 Task: Open a blank google sheet and write heading  Student grades data  Add 10 students name:-  'Joshua Rivera, Zoey Coleman, Ryan Wright, Addison Bailey, Jonathan Simmons, Brooklyn Ward, Caleb Barnes, Audrey Collins, Gabriel Perry, Sofia Bell. ' in January Last week sales are  100 to 150. Math Grade:-  90, 95, 80, 92, 85,88, 90, 78, 92, 85.Science Grade:-  85, 87, 92, 88, 90, 85, 92, 80, 88, 90.English Grade:-  92, 90, 85, 90, 88, 92, 85, 82, 90, 88.History Grade:-  88, 92, 78, 95, 90, 90, 80, 85, 92, 90. Total use the formula   =SUM(D2:G2) then presss enter. Save page auditingSalesBySKU
Action: Mouse moved to (53, 204)
Screenshot: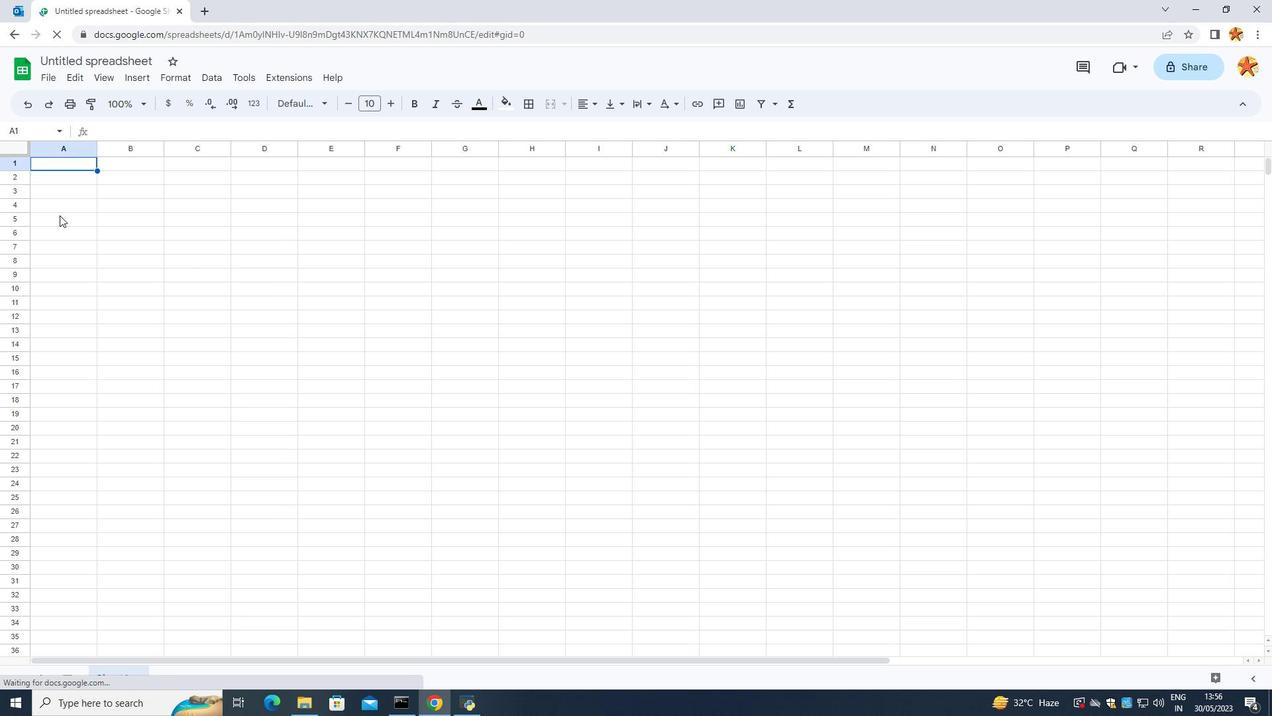 
Action: Mouse pressed left at (53, 204)
Screenshot: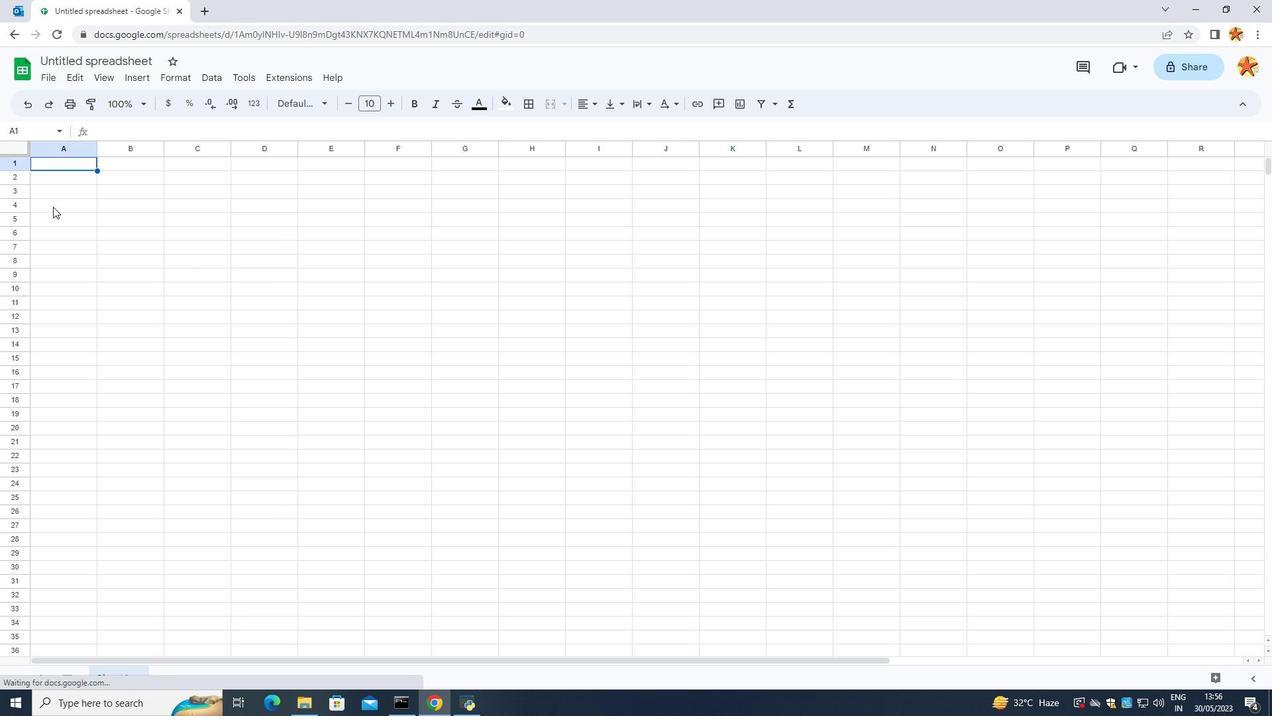 
Action: Mouse moved to (120, 168)
Screenshot: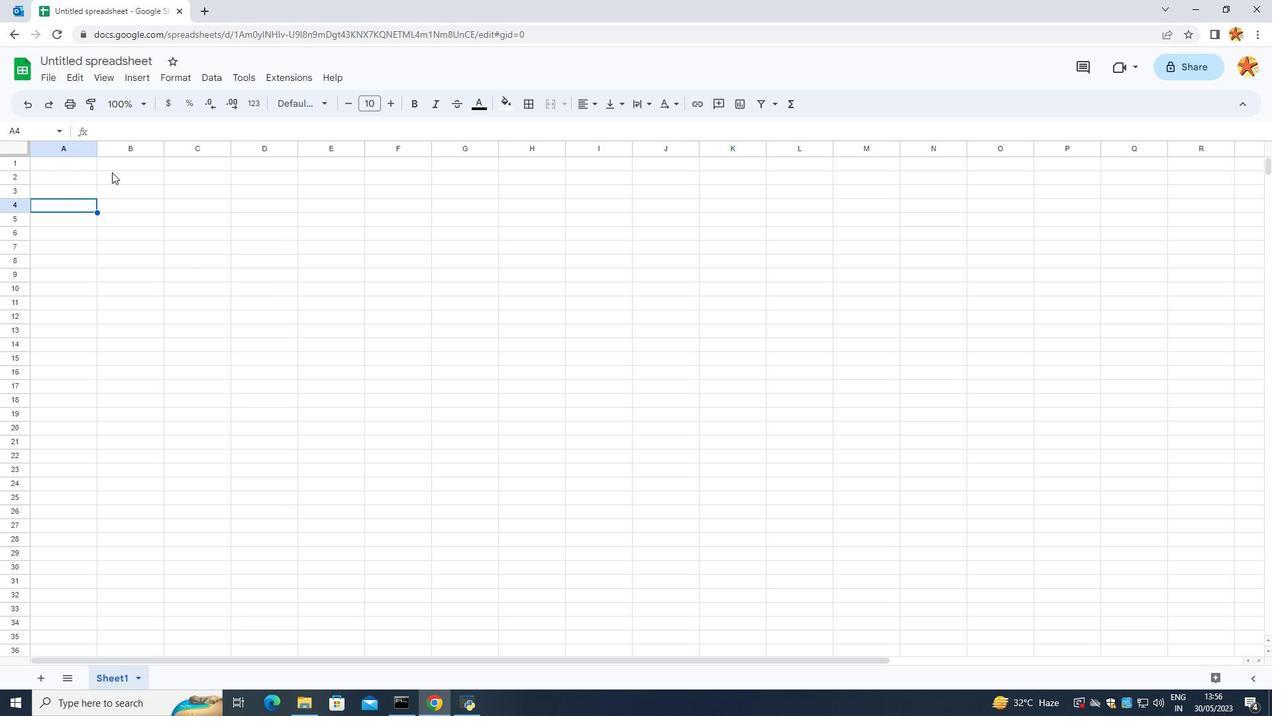 
Action: Mouse pressed left at (120, 168)
Screenshot: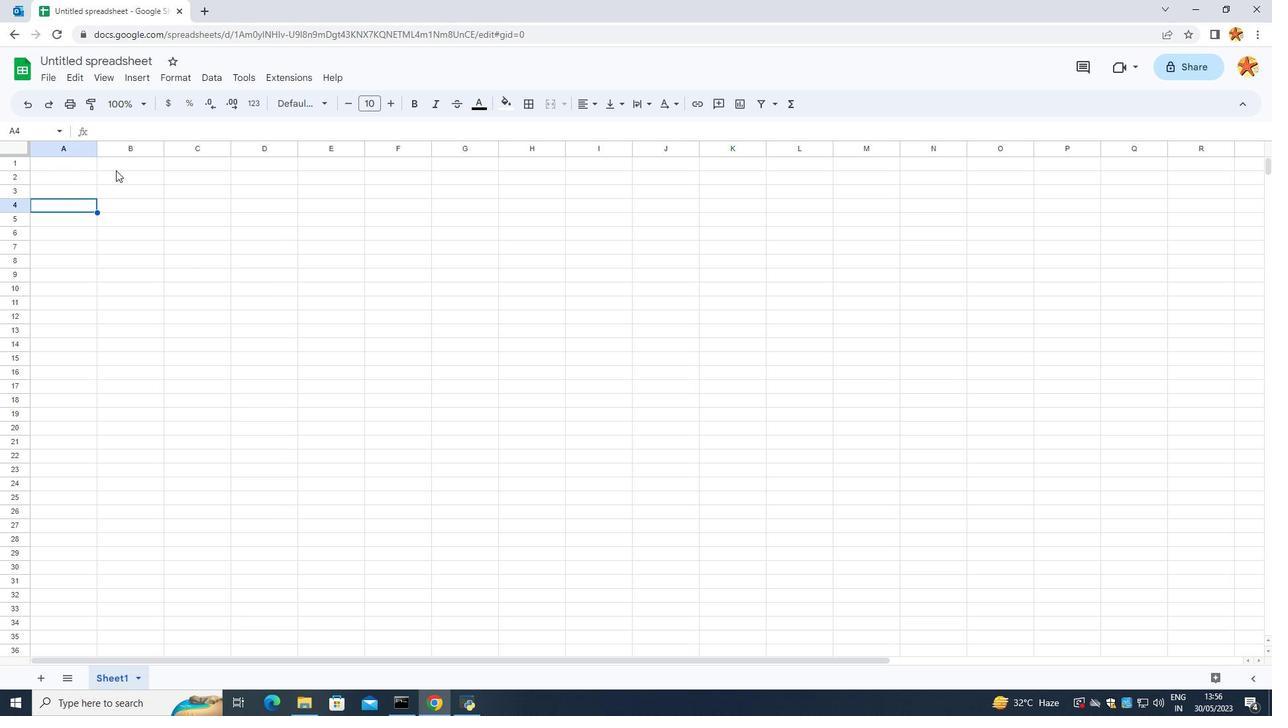 
Action: Mouse moved to (212, 163)
Screenshot: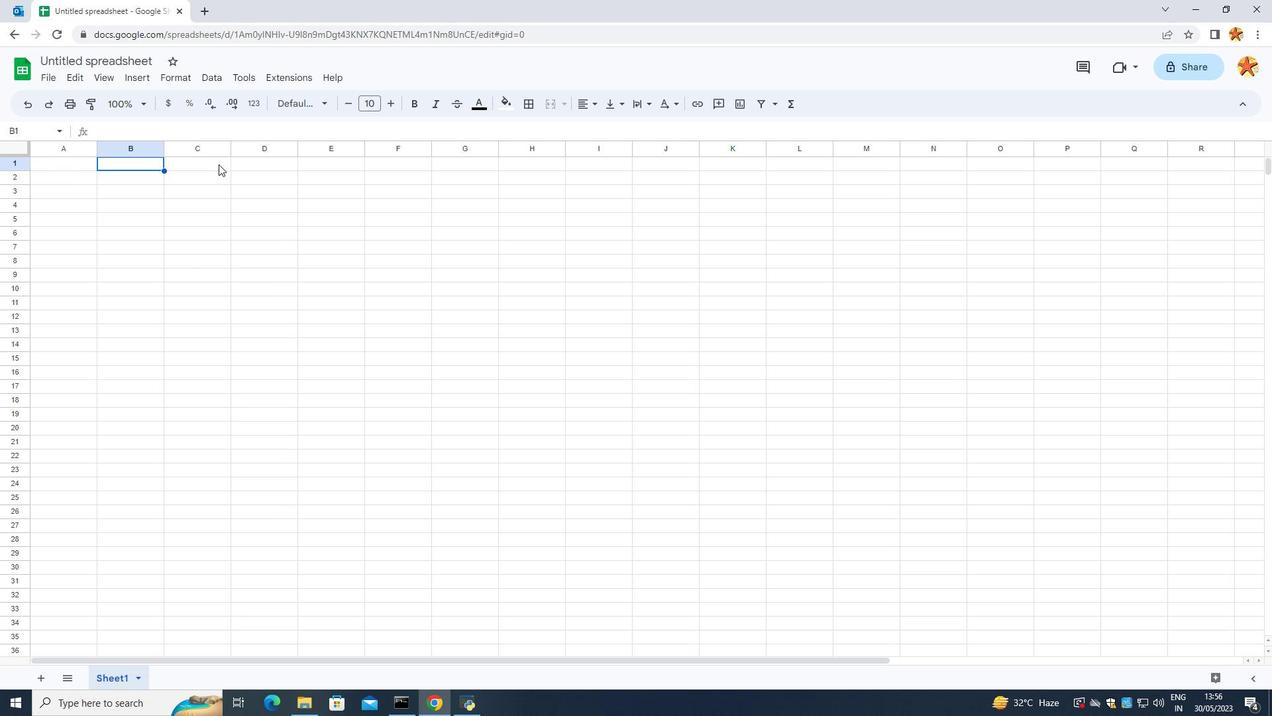
Action: Mouse pressed left at (212, 163)
Screenshot: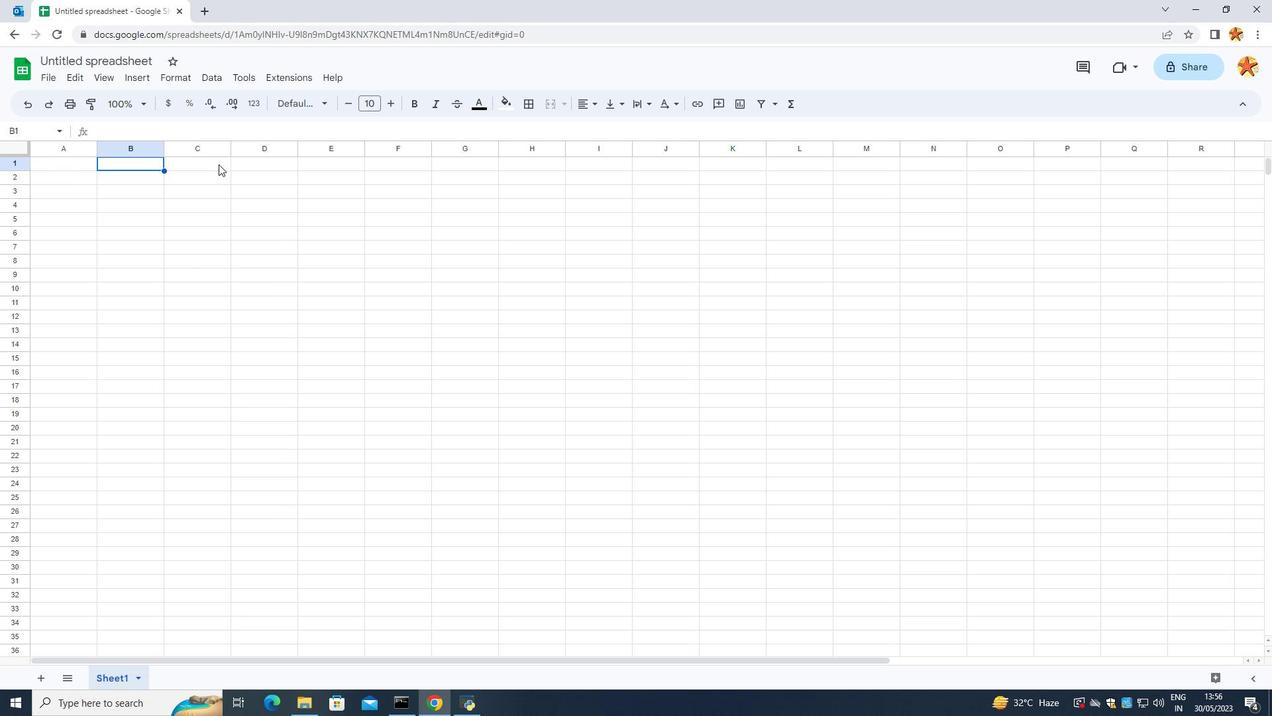 
Action: Mouse moved to (144, 158)
Screenshot: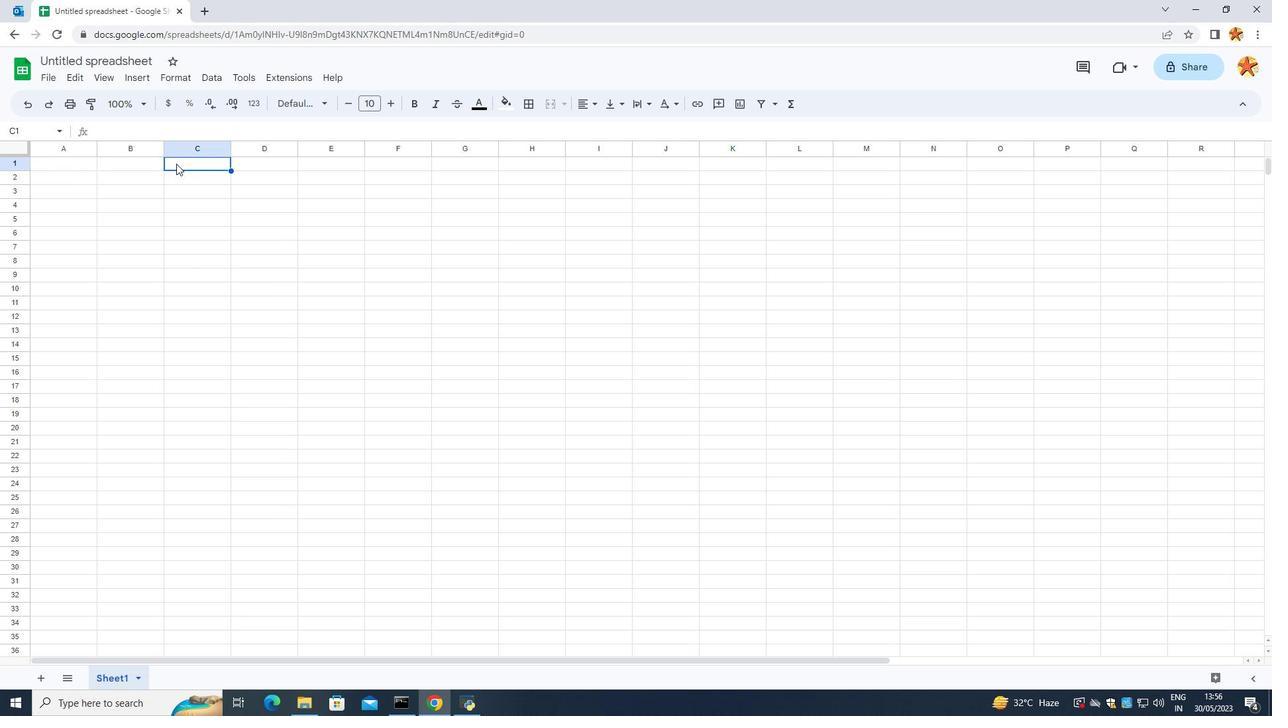 
Action: Mouse pressed left at (144, 158)
Screenshot: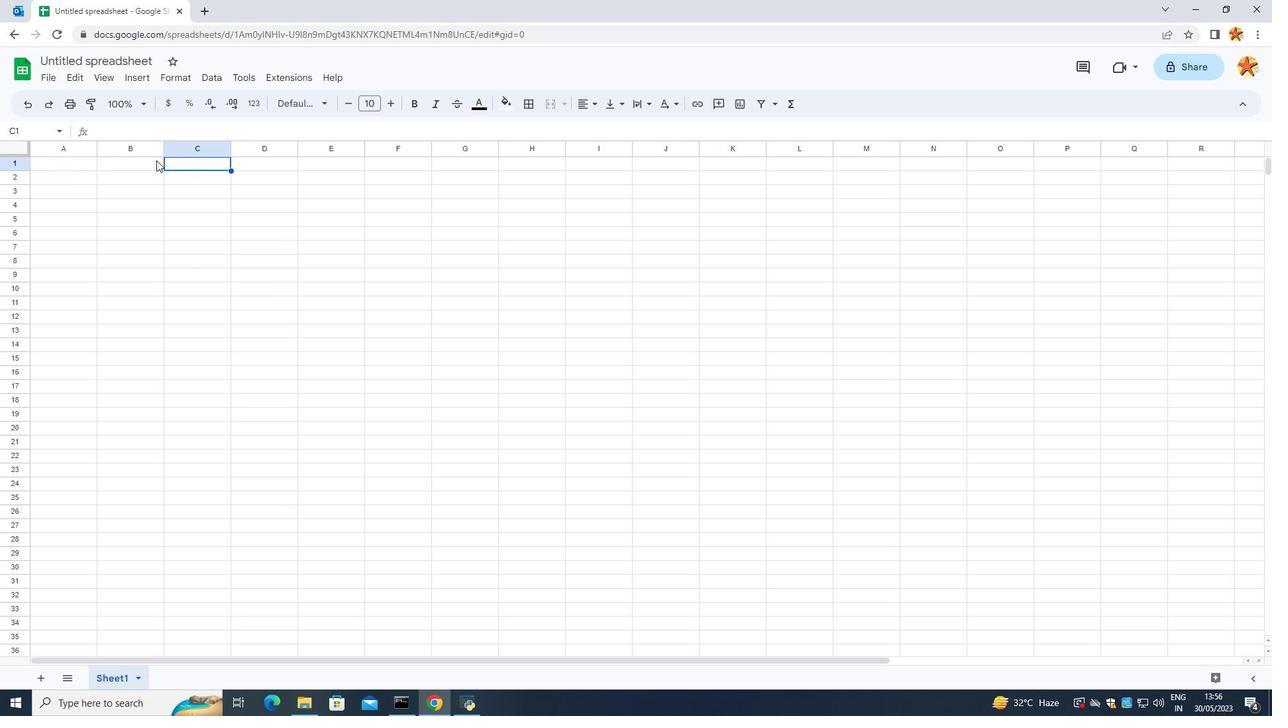 
Action: Mouse moved to (144, 158)
Screenshot: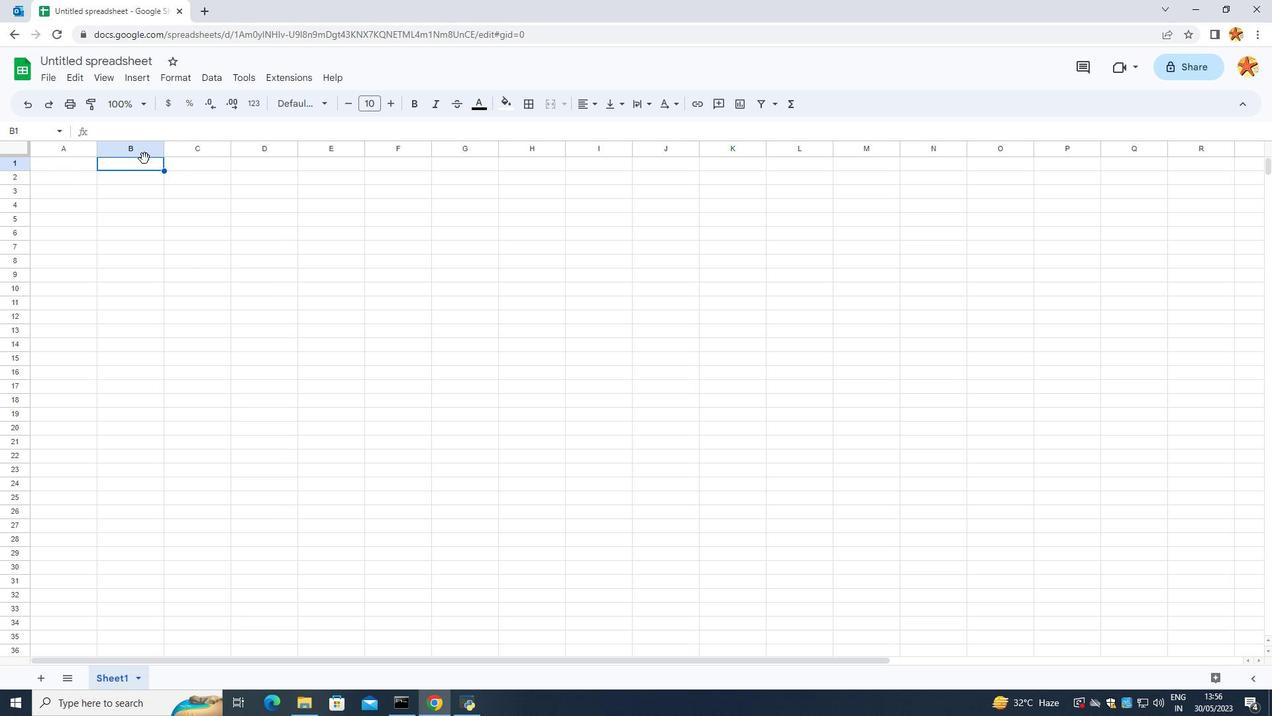 
Action: Key pressed <Key.caps_lock>
Screenshot: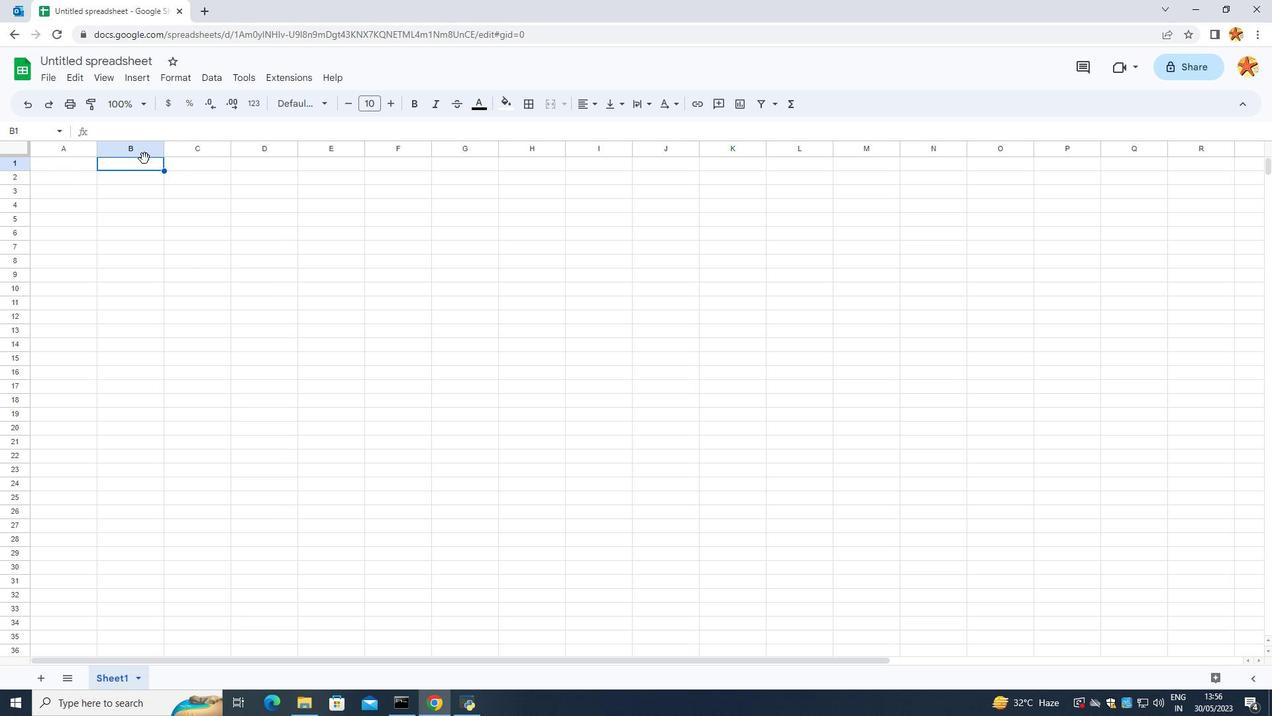 
Action: Mouse moved to (144, 159)
Screenshot: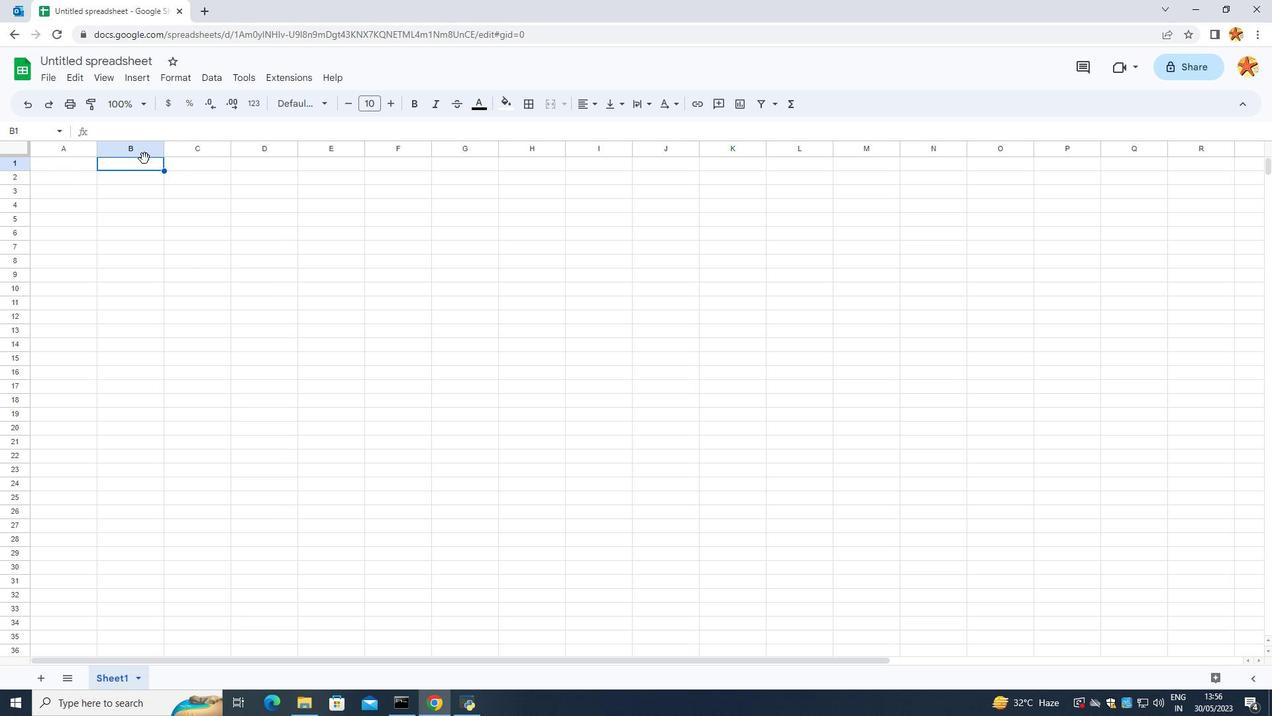 
Action: Key pressed STUDENT<Key.space>GRADE<Key.space>DATA<Key.enter>
Screenshot: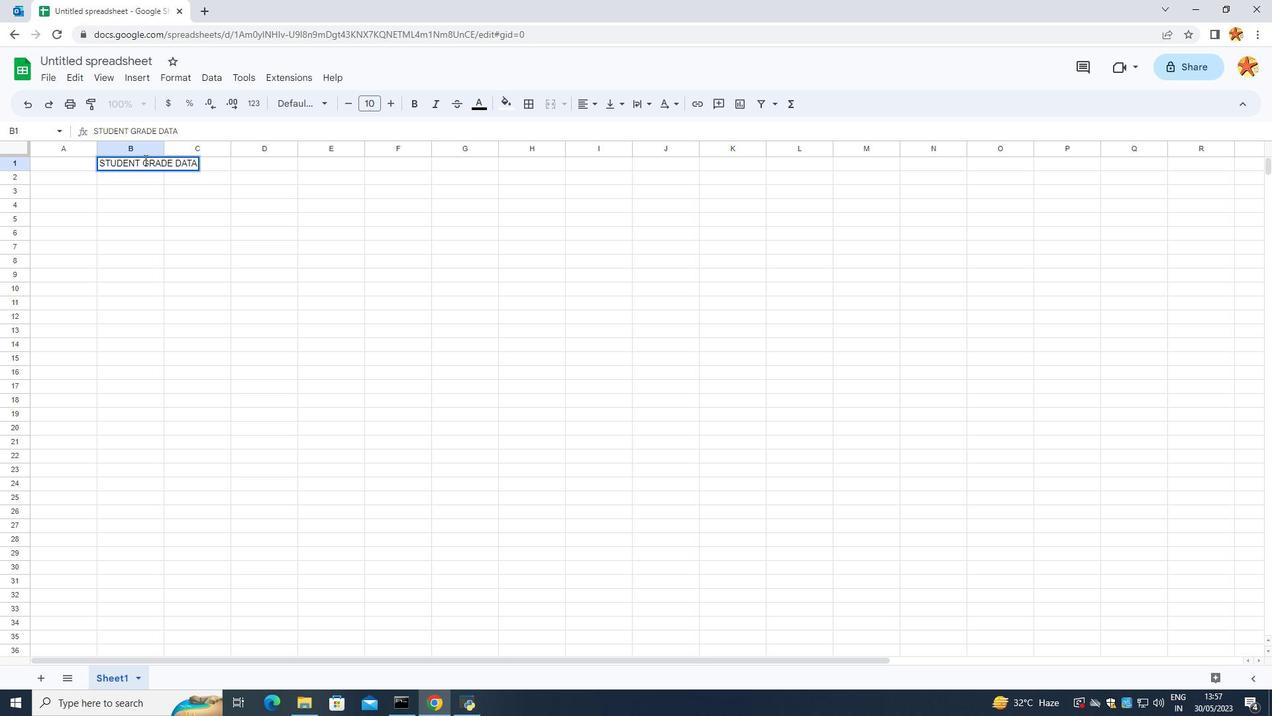 
Action: Mouse moved to (60, 180)
Screenshot: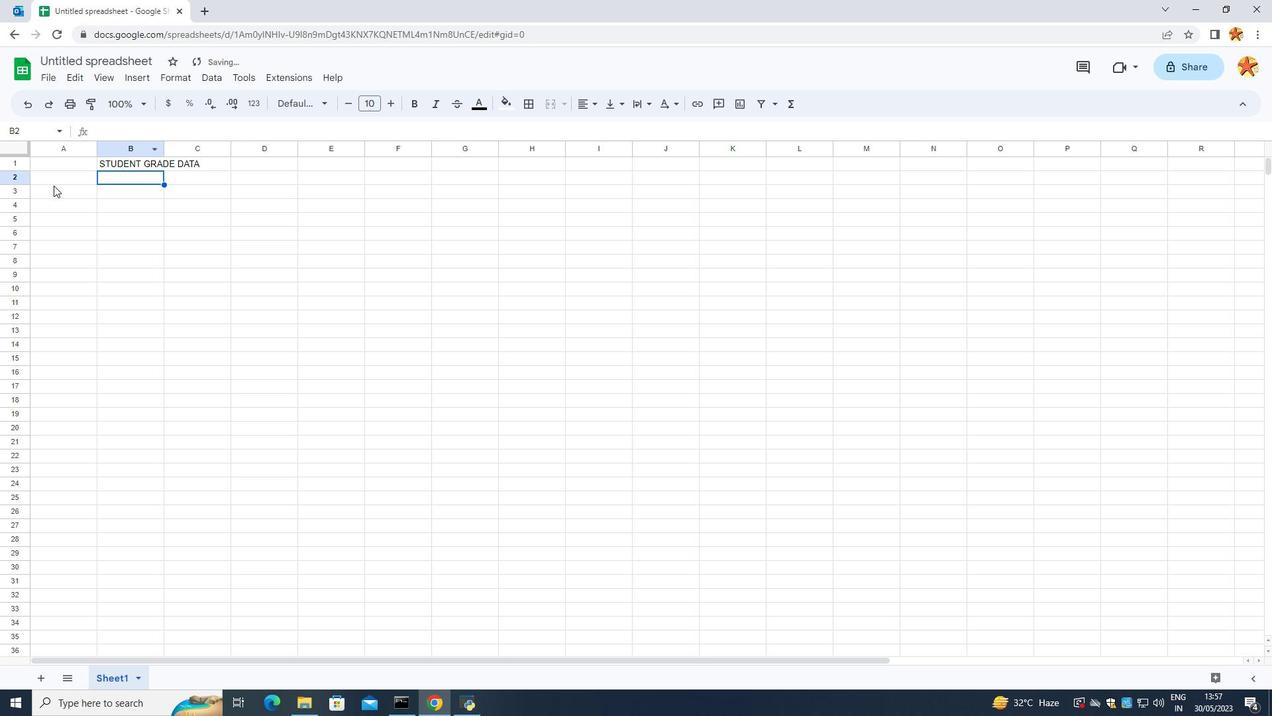 
Action: Mouse pressed left at (60, 180)
Screenshot: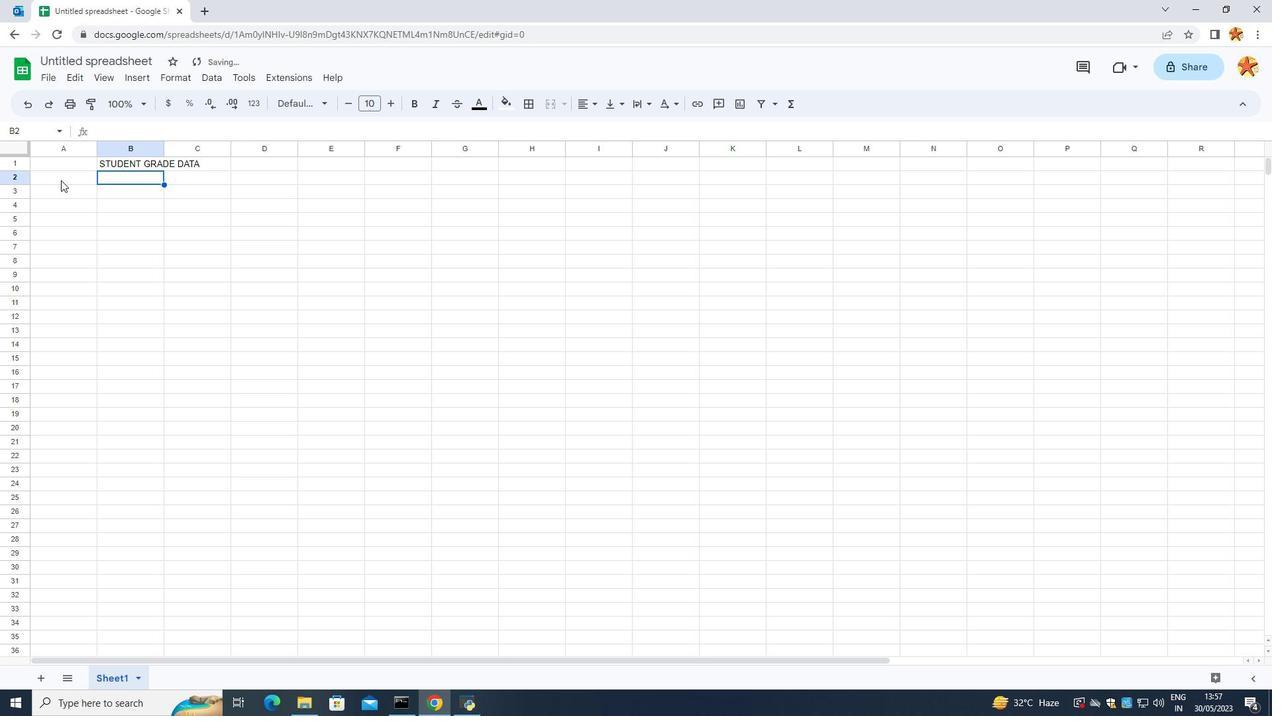 
Action: Mouse moved to (61, 180)
Screenshot: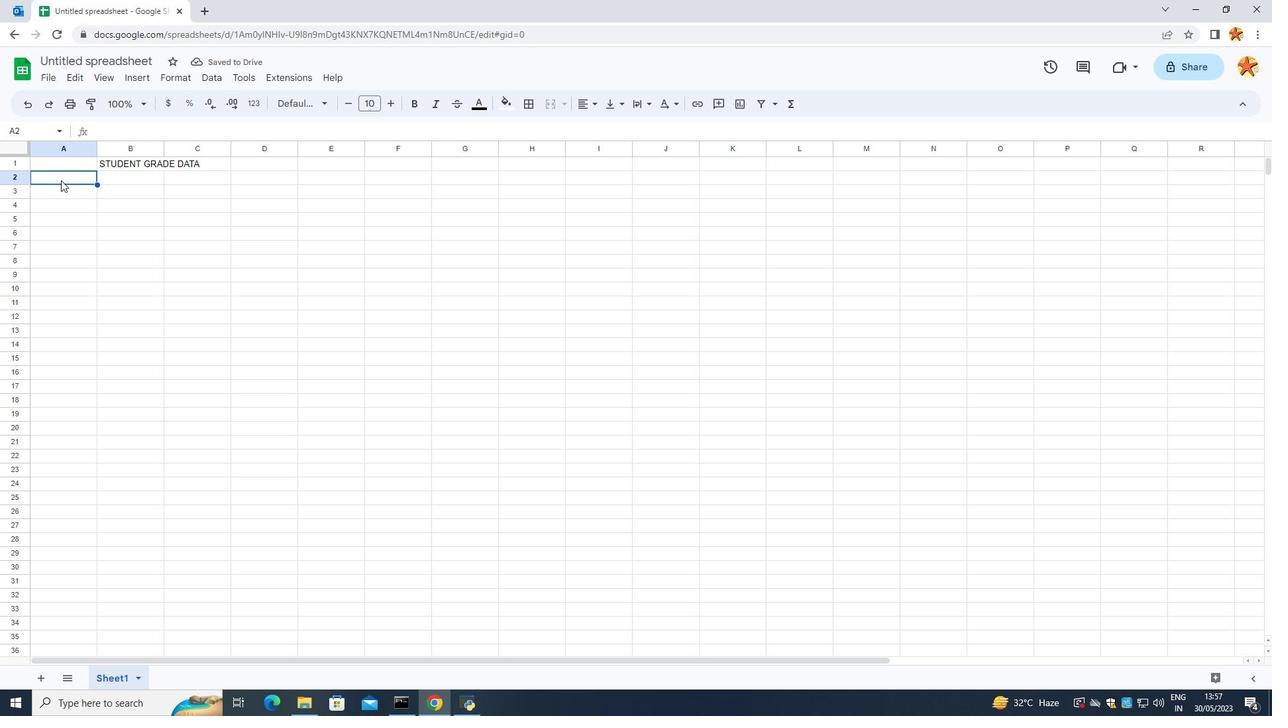 
Action: Mouse pressed left at (61, 180)
Screenshot: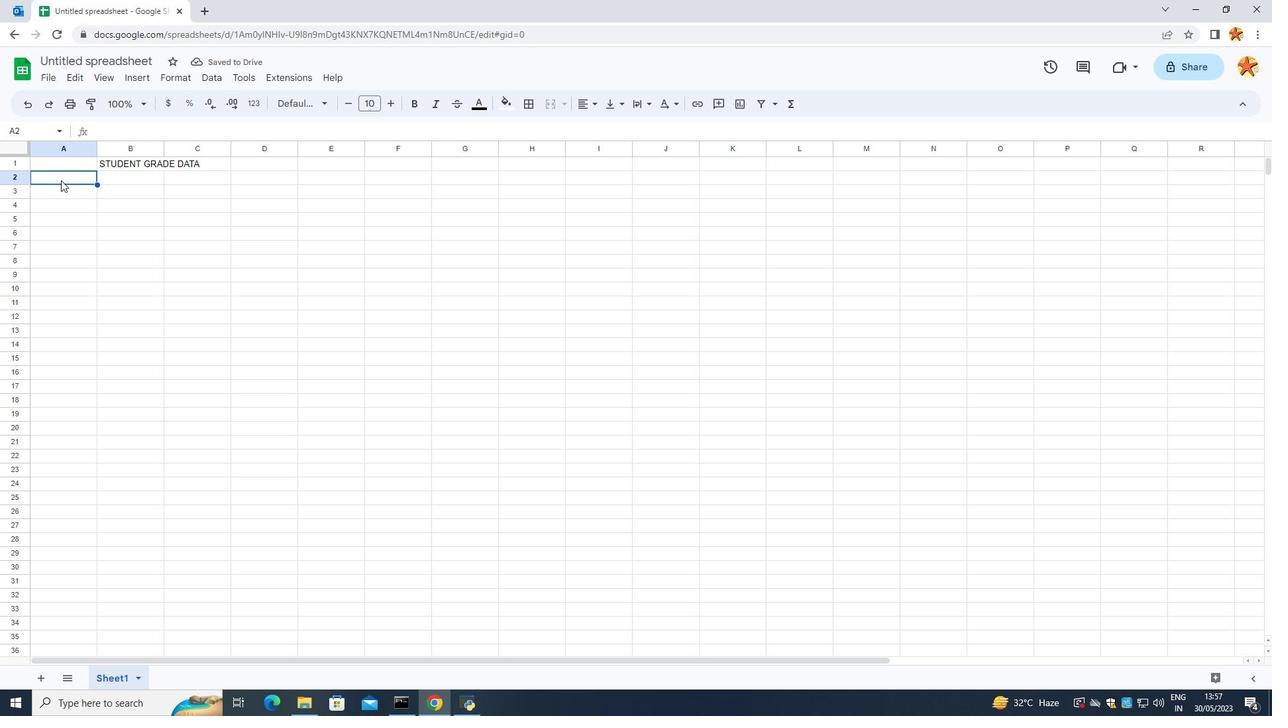 
Action: Mouse moved to (59, 180)
Screenshot: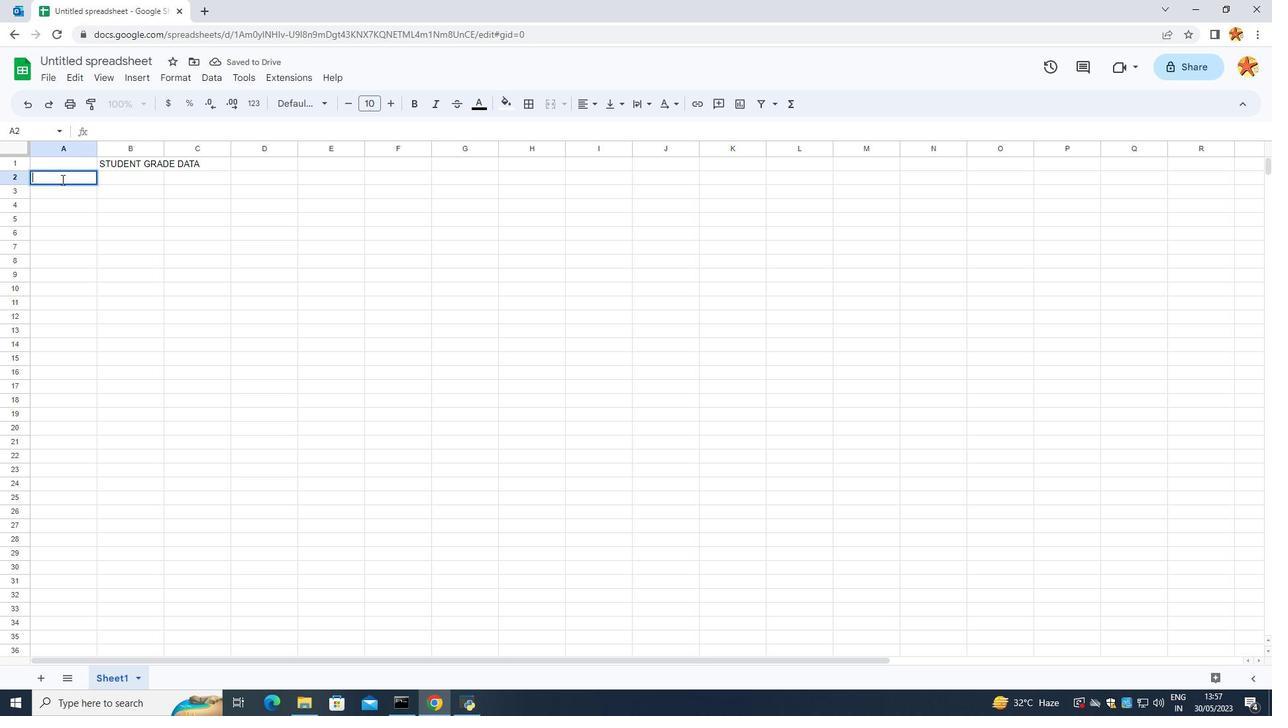 
Action: Key pressed STUDENTS
Screenshot: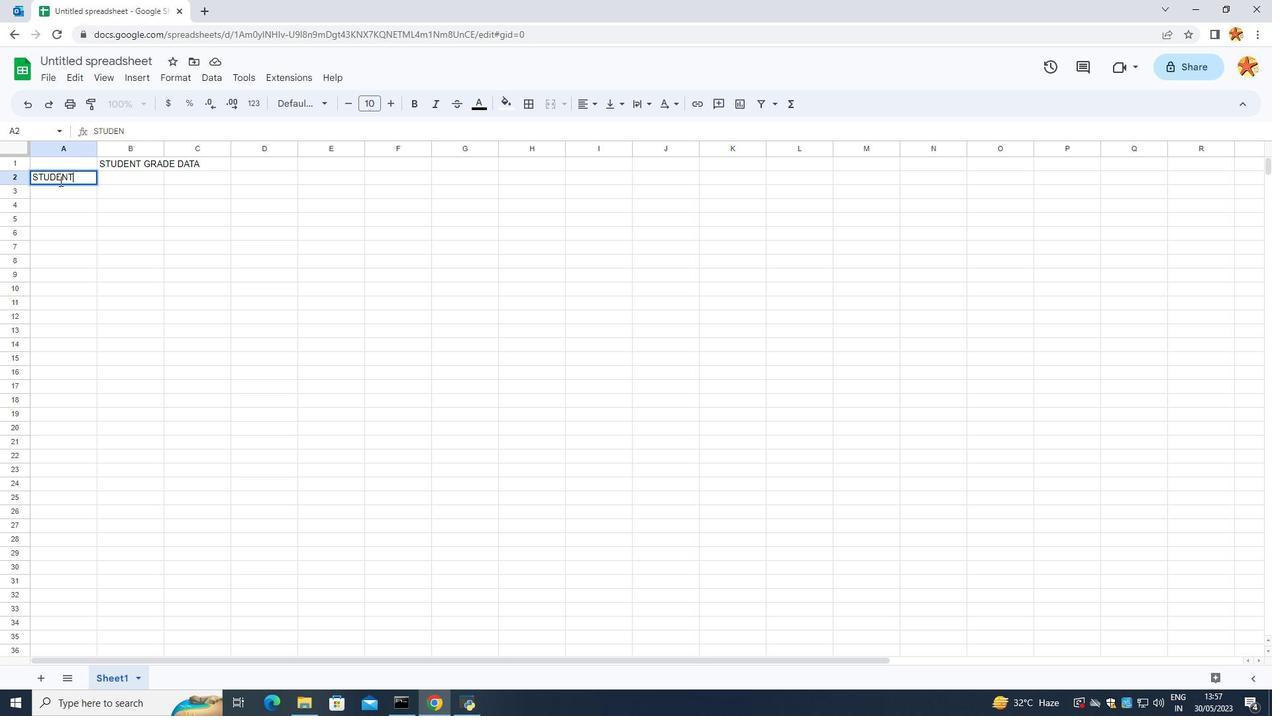 
Action: Mouse moved to (235, 223)
Screenshot: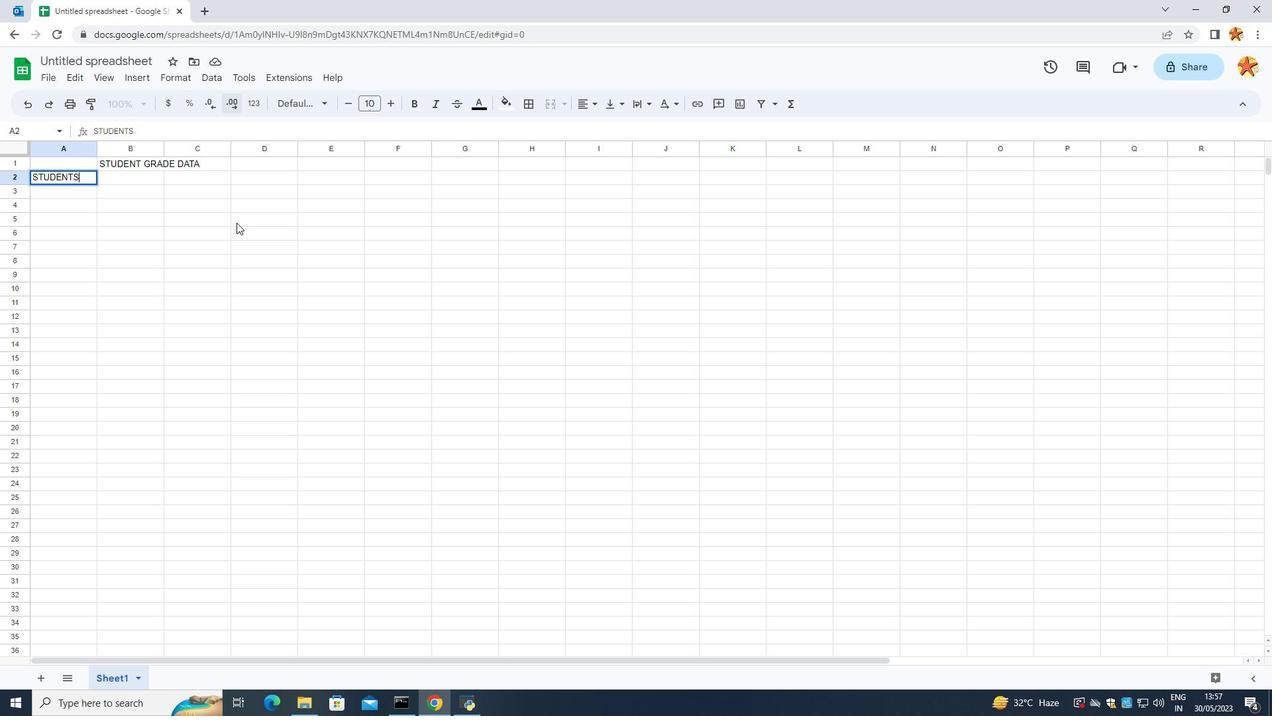 
Action: Mouse pressed left at (235, 223)
Screenshot: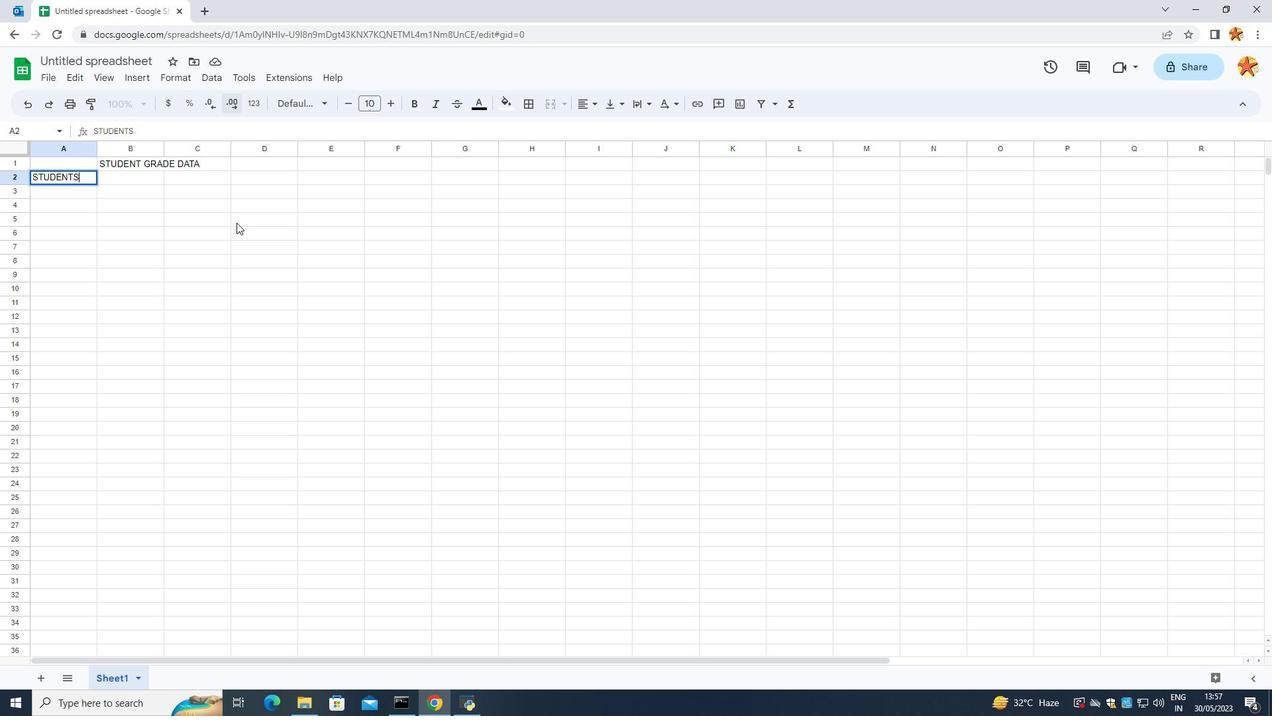 
Action: Mouse moved to (147, 177)
Screenshot: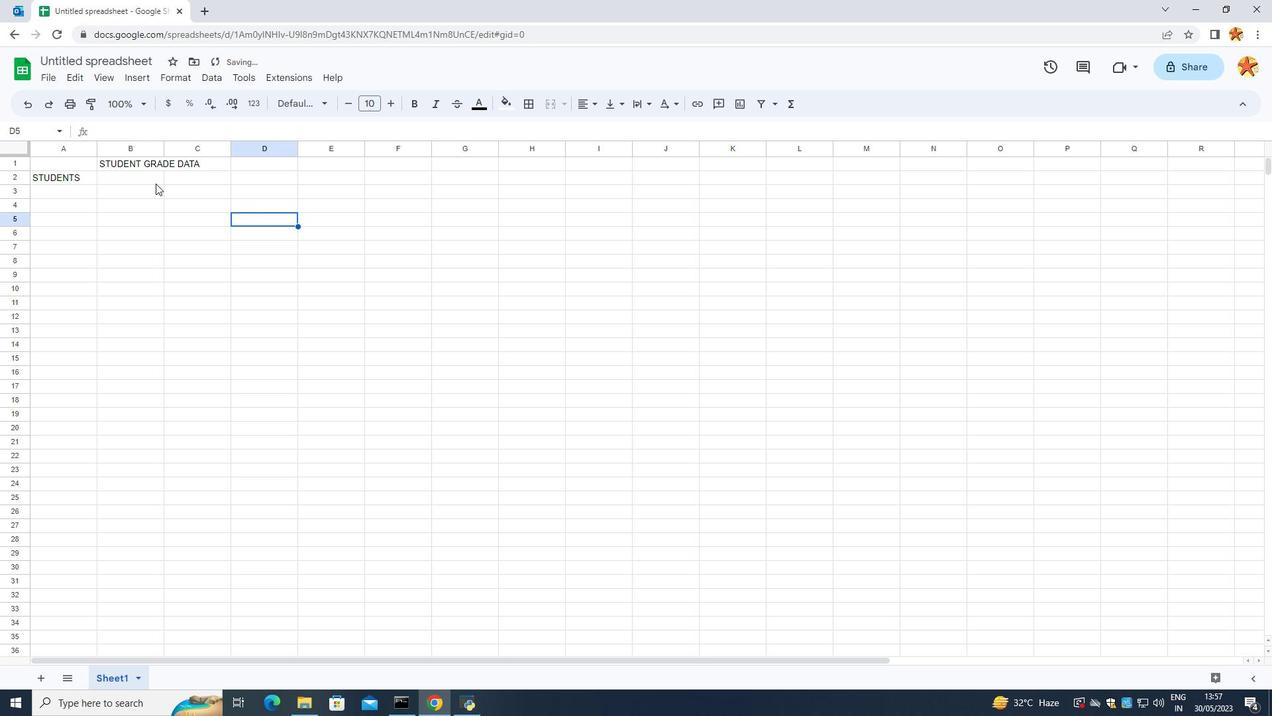 
Action: Mouse pressed left at (147, 177)
Screenshot: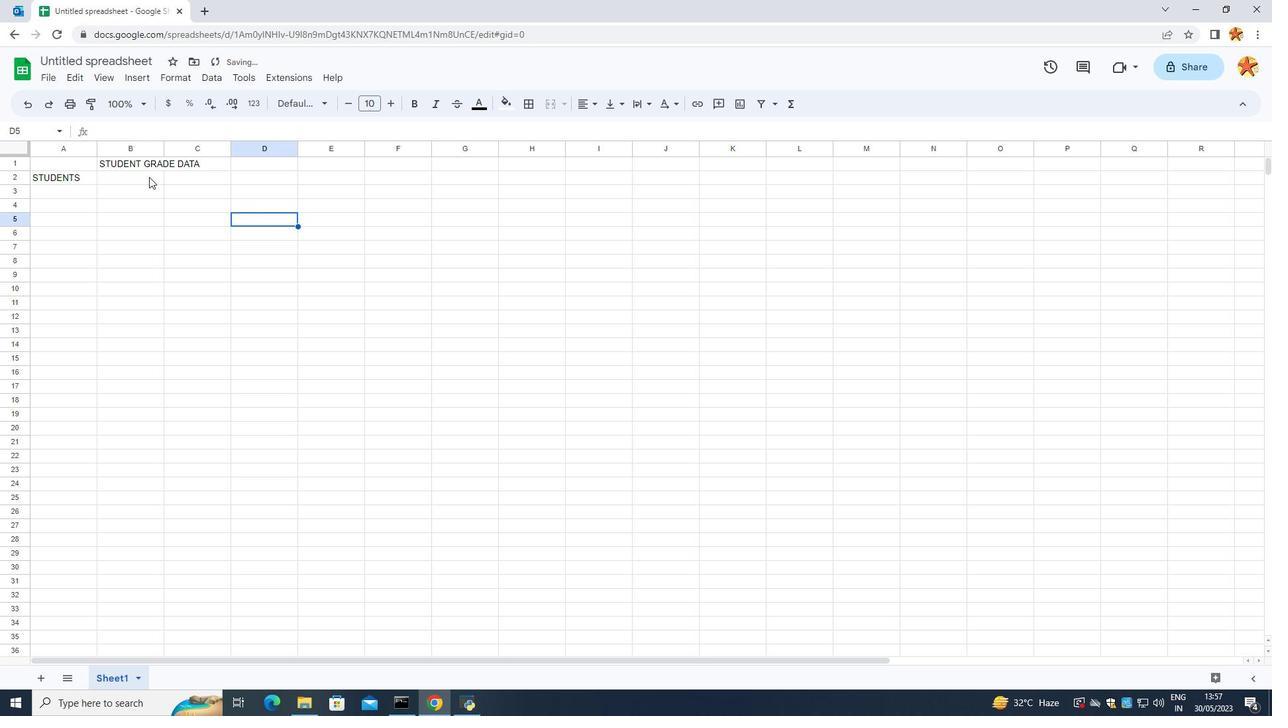 
Action: Mouse pressed left at (147, 177)
Screenshot: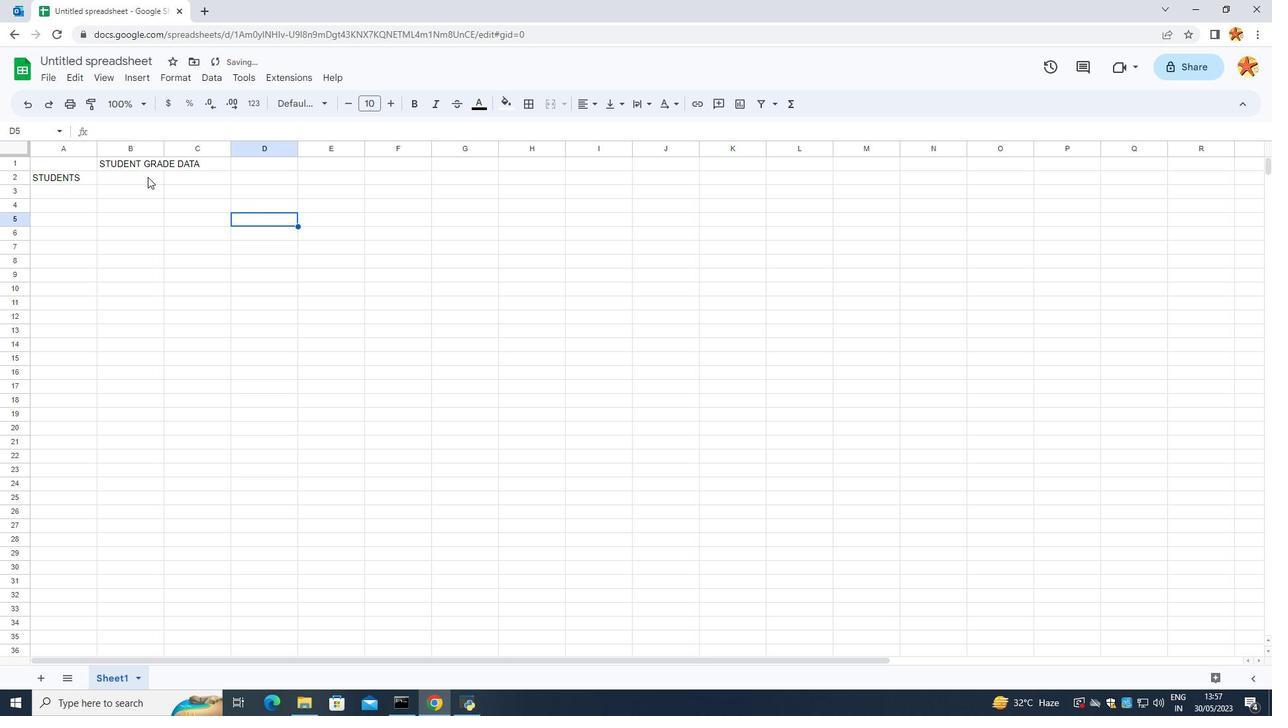 
Action: Mouse moved to (167, 207)
Screenshot: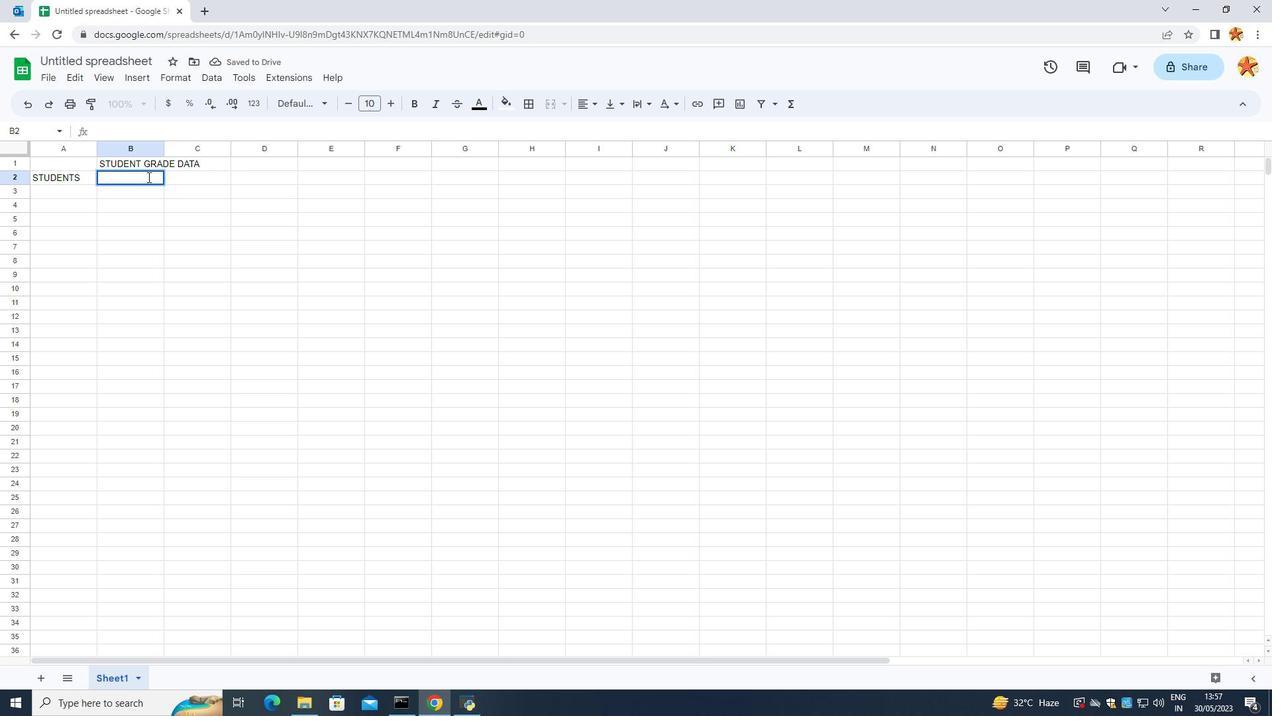 
Action: Key pressed JANUARYB<Key.backspace><Key.space>LAST<Key.space>WEK<Key.space>SALES'
Screenshot: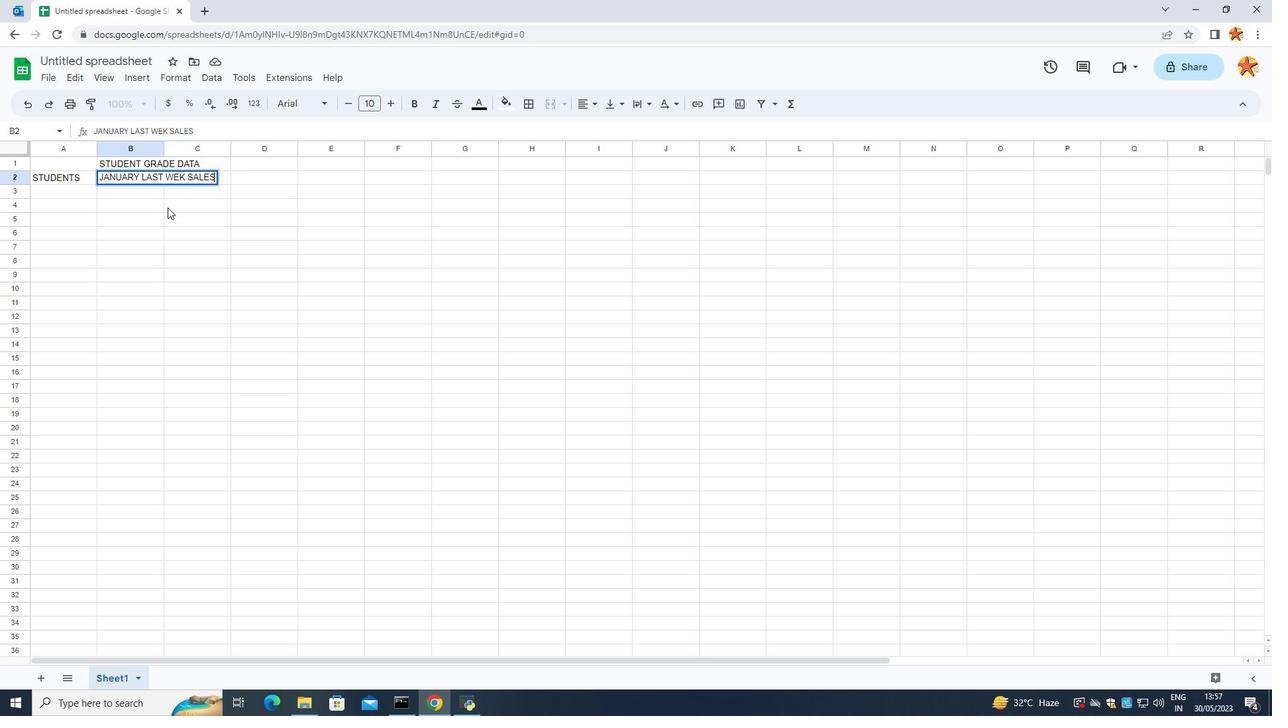 
Action: Mouse moved to (175, 169)
Screenshot: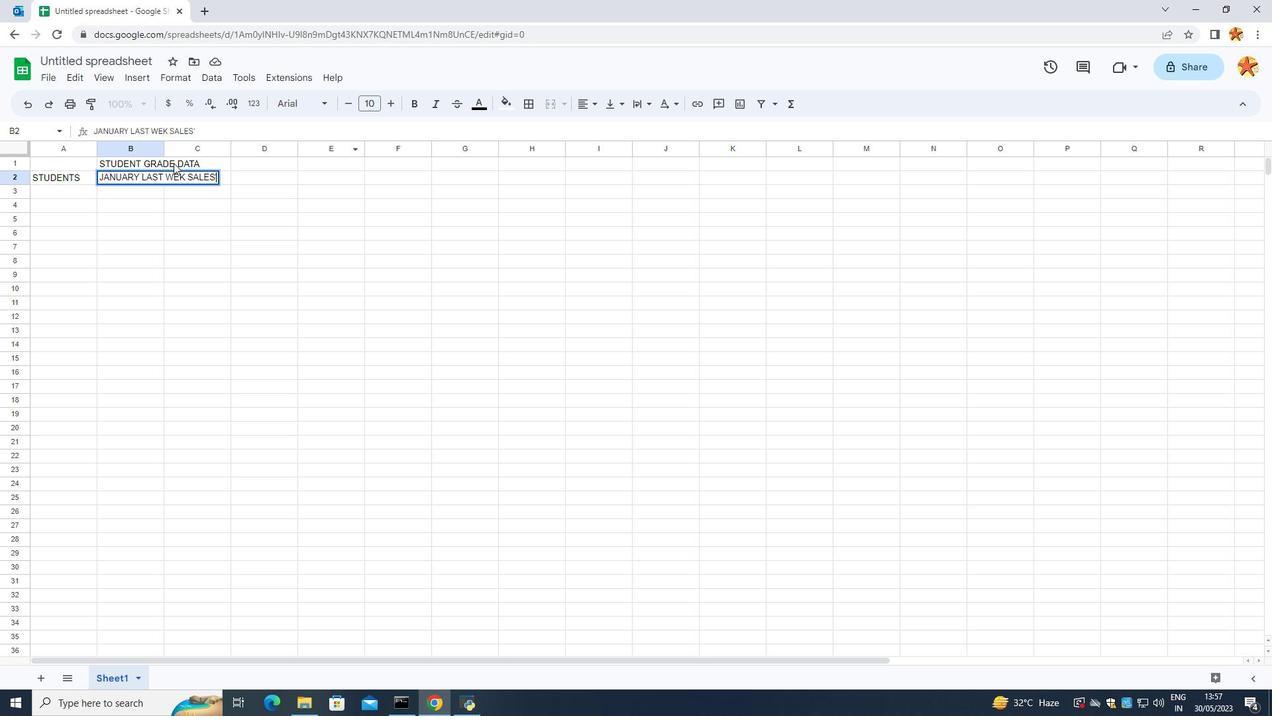 
Action: Mouse pressed left at (175, 169)
Screenshot: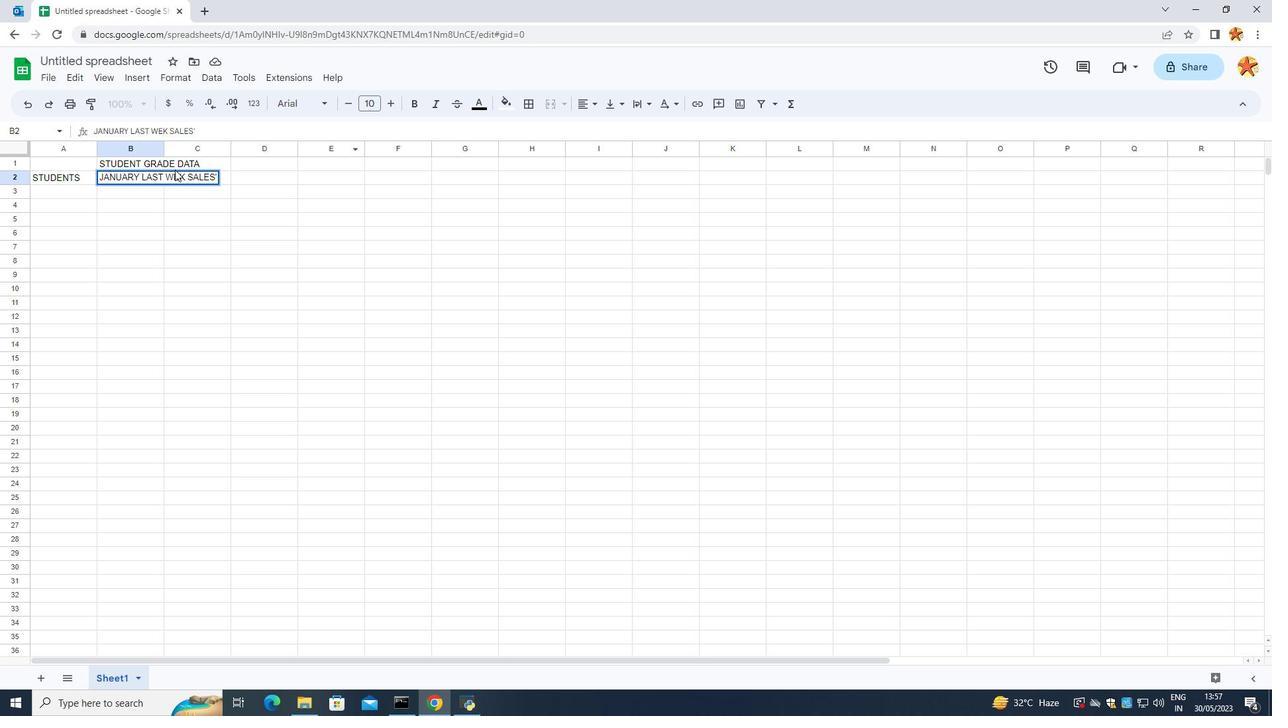 
Action: Mouse moved to (176, 177)
Screenshot: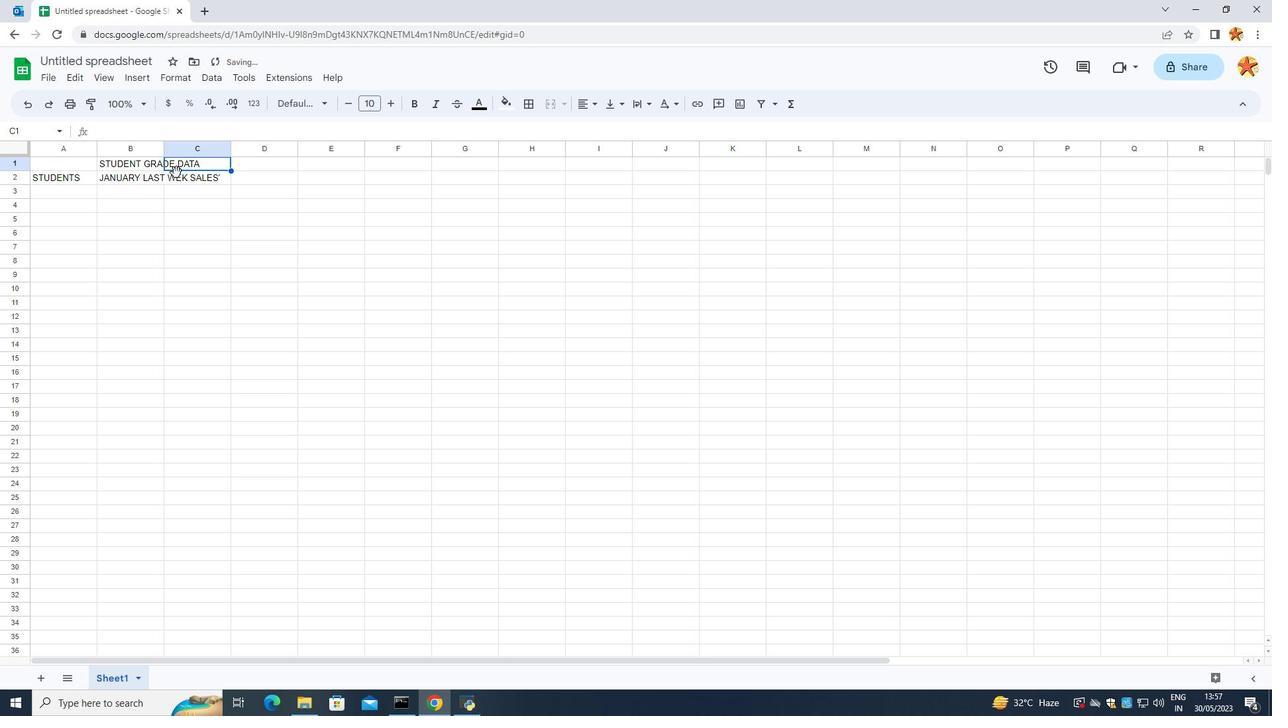 
Action: Mouse pressed left at (176, 177)
Screenshot: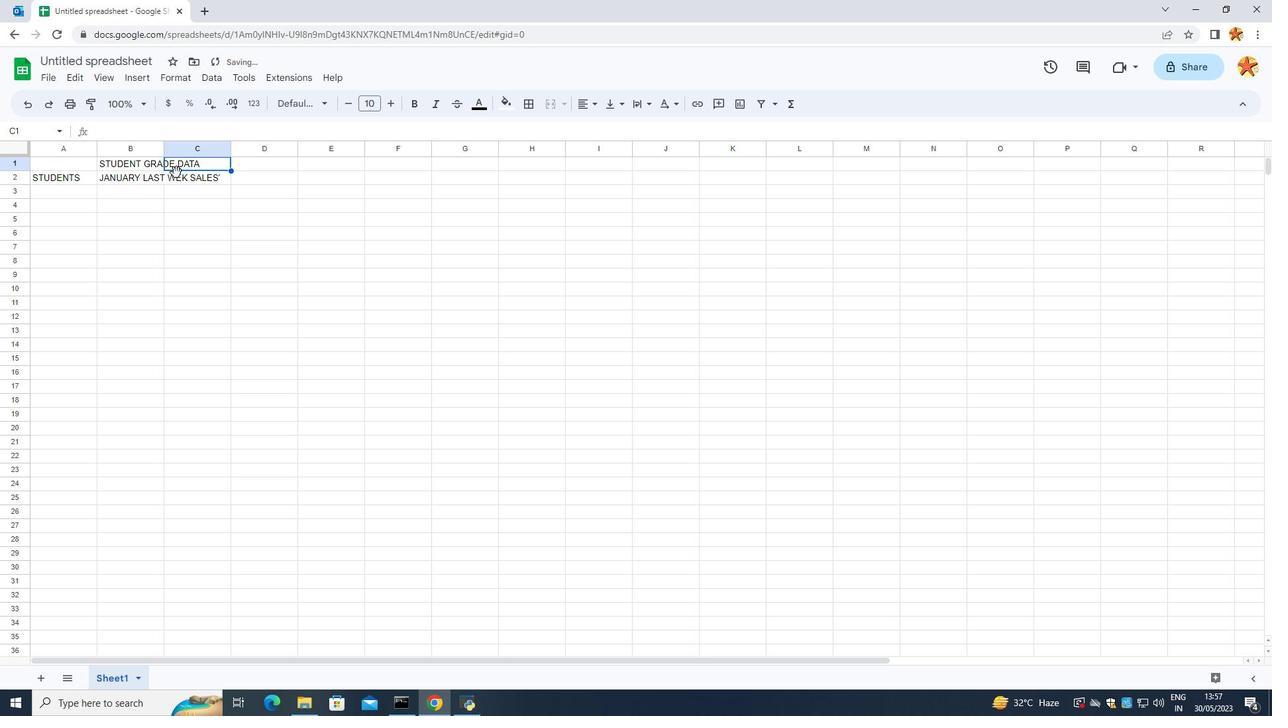 
Action: Mouse moved to (176, 177)
Screenshot: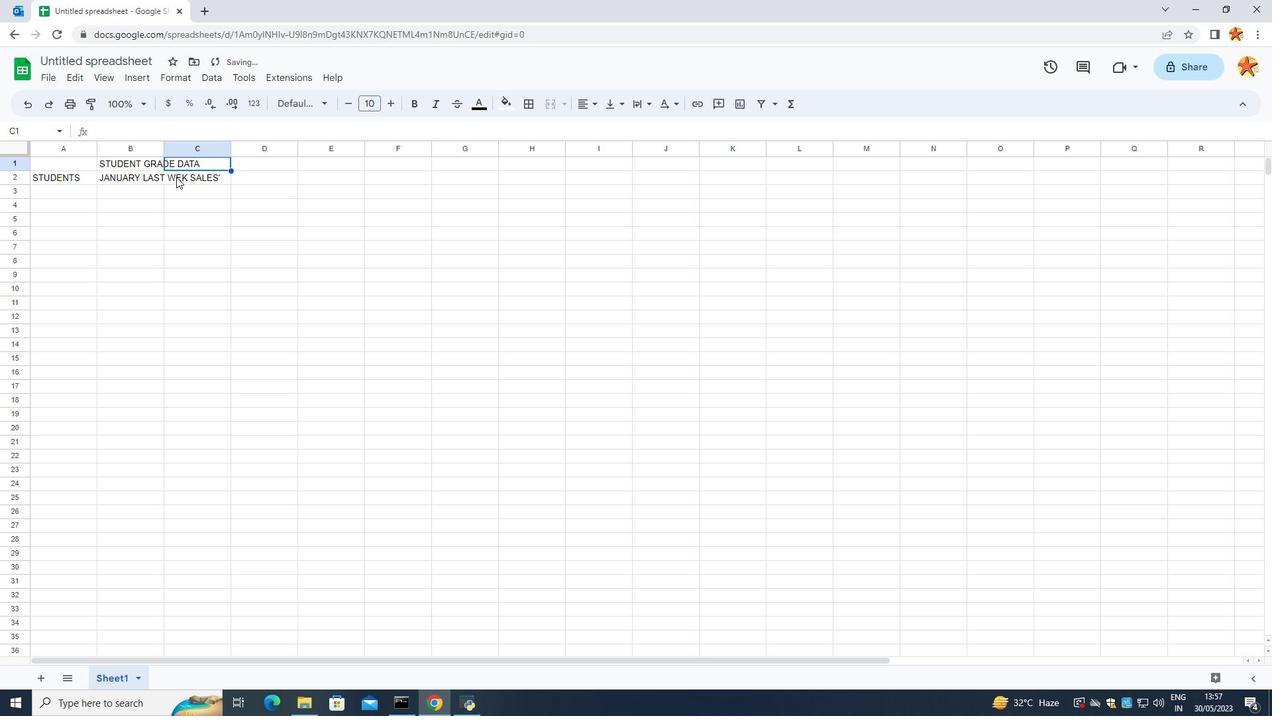 
Action: Mouse pressed left at (176, 177)
Screenshot: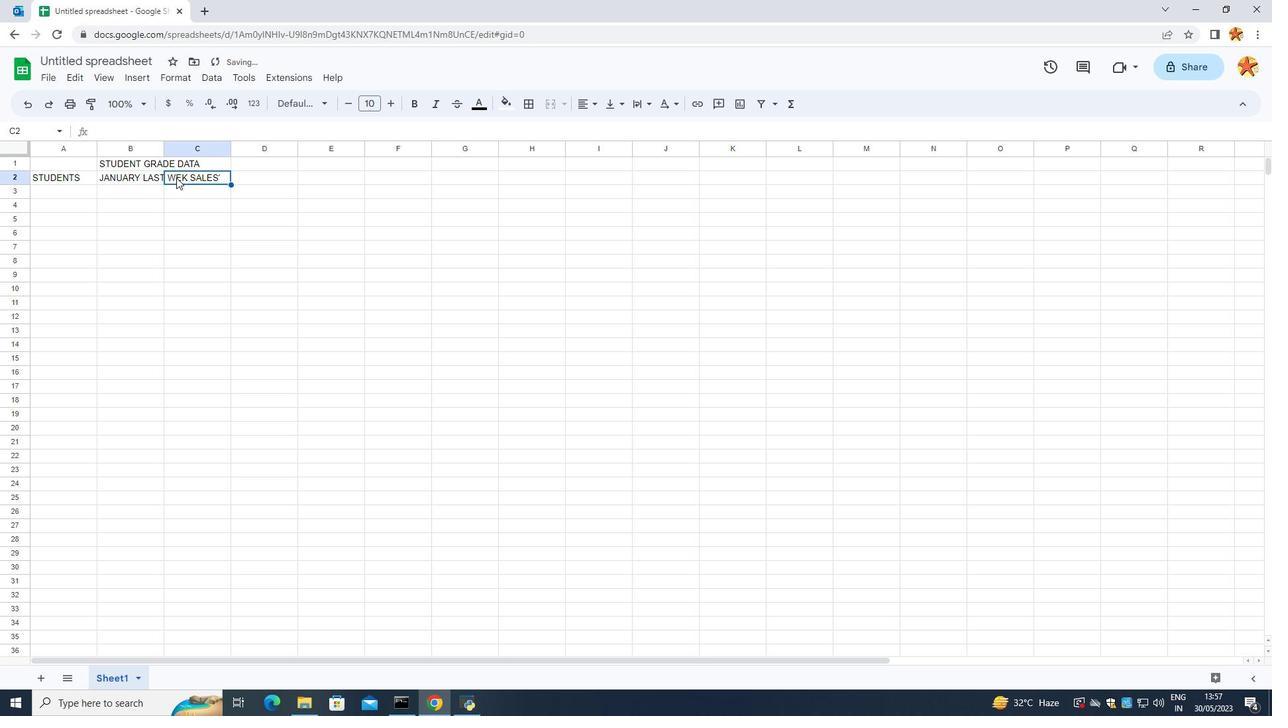 
Action: Mouse moved to (130, 166)
Screenshot: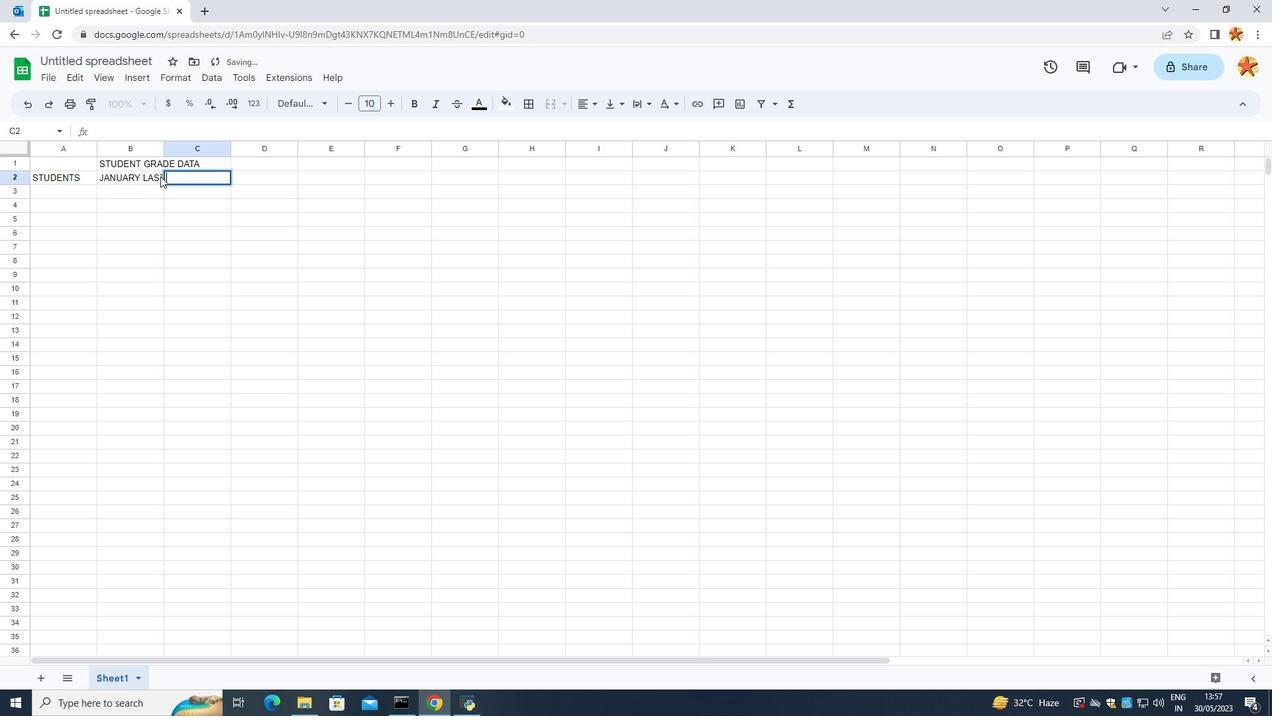
Action: Mouse pressed left at (130, 166)
Screenshot: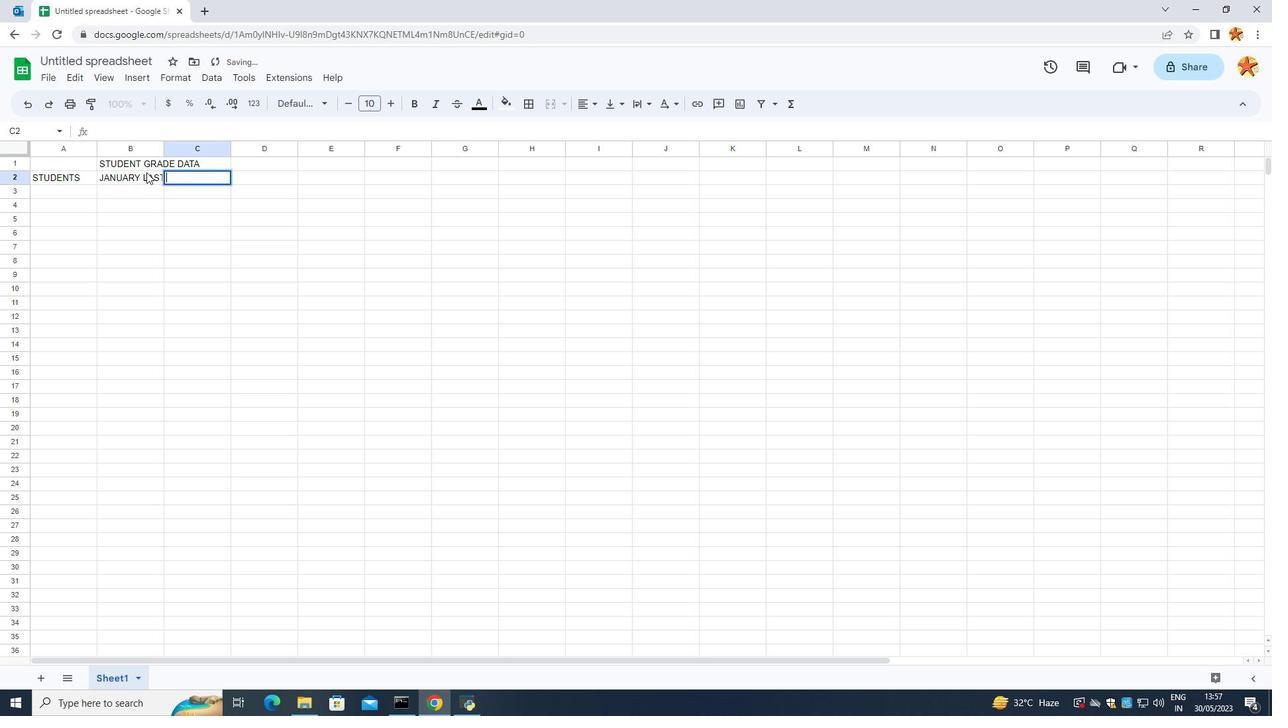 
Action: Mouse moved to (125, 168)
Screenshot: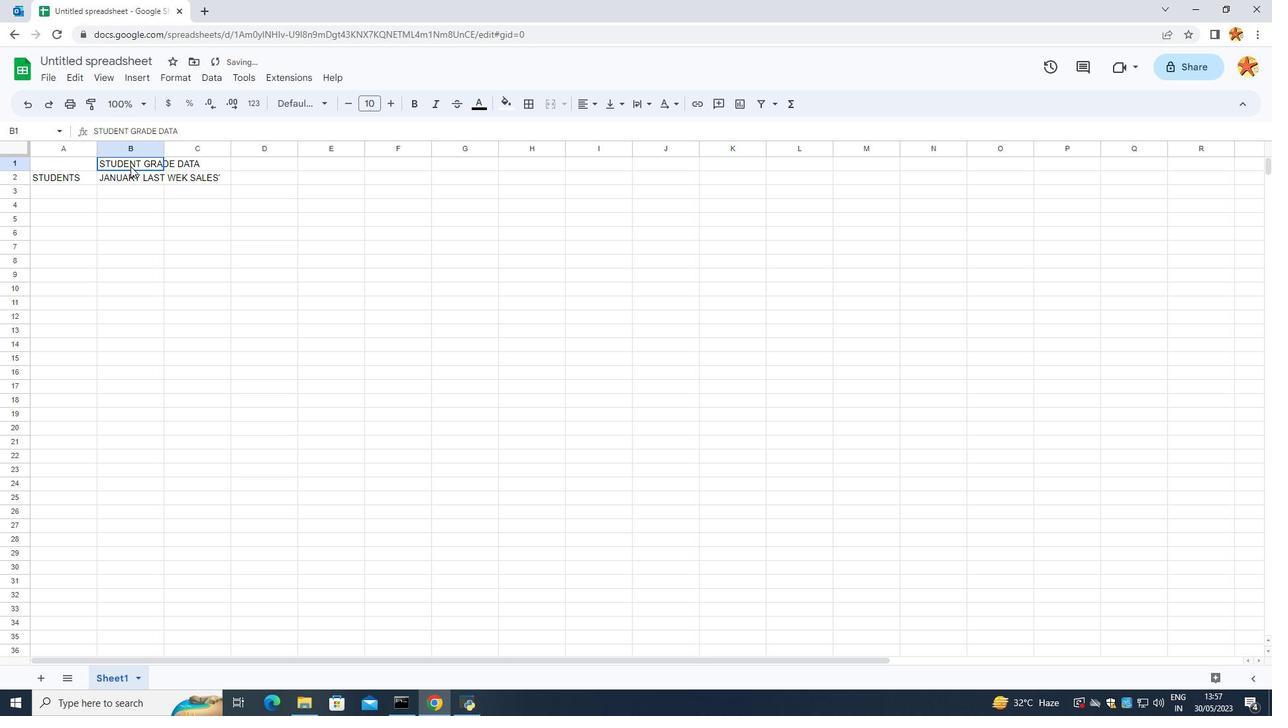 
Action: Mouse pressed left at (125, 168)
Screenshot: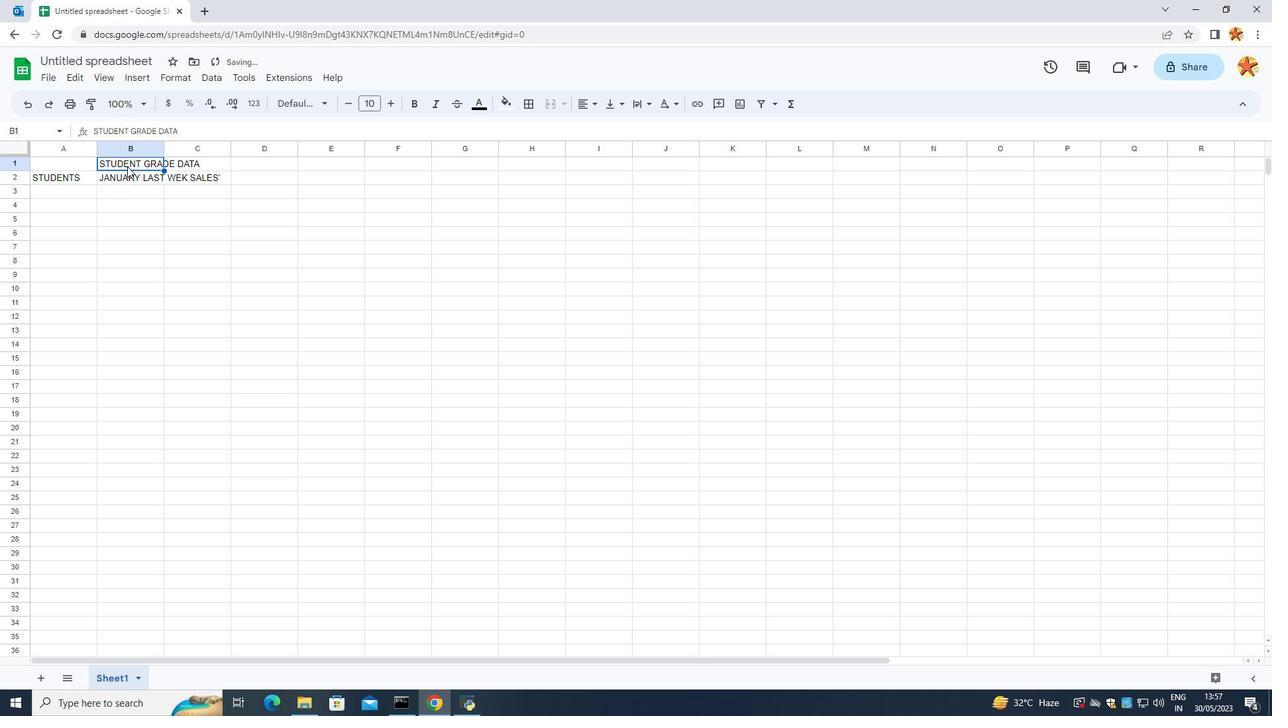 
Action: Mouse moved to (124, 173)
Screenshot: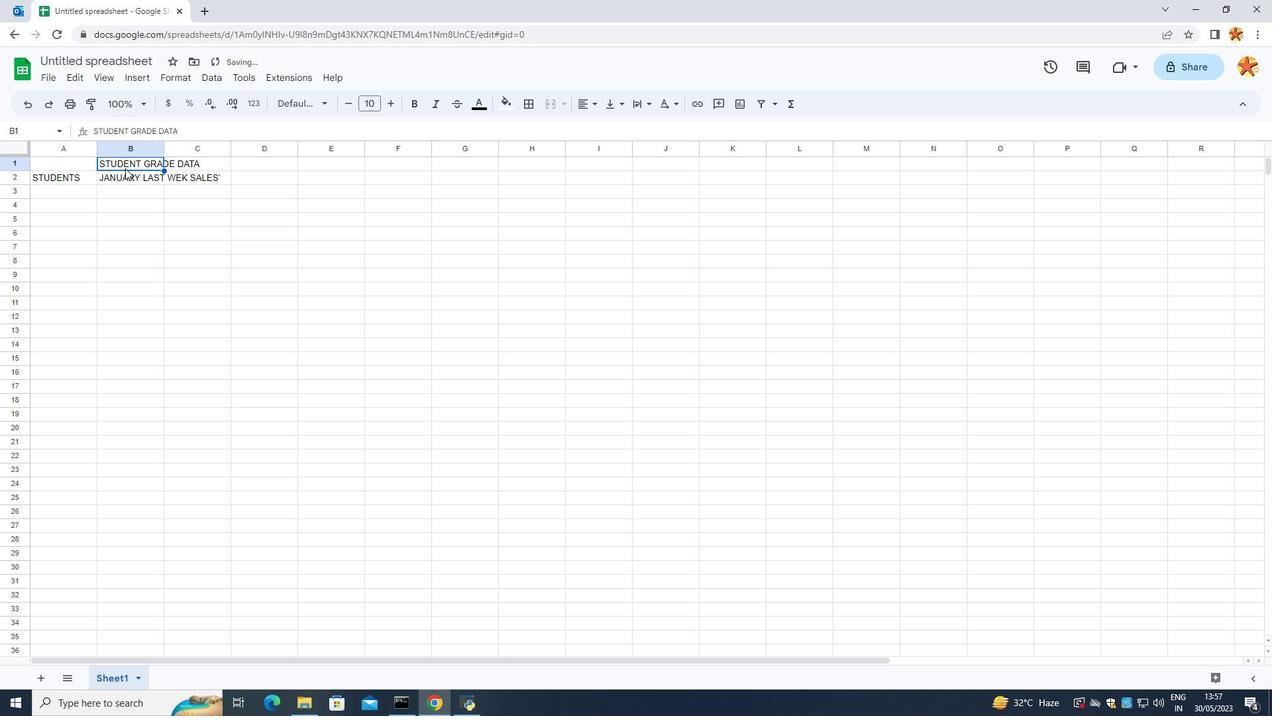 
Action: Mouse pressed left at (124, 173)
Screenshot: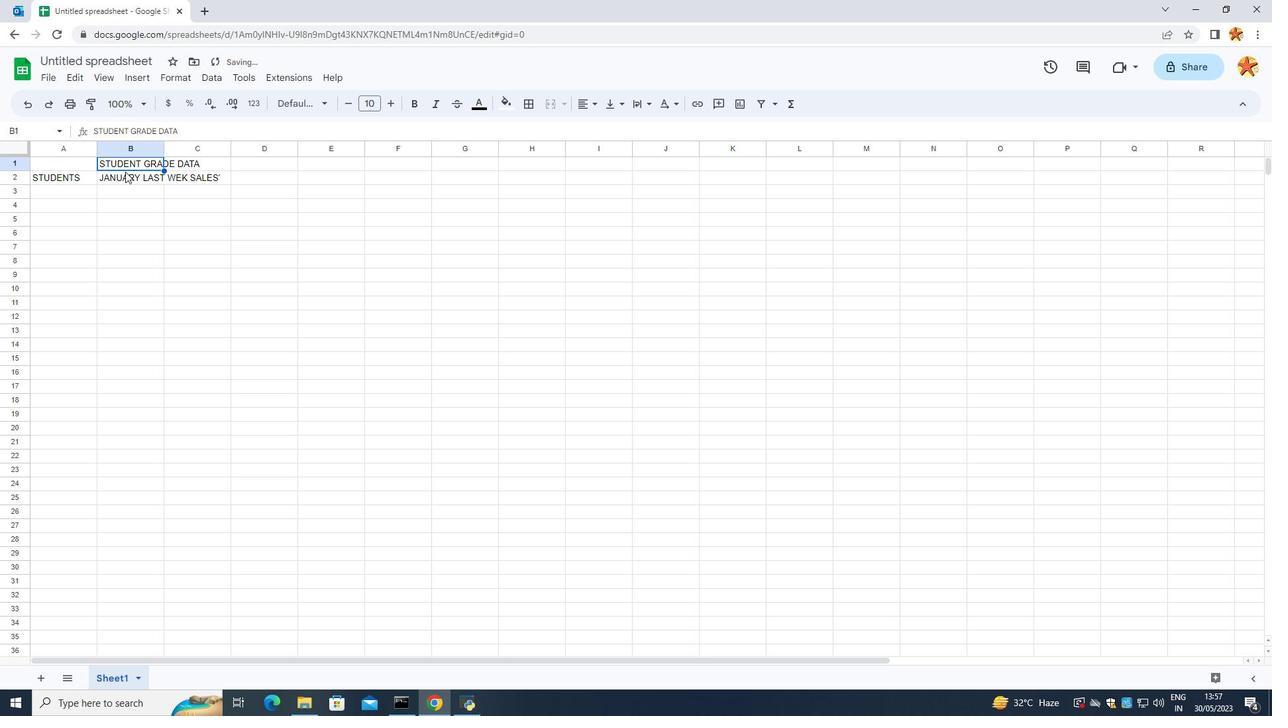 
Action: Mouse pressed left at (124, 173)
Screenshot: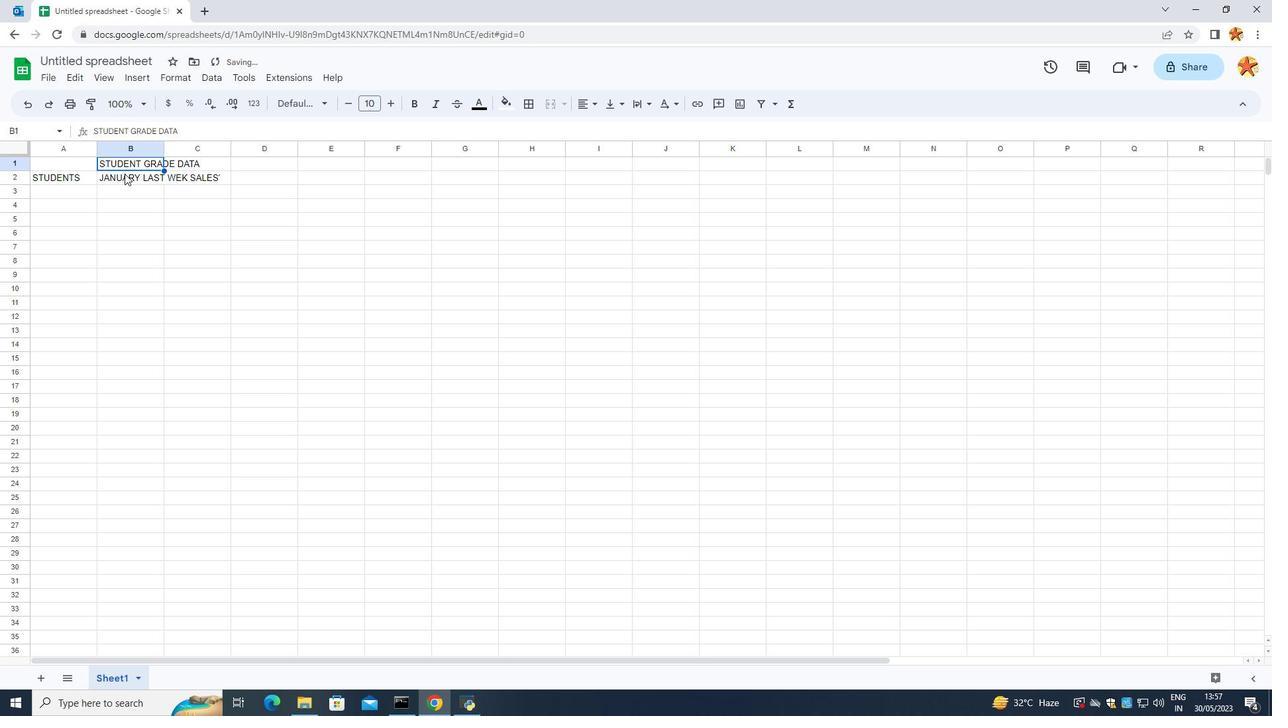 
Action: Mouse moved to (174, 173)
Screenshot: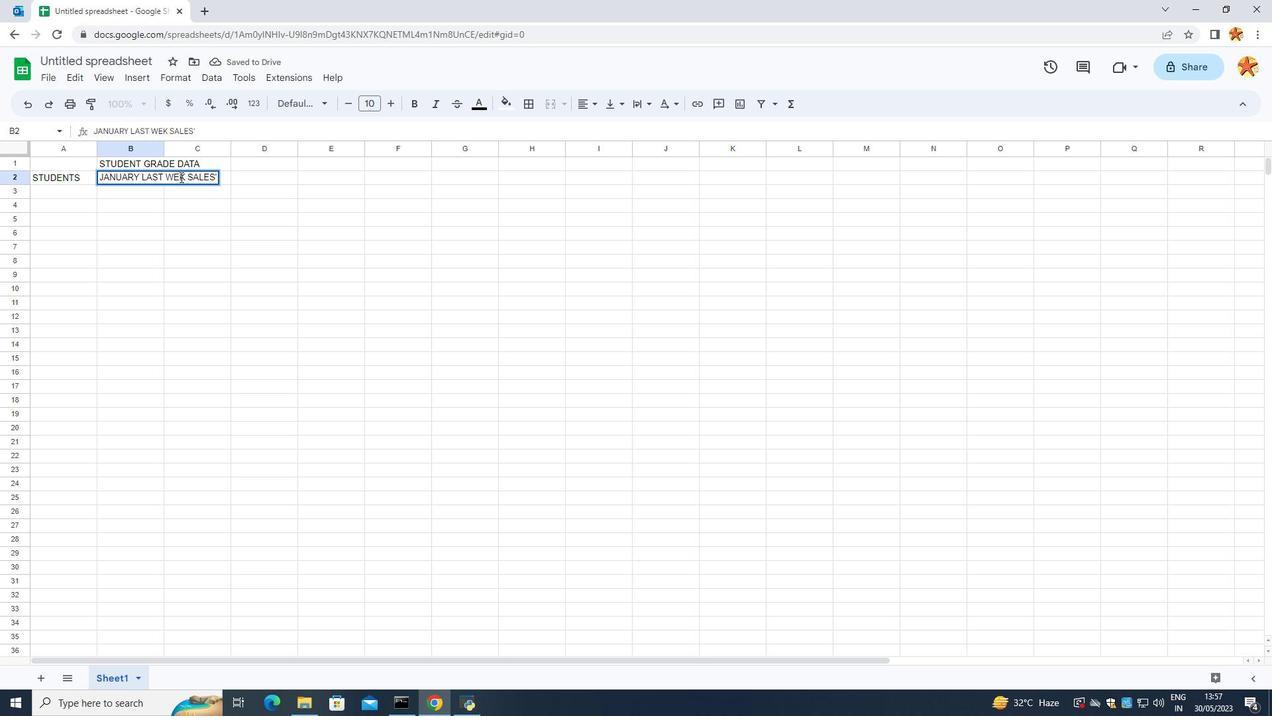 
Action: Mouse pressed left at (174, 173)
Screenshot: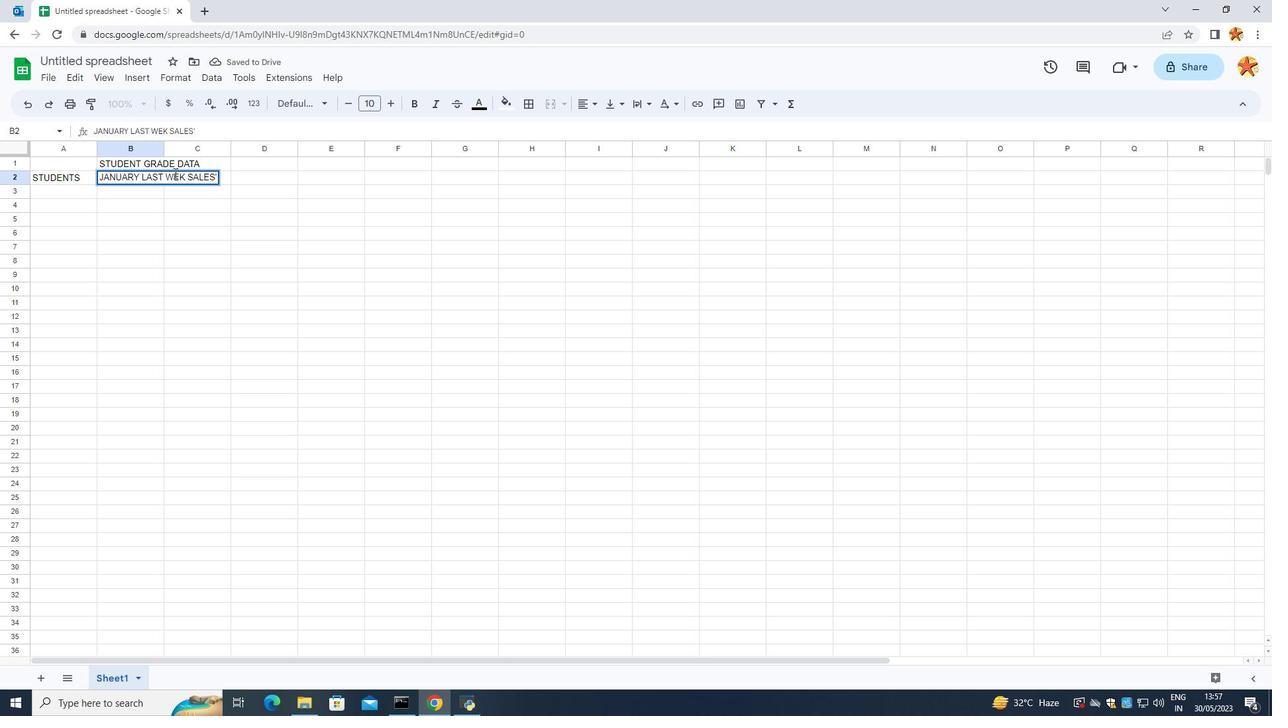 
Action: Key pressed E
Screenshot: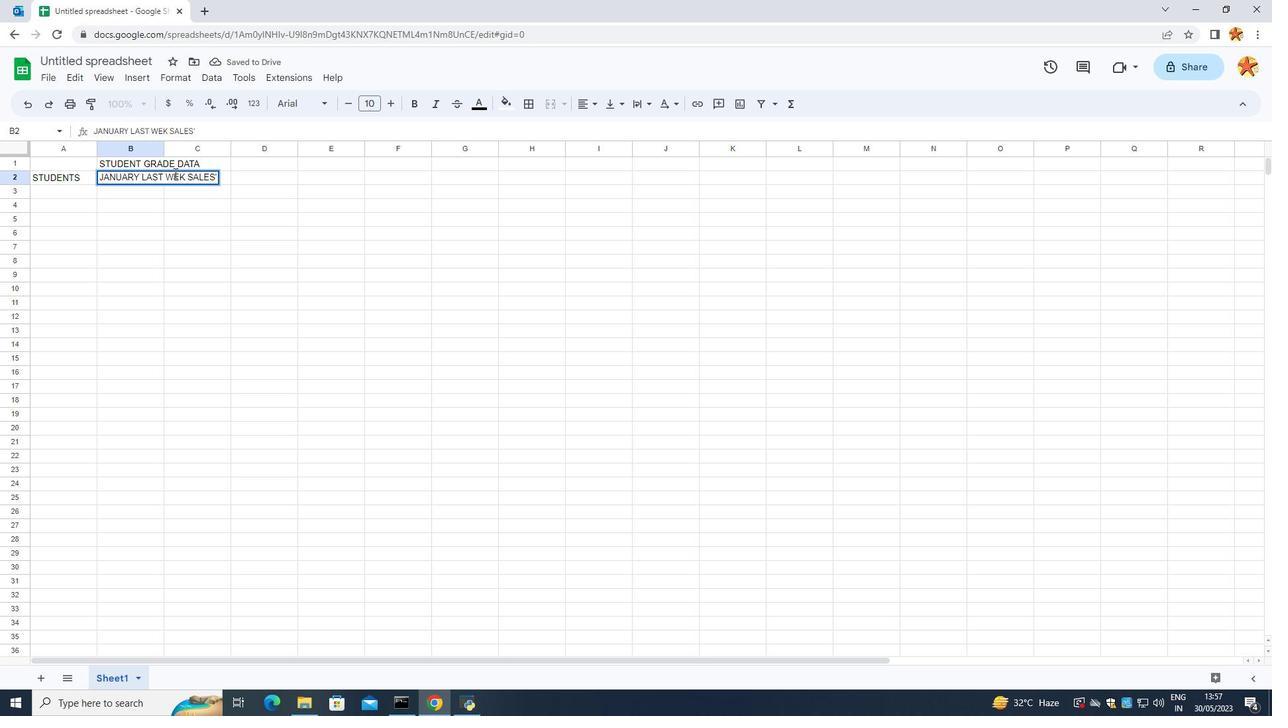 
Action: Mouse moved to (135, 286)
Screenshot: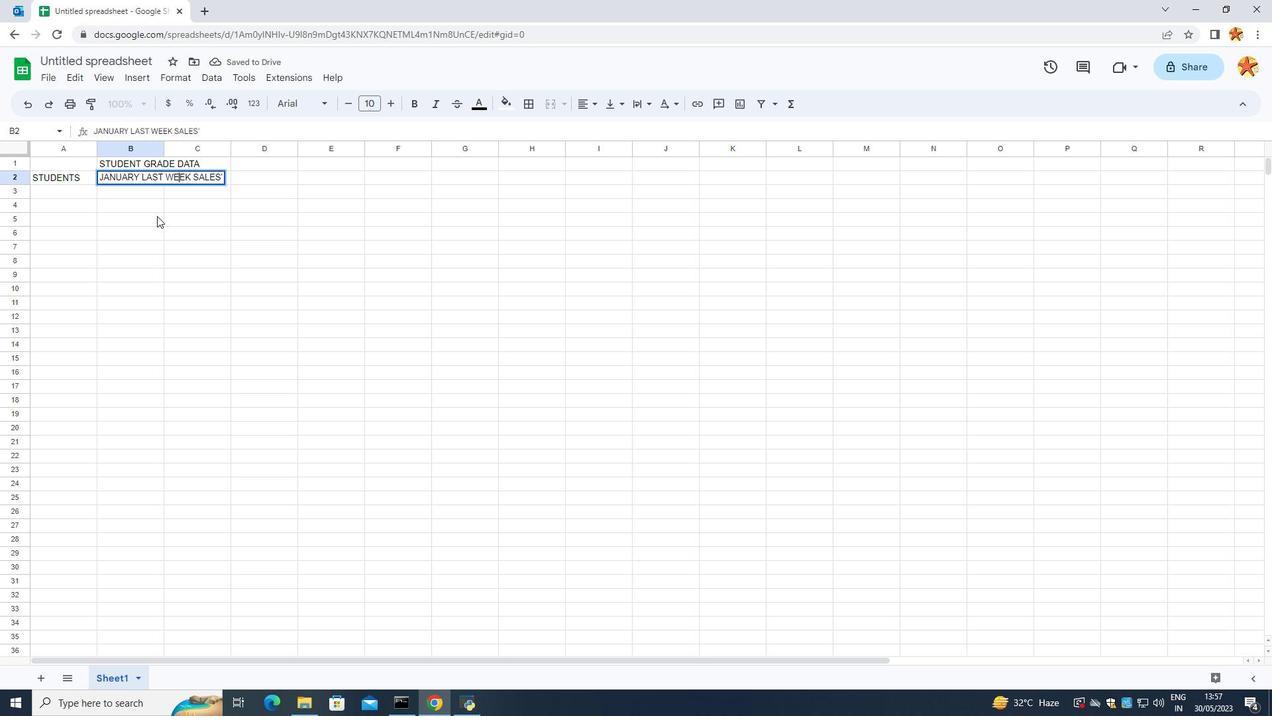 
Action: Mouse pressed left at (135, 286)
Screenshot: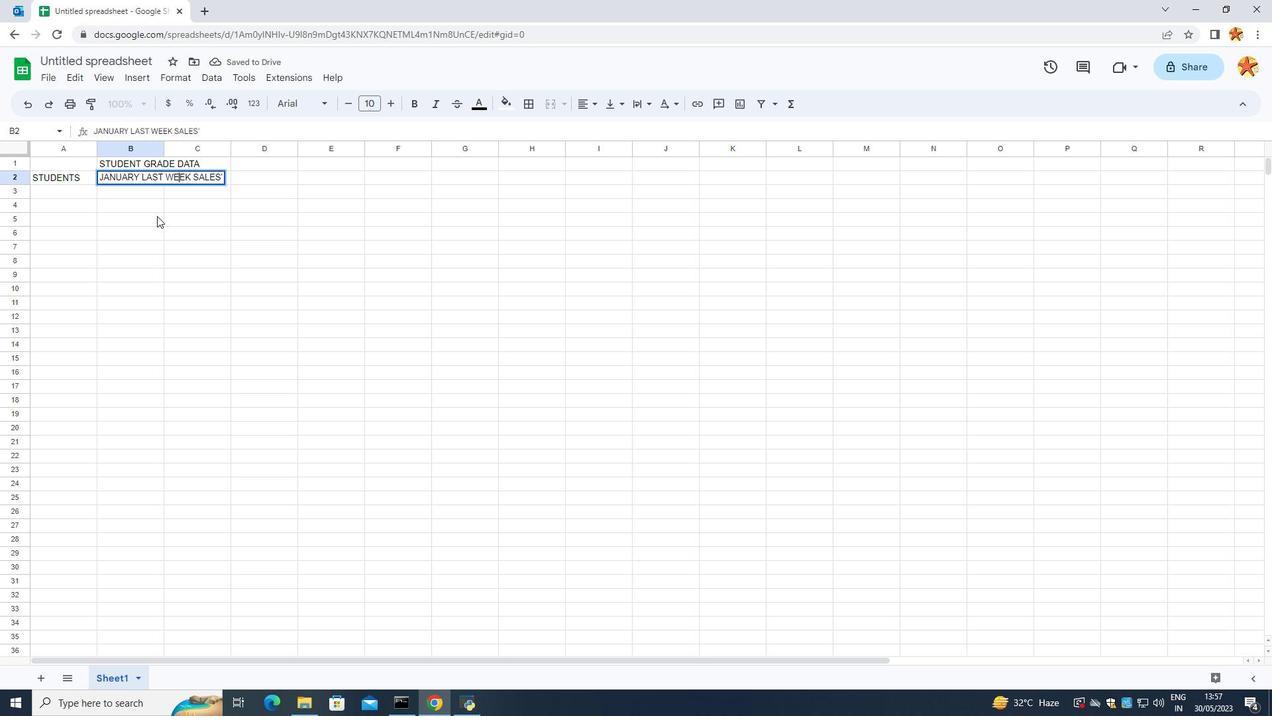 
Action: Mouse moved to (155, 165)
Screenshot: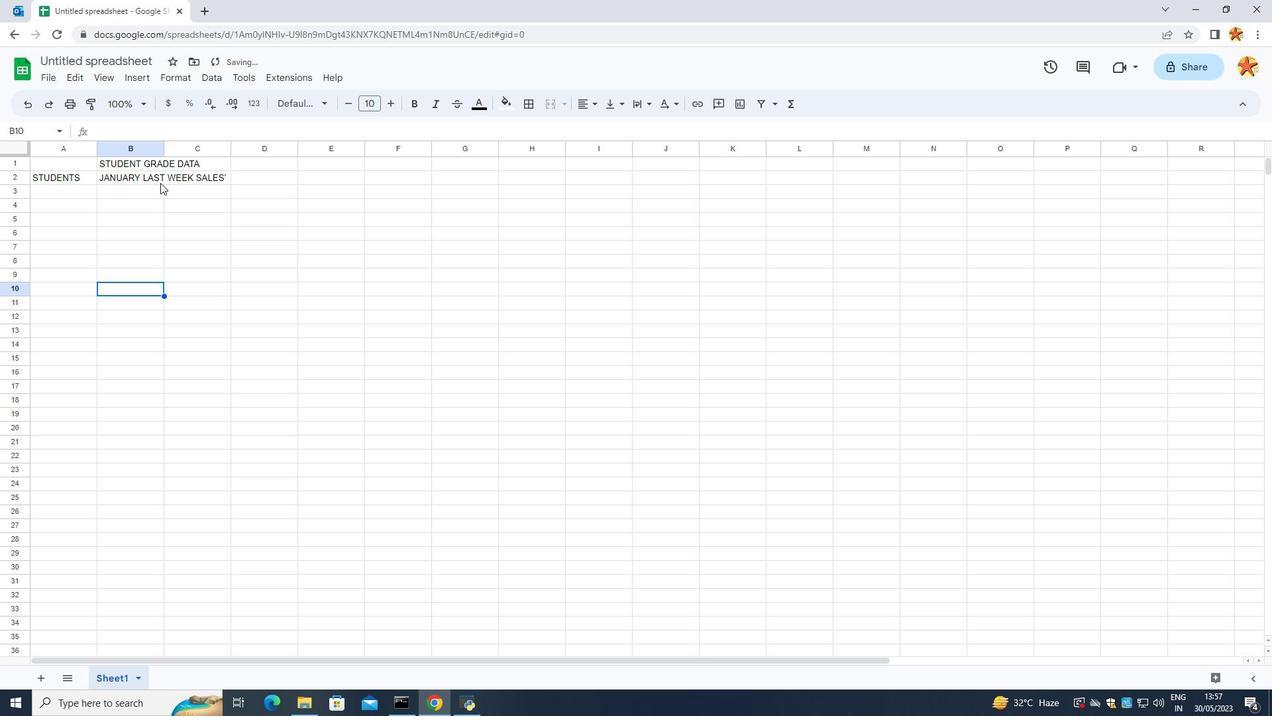 
Action: Mouse pressed left at (155, 165)
Screenshot: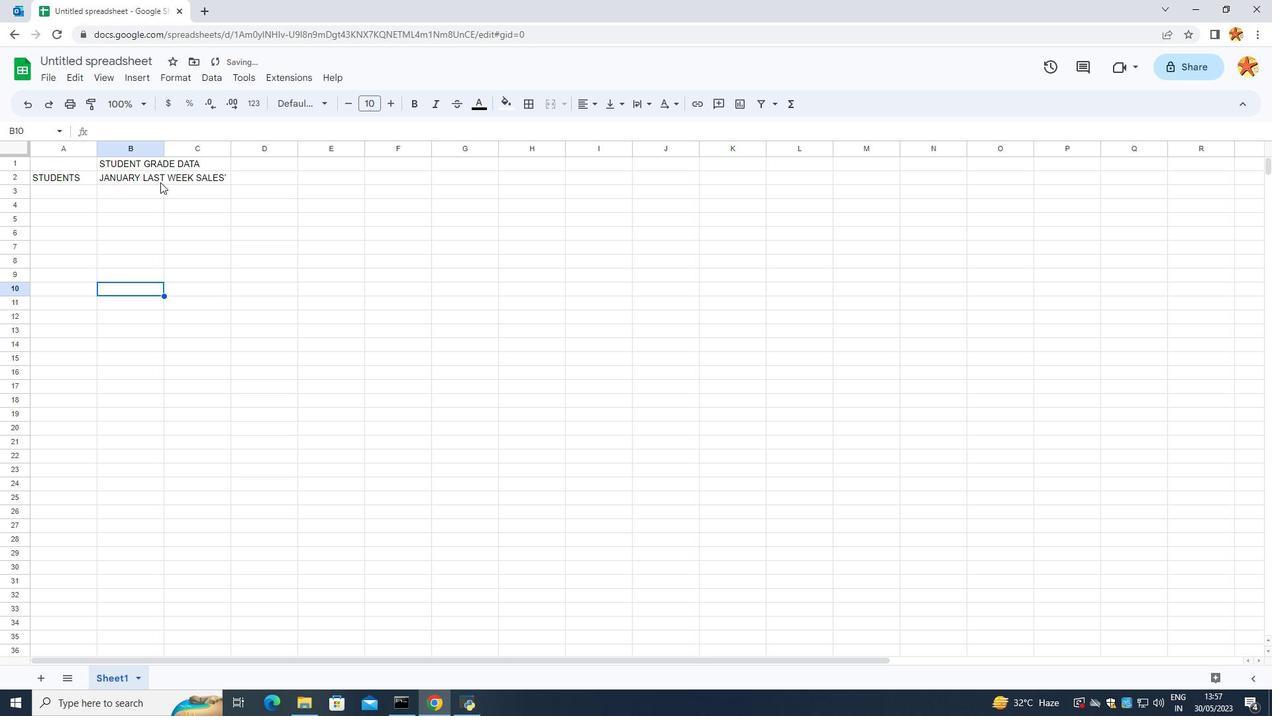 
Action: Mouse moved to (130, 179)
Screenshot: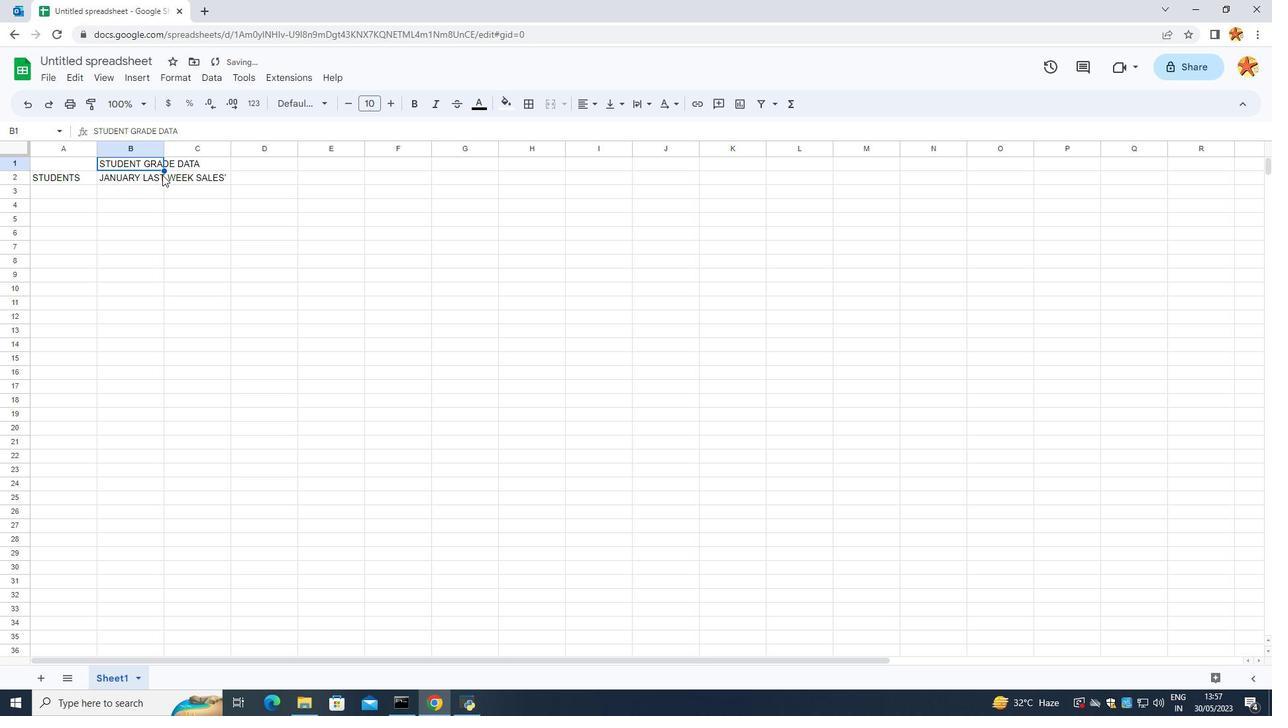 
Action: Mouse pressed left at (130, 179)
Screenshot: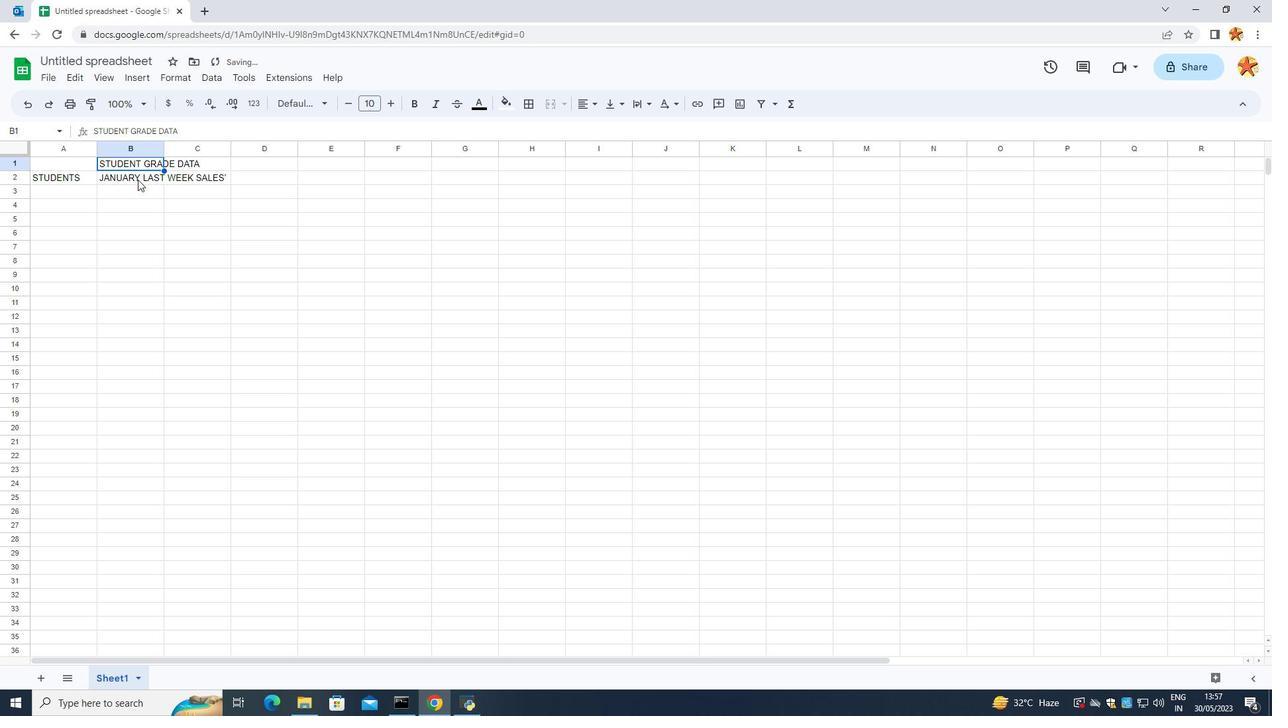 
Action: Mouse moved to (161, 183)
Screenshot: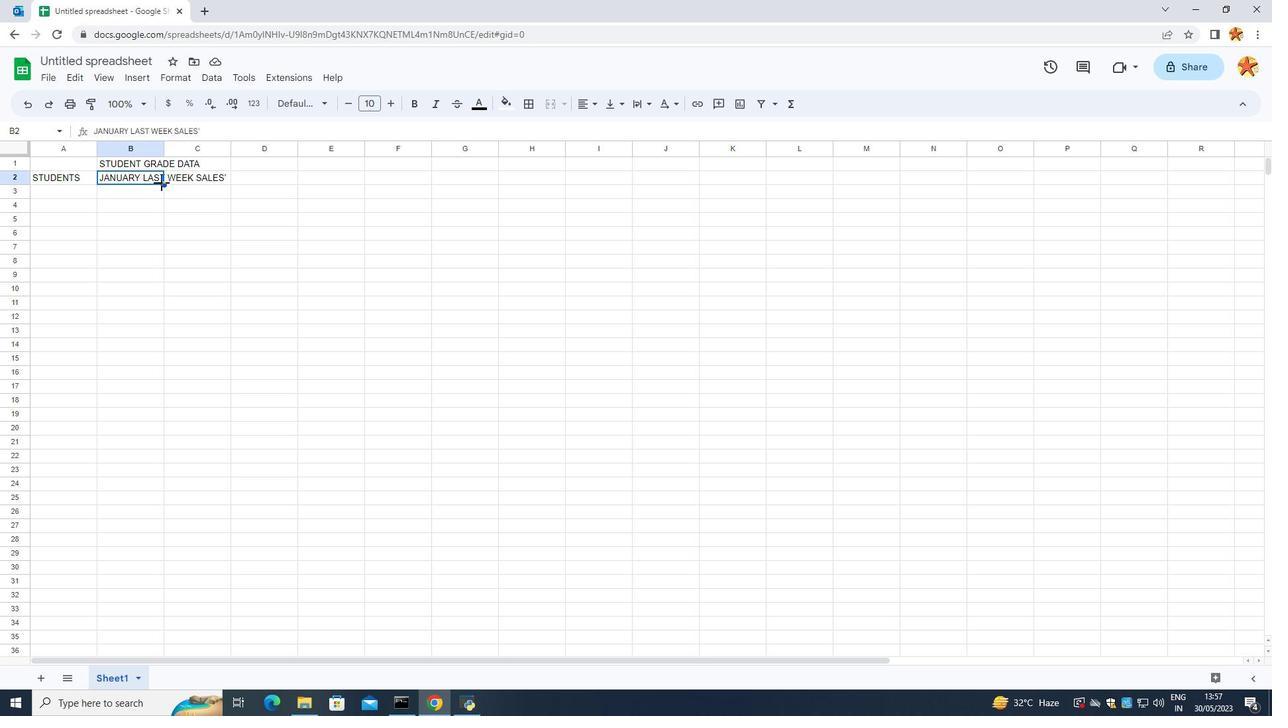 
Action: Mouse pressed left at (161, 183)
Screenshot: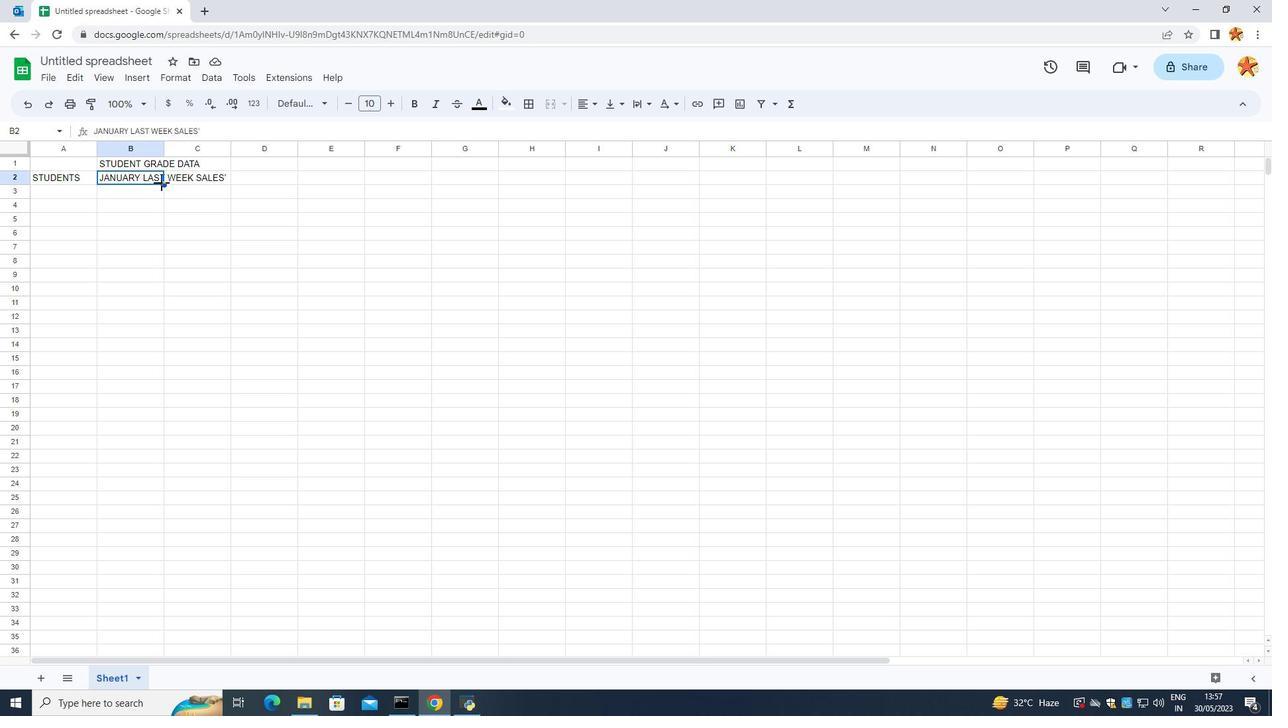 
Action: Mouse moved to (161, 180)
Screenshot: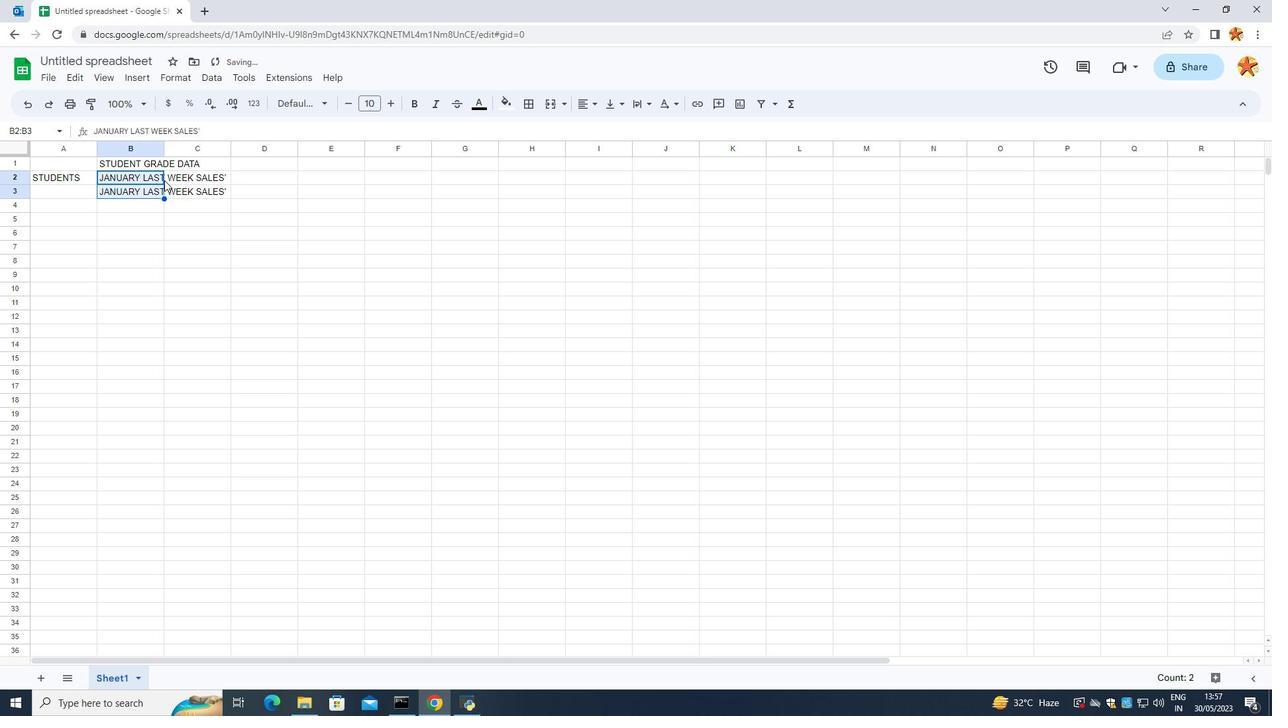 
Action: Key pressed ctrl+Z
Screenshot: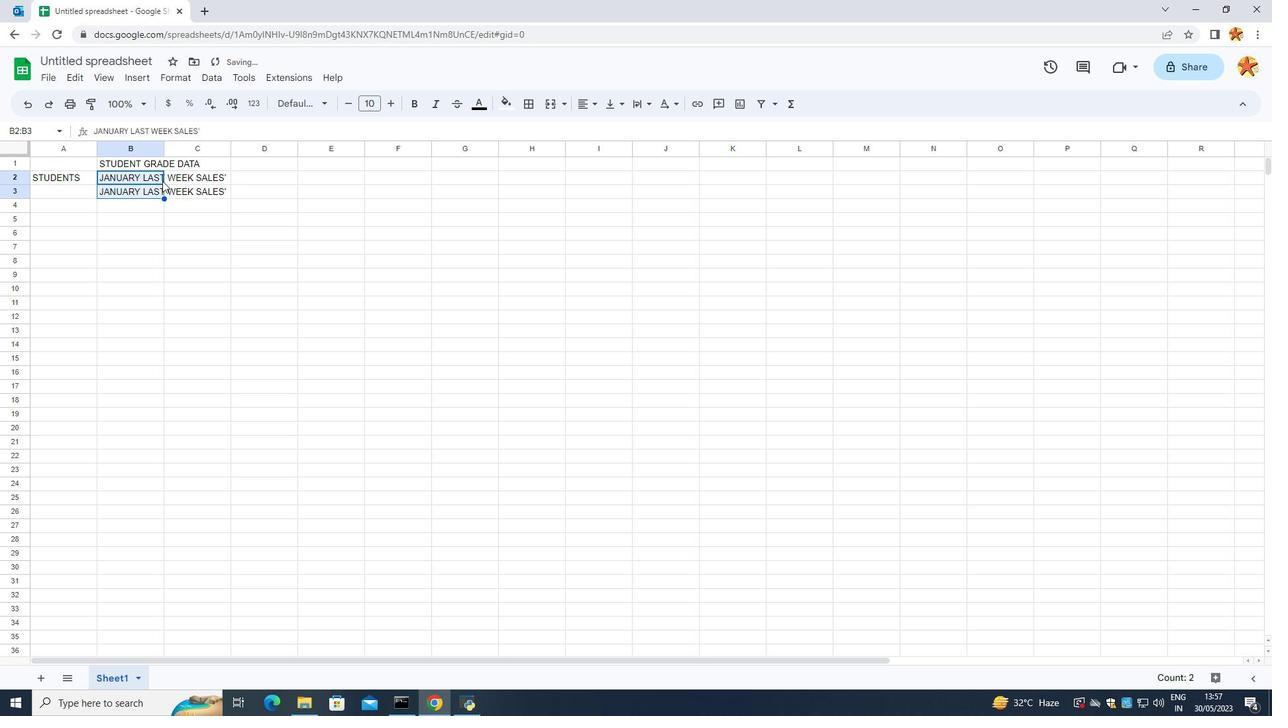 
Action: Mouse moved to (155, 193)
Screenshot: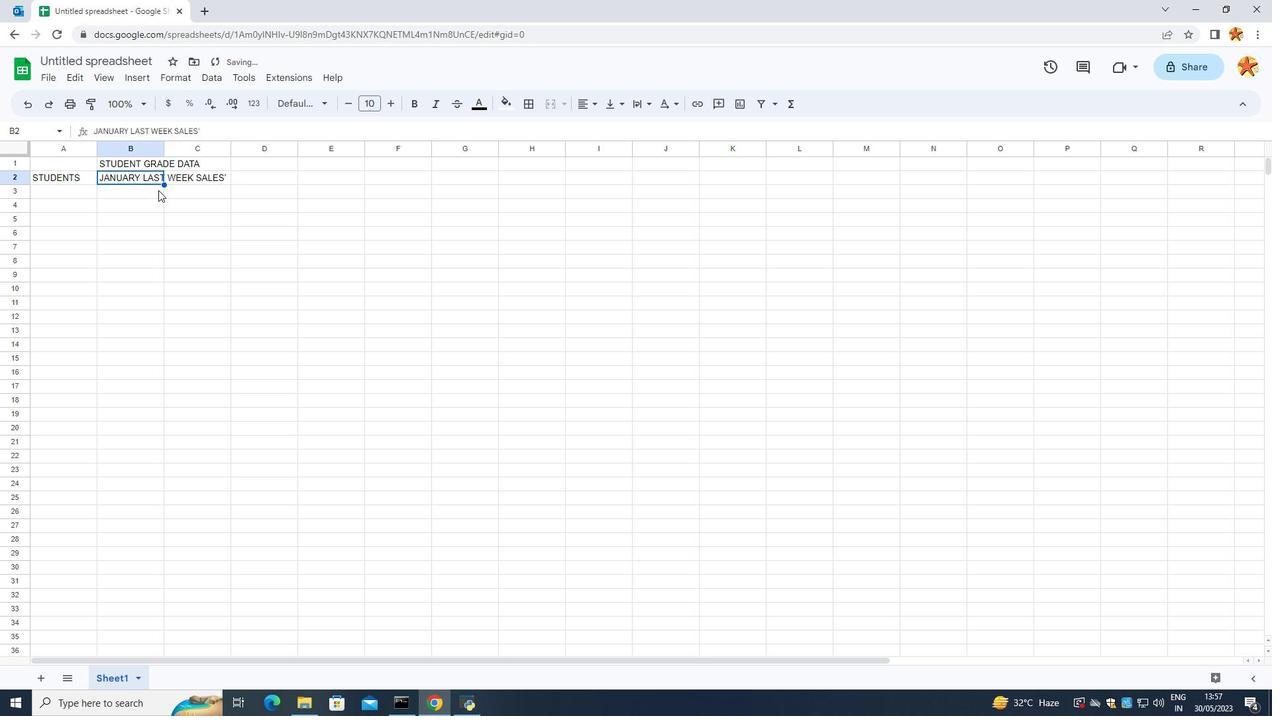 
Action: Mouse pressed left at (155, 193)
Screenshot: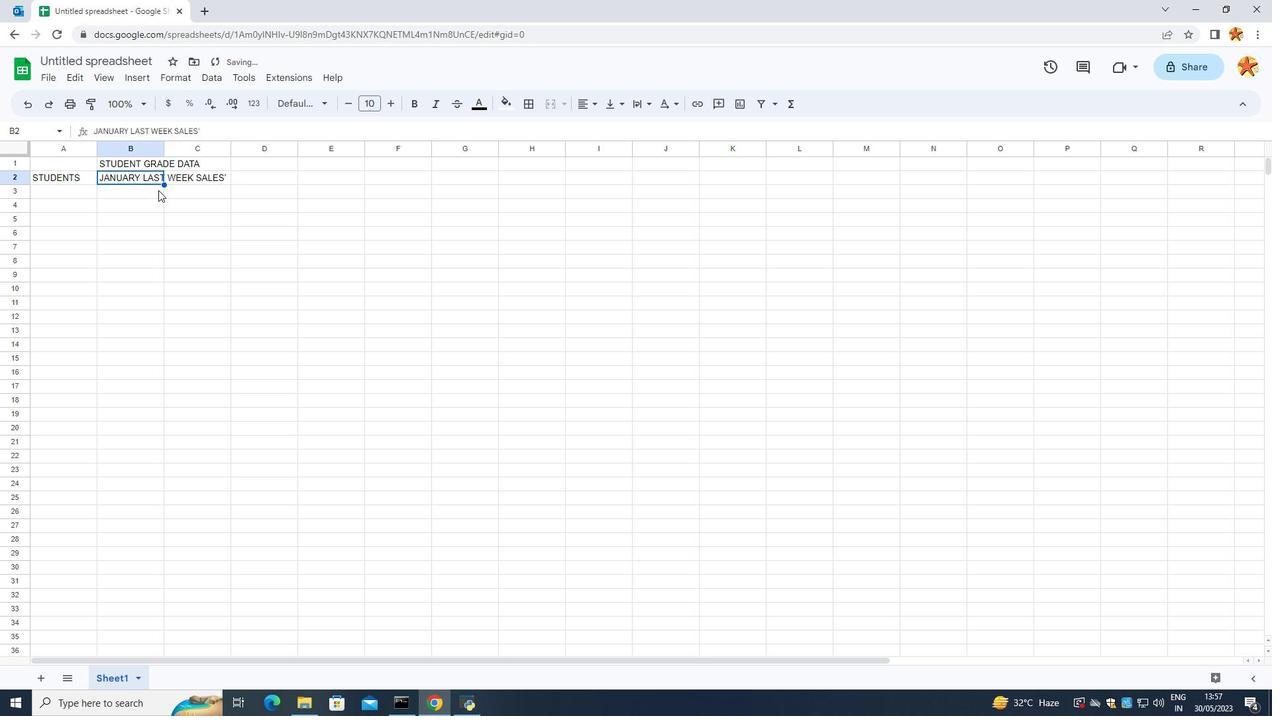 
Action: Mouse moved to (158, 169)
Screenshot: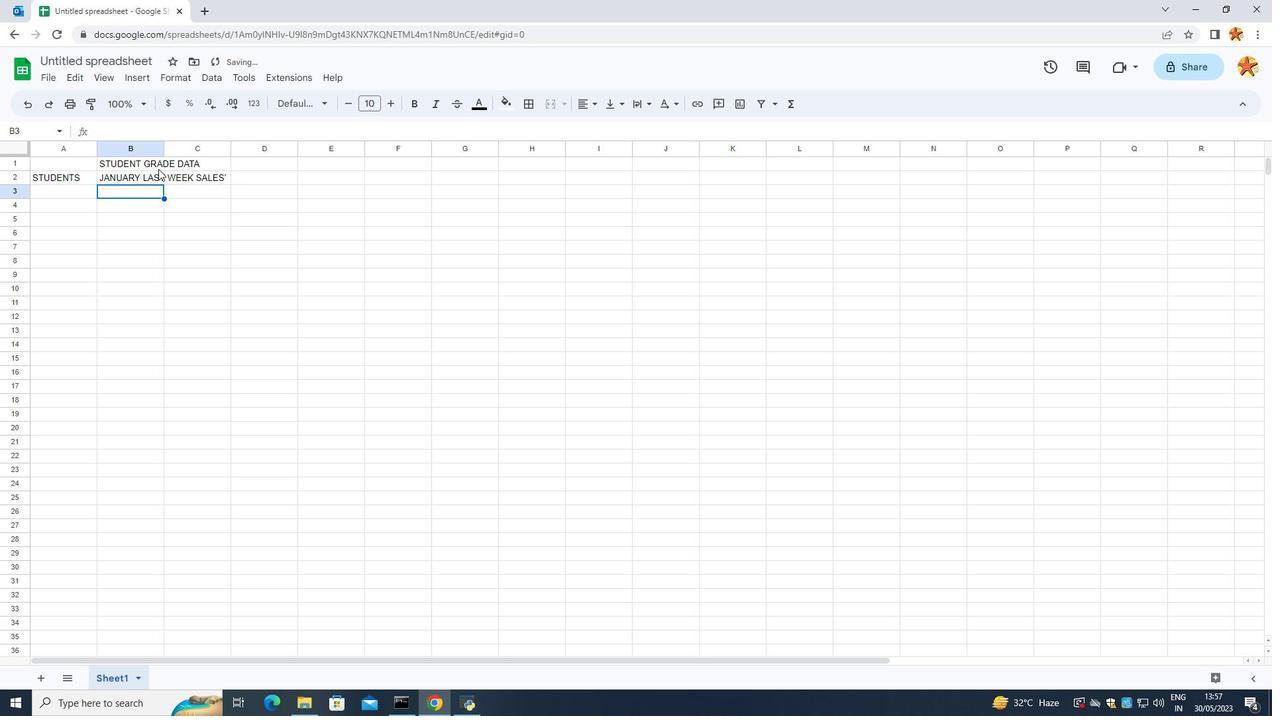 
Action: Mouse pressed left at (158, 169)
Screenshot: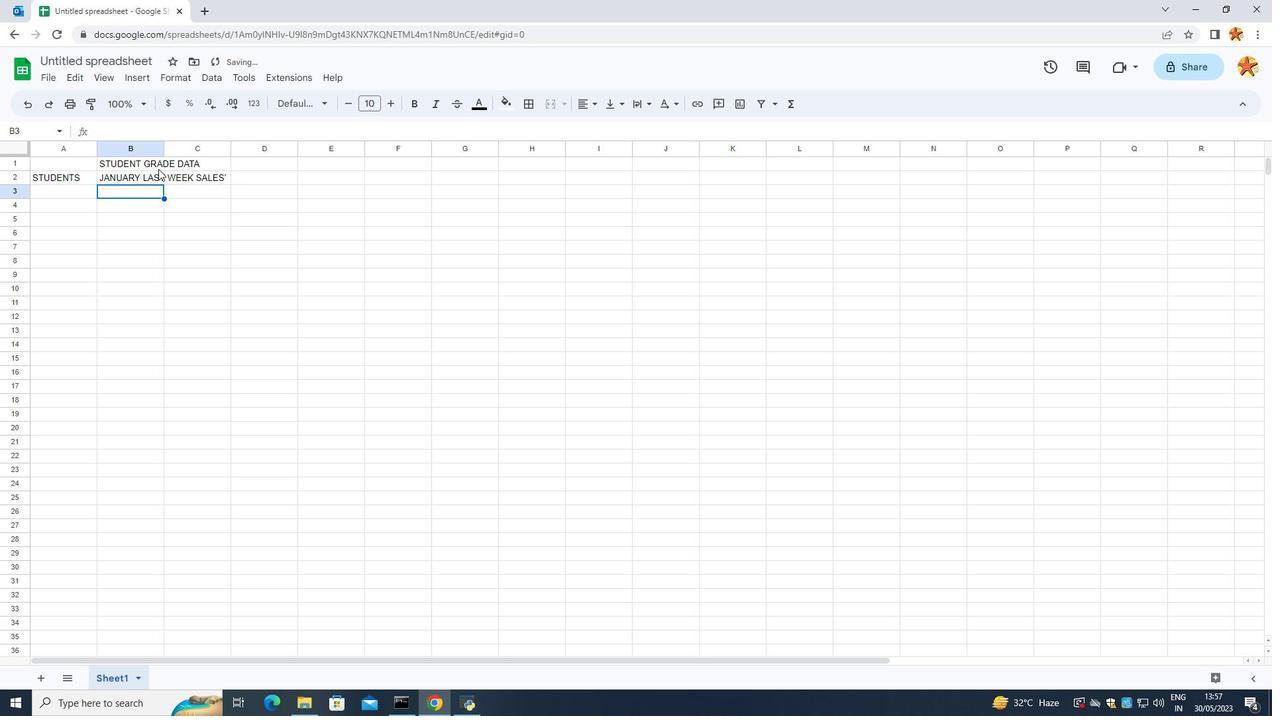 
Action: Mouse moved to (156, 173)
Screenshot: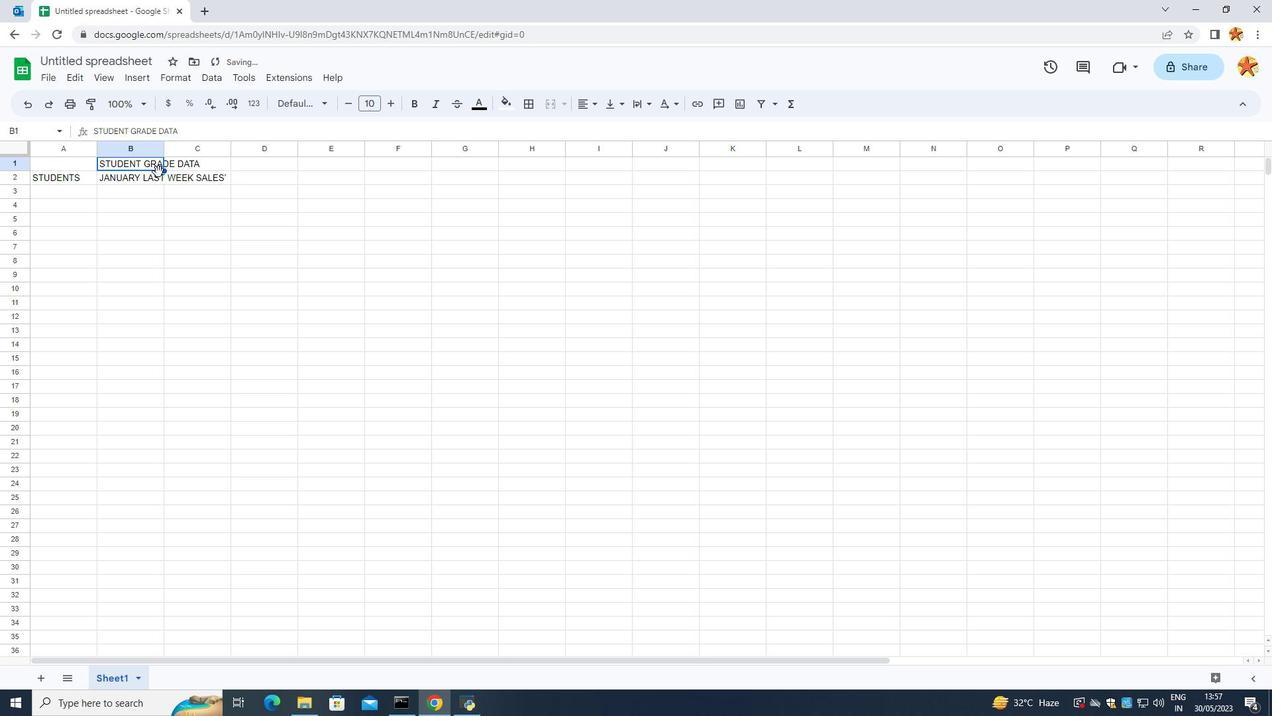 
Action: Mouse pressed left at (156, 173)
Screenshot: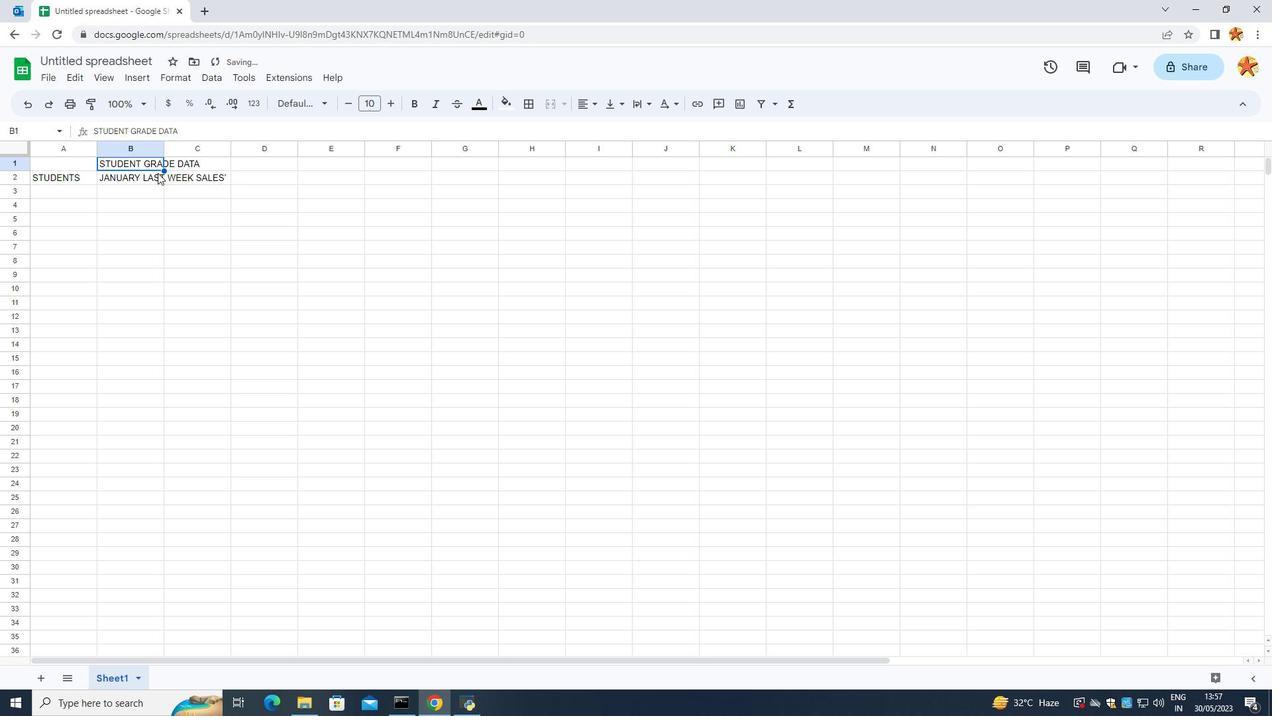 
Action: Mouse moved to (154, 158)
Screenshot: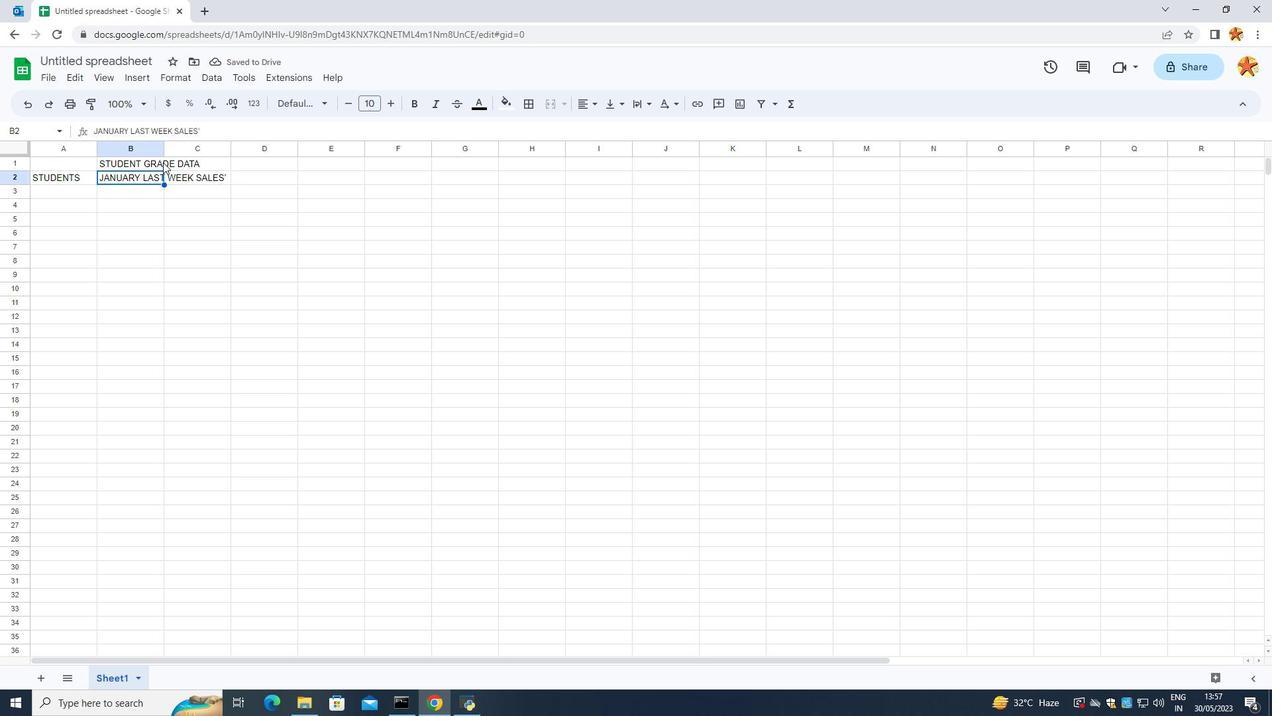 
Action: Mouse pressed left at (154, 158)
Screenshot: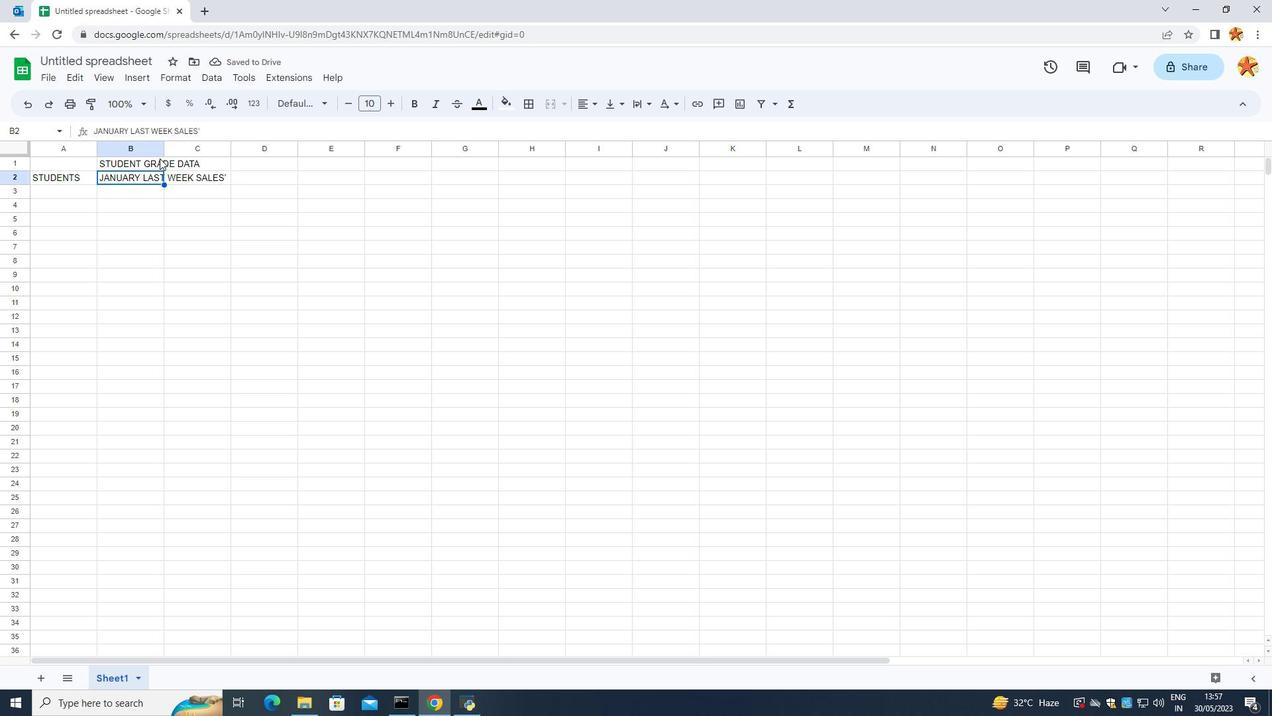 
Action: Mouse moved to (167, 150)
Screenshot: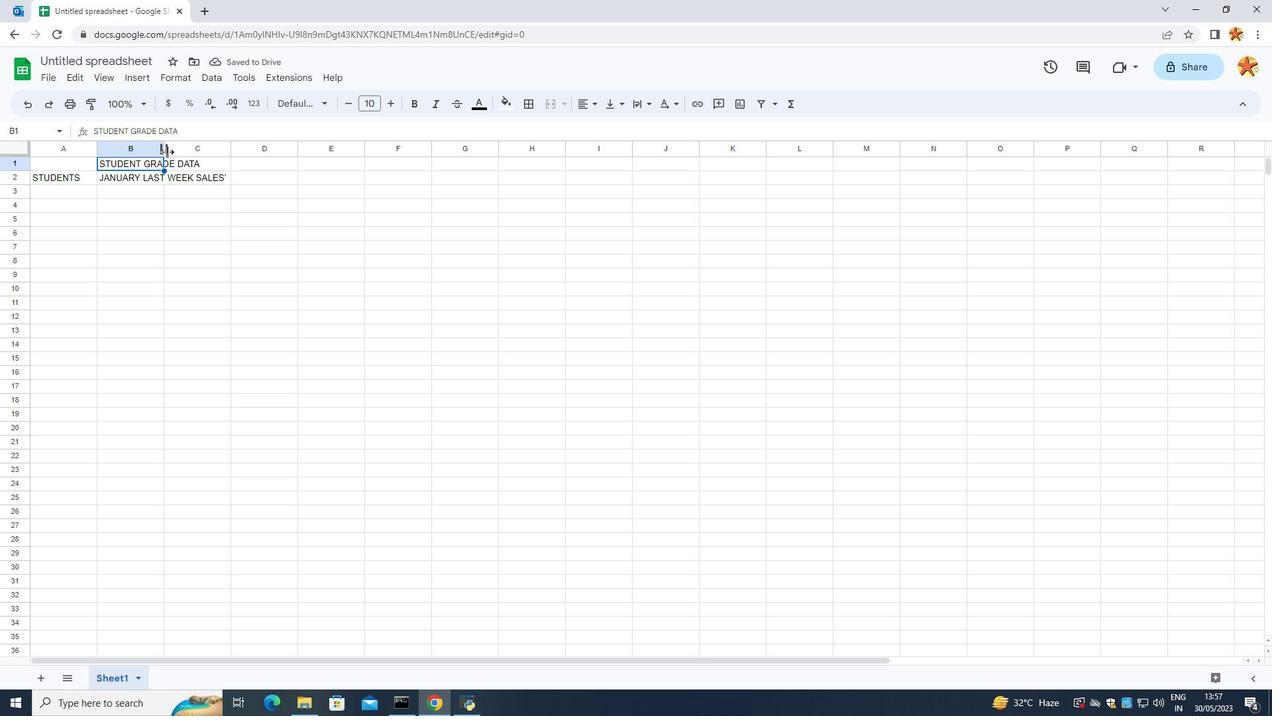 
Action: Mouse pressed left at (167, 150)
Screenshot: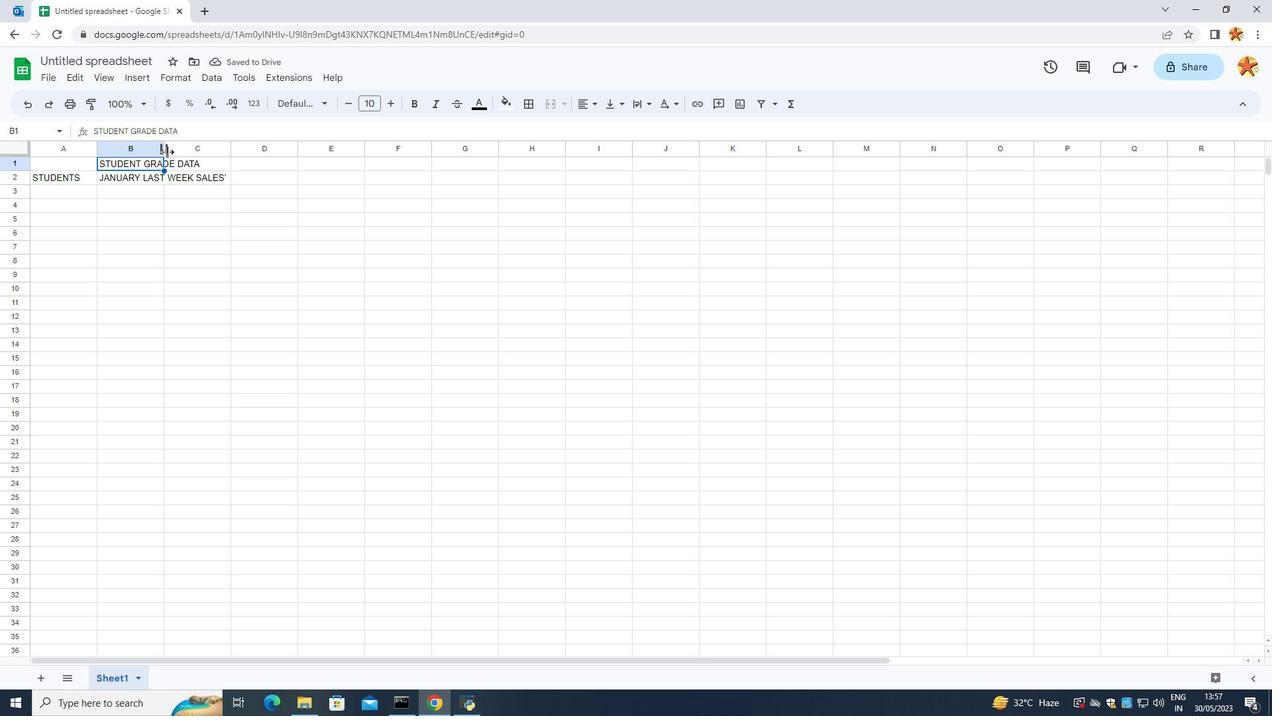 
Action: Mouse moved to (161, 153)
Screenshot: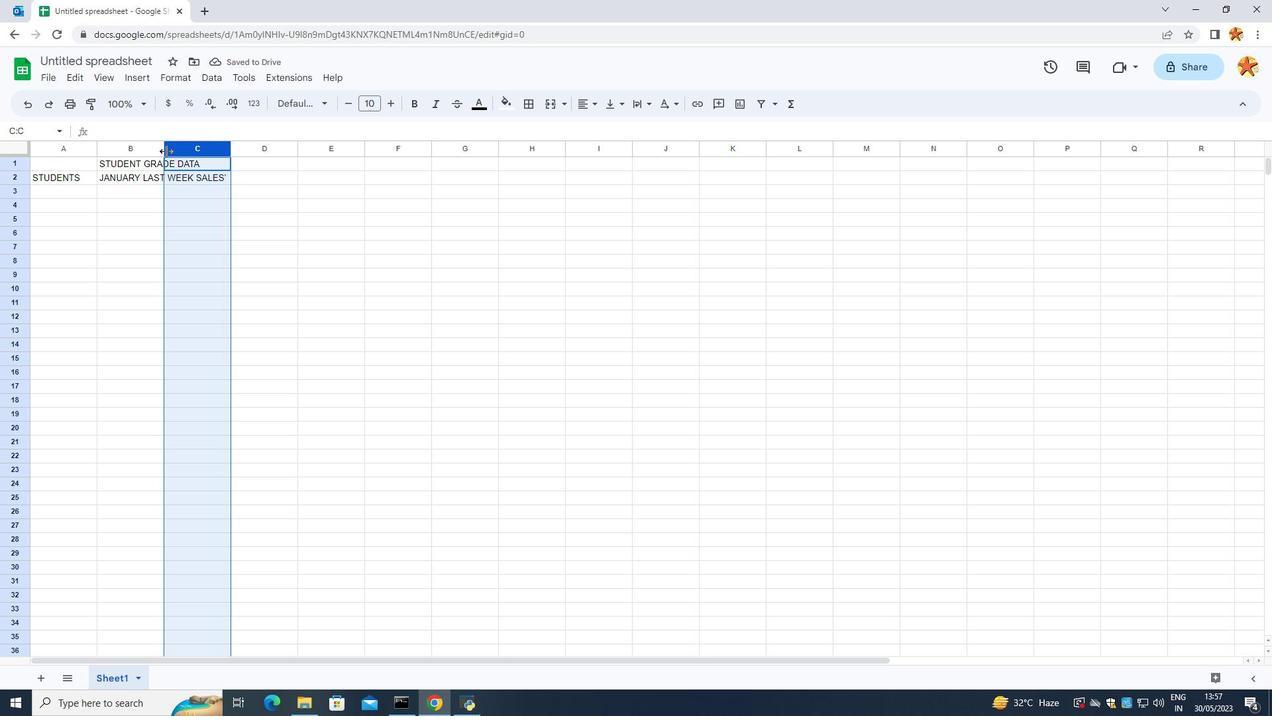 
Action: Mouse pressed left at (161, 153)
Screenshot: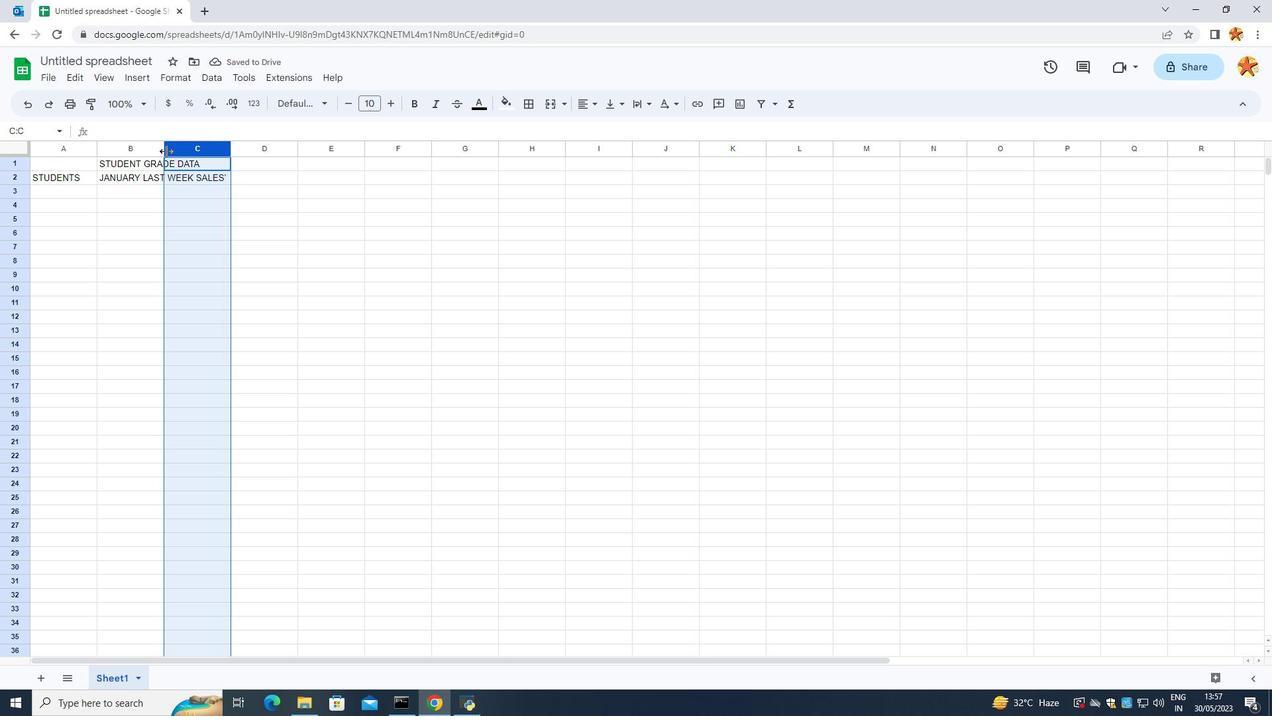 
Action: Mouse moved to (150, 153)
Screenshot: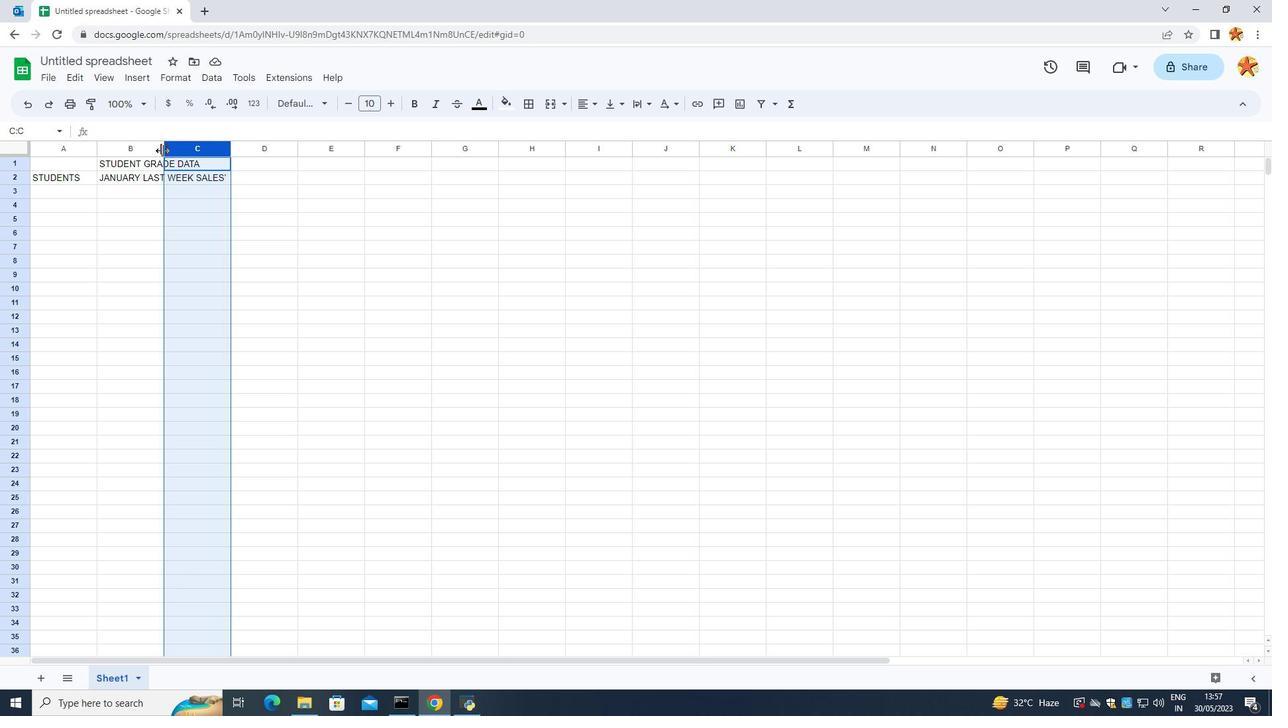 
Action: Mouse pressed left at (150, 153)
Screenshot: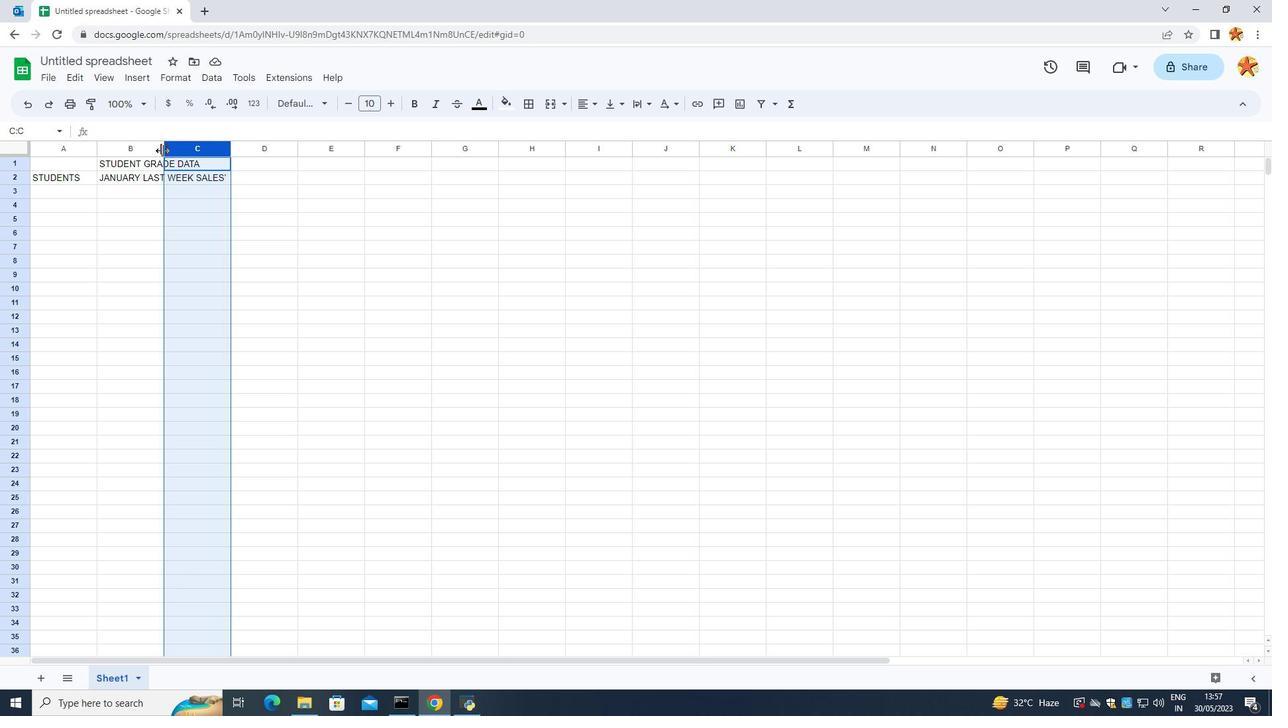
Action: Mouse moved to (127, 144)
Screenshot: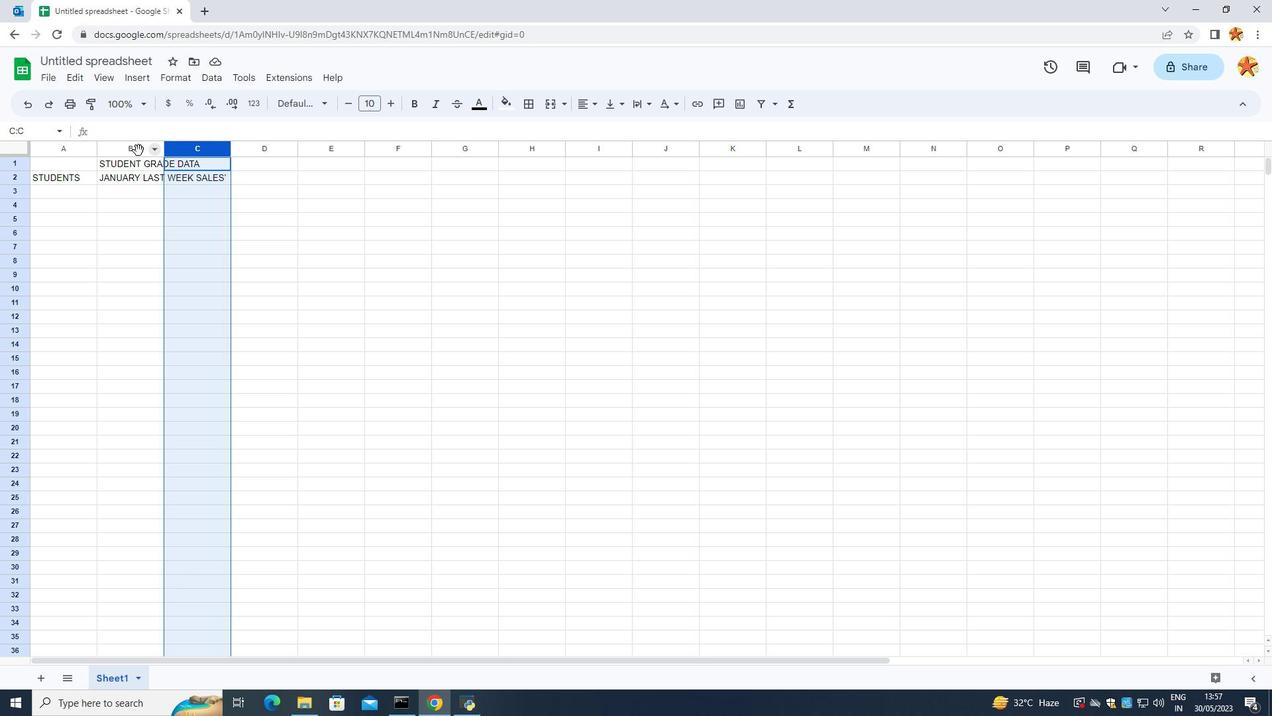 
Action: Mouse pressed left at (127, 144)
Screenshot: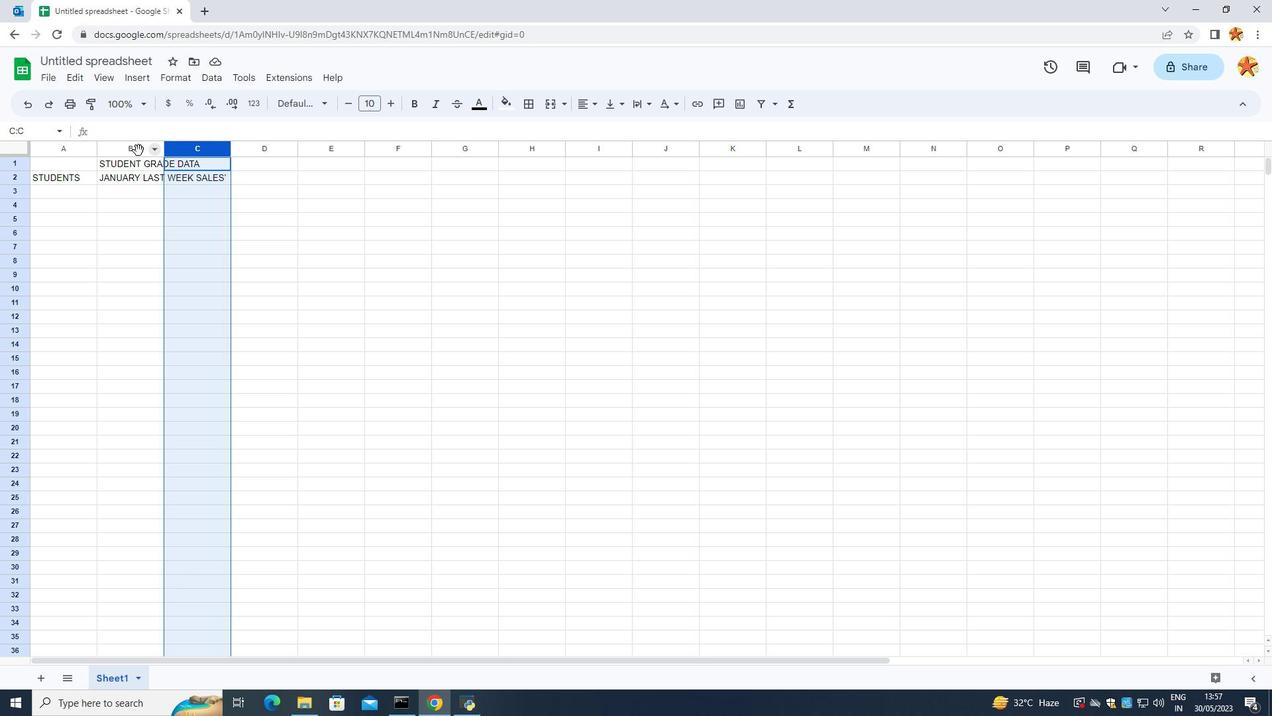 
Action: Mouse moved to (163, 149)
Screenshot: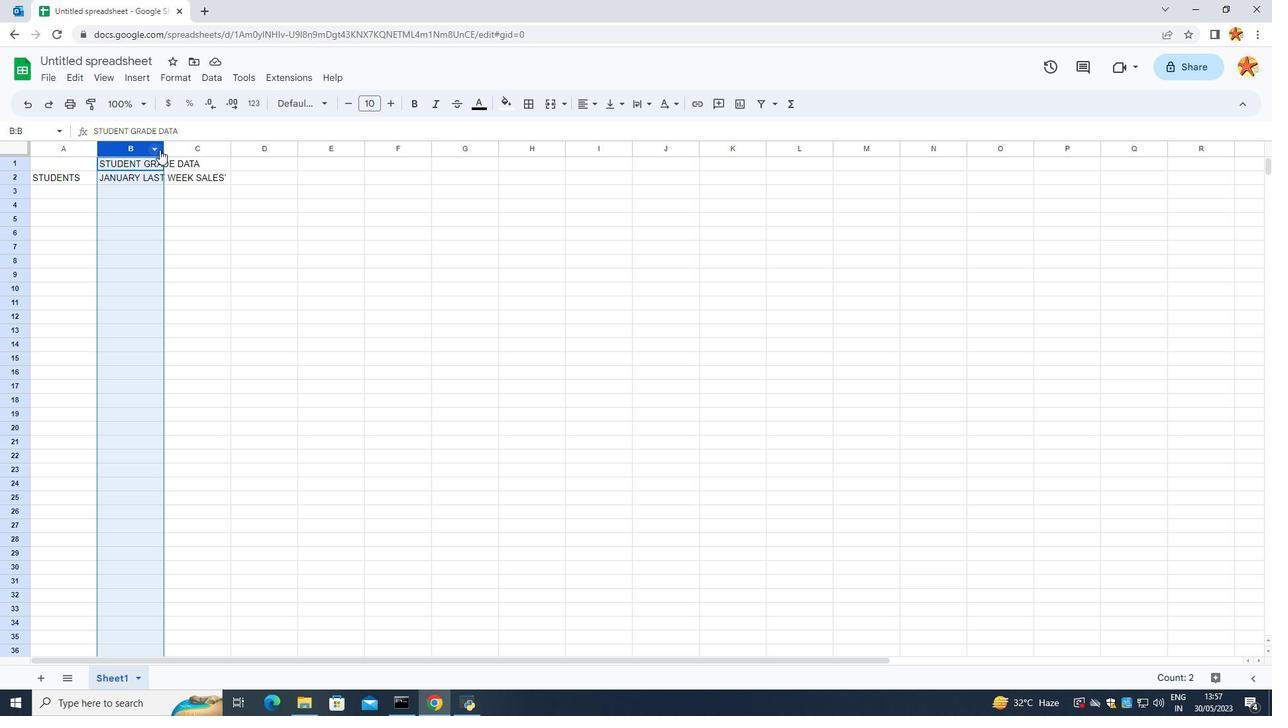 
Action: Mouse pressed left at (163, 149)
Screenshot: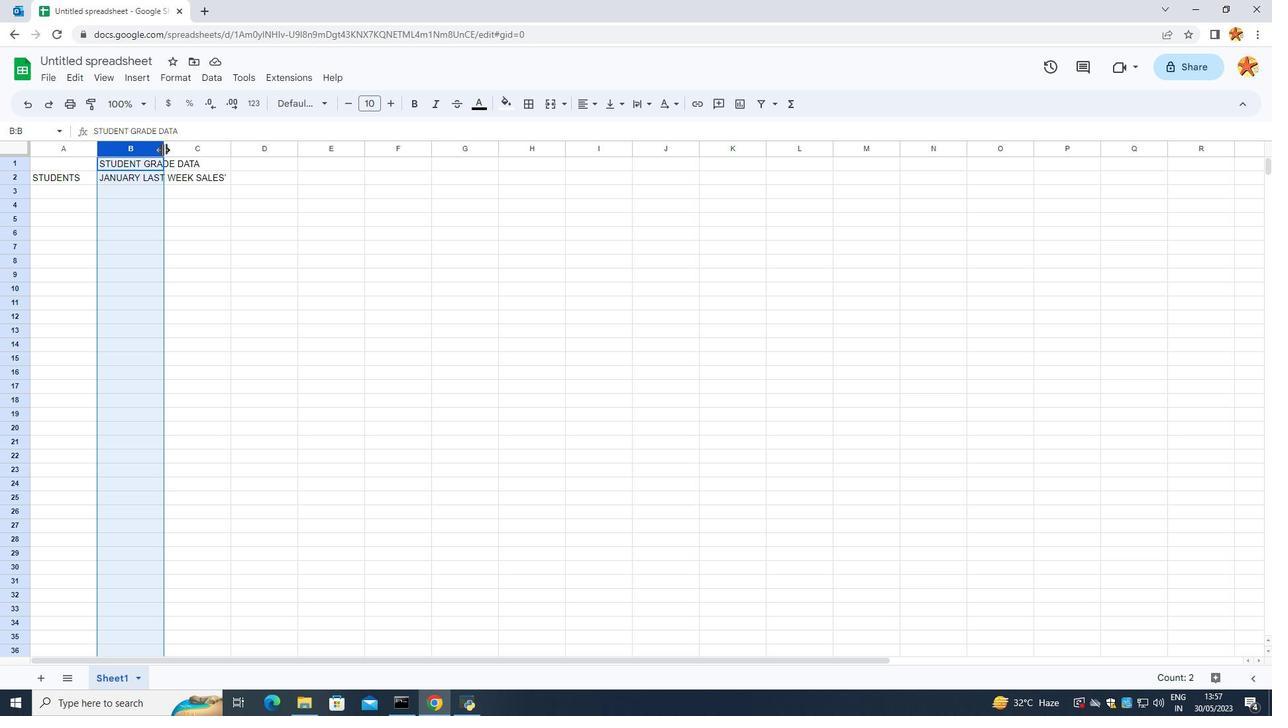 
Action: Mouse moved to (240, 165)
Screenshot: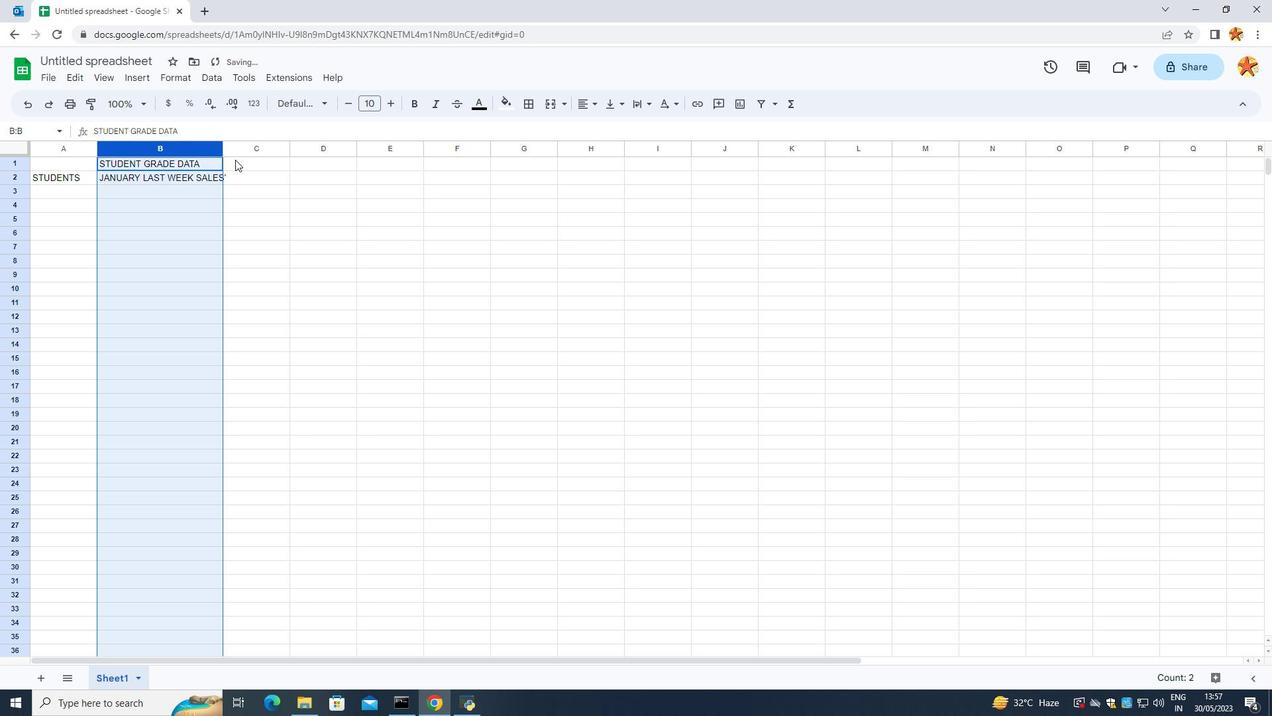 
Action: Mouse pressed left at (240, 165)
Screenshot: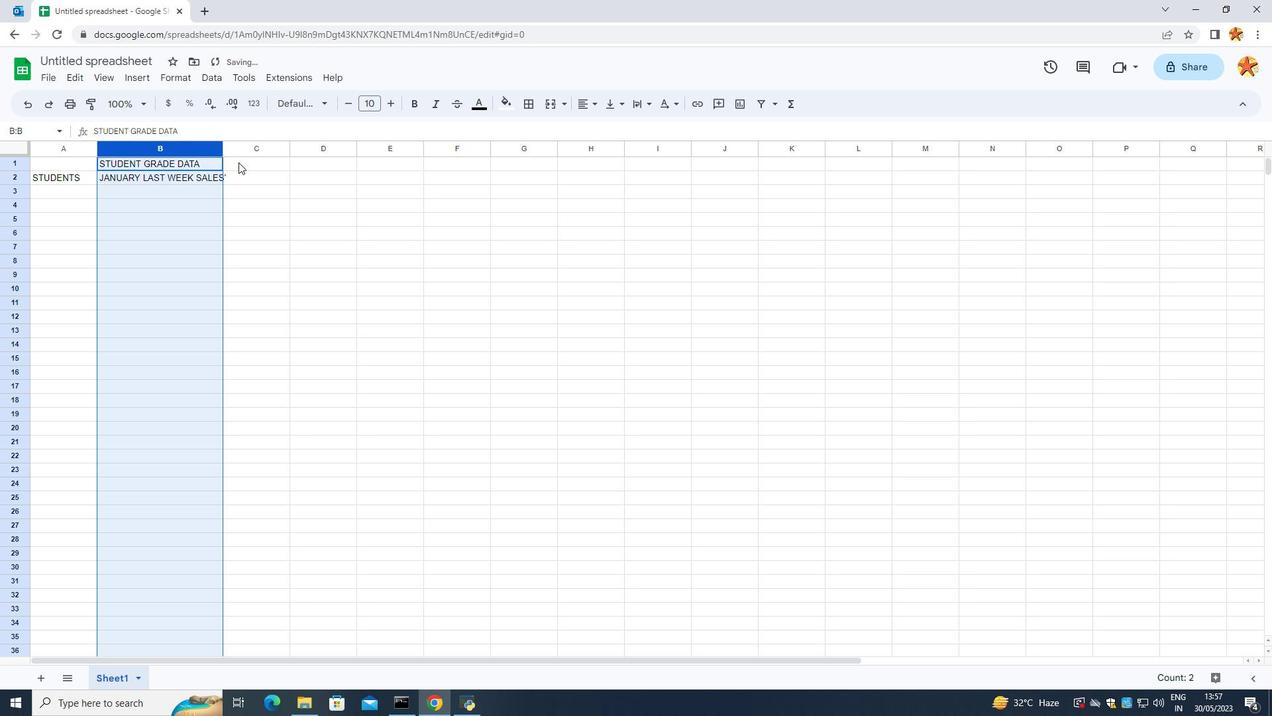 
Action: Mouse moved to (257, 167)
Screenshot: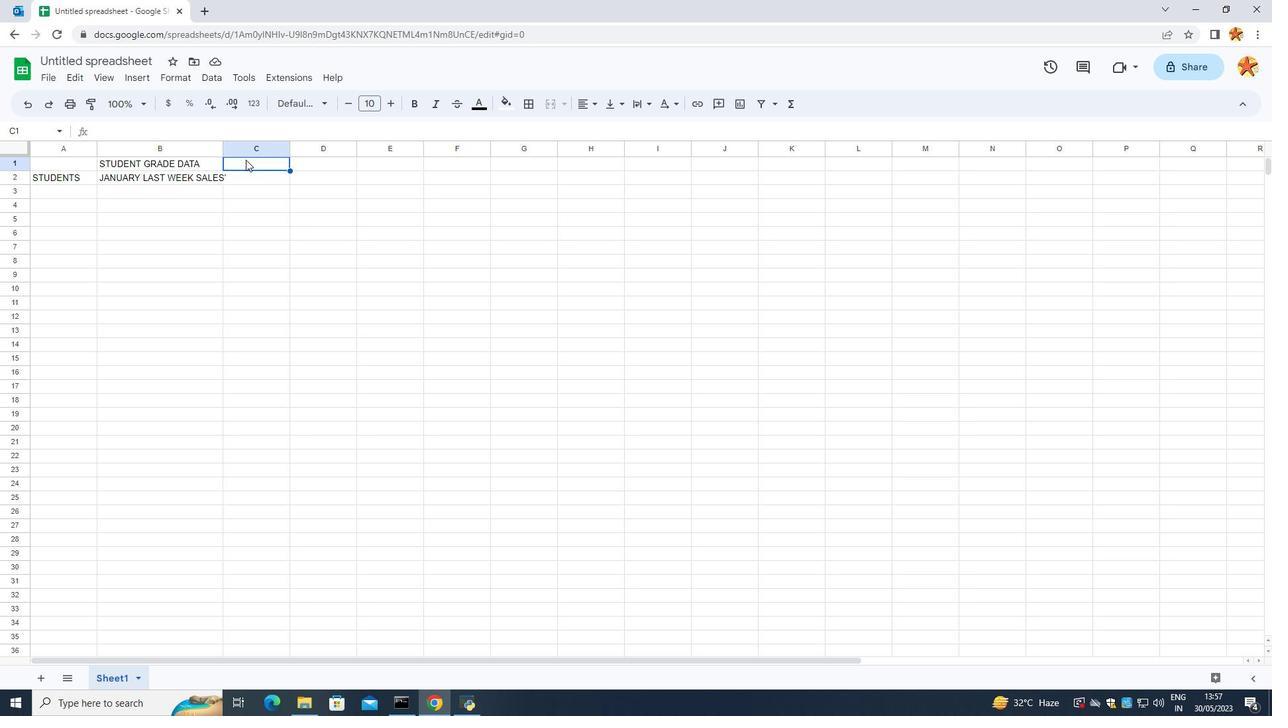 
Action: Mouse pressed left at (257, 167)
Screenshot: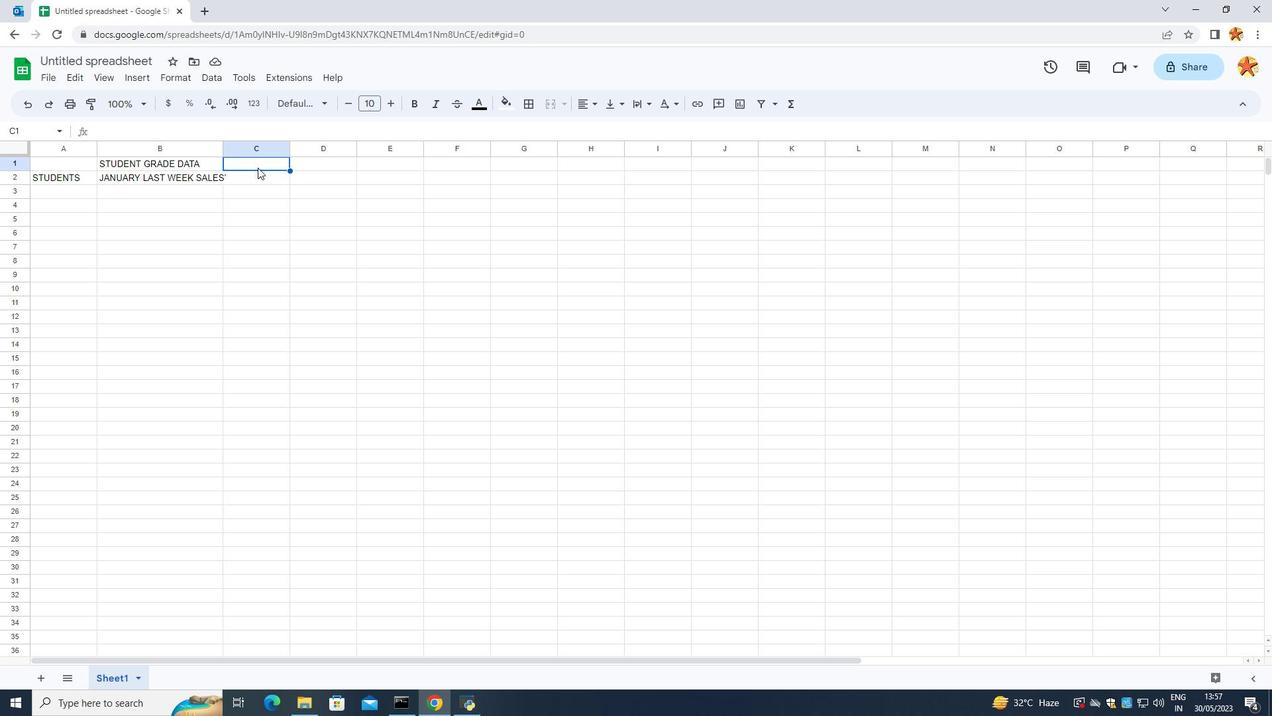 
Action: Mouse moved to (259, 175)
Screenshot: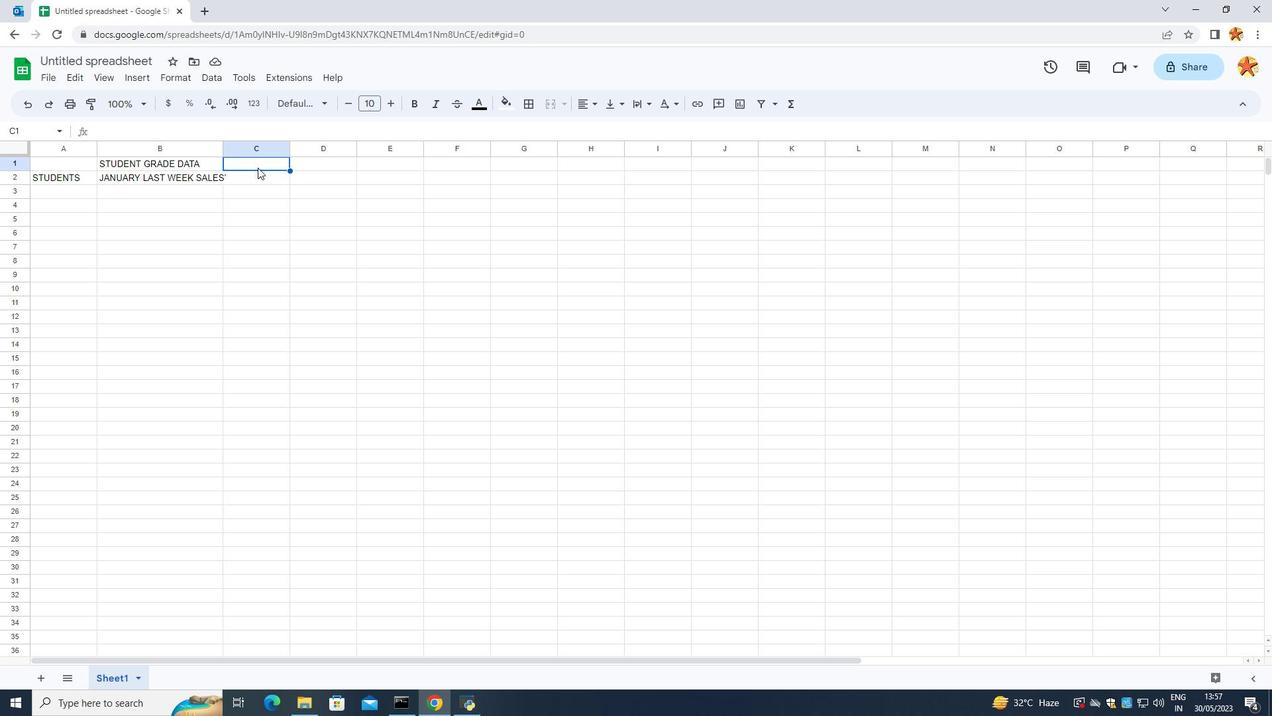 
Action: Mouse pressed left at (259, 175)
Screenshot: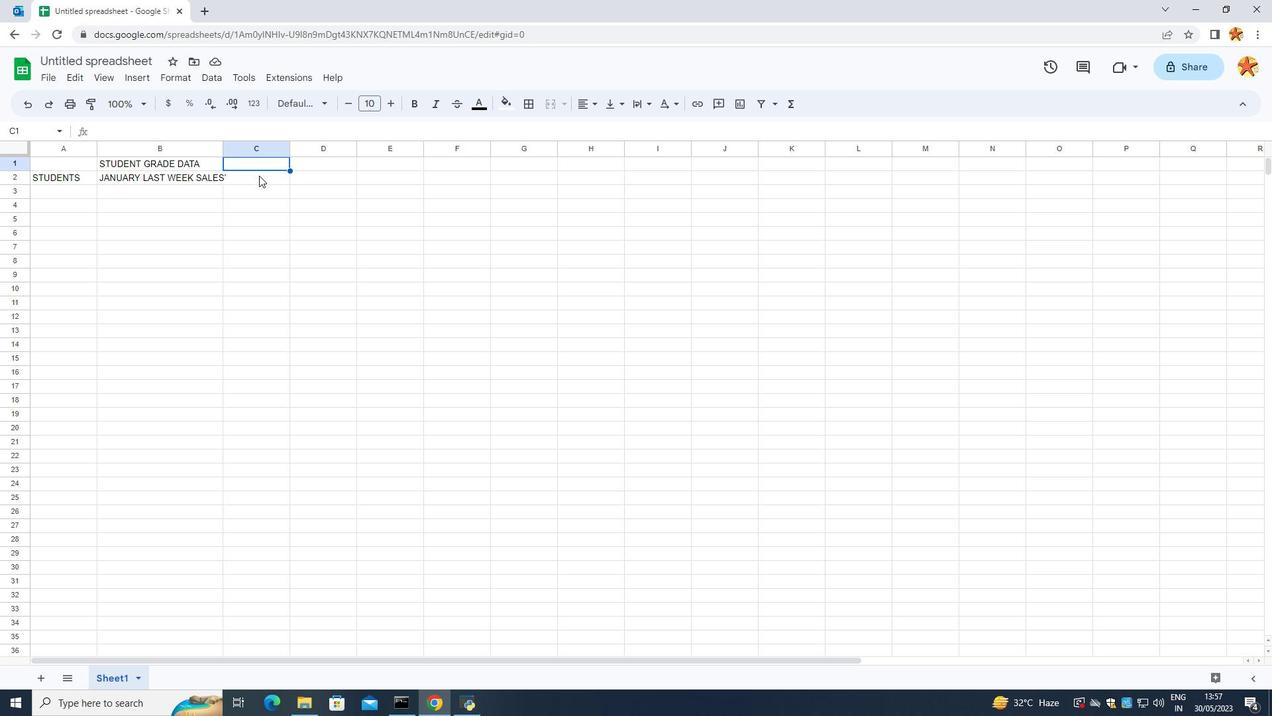 
Action: Mouse moved to (273, 171)
Screenshot: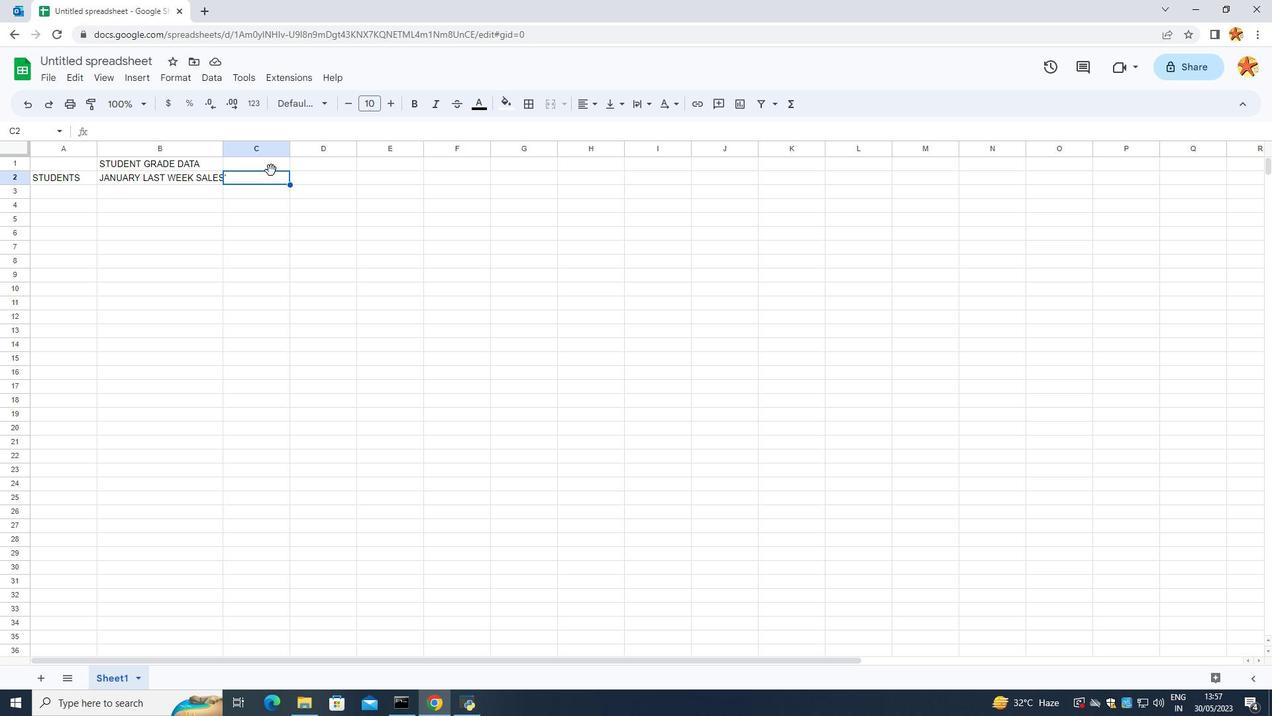 
Action: Key pressed <Key.caps_lock>m<Key.caps_lock>ATH<Key.space><Key.backspace><Key.backspace><Key.backspace><Key.backspace><Key.backspace>MATH<Key.space>GRADE
Screenshot: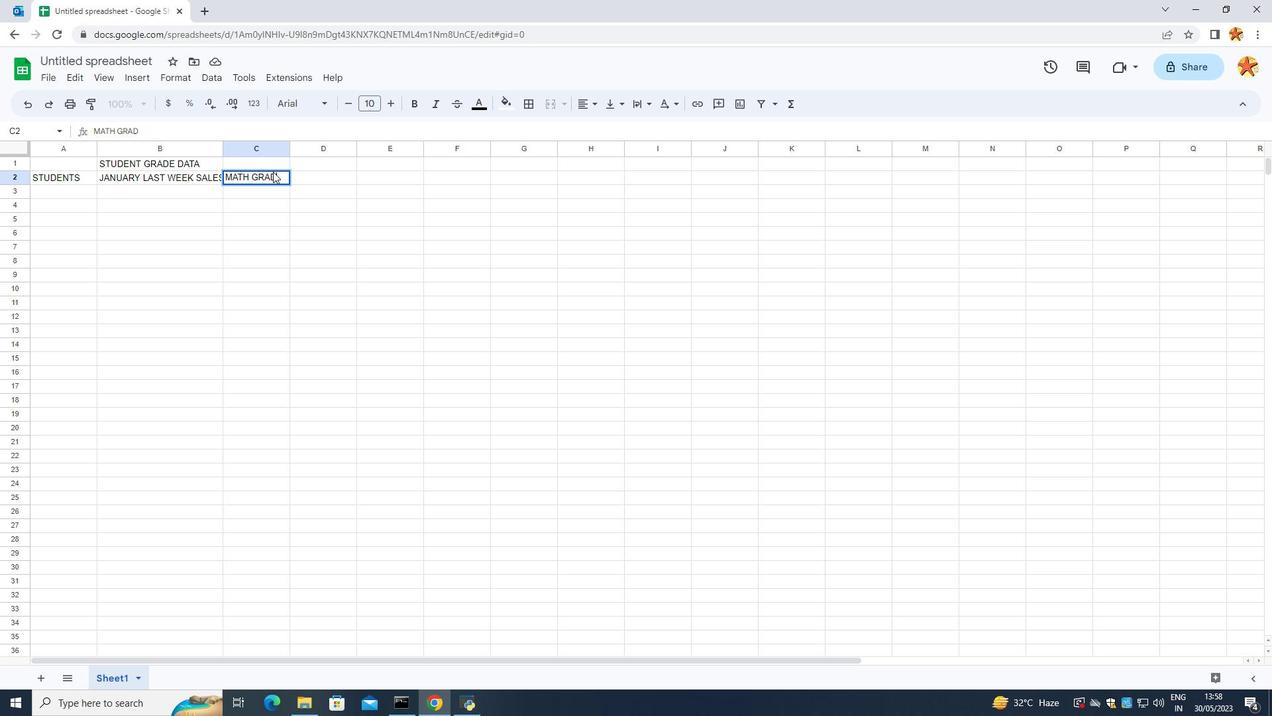 
Action: Mouse moved to (328, 171)
Screenshot: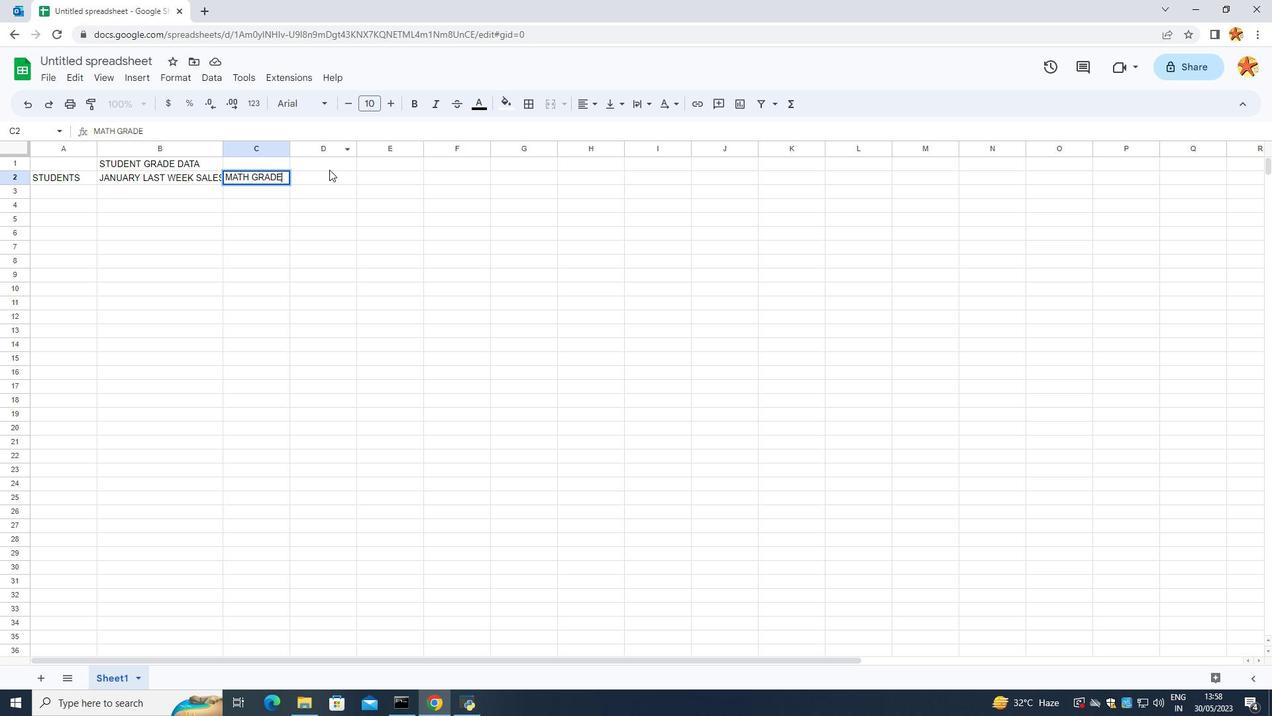 
Action: Mouse pressed left at (328, 171)
Screenshot: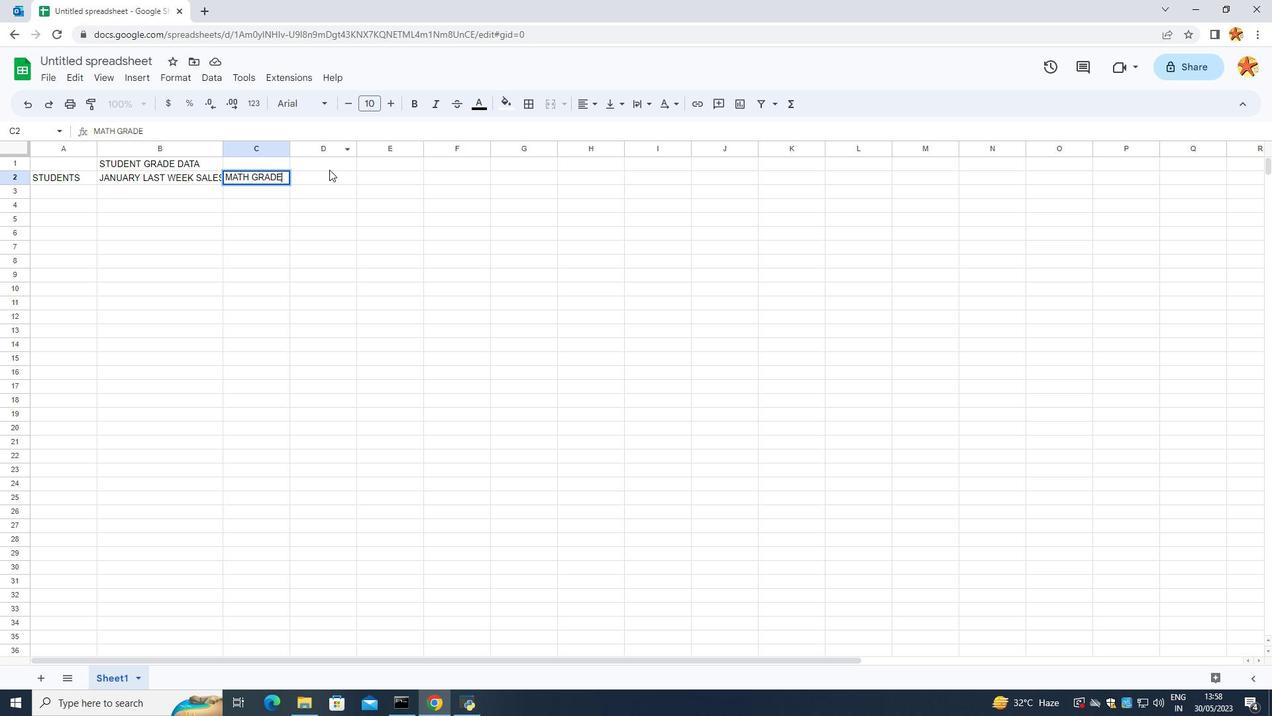 
Action: Mouse moved to (324, 173)
Screenshot: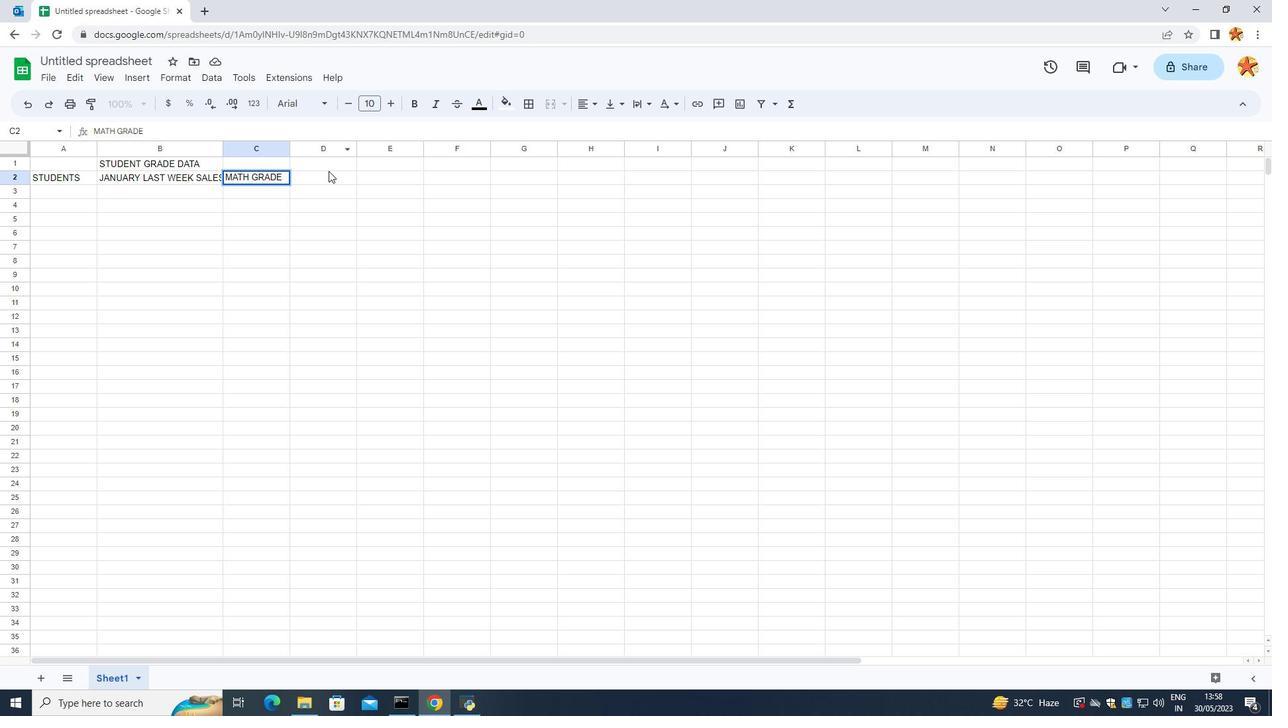 
Action: Mouse pressed left at (324, 173)
Screenshot: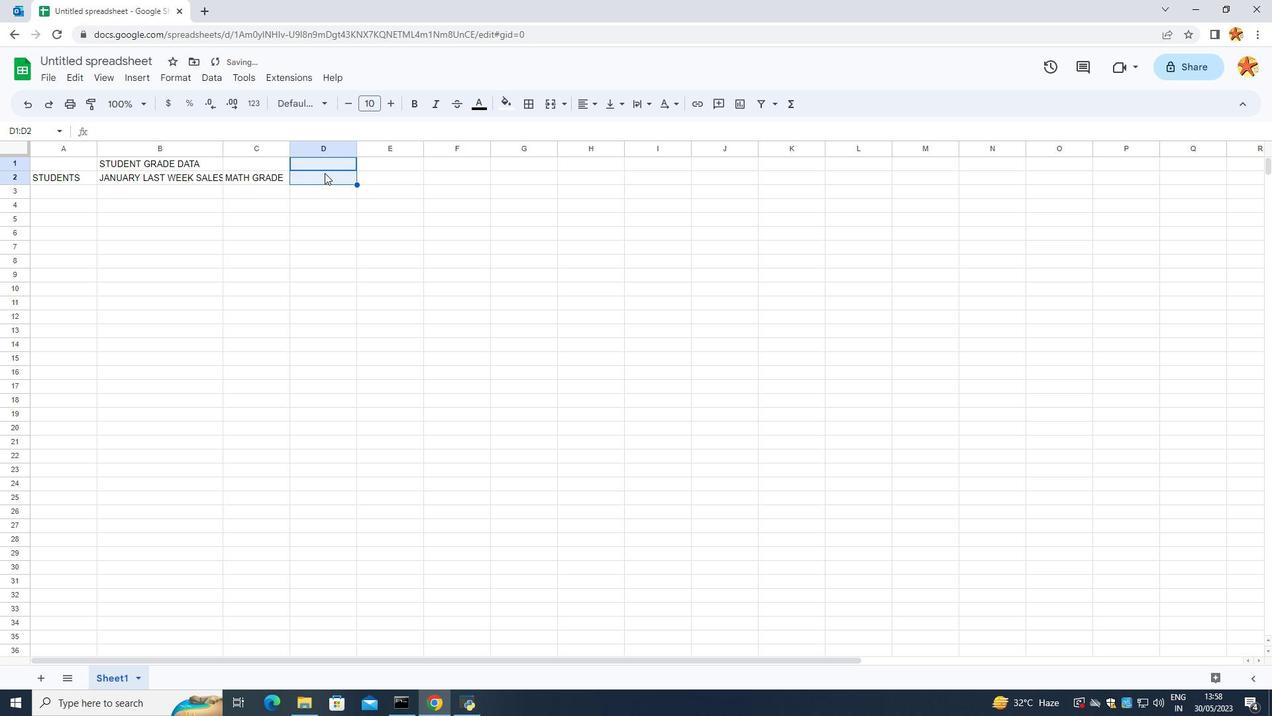 
Action: Key pressed SCIENCE<Key.space>GRADE
Screenshot: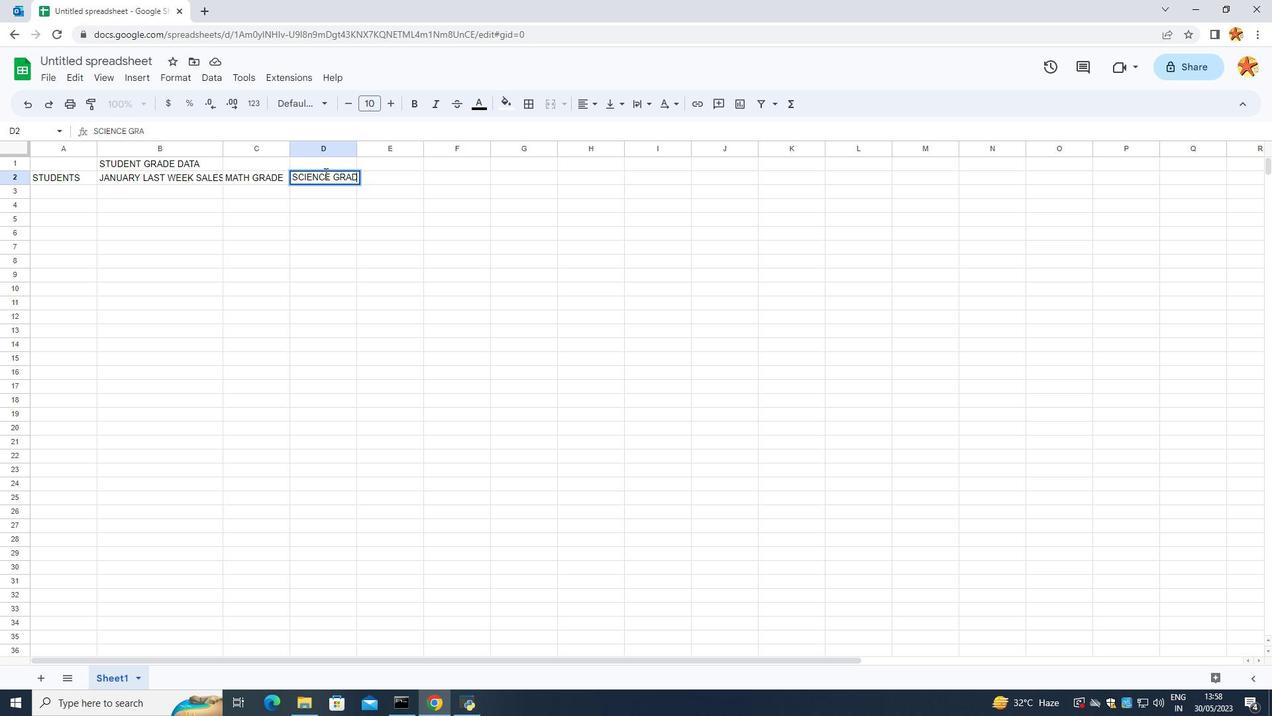 
Action: Mouse moved to (403, 176)
Screenshot: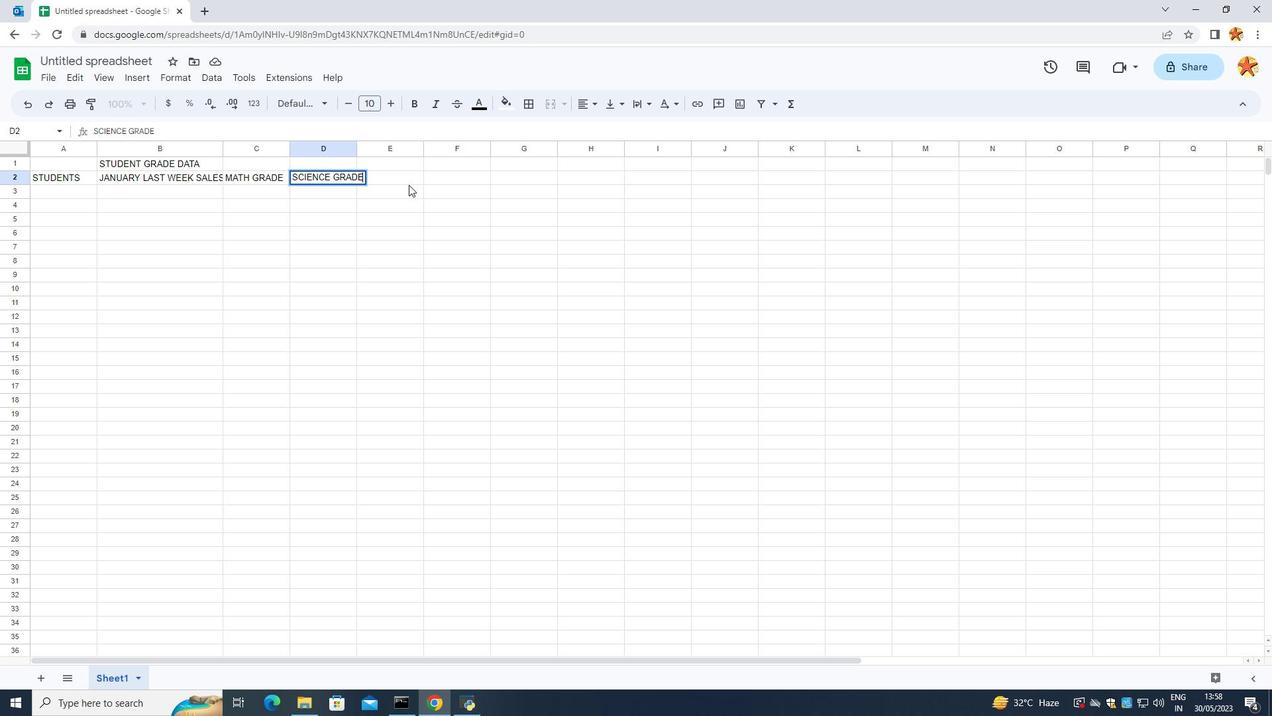 
Action: Mouse pressed left at (403, 176)
Screenshot: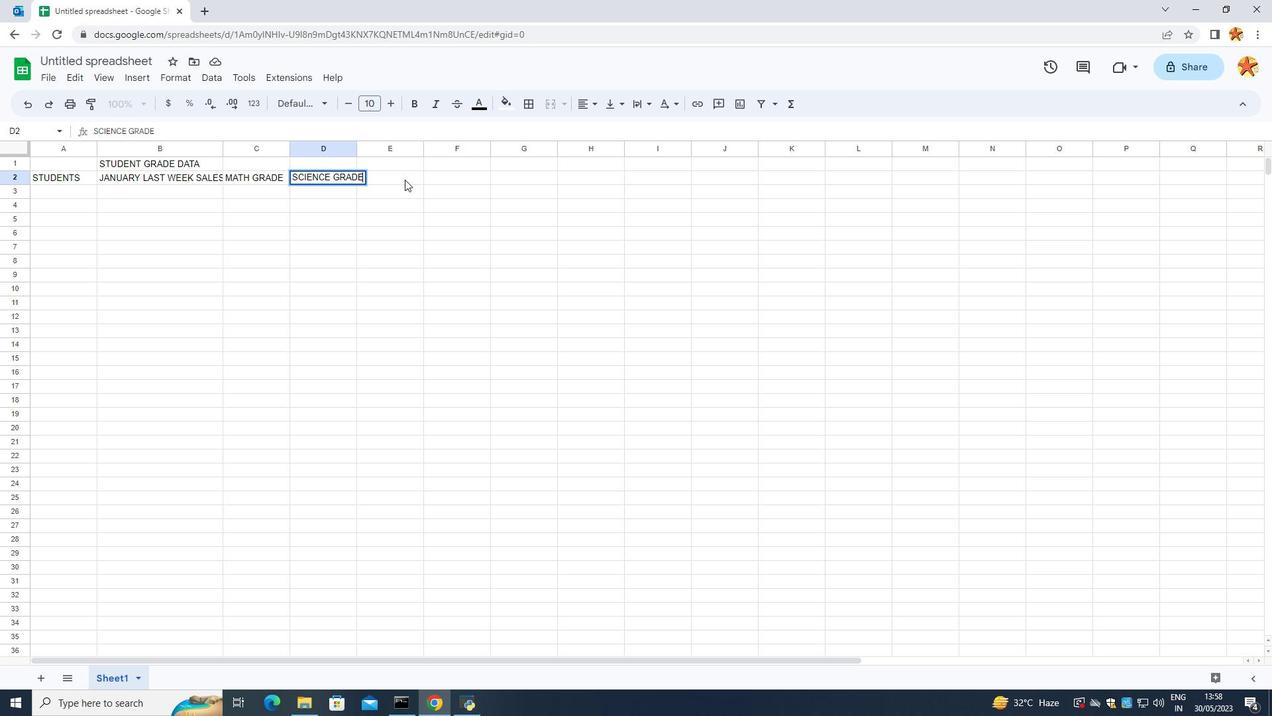 
Action: Mouse moved to (399, 177)
Screenshot: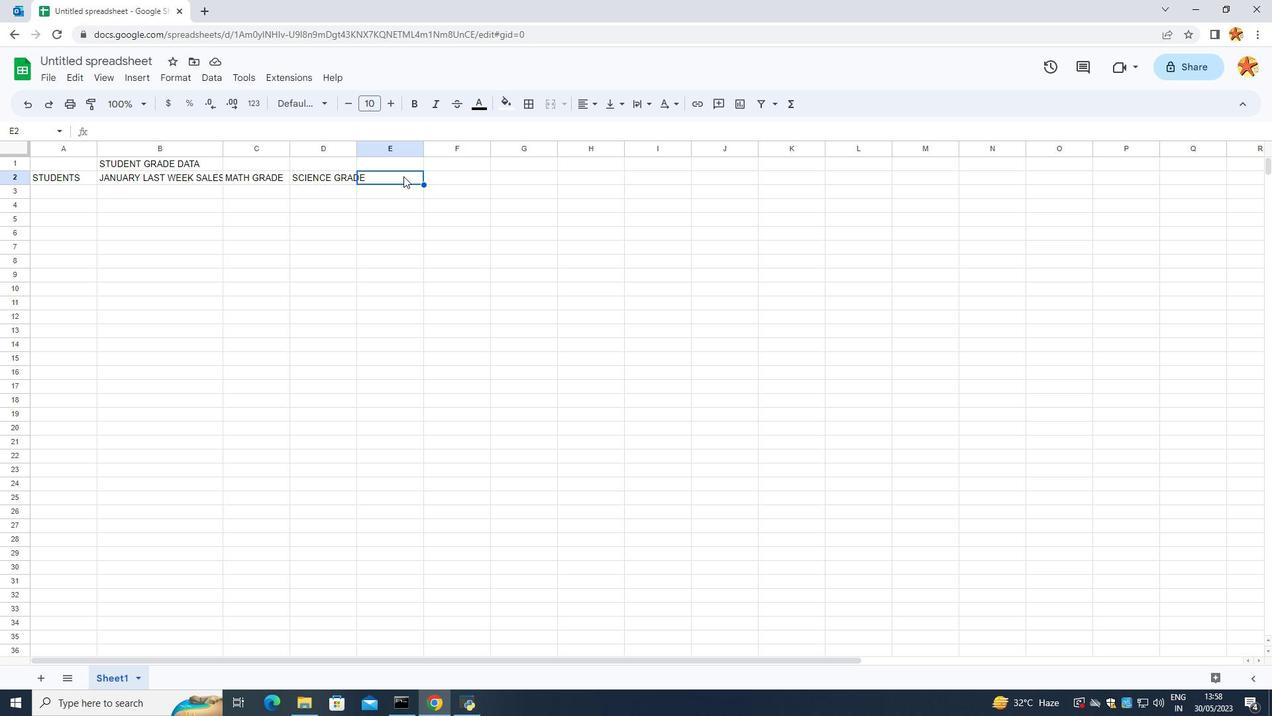 
Action: Key pressed ENGLISH<Key.space>GRADE
Screenshot: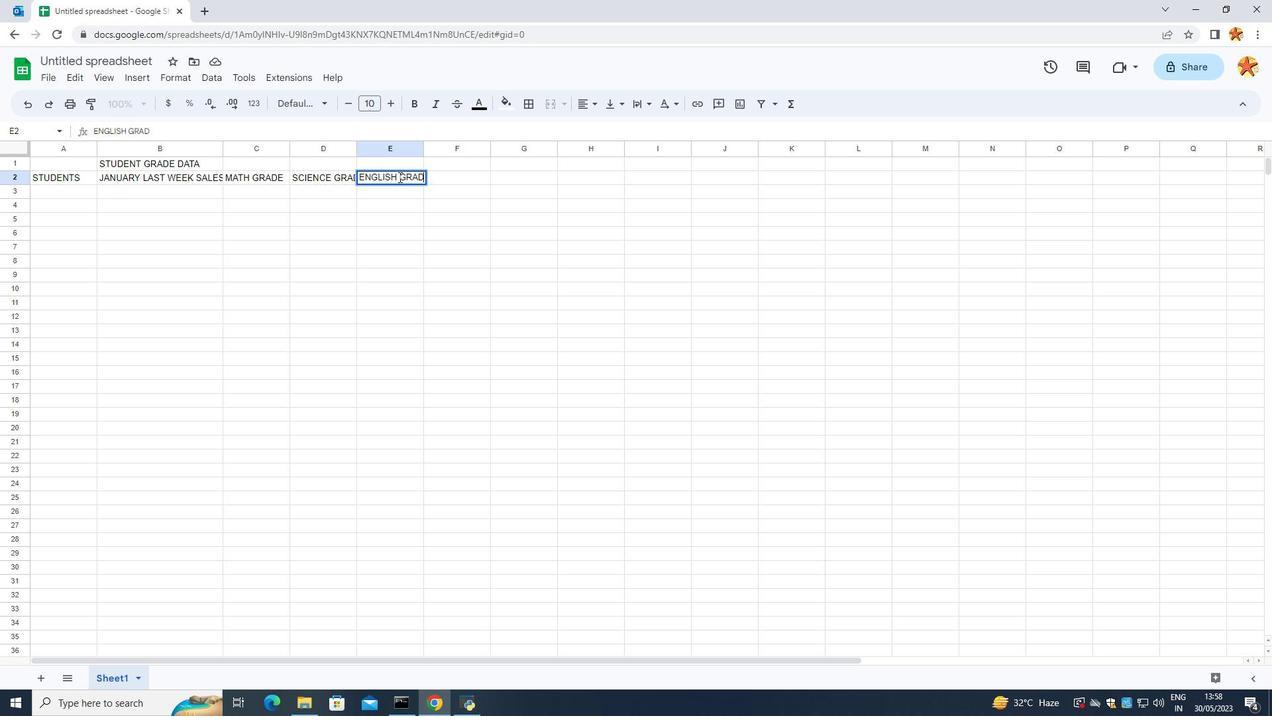 
Action: Mouse moved to (456, 171)
Screenshot: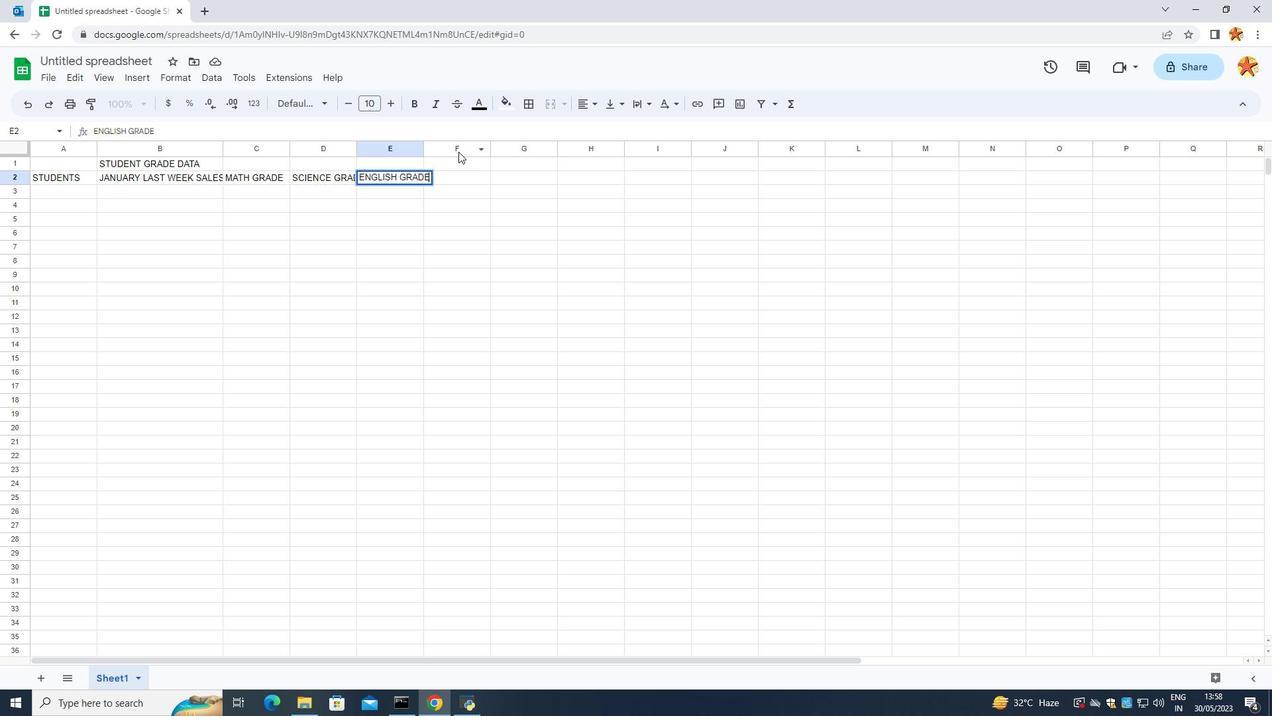 
Action: Mouse pressed left at (456, 171)
Screenshot: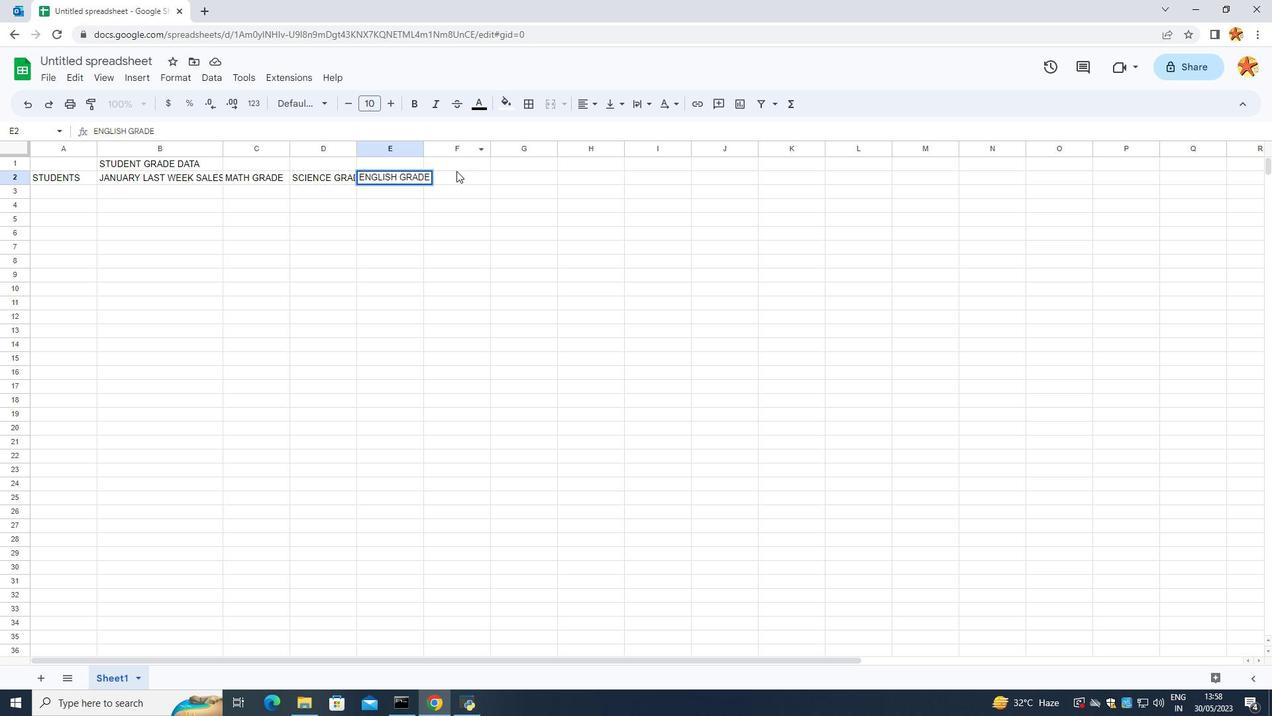 
Action: Mouse moved to (456, 174)
Screenshot: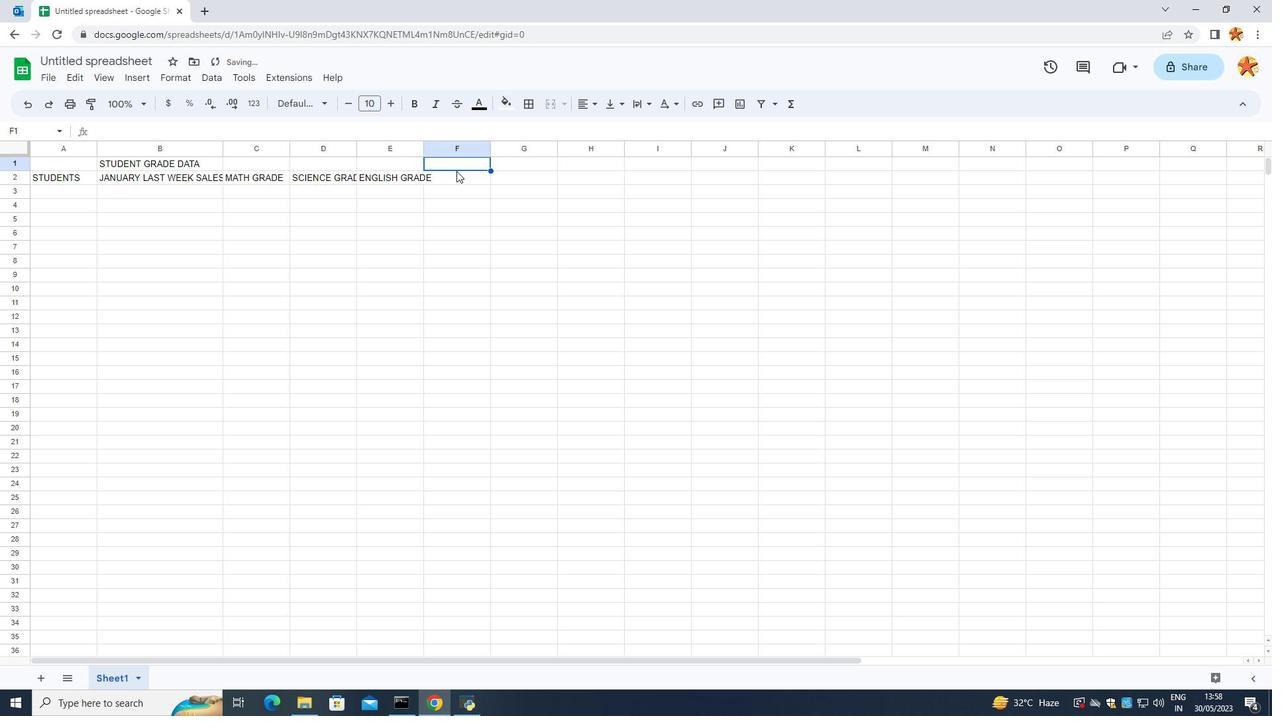 
Action: Mouse pressed left at (456, 174)
Screenshot: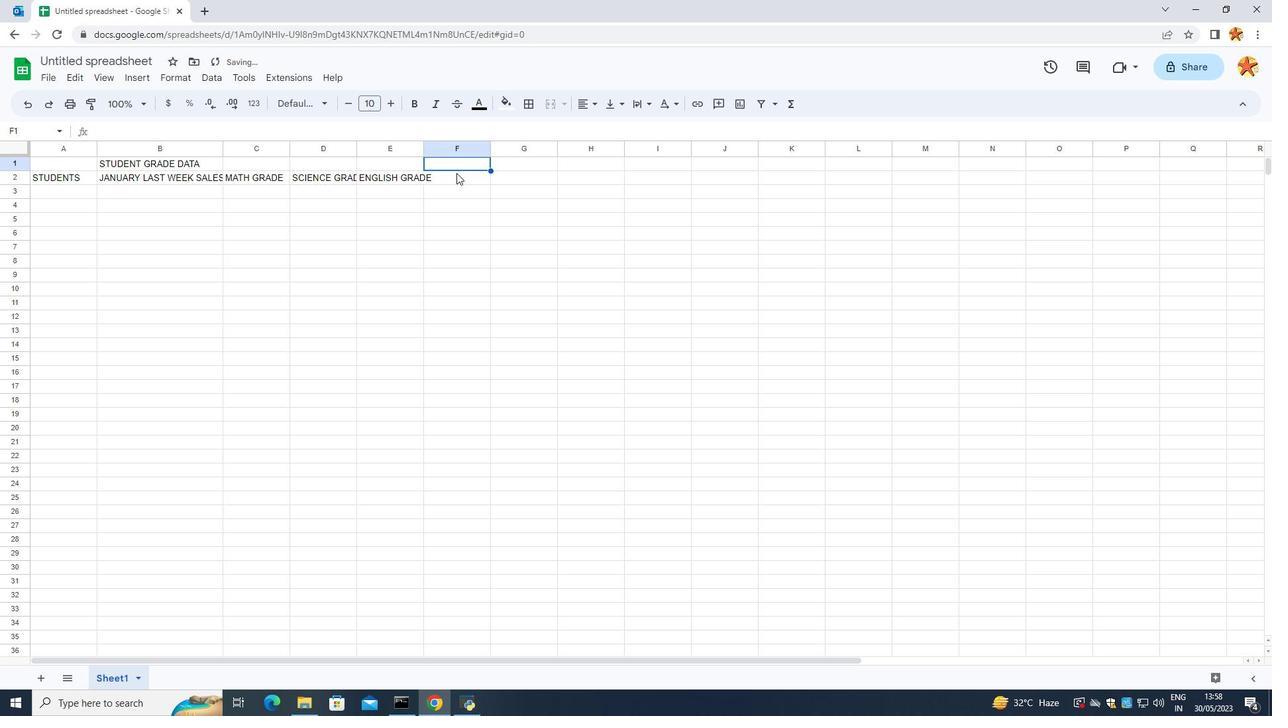 
Action: Mouse moved to (526, 149)
Screenshot: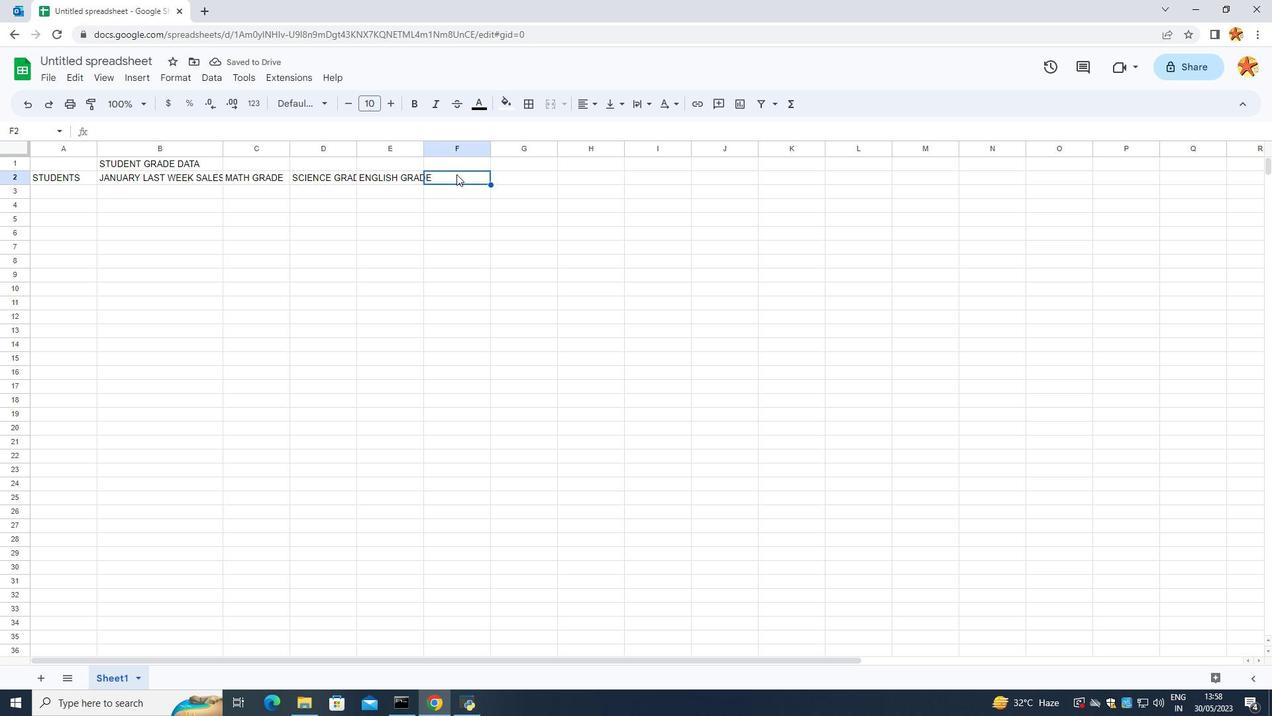 
Action: Key pressed HISTP<Key.backspace><Key.backspace>R=<Key.backspace>T<Key.backspace><Key.backspace>TORY<Key.space>GRDAE<Key.backspace><Key.backspace><Key.backspace>AD
Screenshot: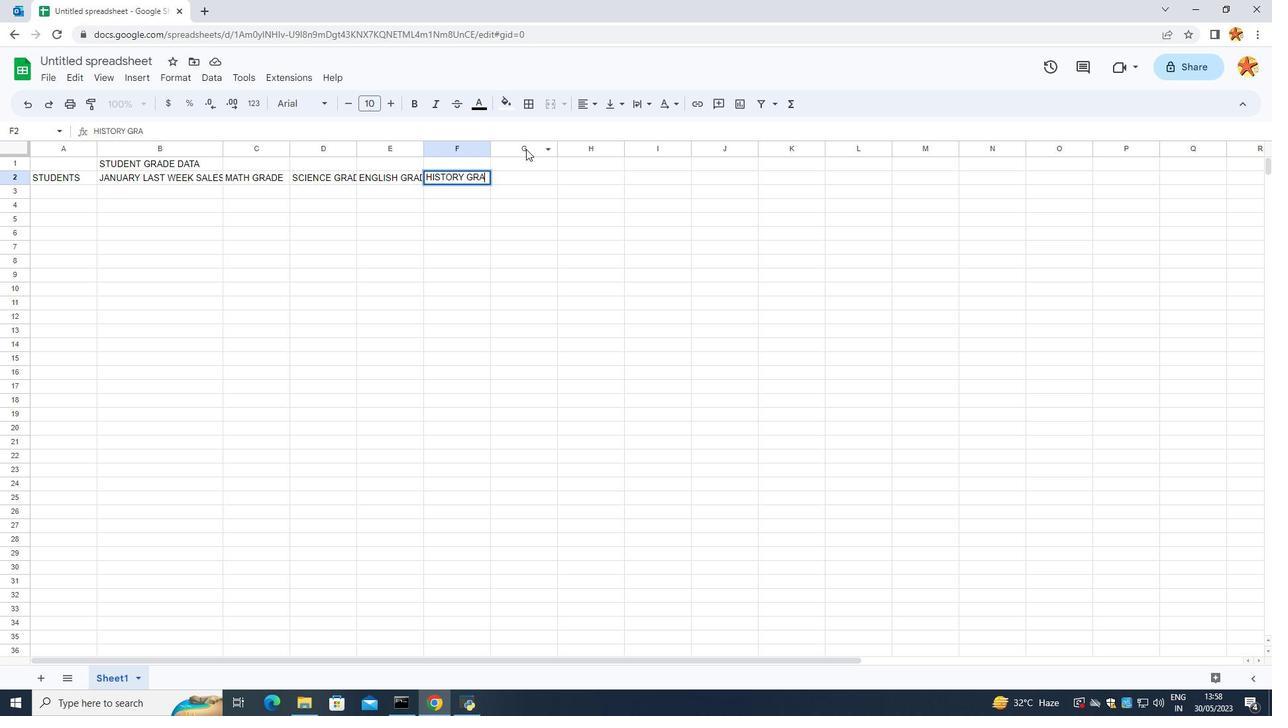 
Action: Mouse moved to (527, 149)
Screenshot: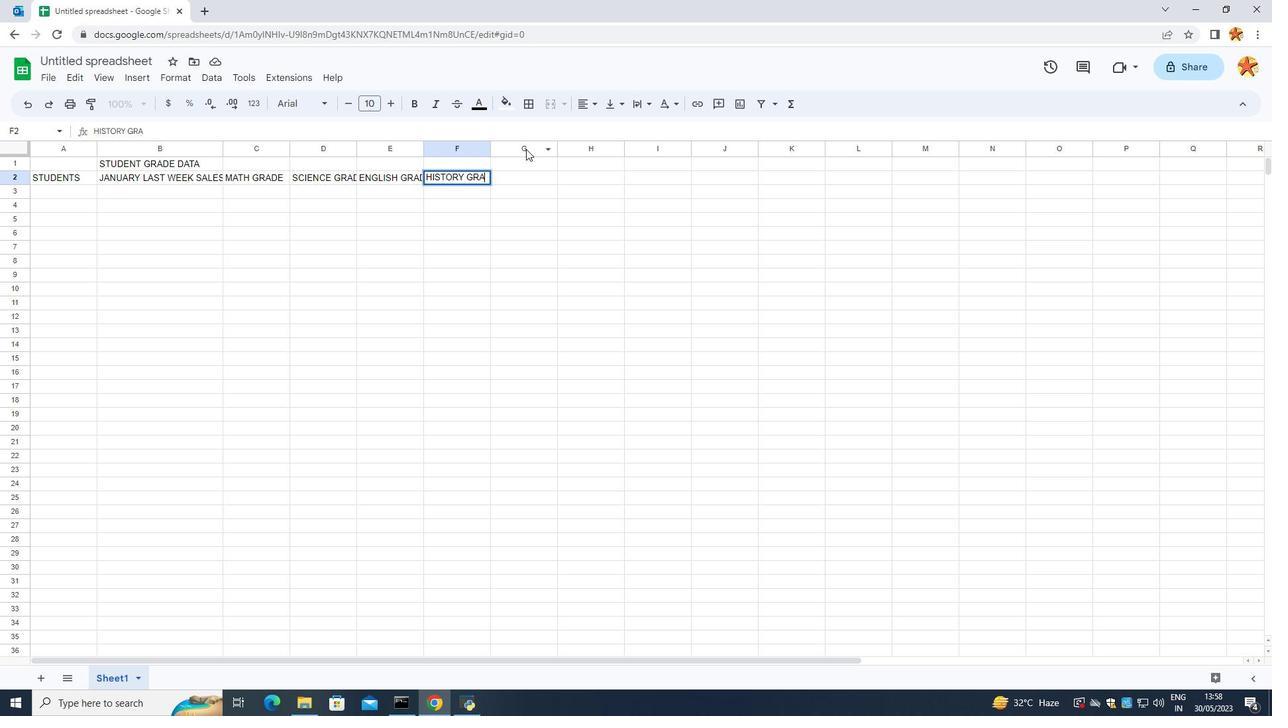 
Action: Key pressed E
Screenshot: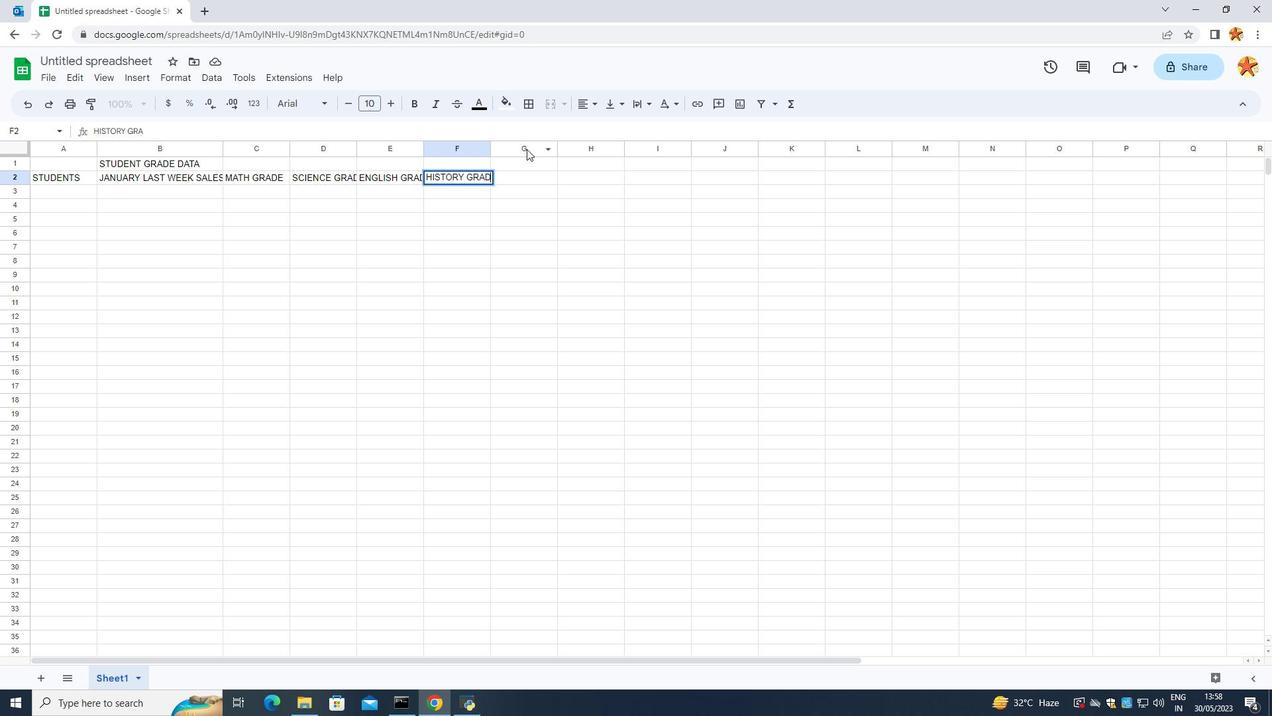 
Action: Mouse moved to (629, 127)
Screenshot: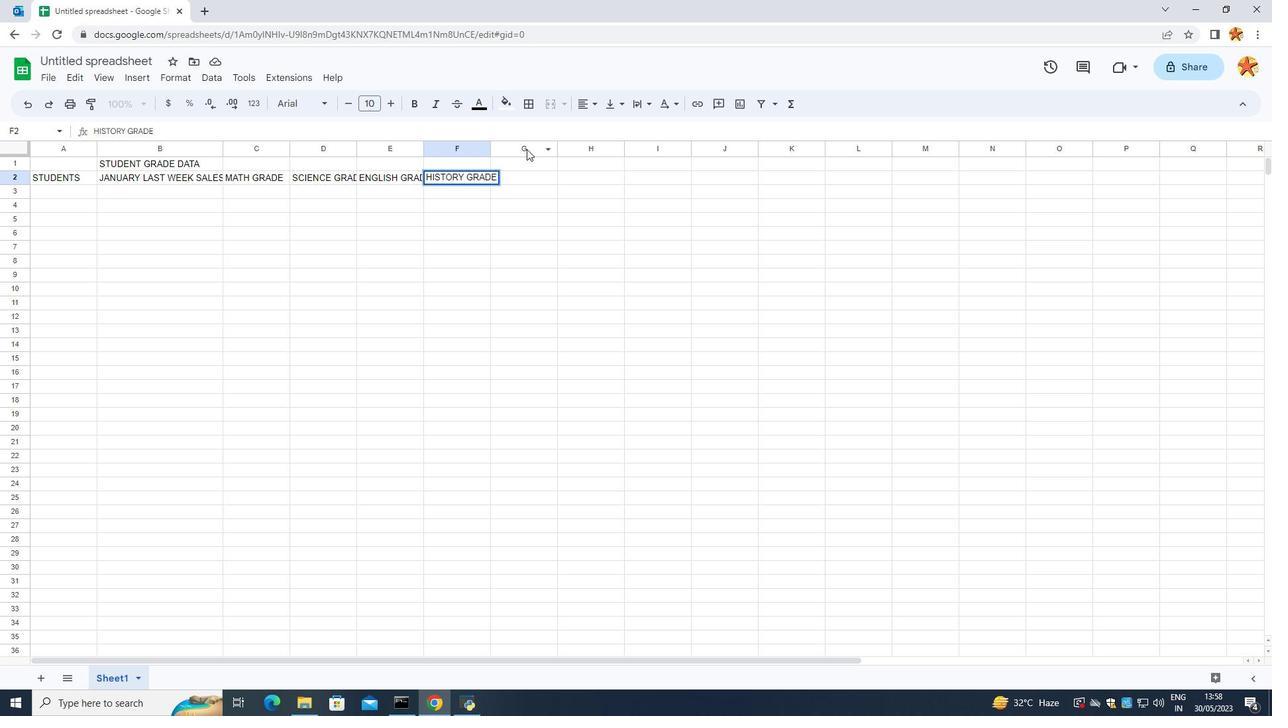 
Action: Mouse scrolled (629, 127) with delta (0, 0)
Screenshot: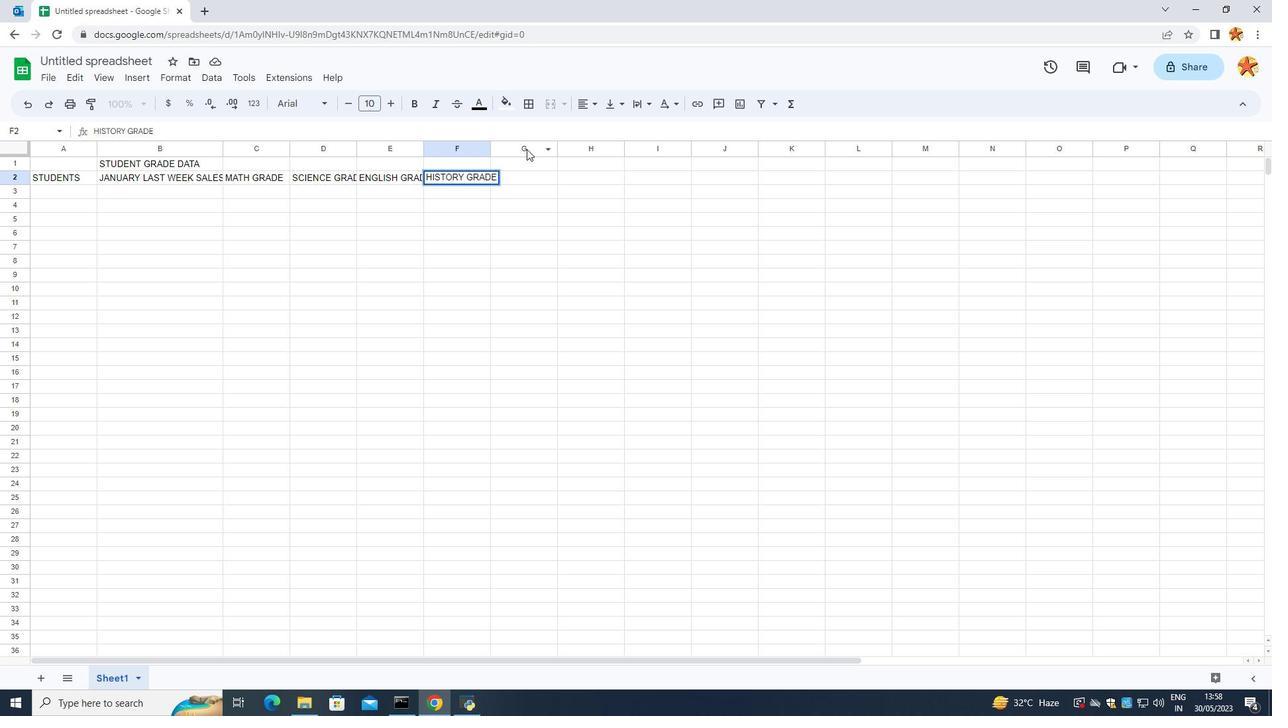 
Action: Mouse moved to (493, 335)
Screenshot: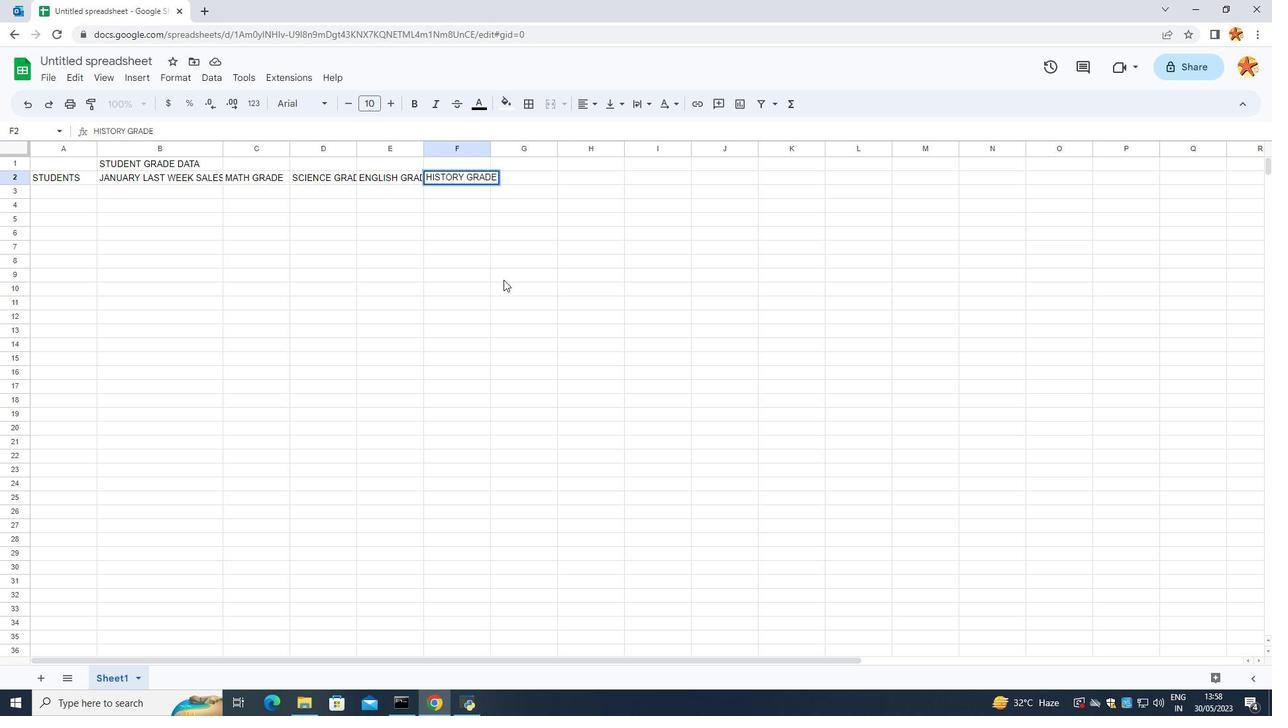 
Action: Mouse pressed left at (493, 335)
Screenshot: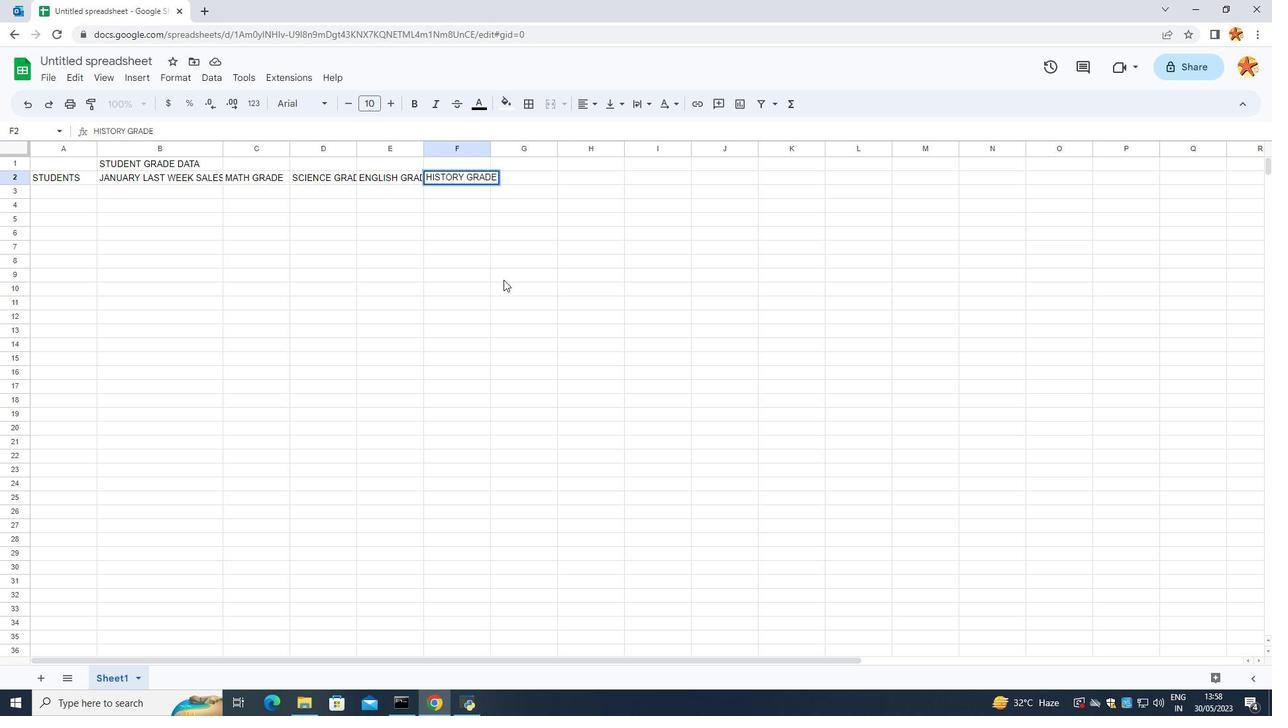 
Action: Mouse moved to (527, 177)
Screenshot: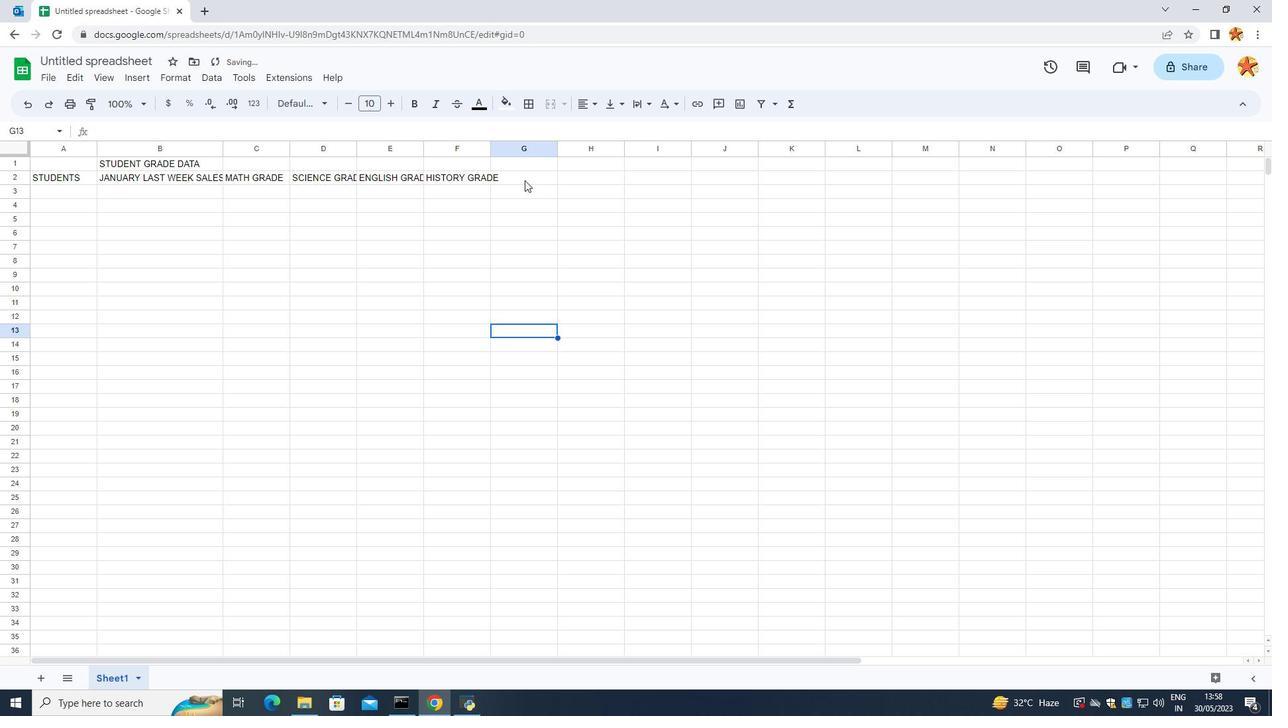 
Action: Mouse pressed left at (527, 177)
Screenshot: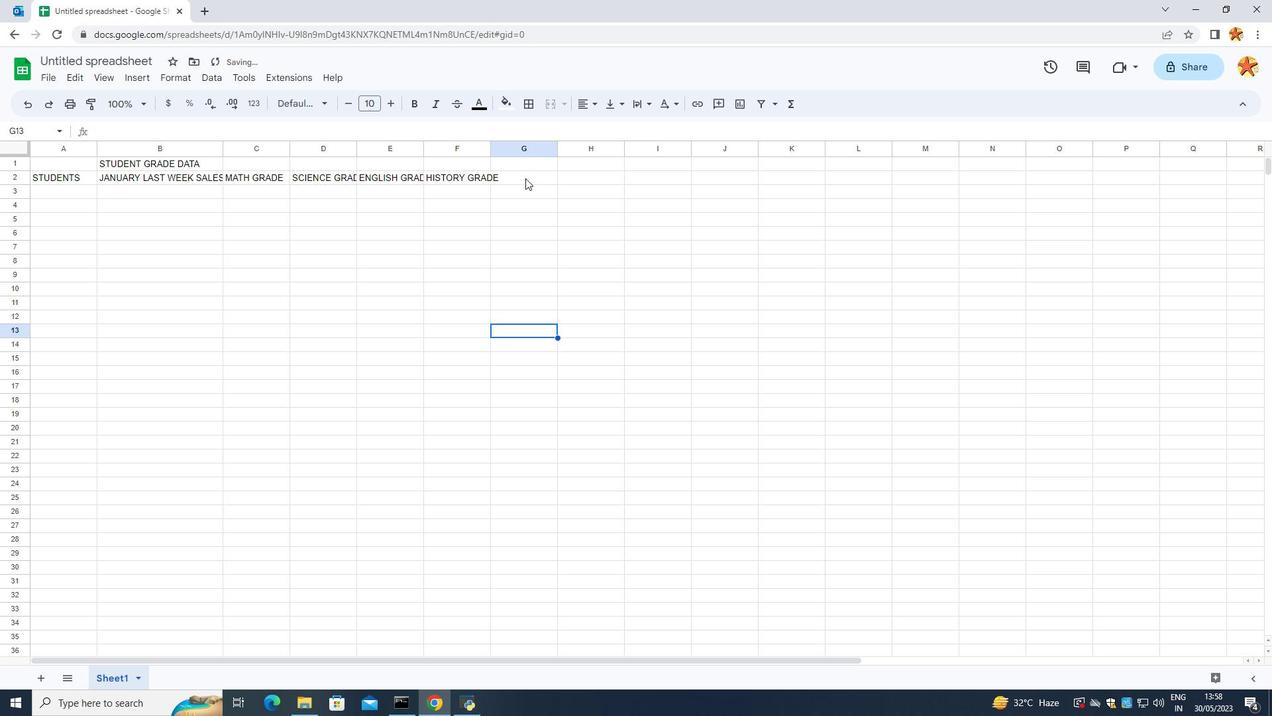 
Action: Mouse moved to (418, 165)
Screenshot: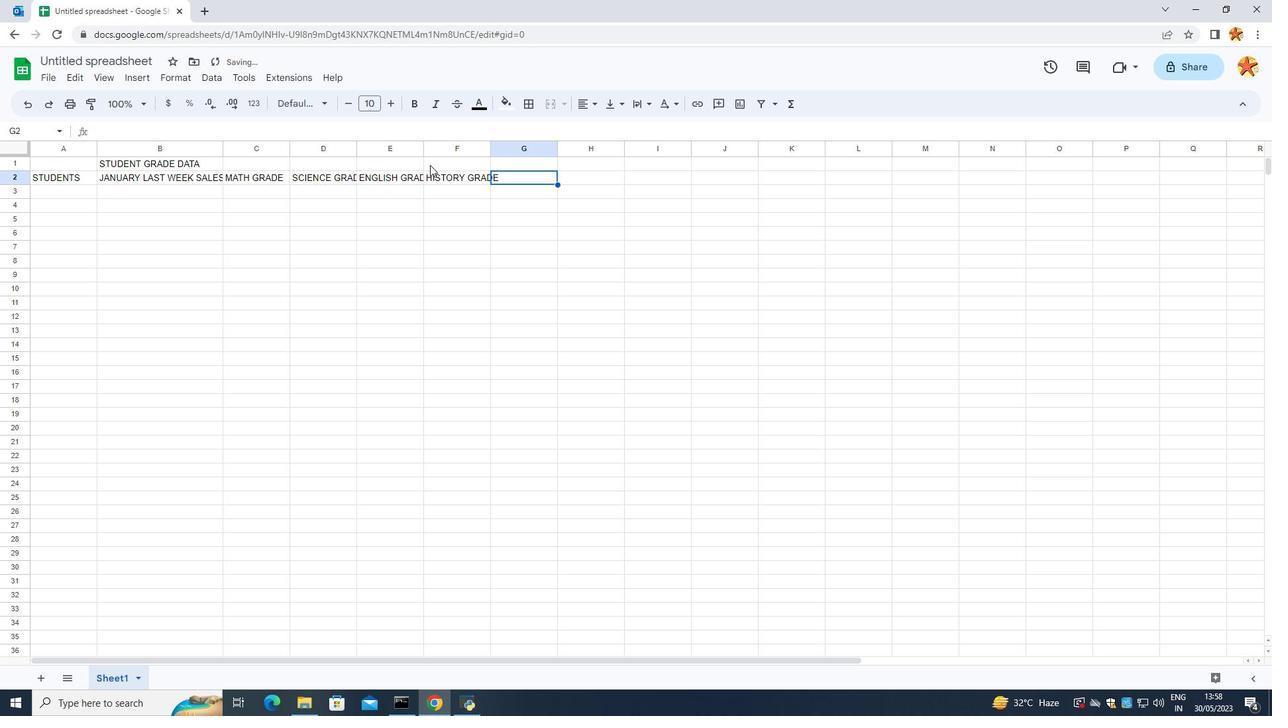 
Action: Mouse pressed left at (418, 165)
Screenshot: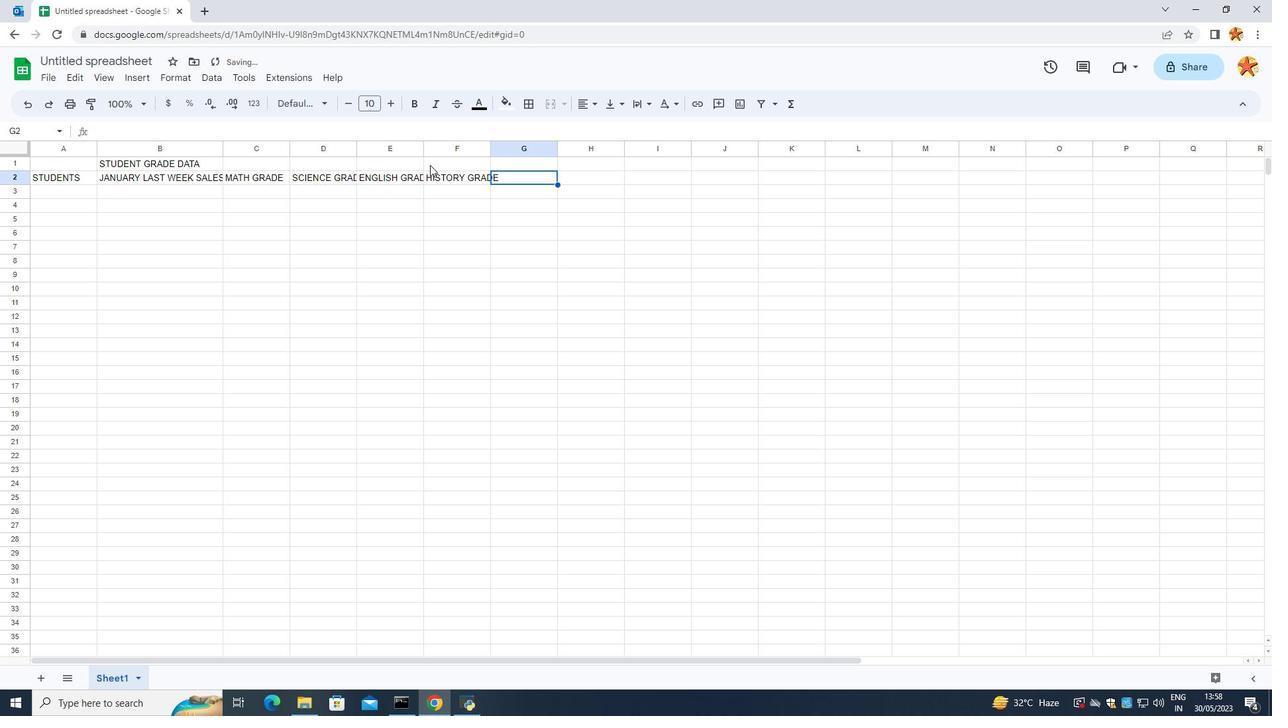 
Action: Mouse moved to (426, 151)
Screenshot: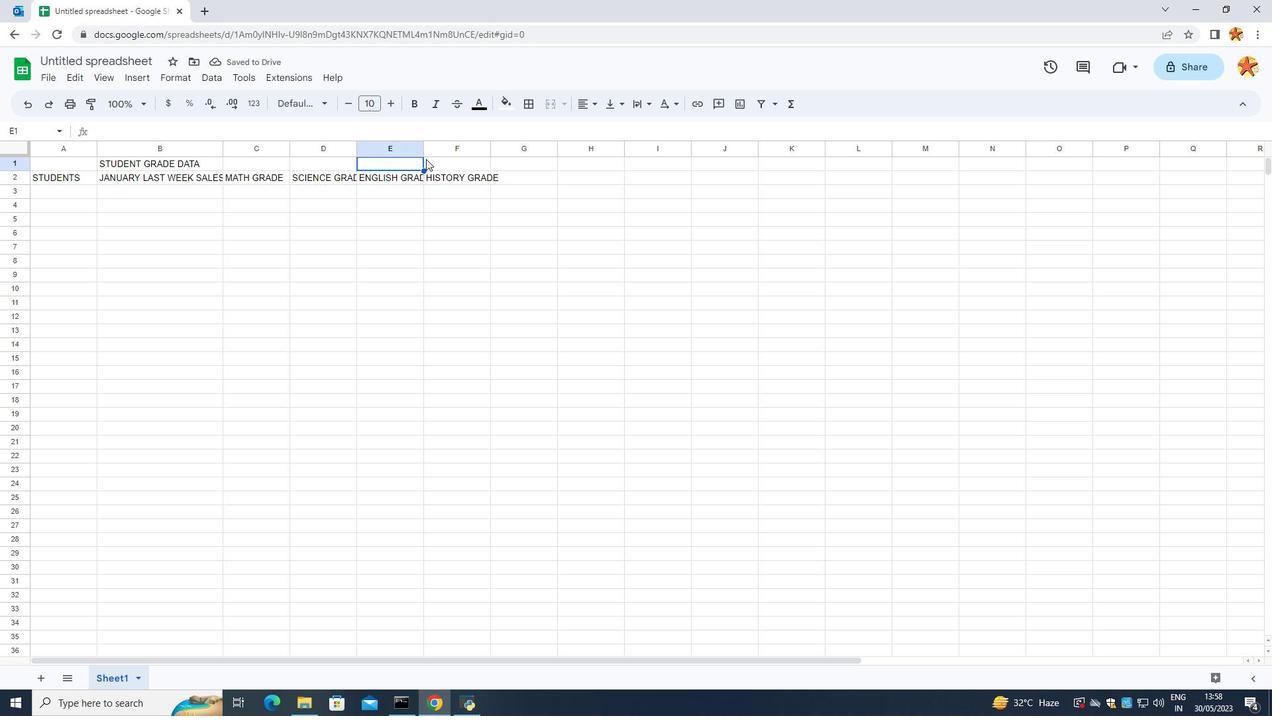 
Action: Mouse pressed left at (426, 151)
Screenshot: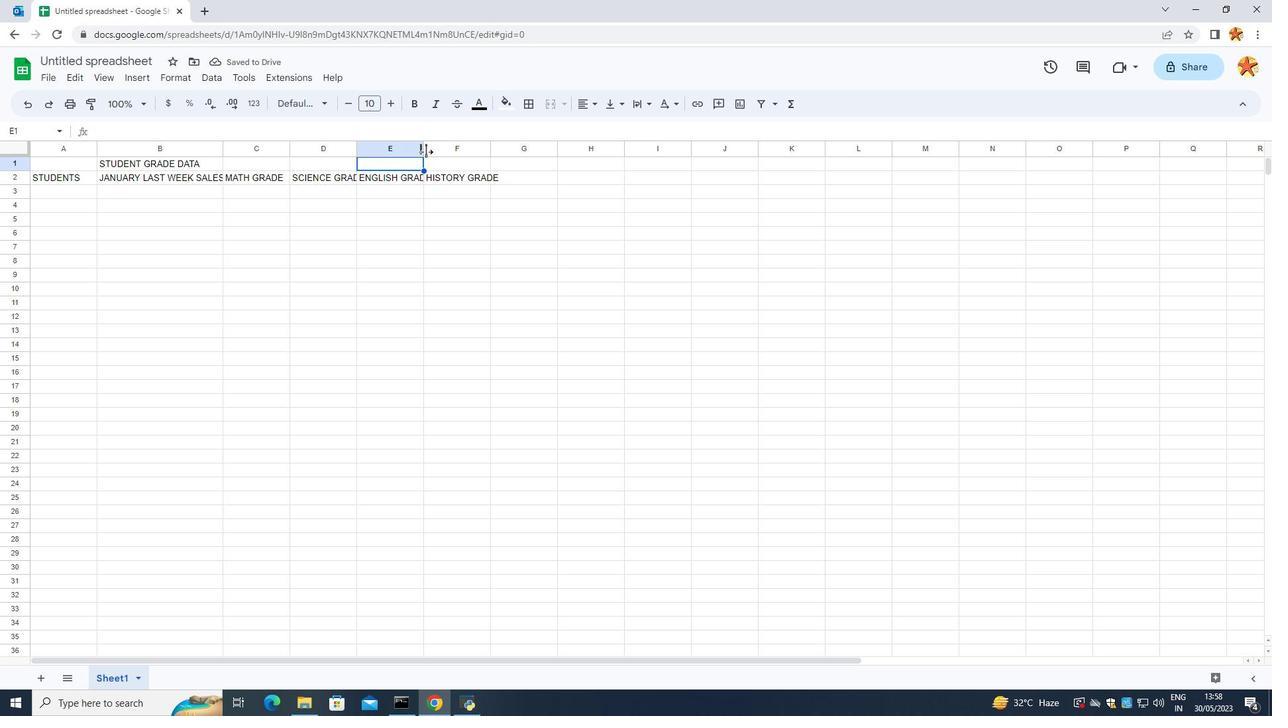 
Action: Mouse moved to (342, 149)
Screenshot: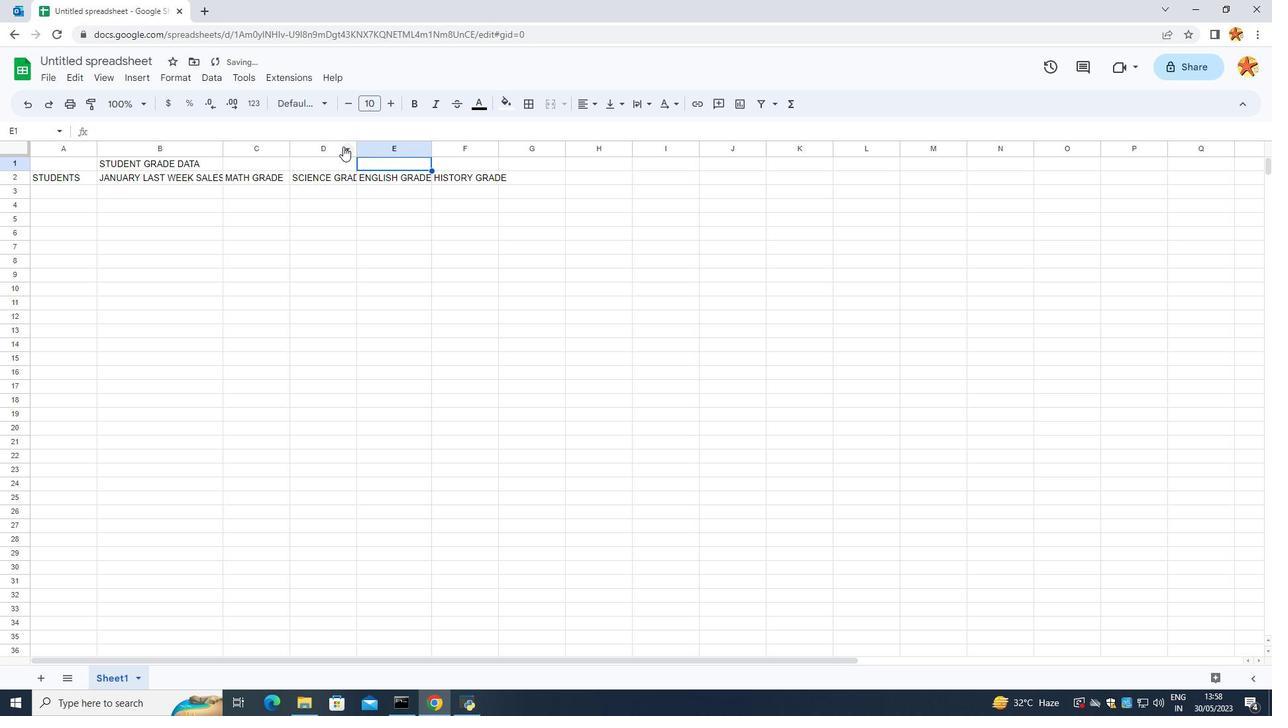 
Action: Mouse pressed left at (342, 149)
Screenshot: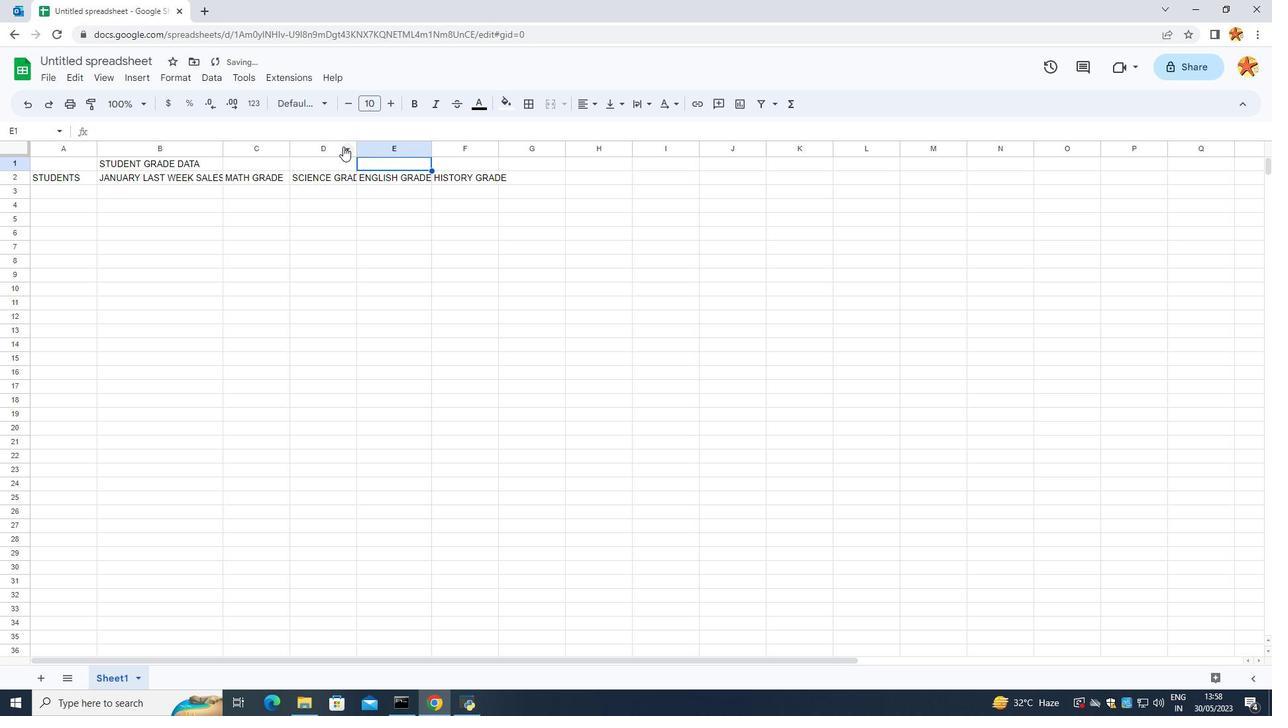 
Action: Mouse moved to (358, 144)
Screenshot: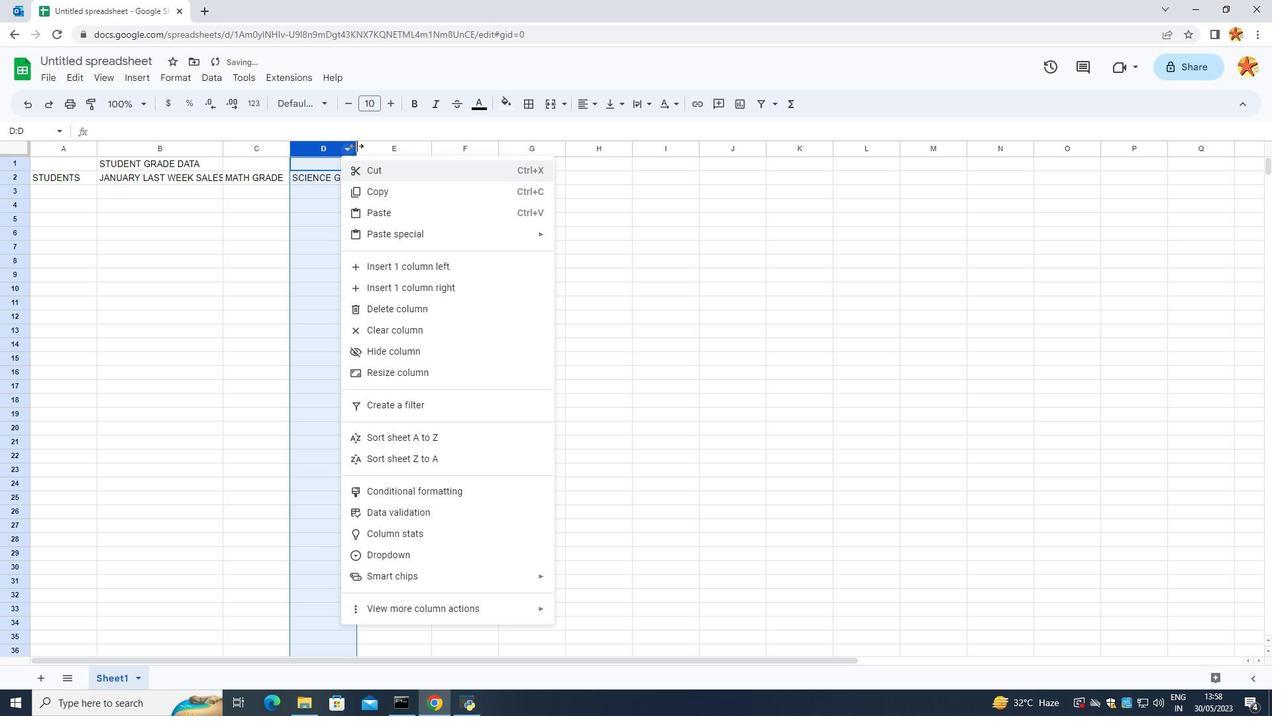 
Action: Mouse pressed left at (358, 144)
Screenshot: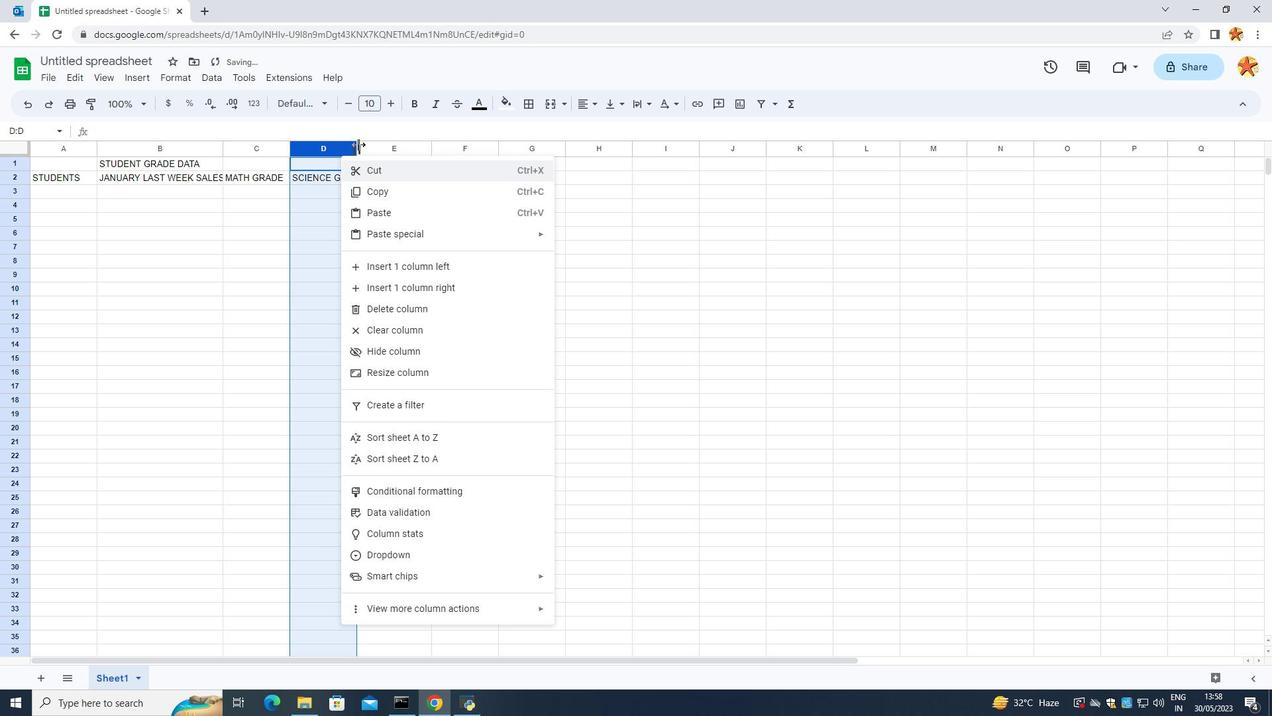 
Action: Mouse moved to (552, 179)
Screenshot: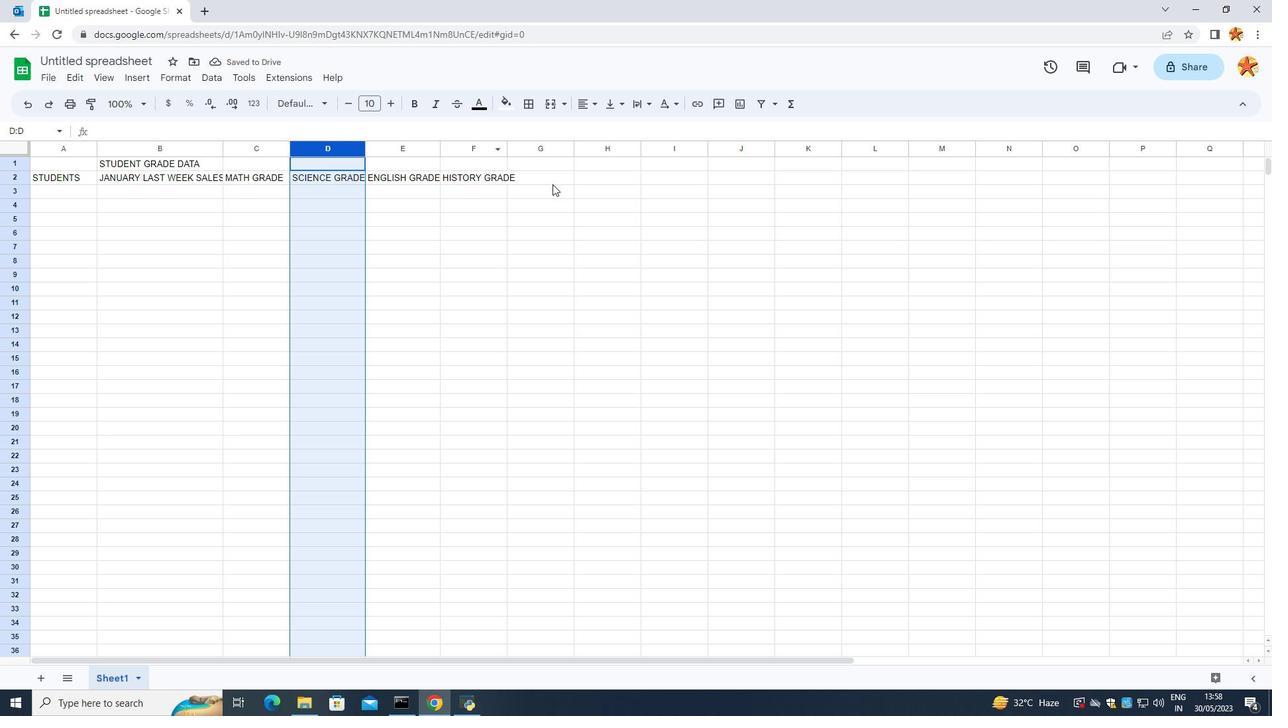 
Action: Mouse pressed left at (552, 179)
Screenshot: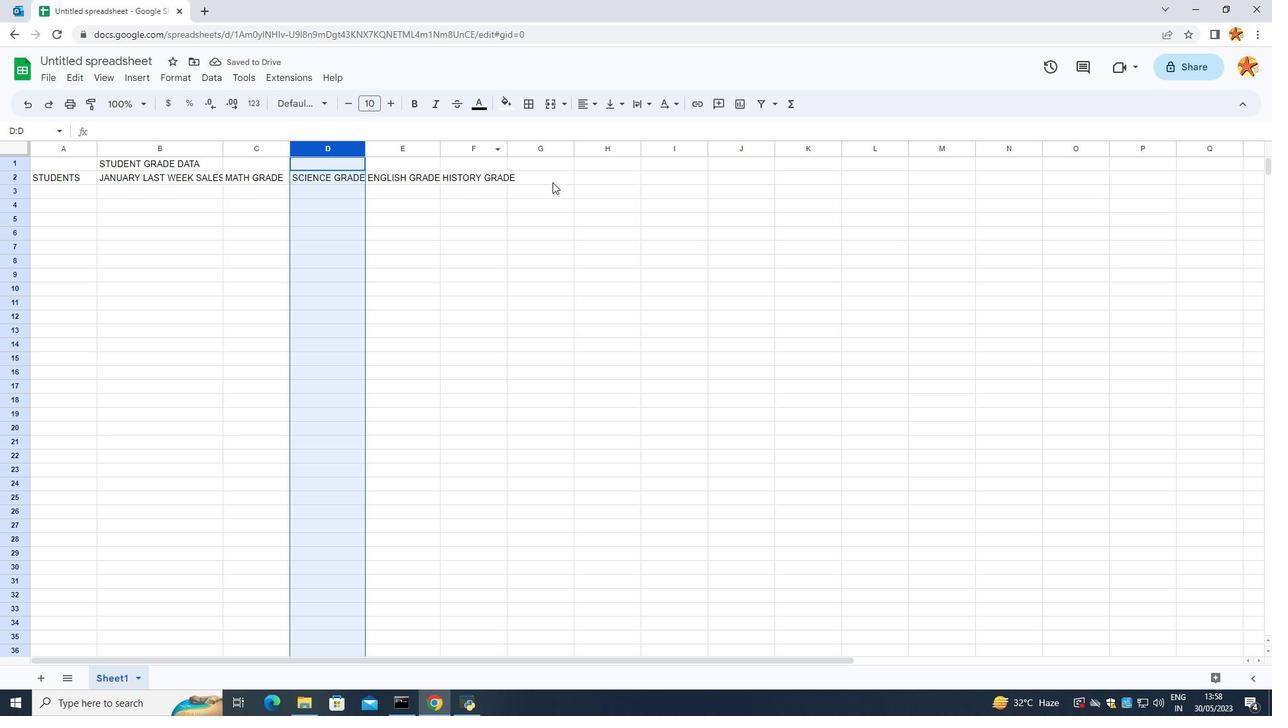 
Action: Mouse moved to (505, 144)
Screenshot: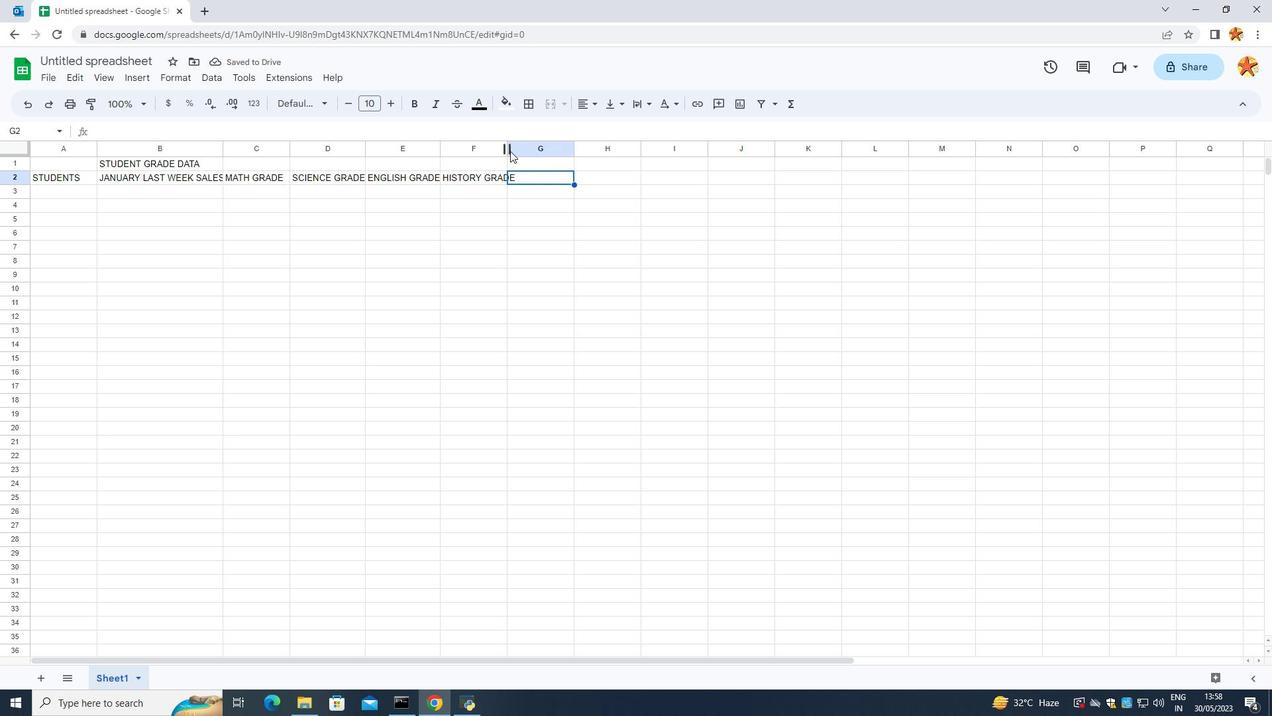 
Action: Mouse pressed left at (505, 144)
Screenshot: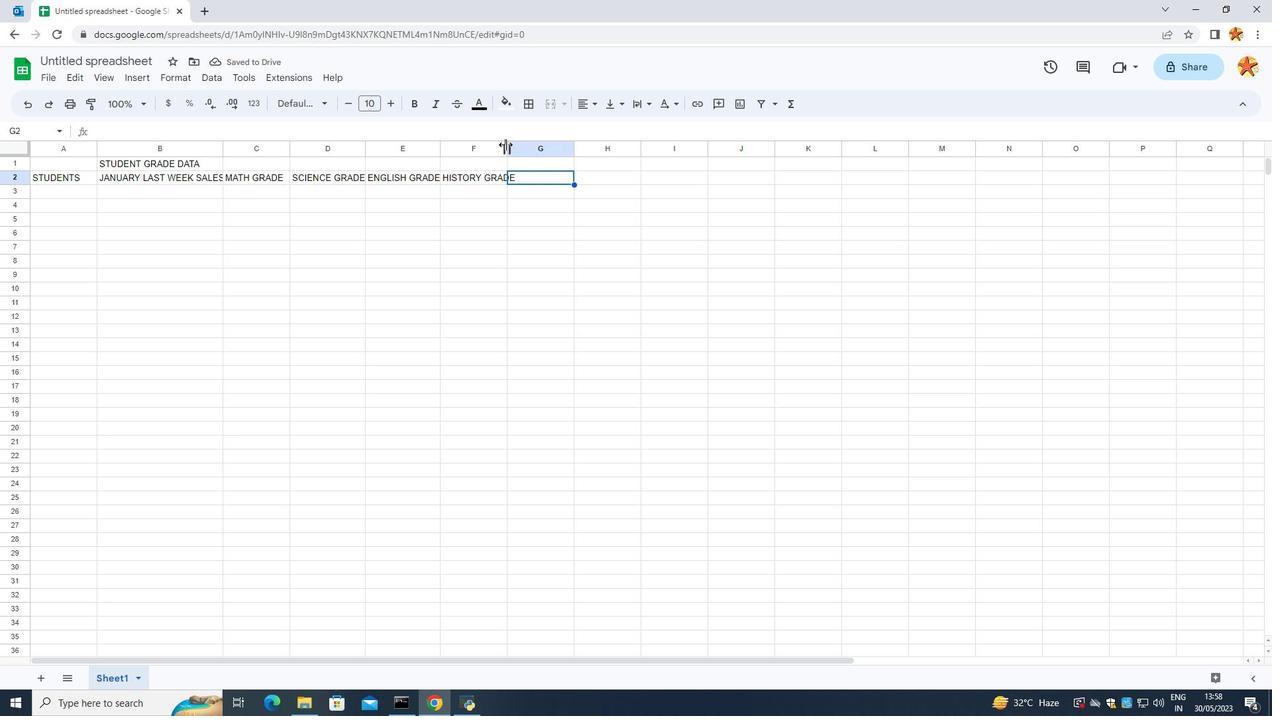 
Action: Mouse moved to (526, 171)
Screenshot: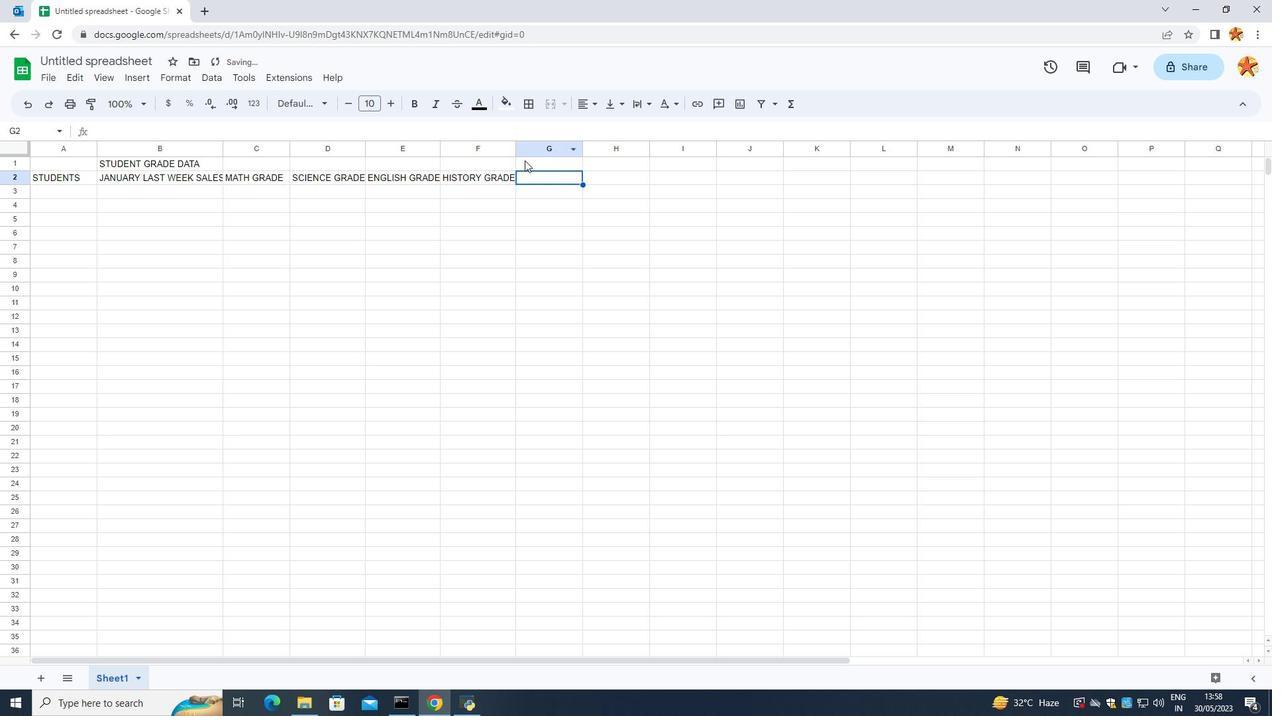 
Action: Mouse pressed left at (526, 171)
Screenshot: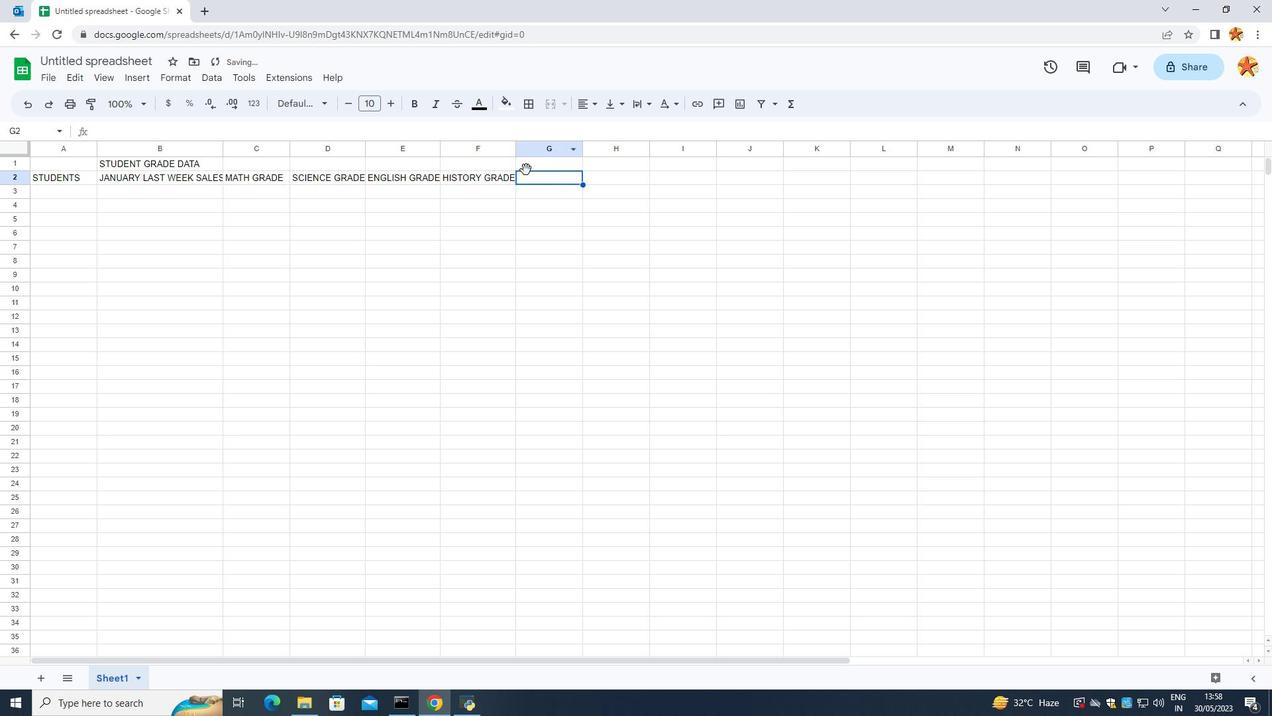 
Action: Mouse moved to (537, 239)
Screenshot: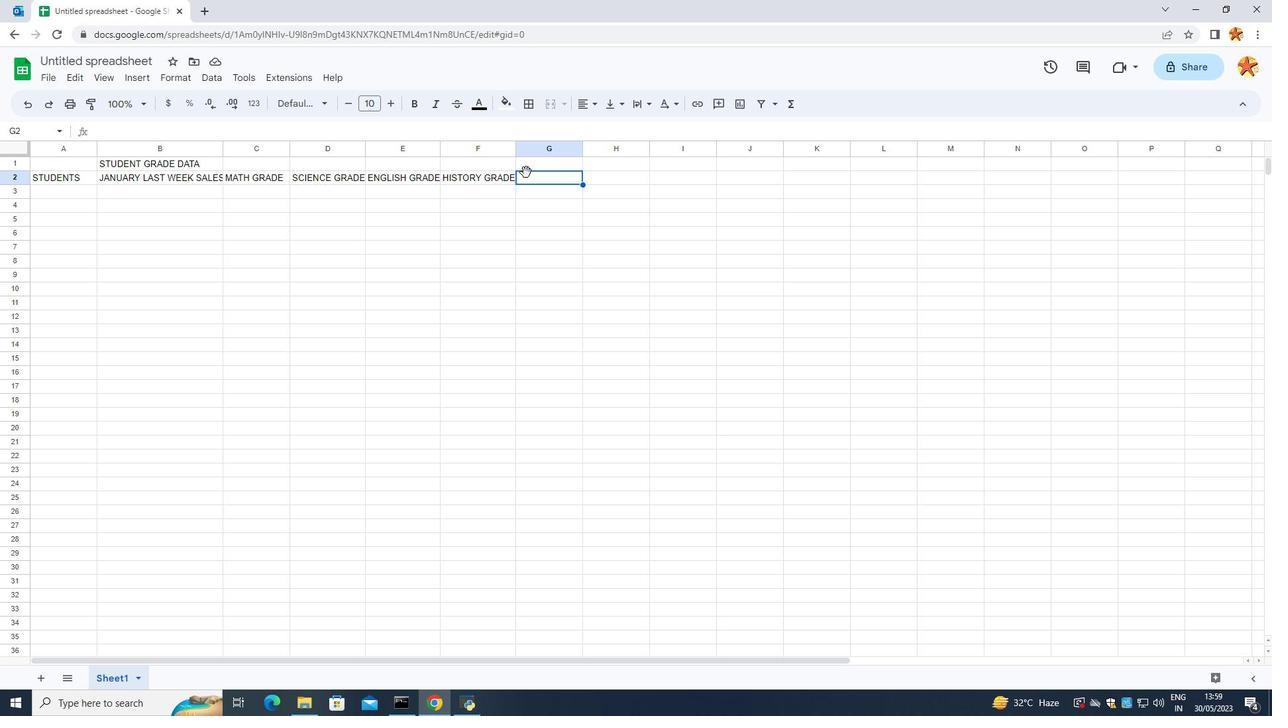 
Action: Key pressed <Key.caps_lock>tota<Key.backspace><Key.backspace><Key.backspace><Key.backspace><Key.caps_lock>TOAT=<Key.backspace><Key.backspace><Key.backspace>TAL
Screenshot: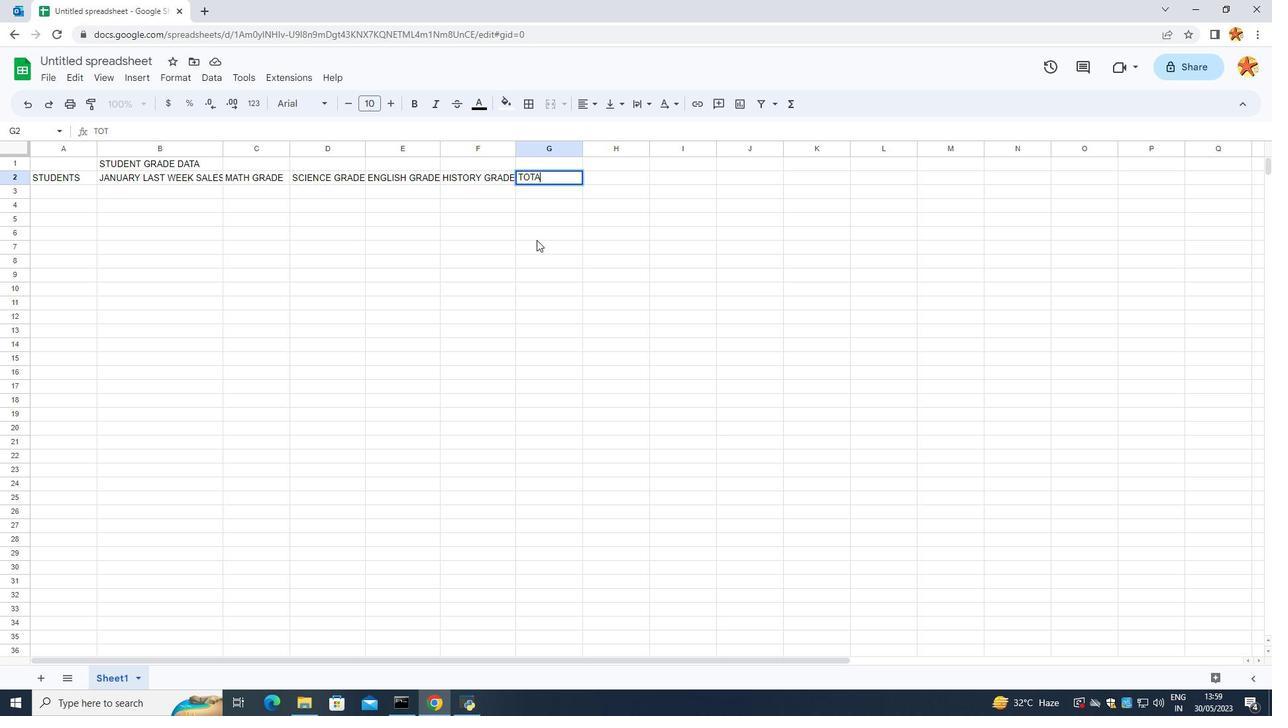
Action: Mouse moved to (501, 316)
Screenshot: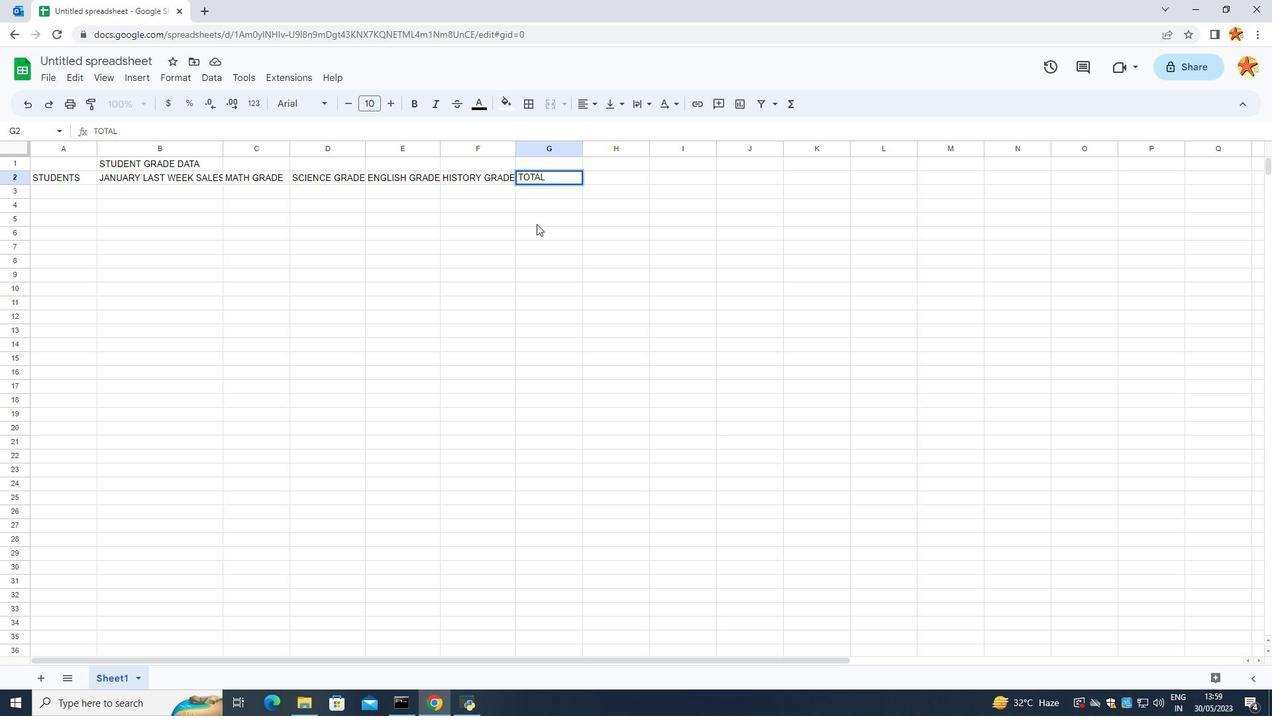 
Action: Mouse pressed left at (501, 316)
Screenshot: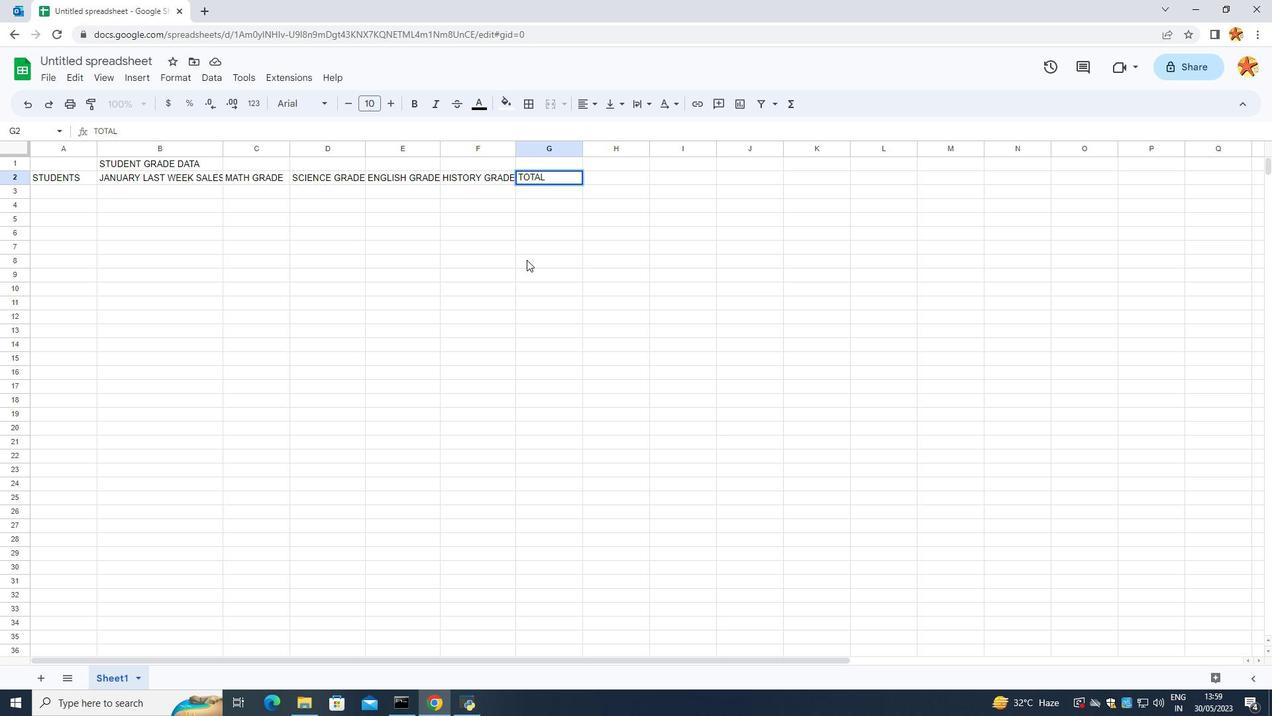 
Action: Mouse moved to (72, 180)
Screenshot: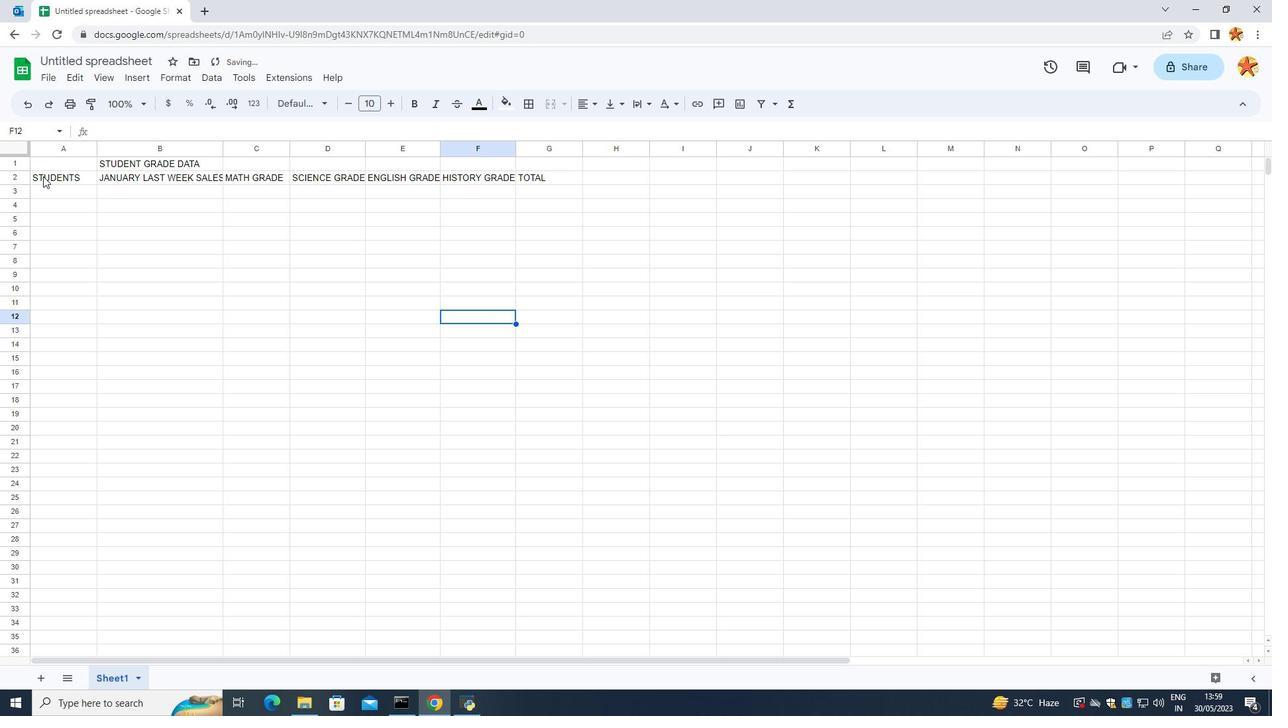 
Action: Mouse pressed left at (72, 180)
Screenshot: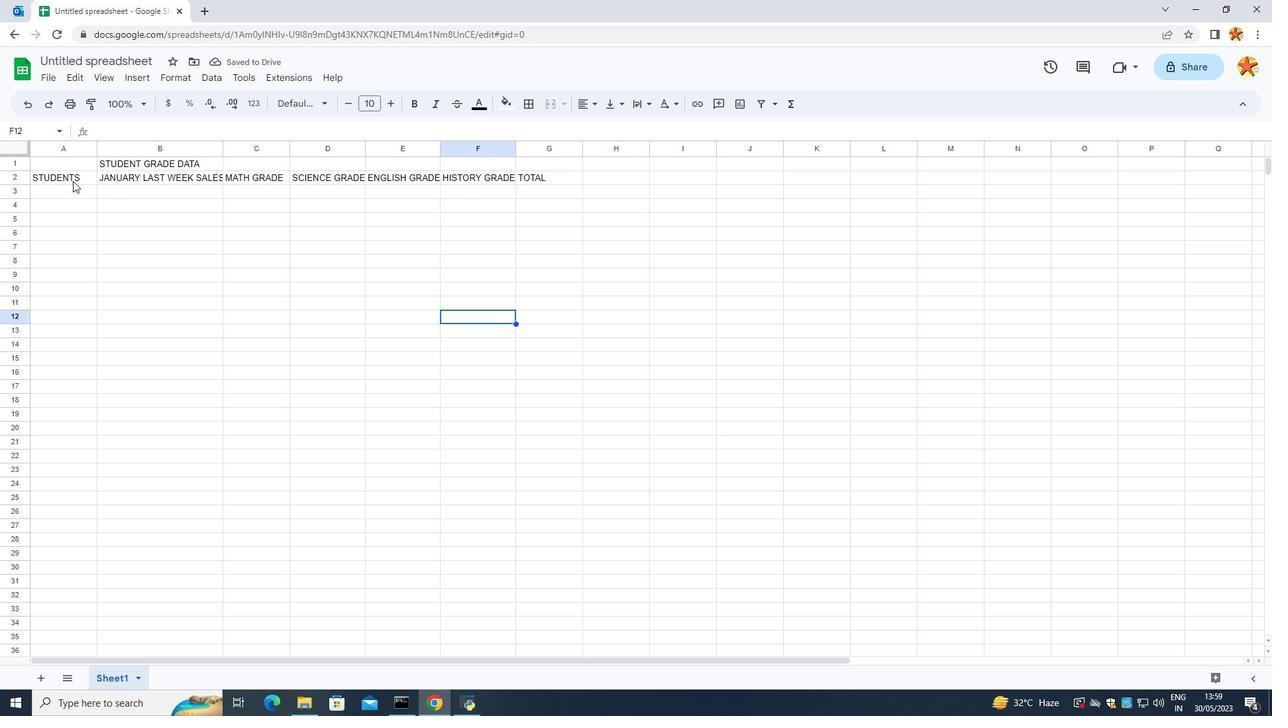 
Action: Mouse moved to (73, 184)
Screenshot: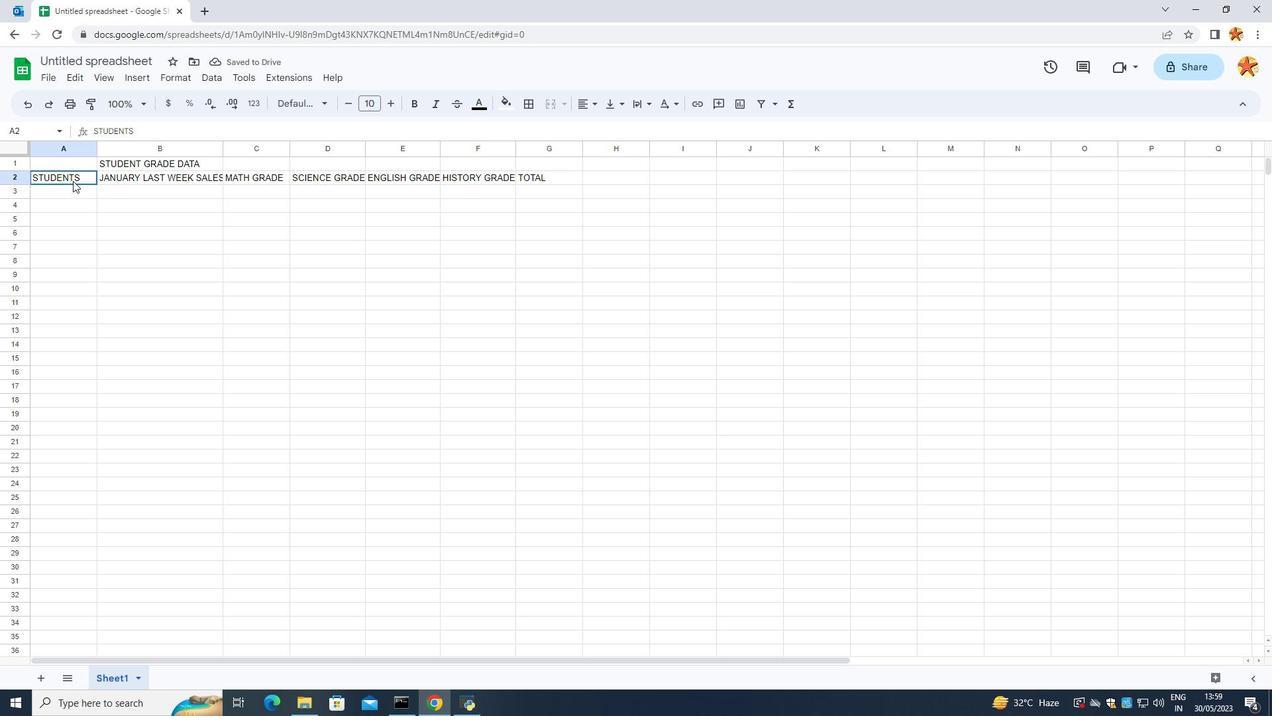 
Action: Mouse pressed left at (73, 184)
Screenshot: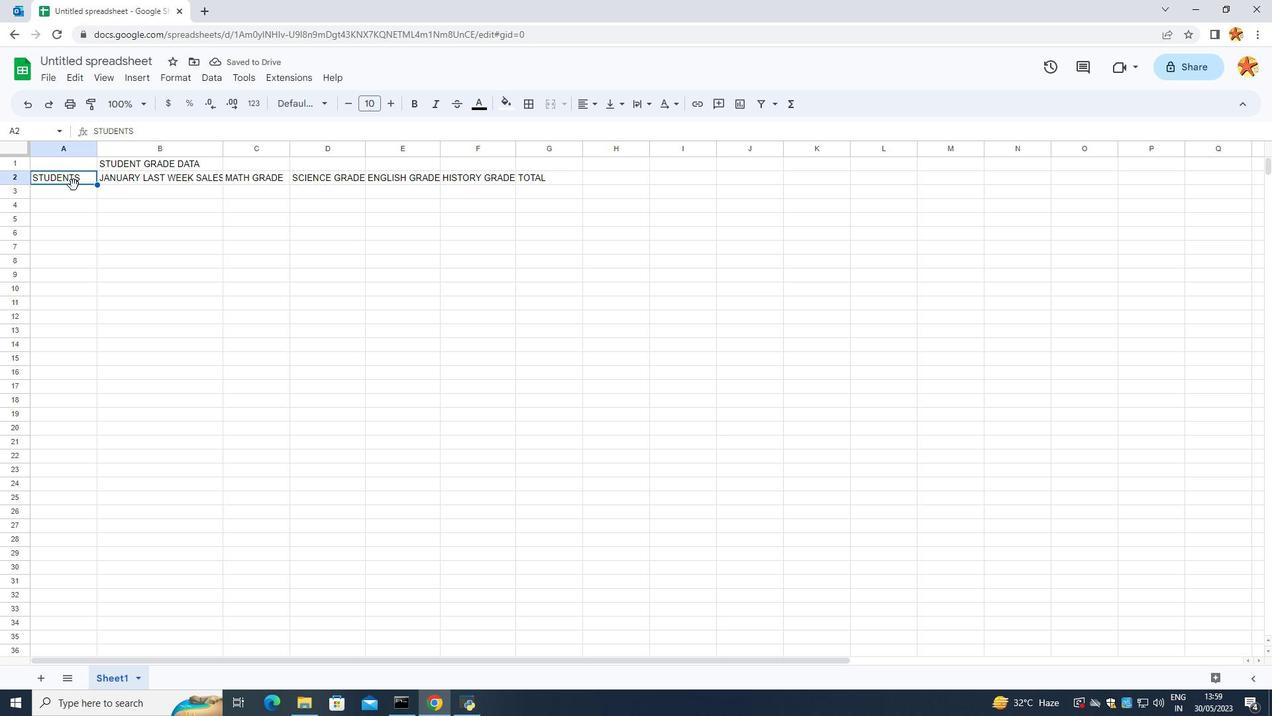 
Action: Mouse moved to (70, 186)
Screenshot: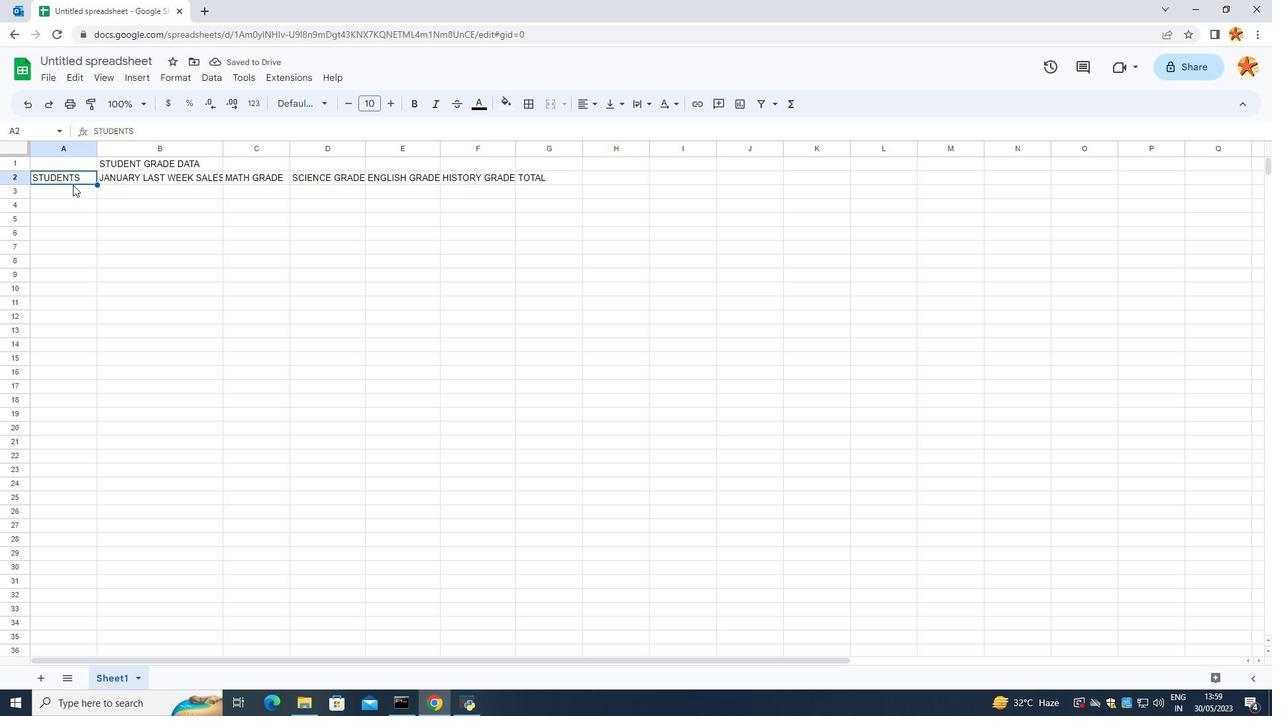 
Action: Mouse pressed left at (70, 186)
Screenshot: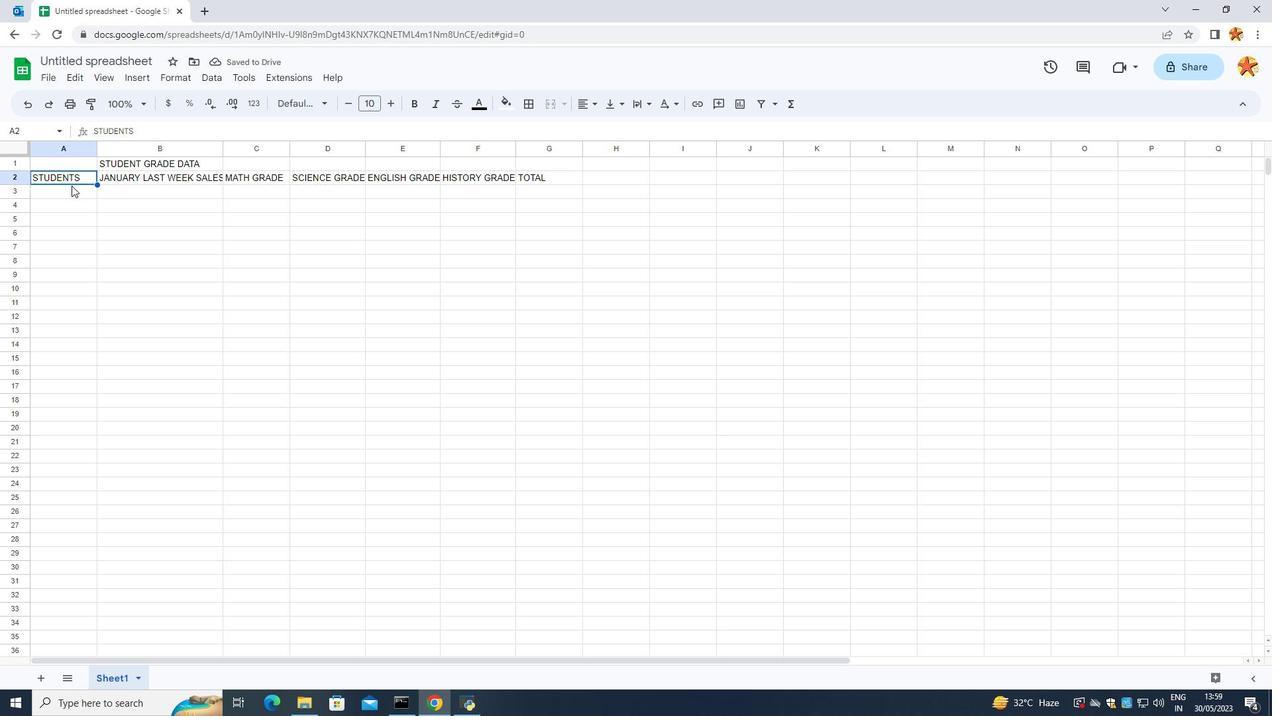 
Action: Mouse moved to (80, 187)
Screenshot: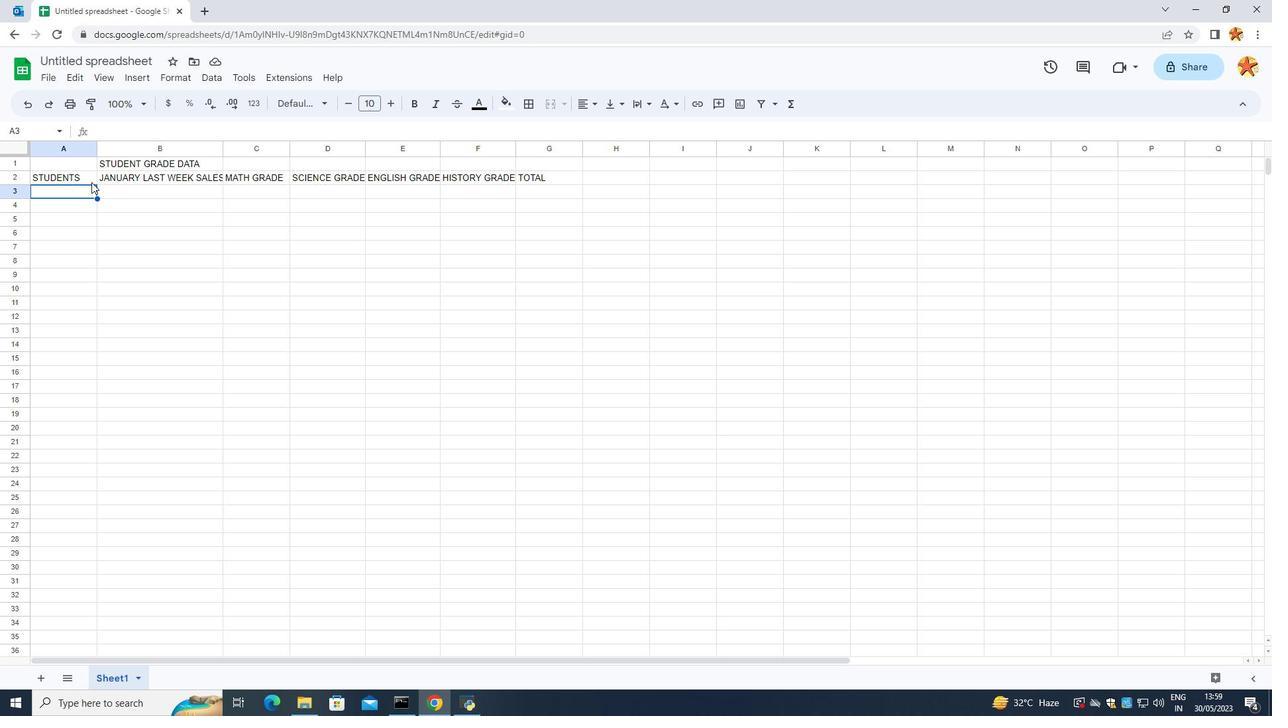 
Action: Key pressed <Key.caps_lock>joshua<Key.space>rivera<Key.enter>zoey<Key.space>coleman<Key.enter>ra<Key.backspace>yan<Key.space>wright<Key.enter>addison<Key.space>bailey<Key.enter>jonathan<Key.space>simmons<Key.enter>broklyn<Key.space>ward<Key.enter>caleb<Key.space>barnes<Key.enter>audrey<Key.space>collins<Key.enter>gabriel<Key.space>perry<Key.enter>aver<Key.backspace><Key.backspace><Key.backspace><Key.backspace><Key.backspace>sofia<Key.space>bepl<Key.backspace><Key.backspace>ll\
Screenshot: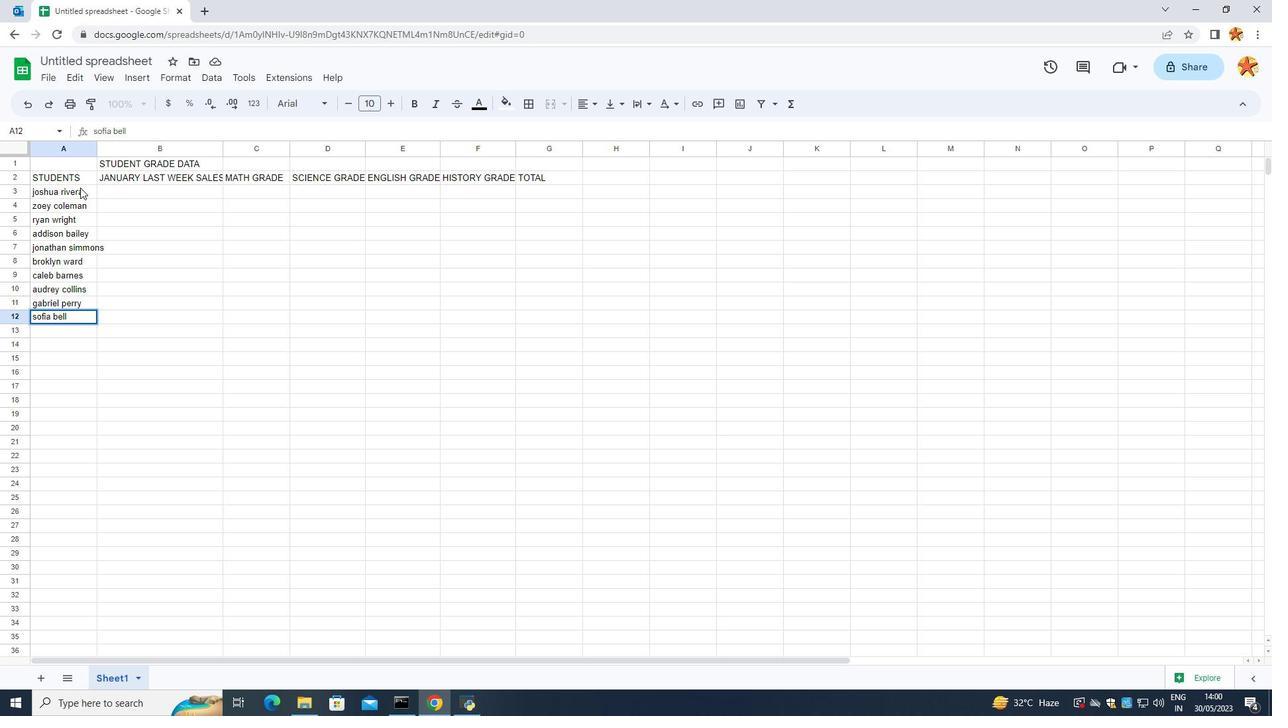 
Action: Mouse moved to (70, 160)
Screenshot: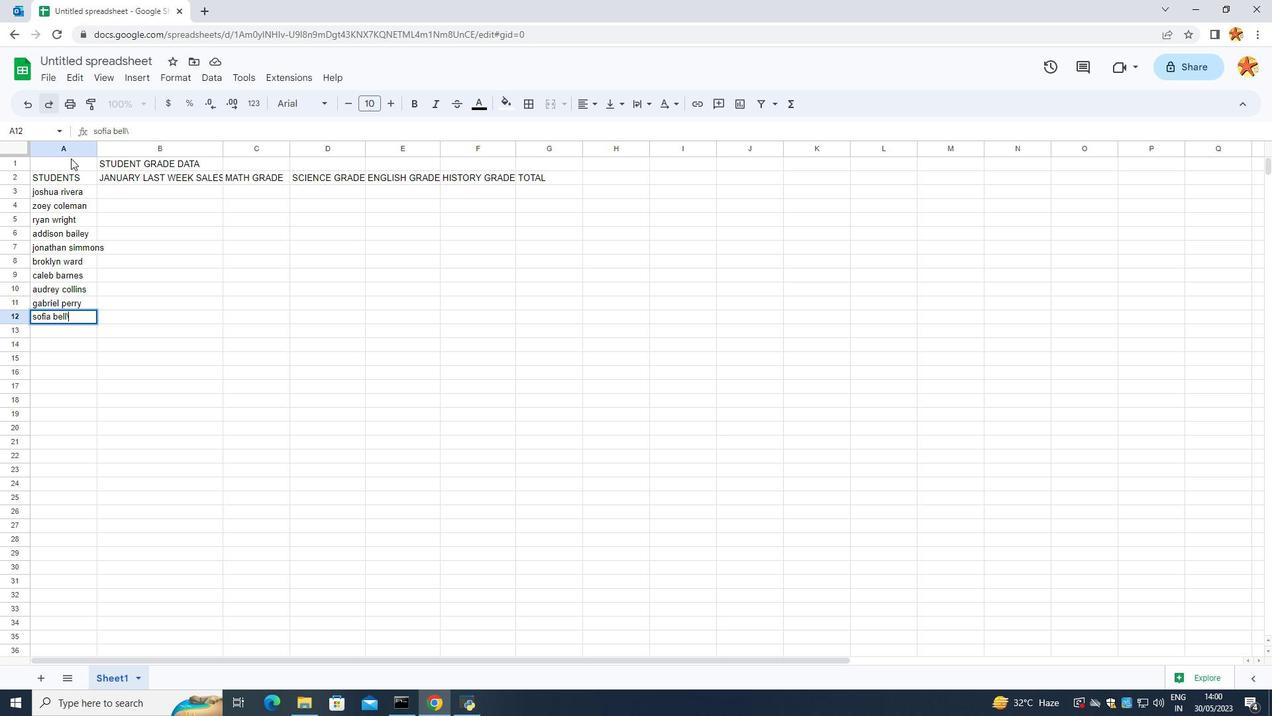 
Action: Key pressed <Key.backspace><Key.enter>
Screenshot: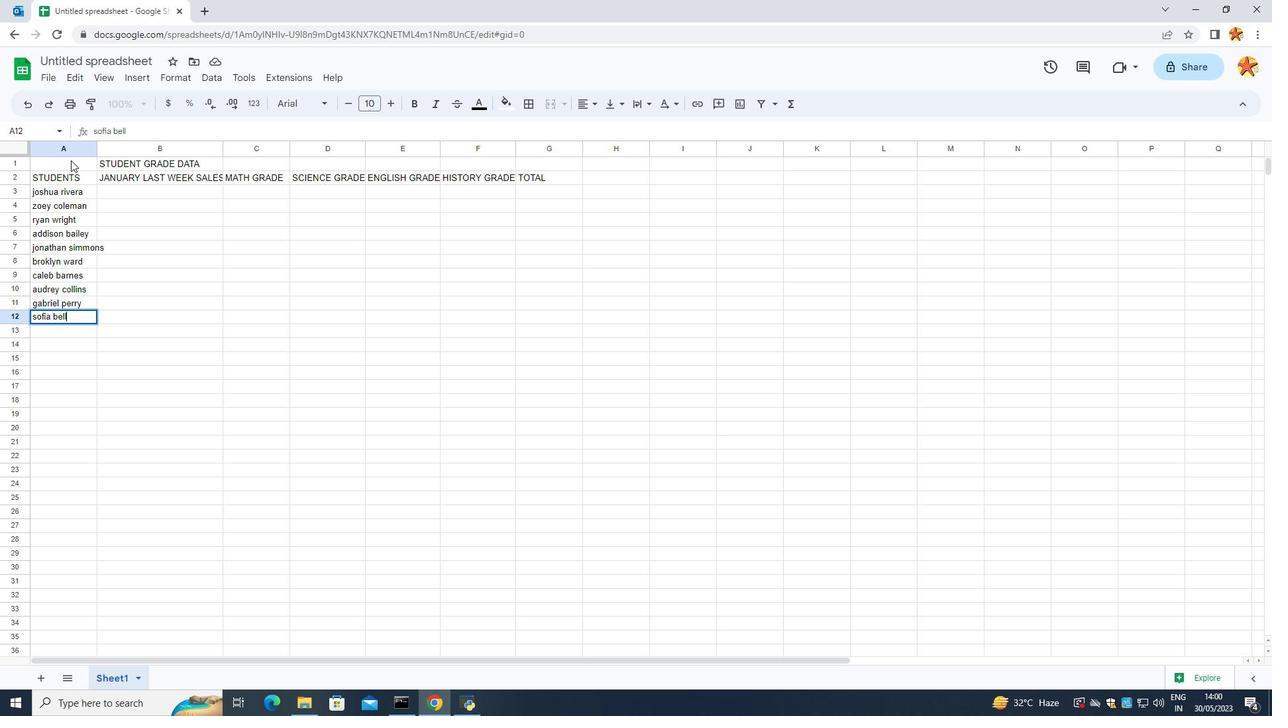 
Action: Mouse moved to (153, 254)
Screenshot: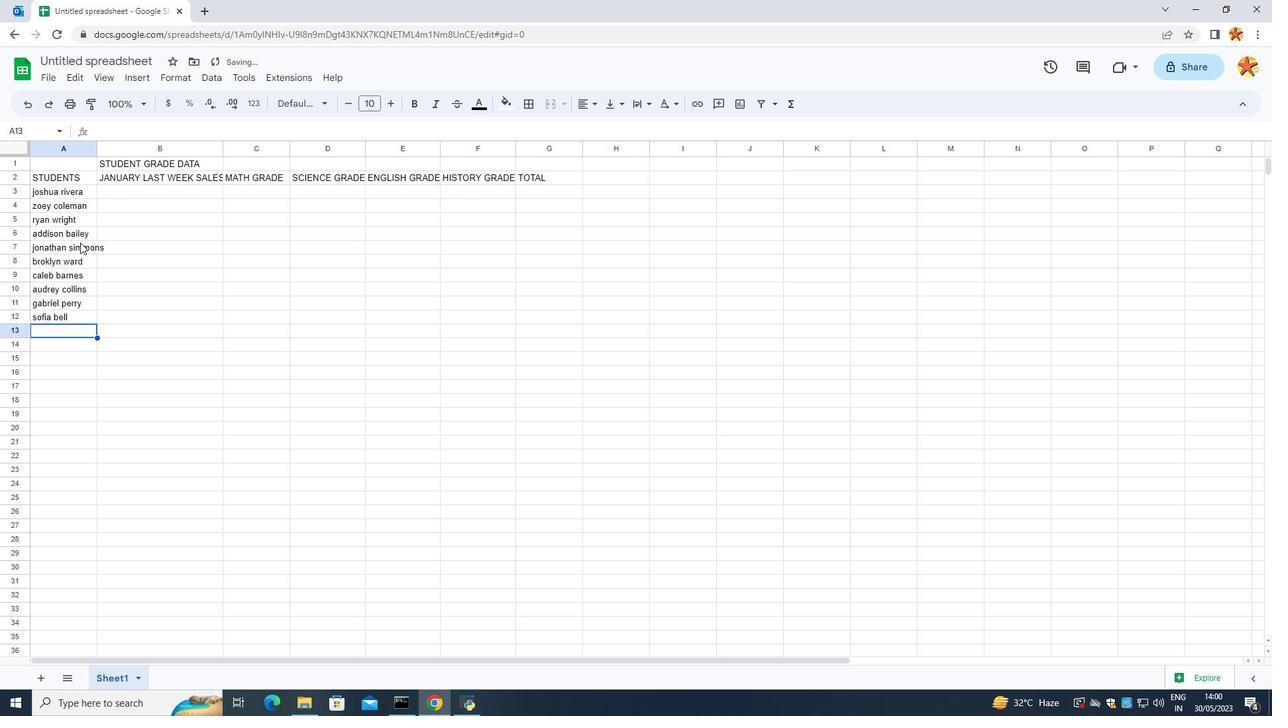 
Action: Mouse pressed left at (153, 254)
Screenshot: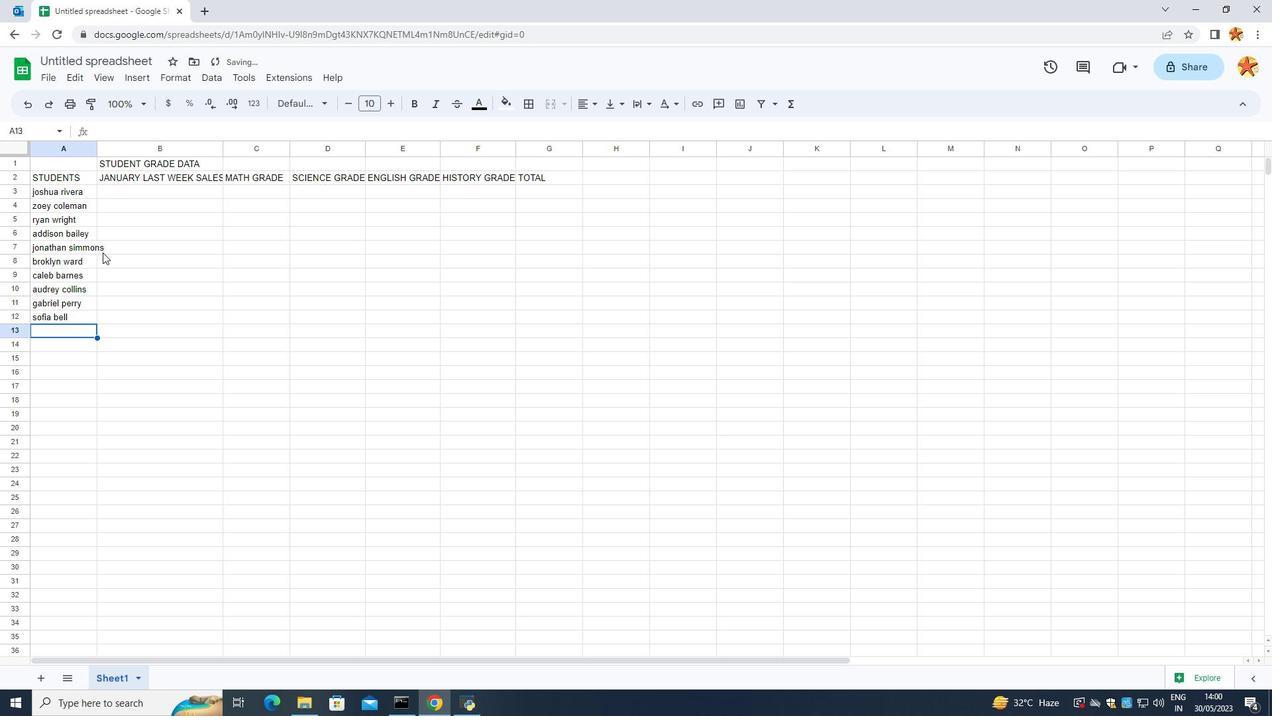 
Action: Mouse moved to (134, 186)
Screenshot: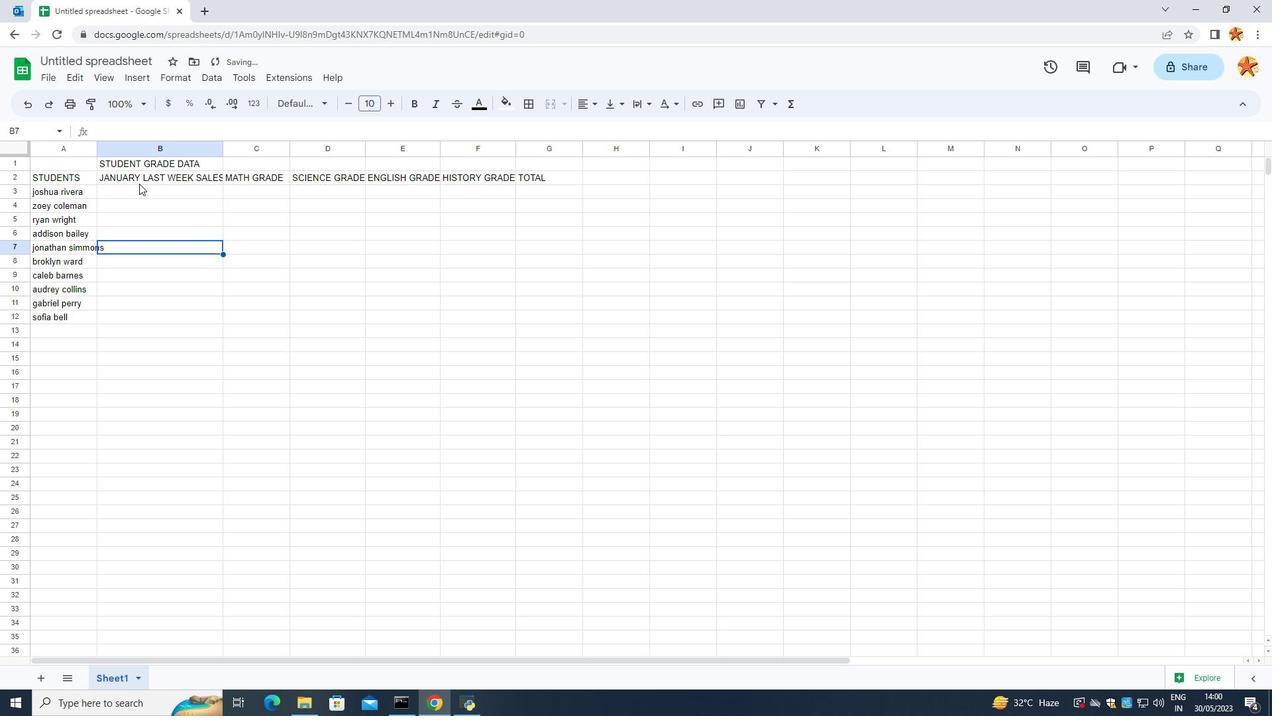 
Action: Mouse pressed left at (134, 186)
Screenshot: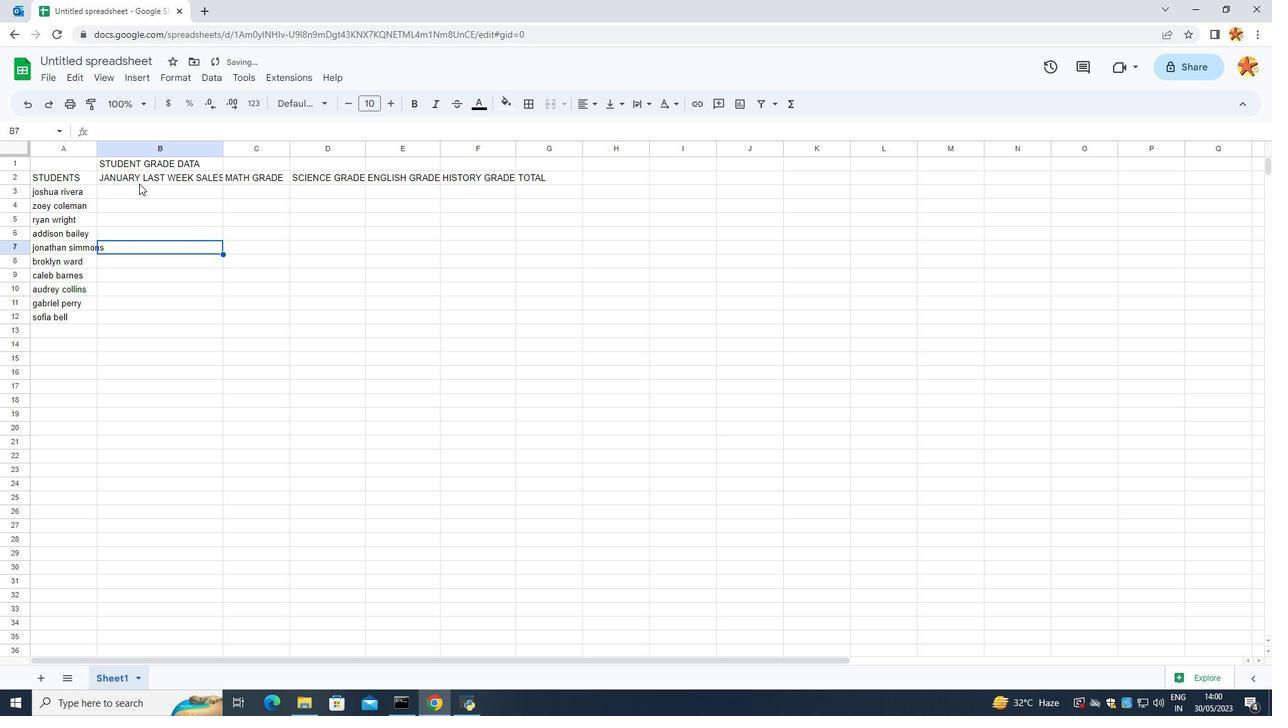 
Action: Mouse pressed left at (134, 186)
Screenshot: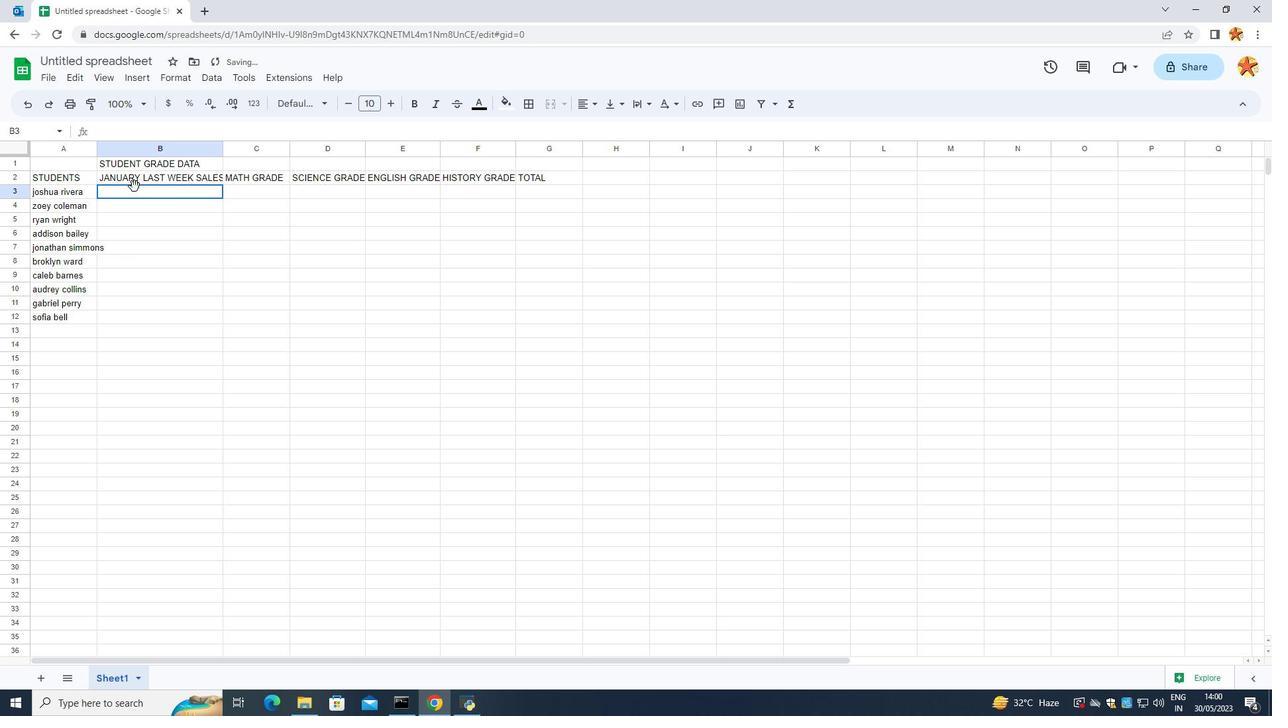 
Action: Mouse moved to (124, 196)
Screenshot: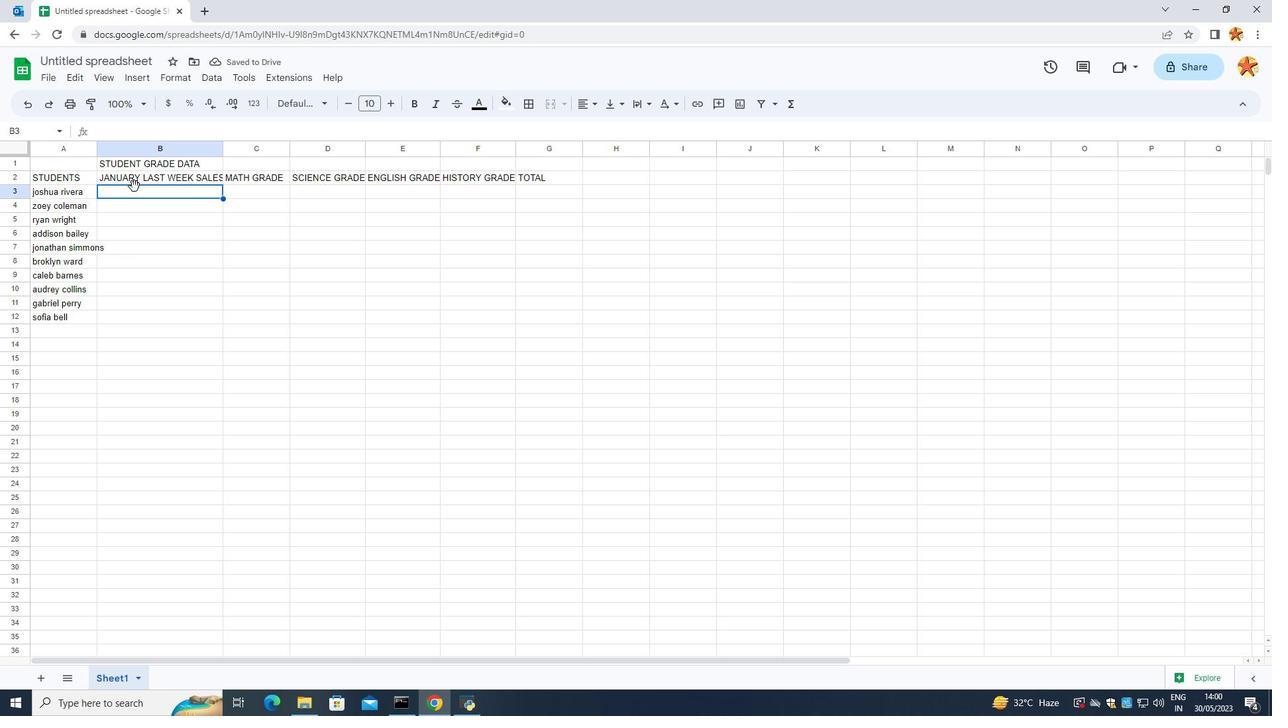 
Action: Mouse pressed left at (124, 196)
Screenshot: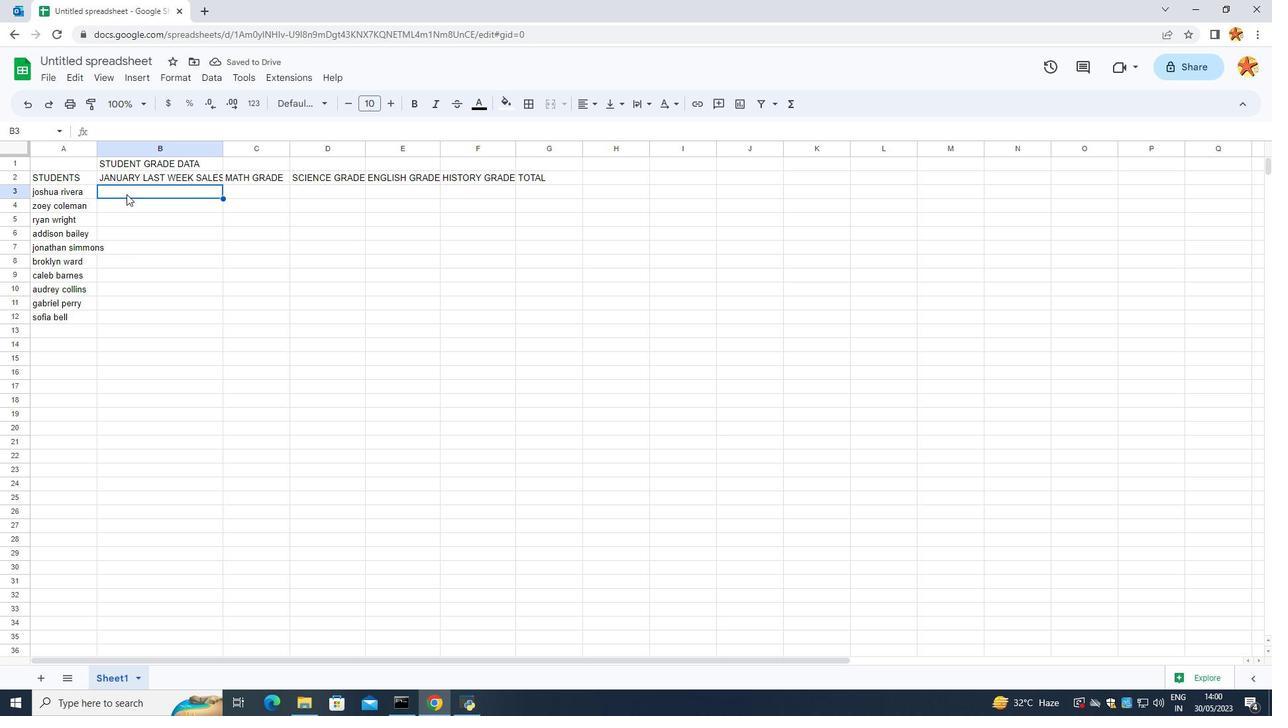 
Action: Mouse moved to (135, 190)
Screenshot: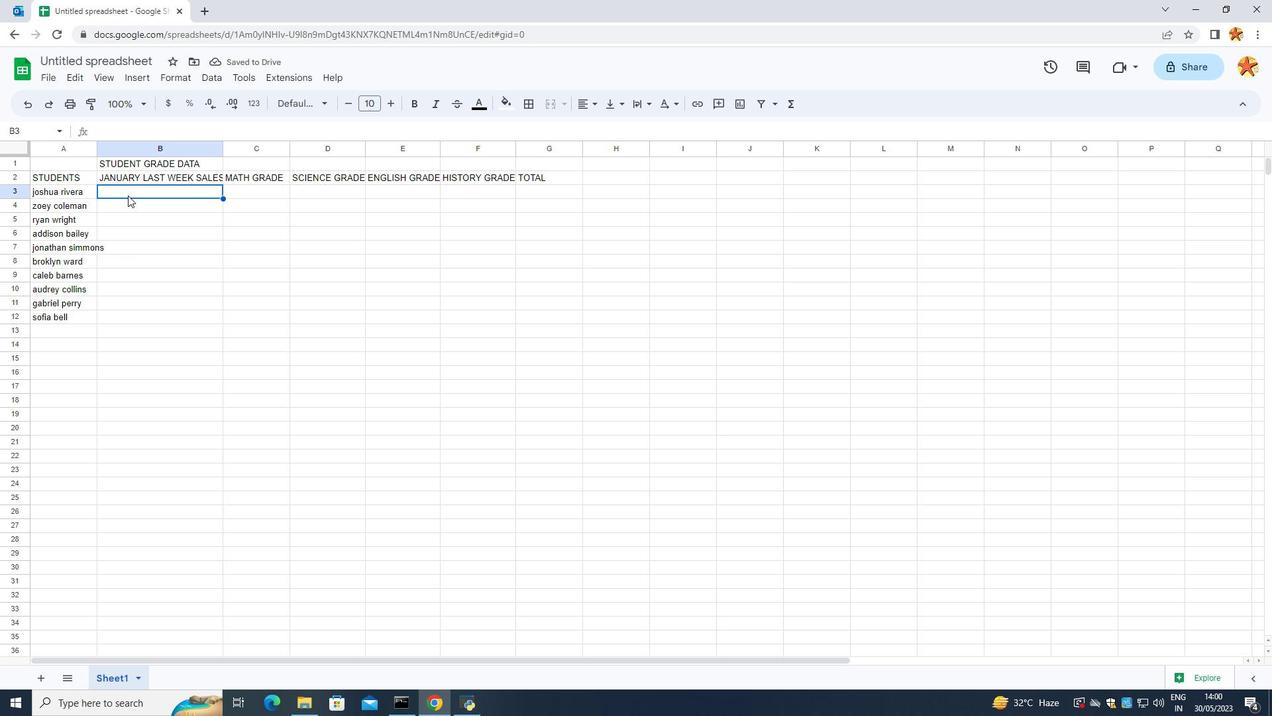 
Action: Mouse pressed left at (135, 190)
Screenshot: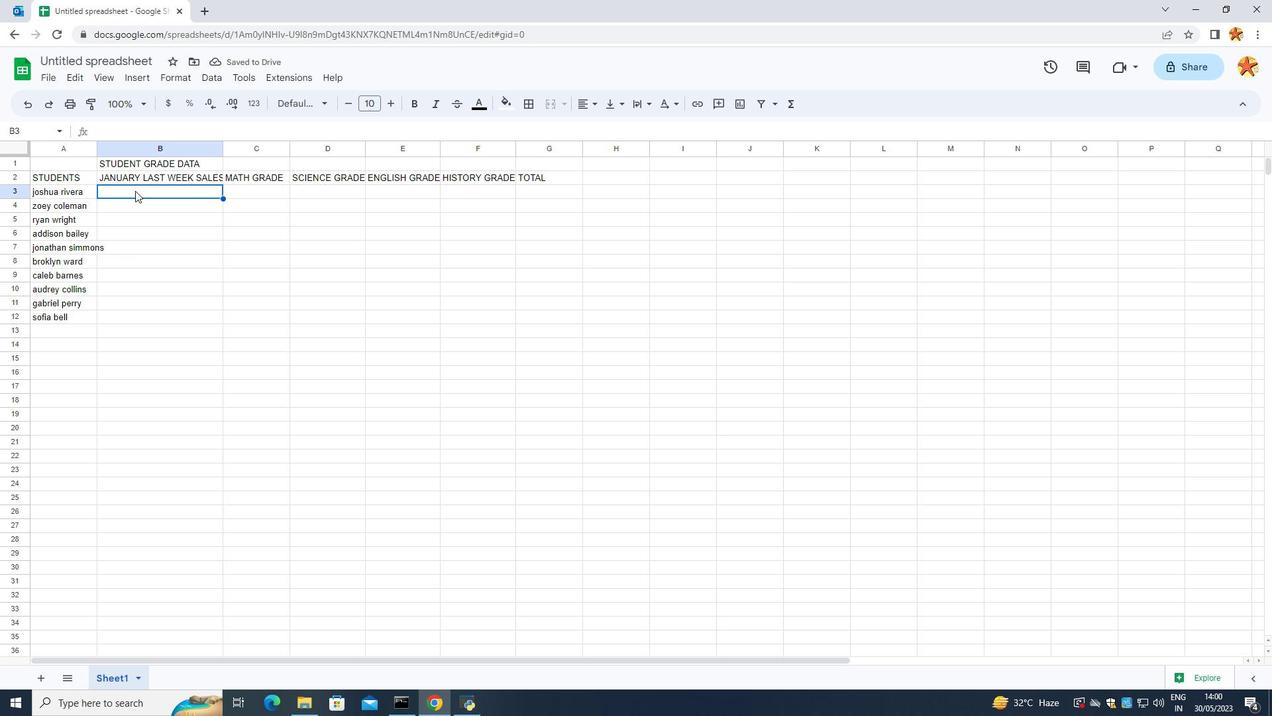 
Action: Mouse pressed left at (135, 190)
Screenshot: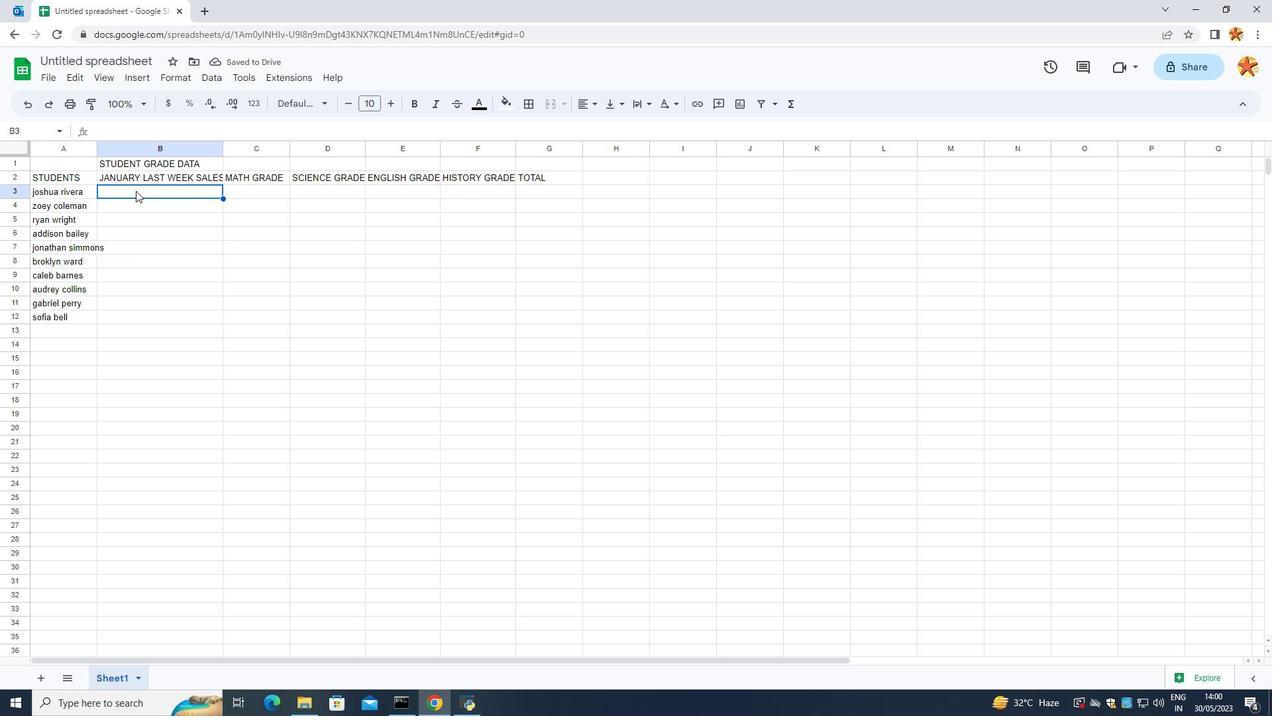 
Action: Mouse moved to (157, 208)
Screenshot: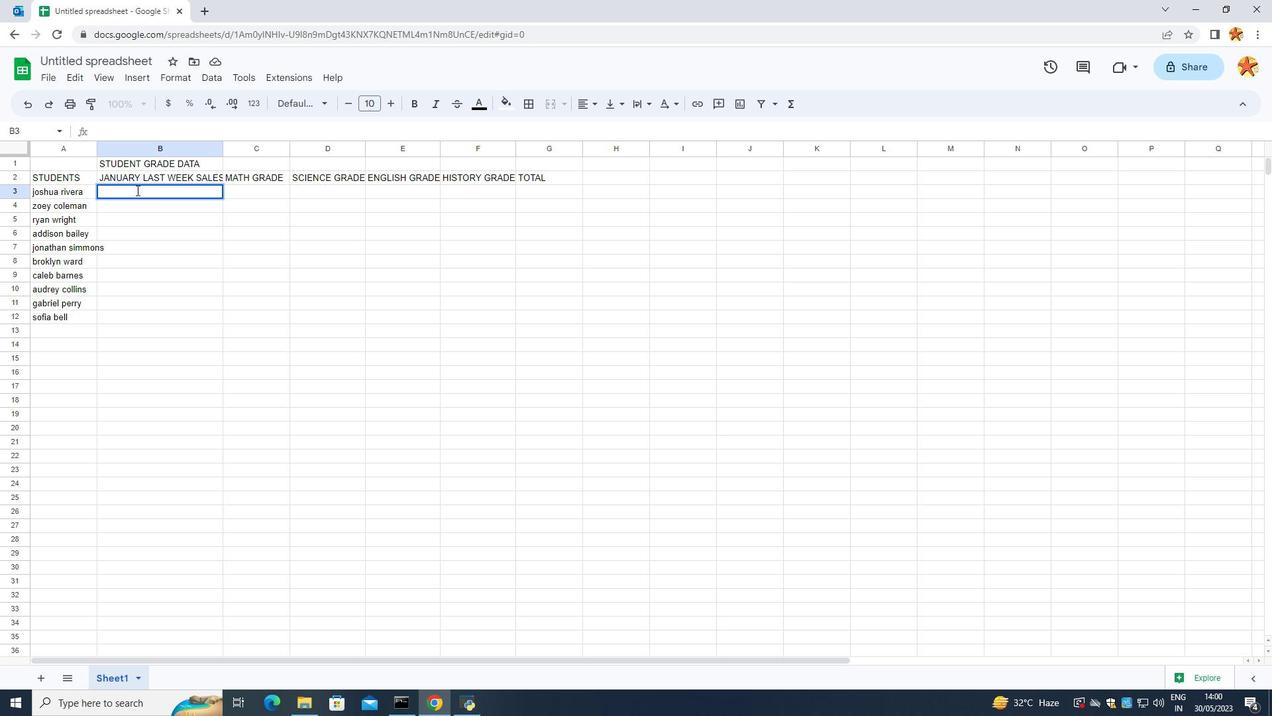
Action: Key pressed 100<Key.enter>100<Key.enter>110<Key.enter>110<Key.enter>120<Key.enter>120<Key.enter>130<Key.enter>130<Key.enter>140'<Key.enter>140<Key.enter>
Screenshot: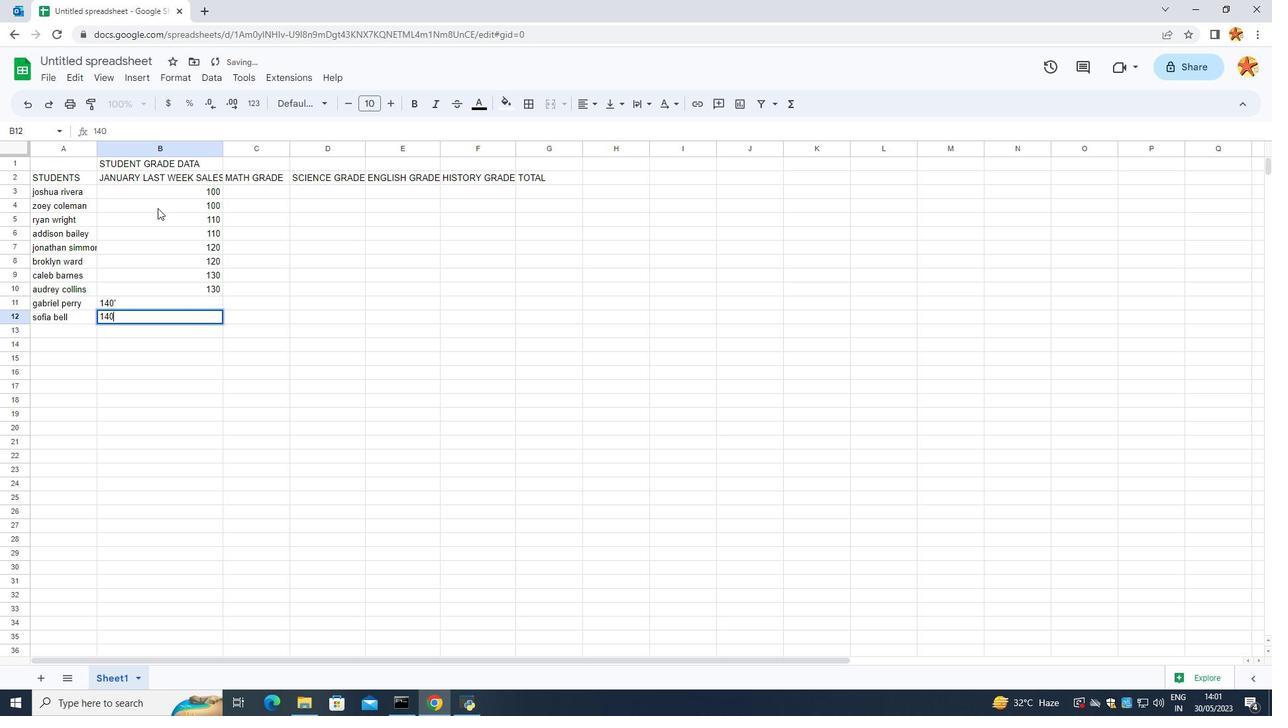 
Action: Mouse moved to (118, 293)
Screenshot: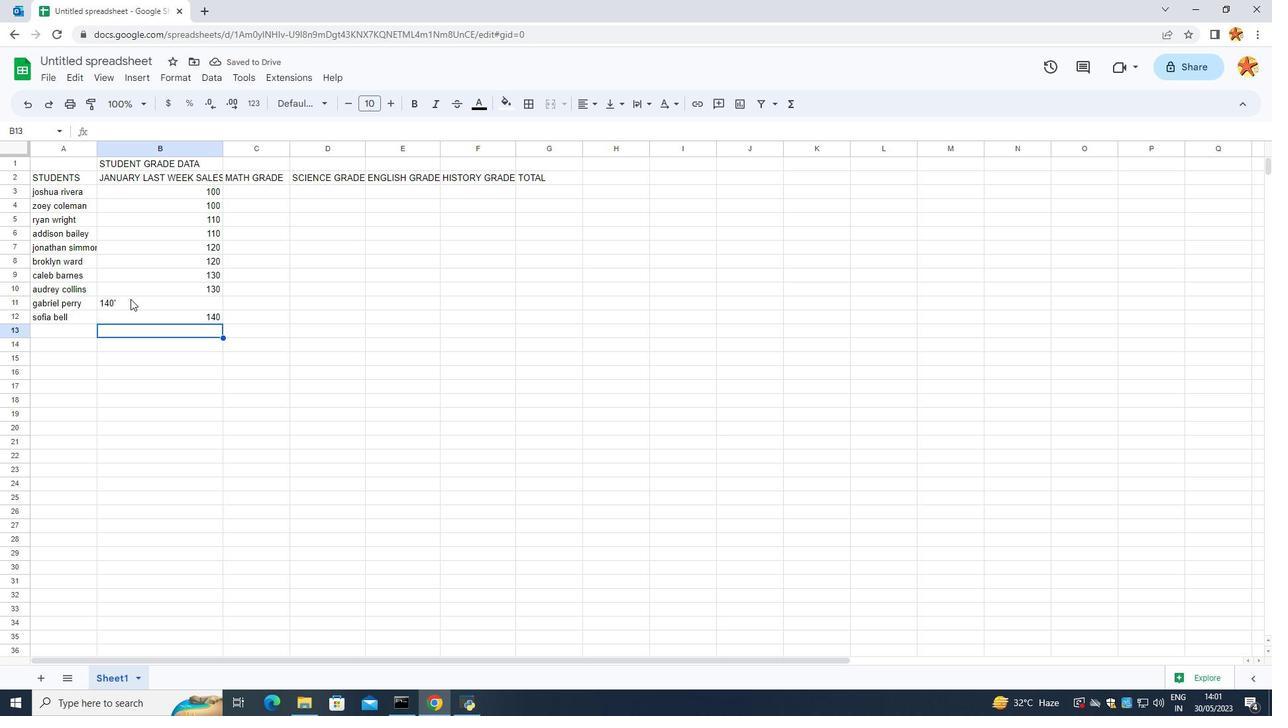 
Action: Mouse pressed left at (118, 293)
Screenshot: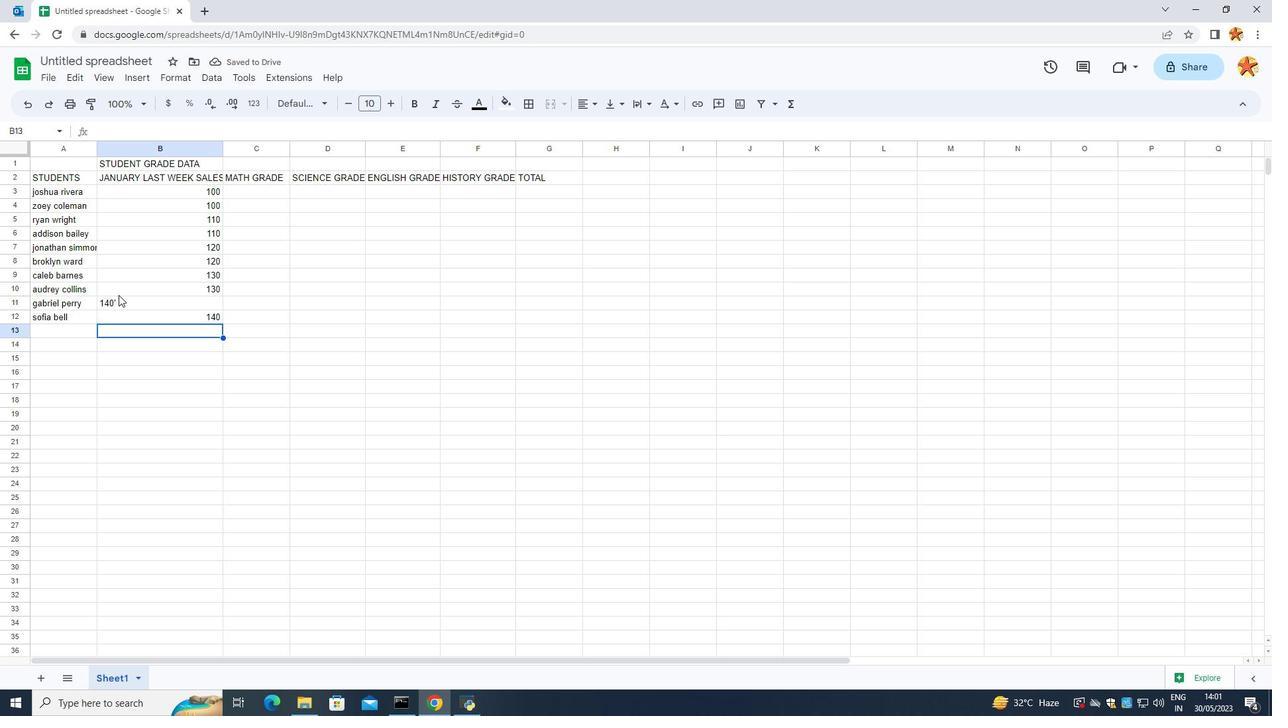 
Action: Mouse moved to (113, 302)
Screenshot: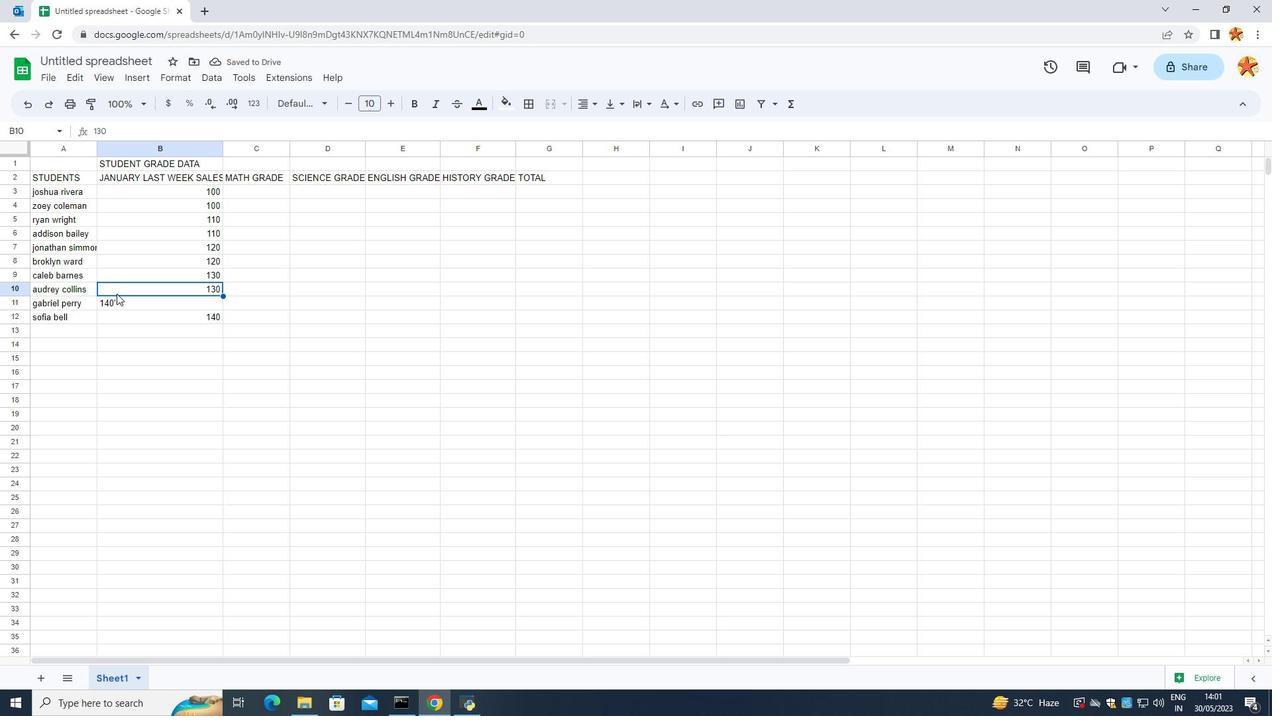 
Action: Mouse pressed left at (113, 302)
Screenshot: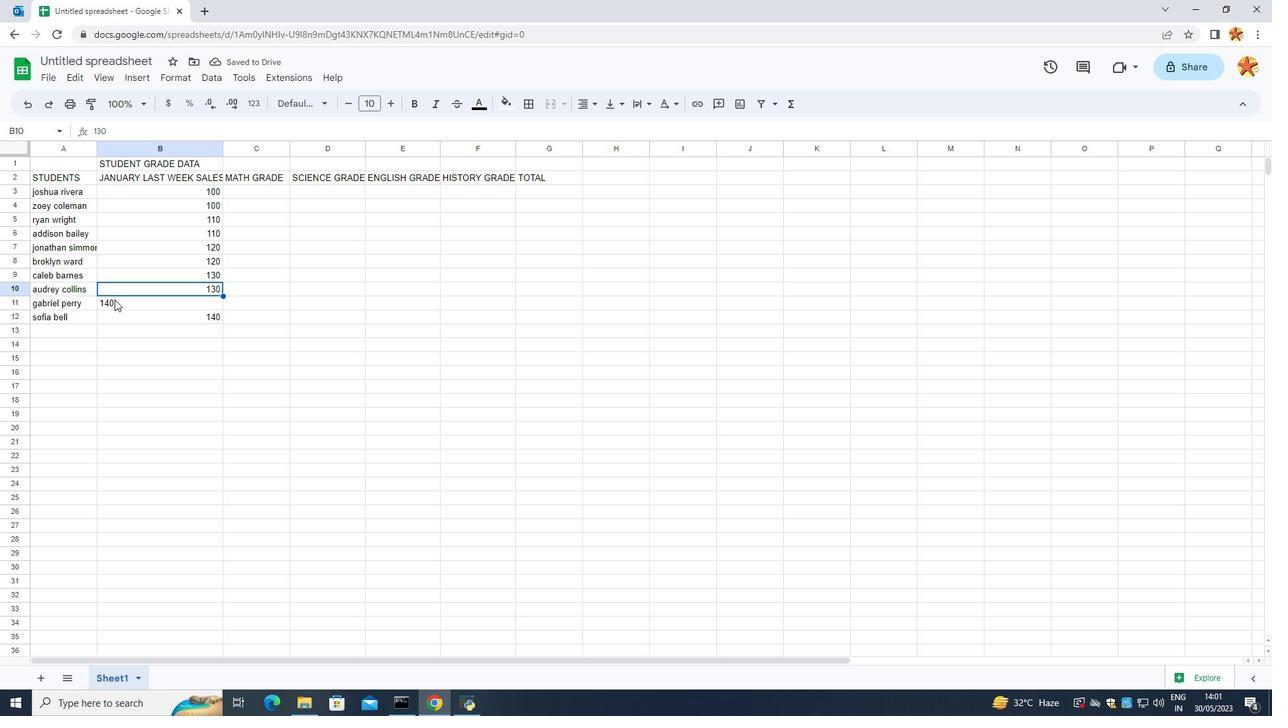 
Action: Key pressed <Key.backspace>
Screenshot: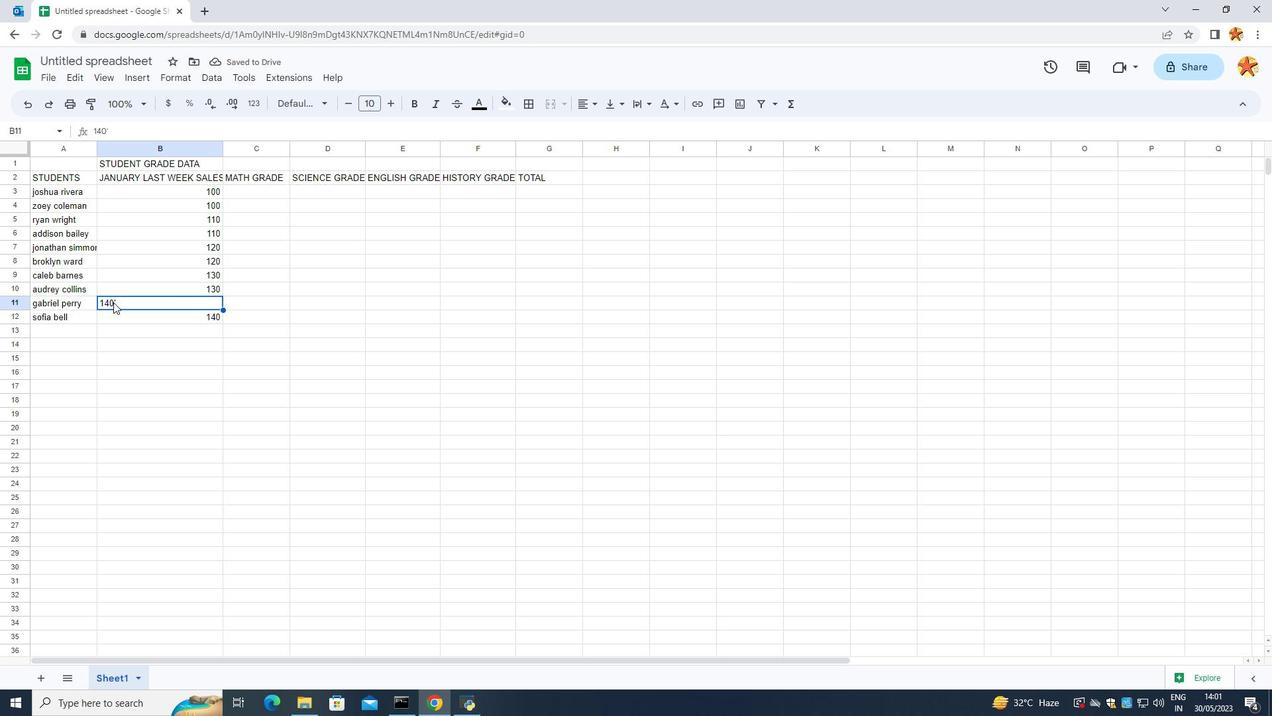 
Action: Mouse moved to (212, 305)
Screenshot: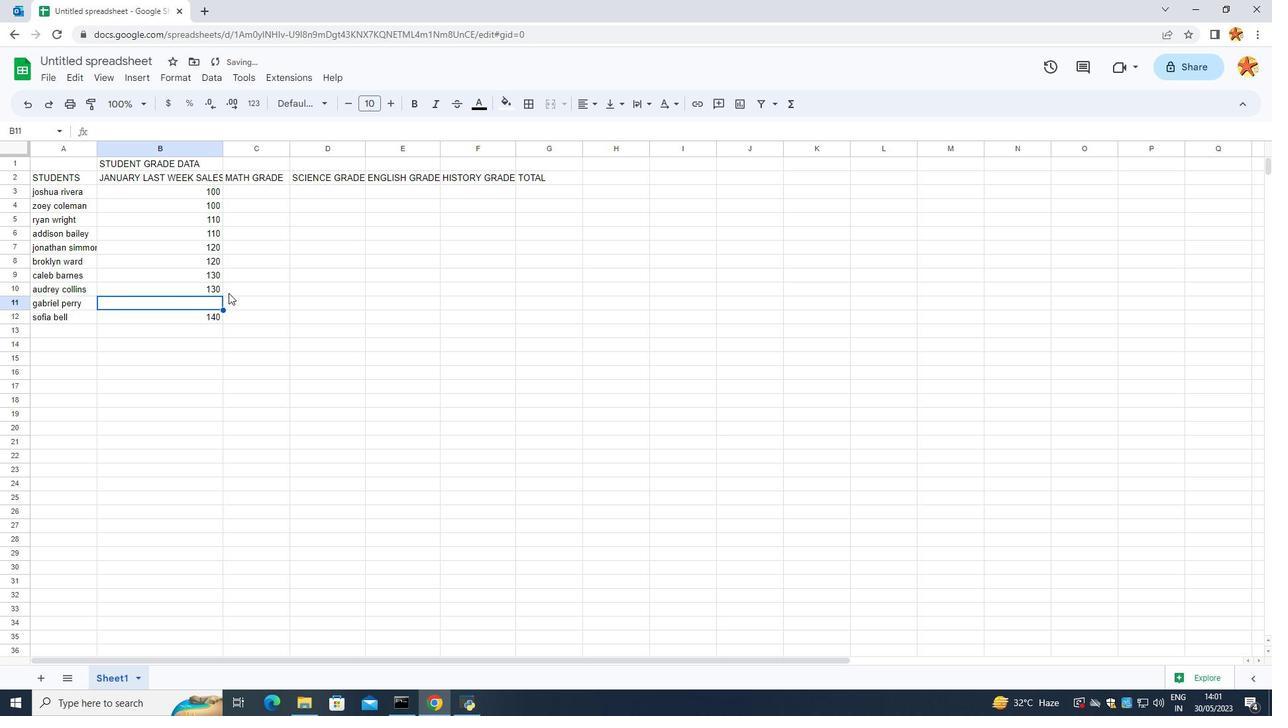 
Action: Mouse pressed left at (212, 305)
Screenshot: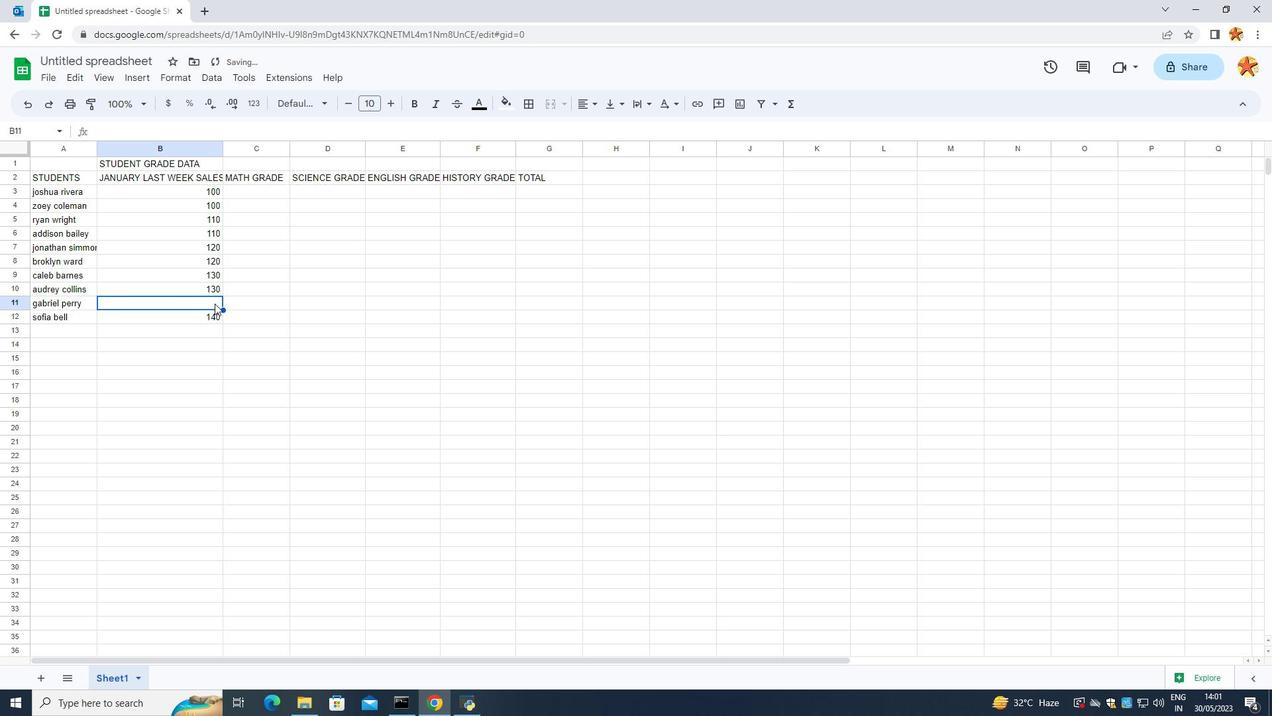 
Action: Mouse moved to (218, 300)
Screenshot: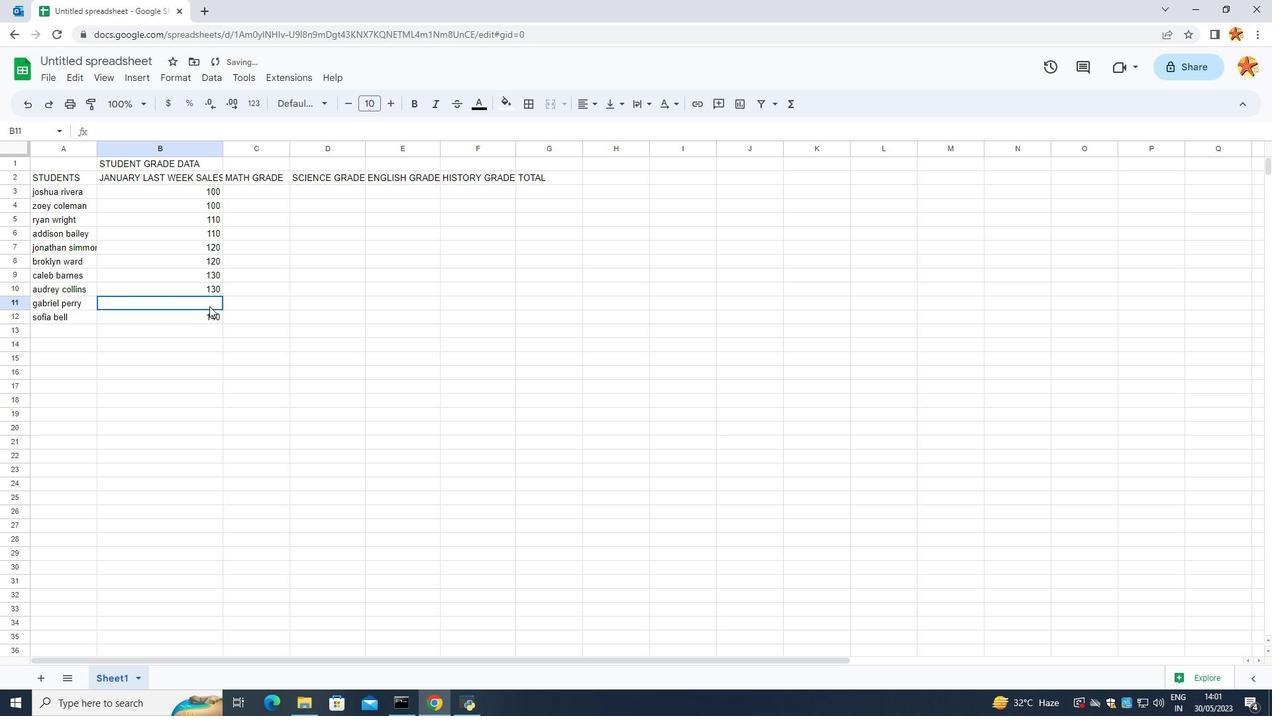 
Action: Mouse pressed left at (218, 300)
Screenshot: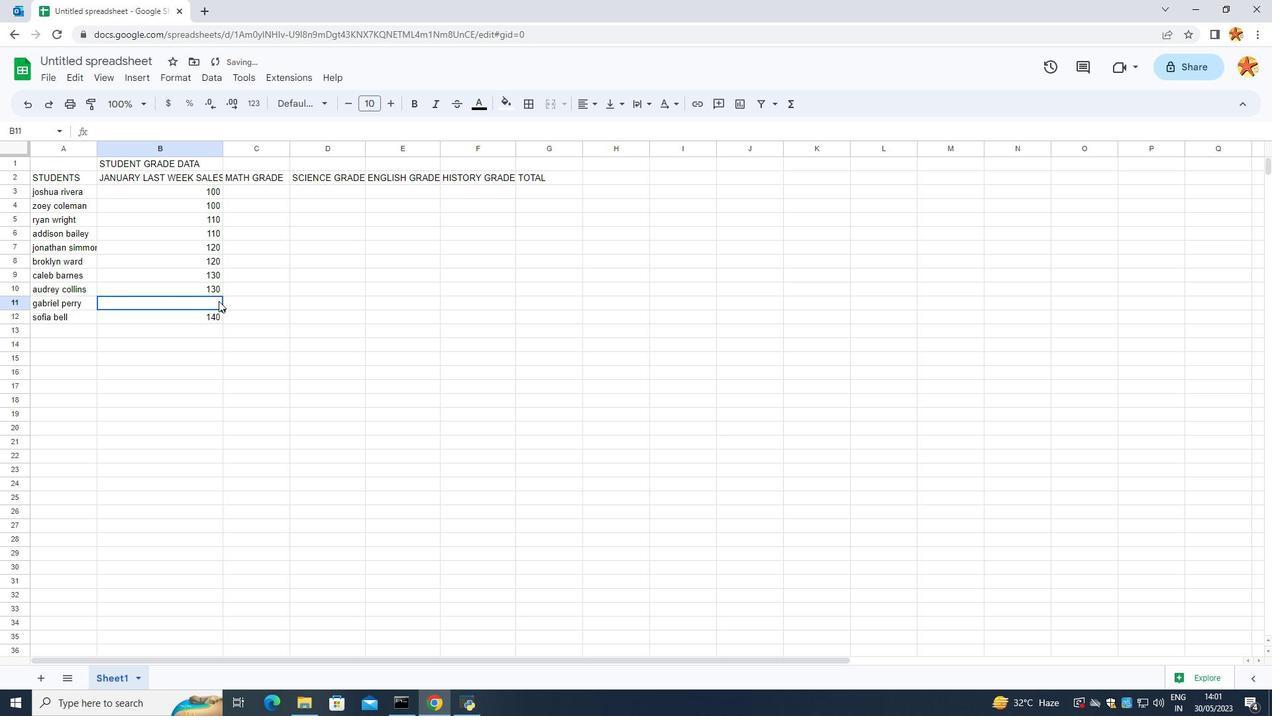 
Action: Mouse pressed left at (218, 300)
Screenshot: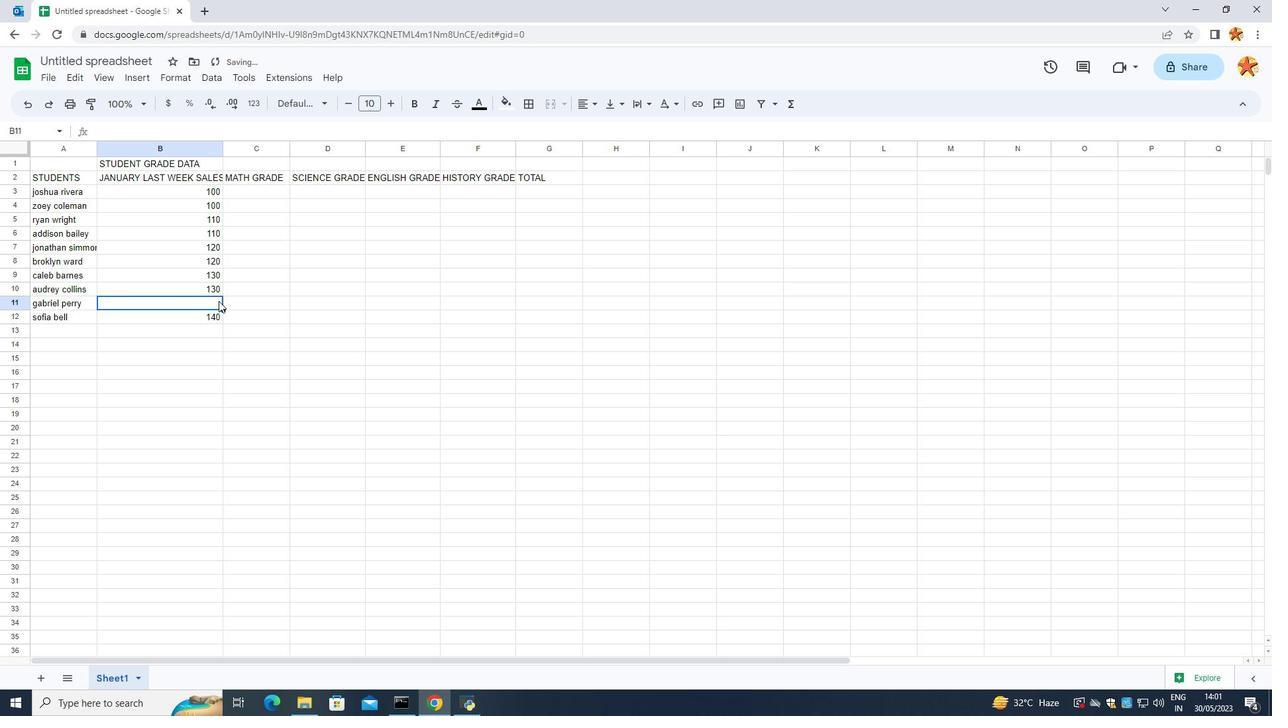 
Action: Mouse pressed left at (218, 300)
Screenshot: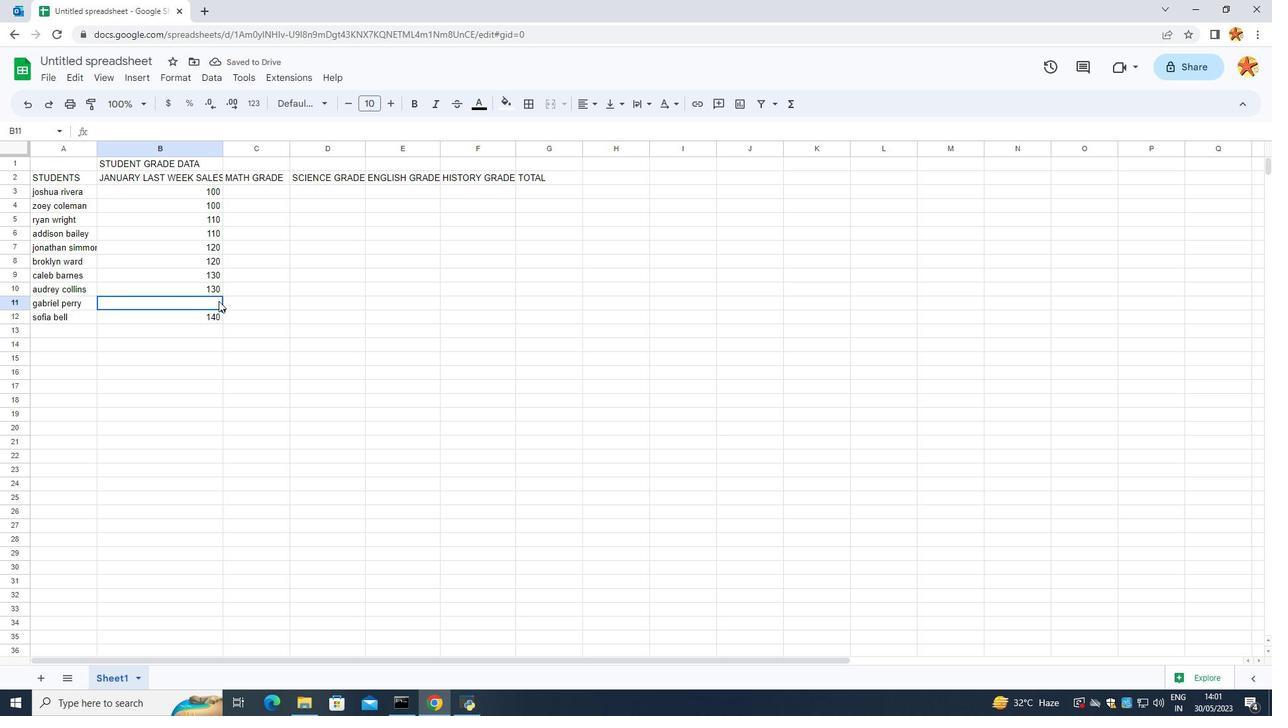 
Action: Mouse moved to (215, 220)
Screenshot: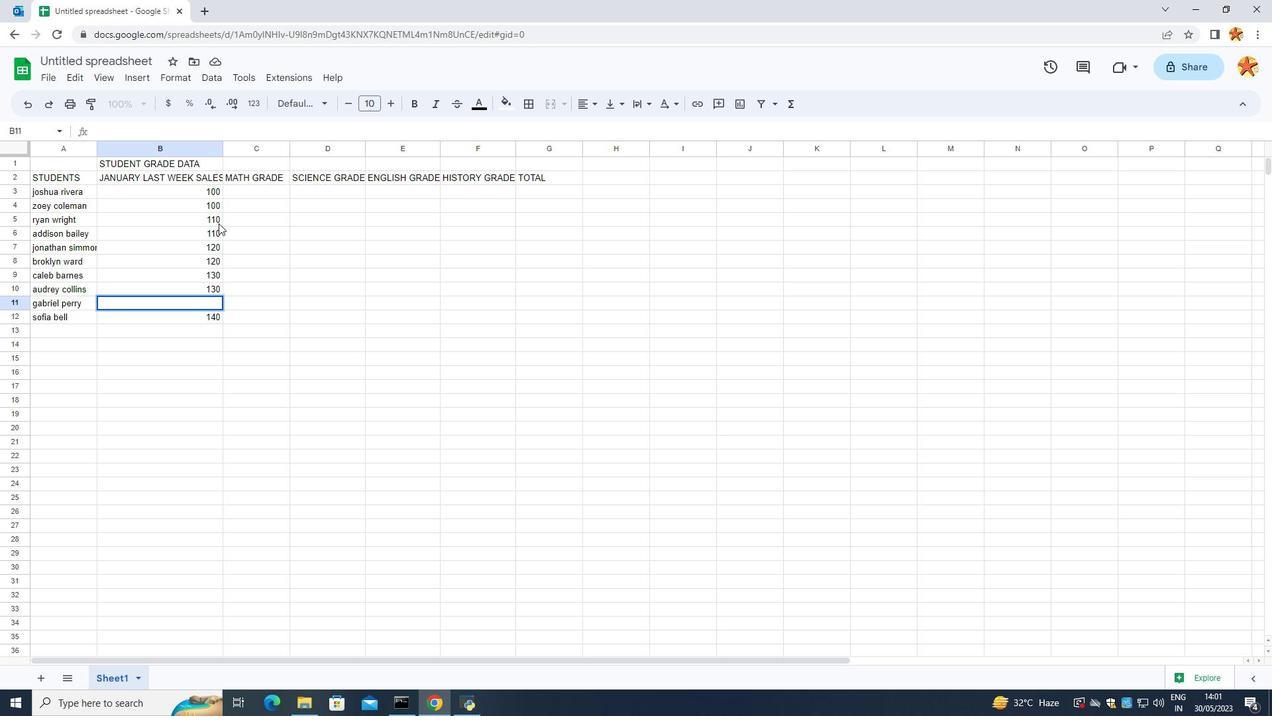 
Action: Mouse pressed left at (215, 220)
Screenshot: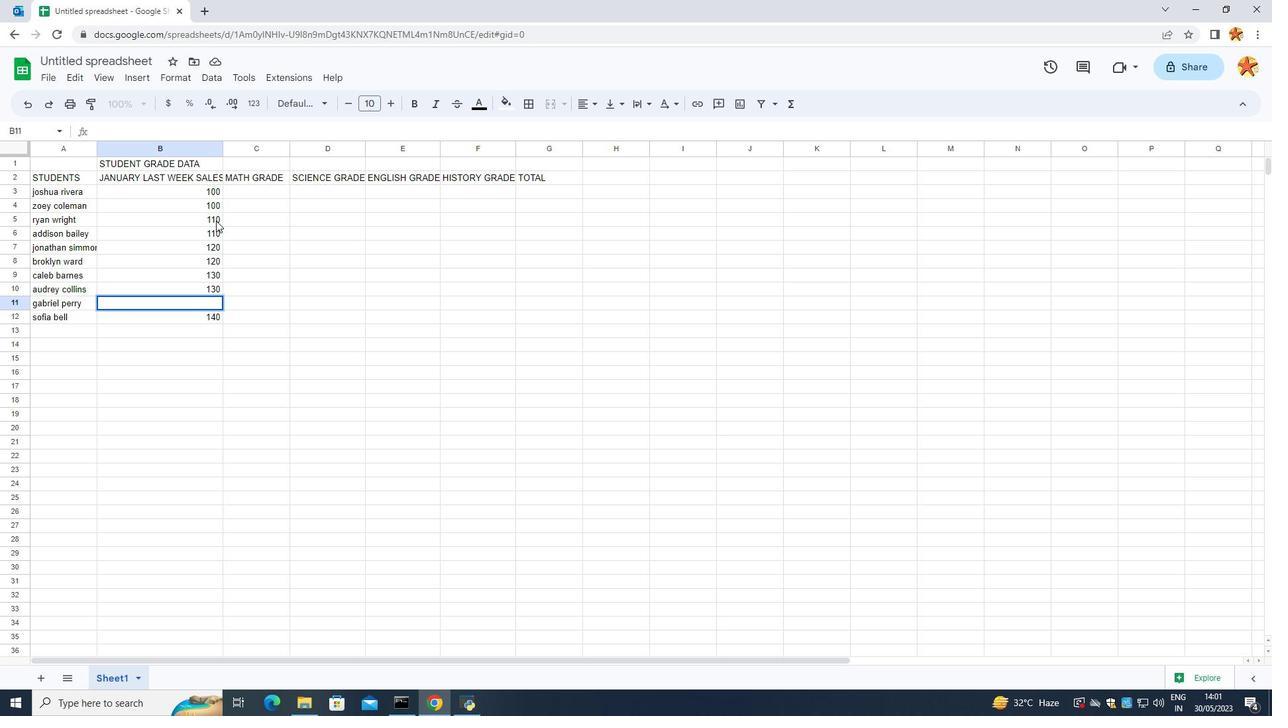 
Action: Mouse pressed left at (215, 220)
Screenshot: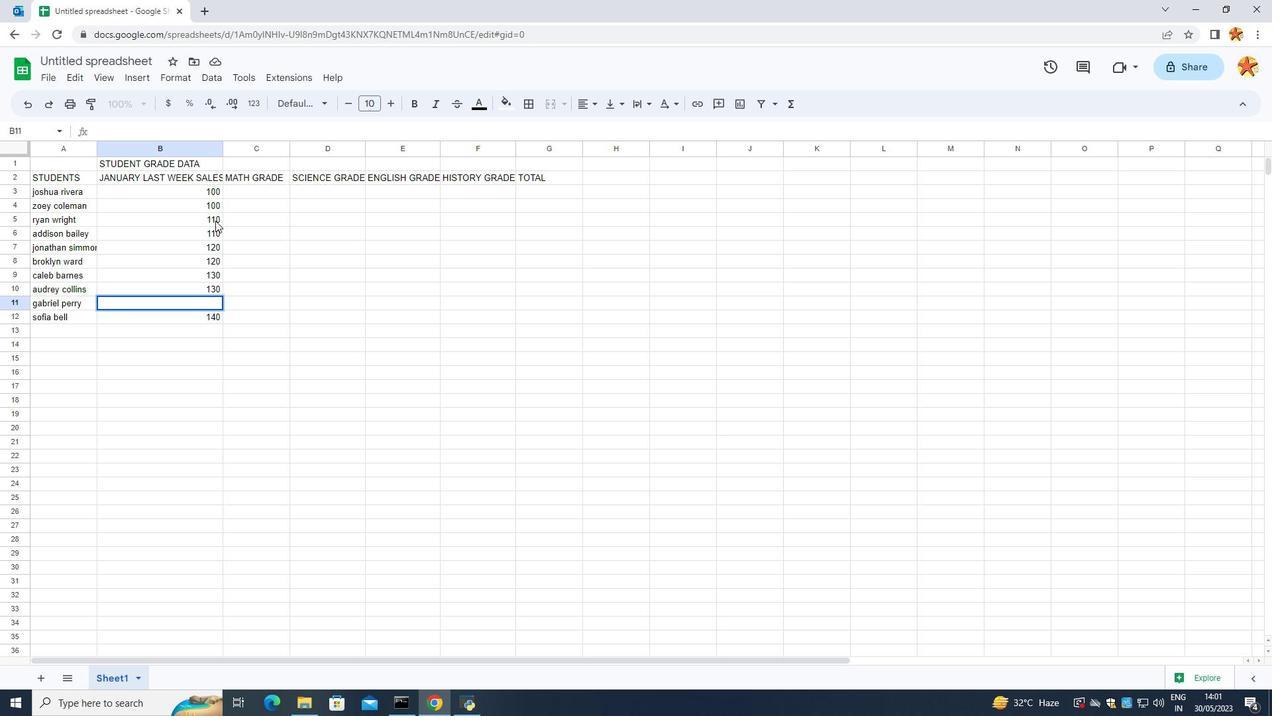 
Action: Mouse moved to (204, 259)
Screenshot: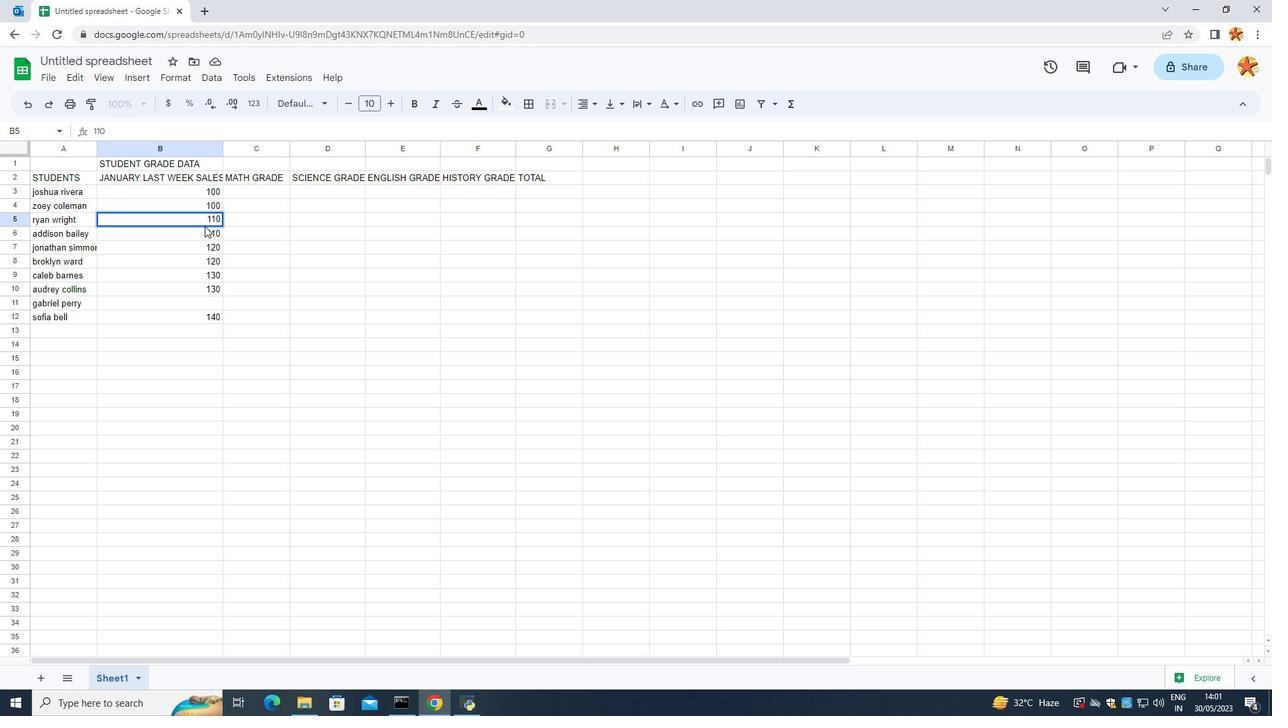 
Action: Mouse pressed left at (204, 259)
Screenshot: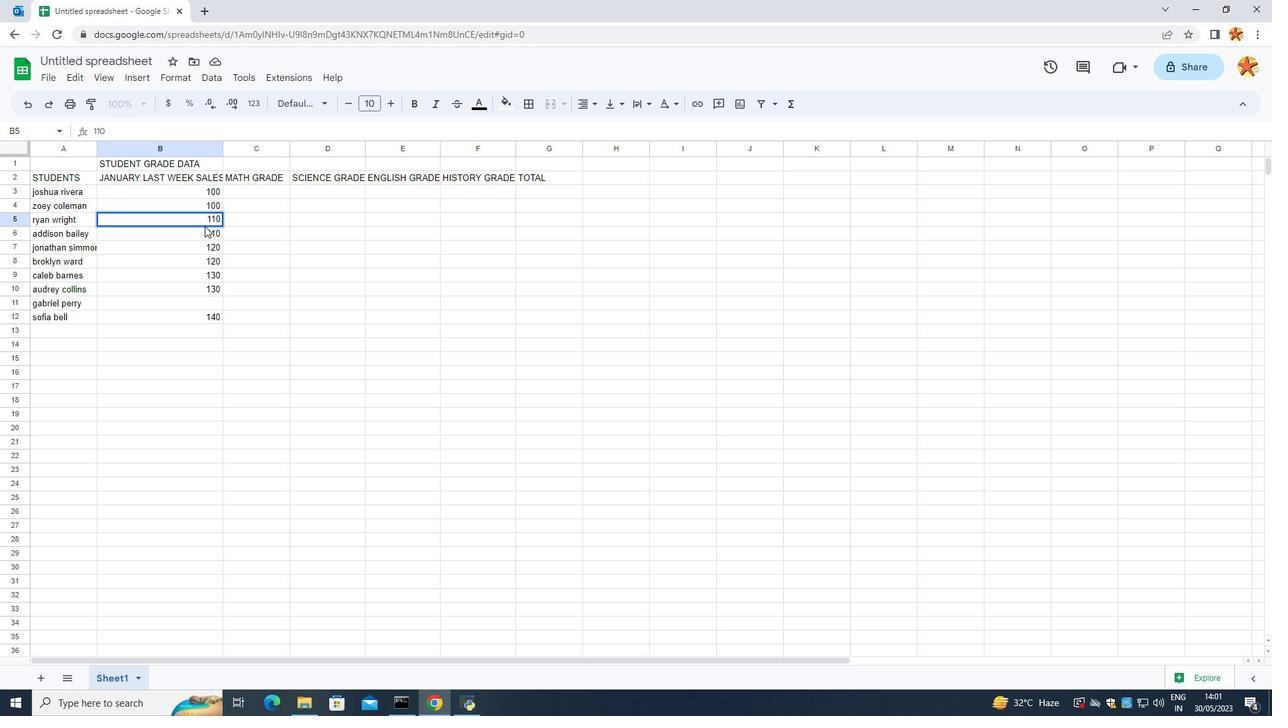 
Action: Mouse moved to (218, 218)
Screenshot: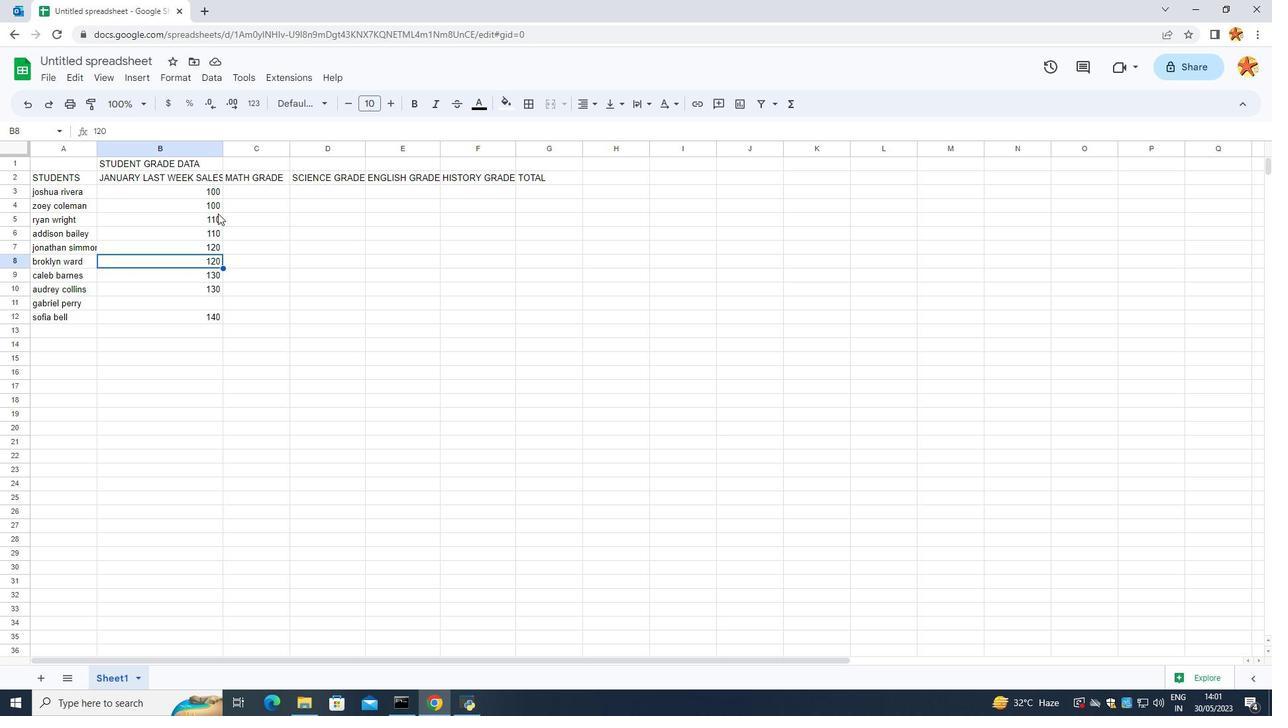 
Action: Mouse pressed left at (218, 218)
Screenshot: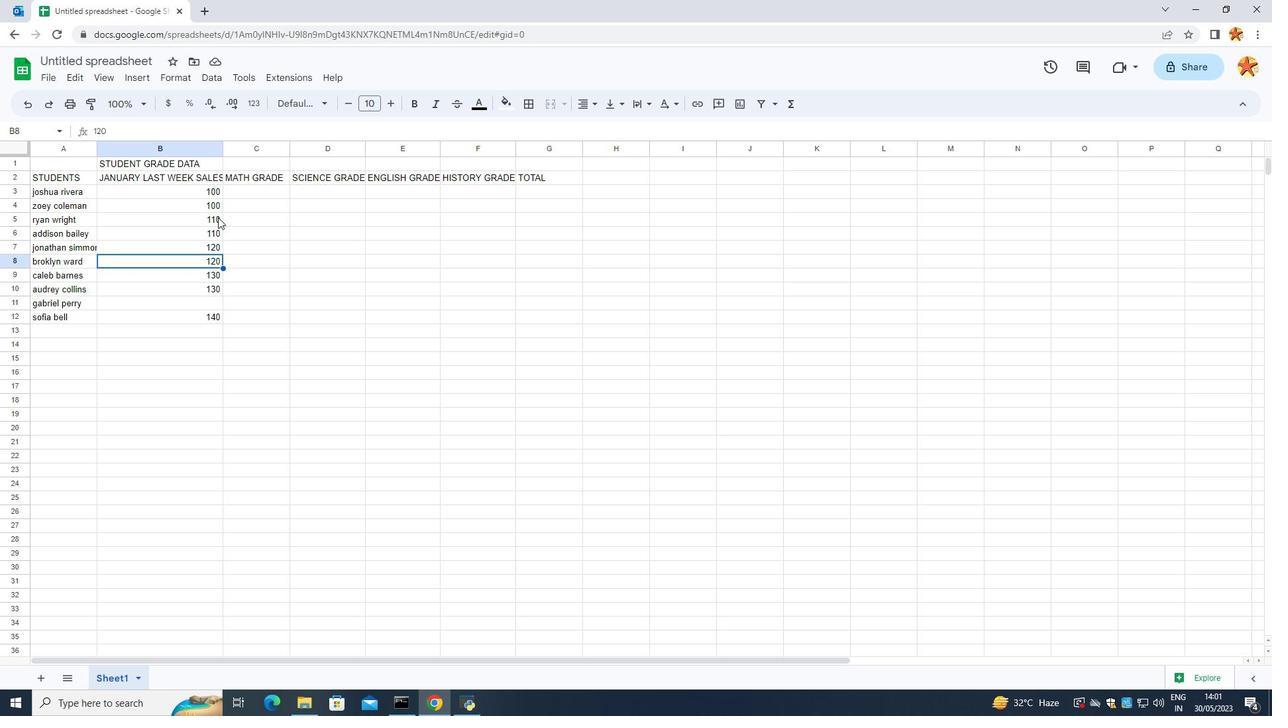
Action: Mouse moved to (221, 299)
Screenshot: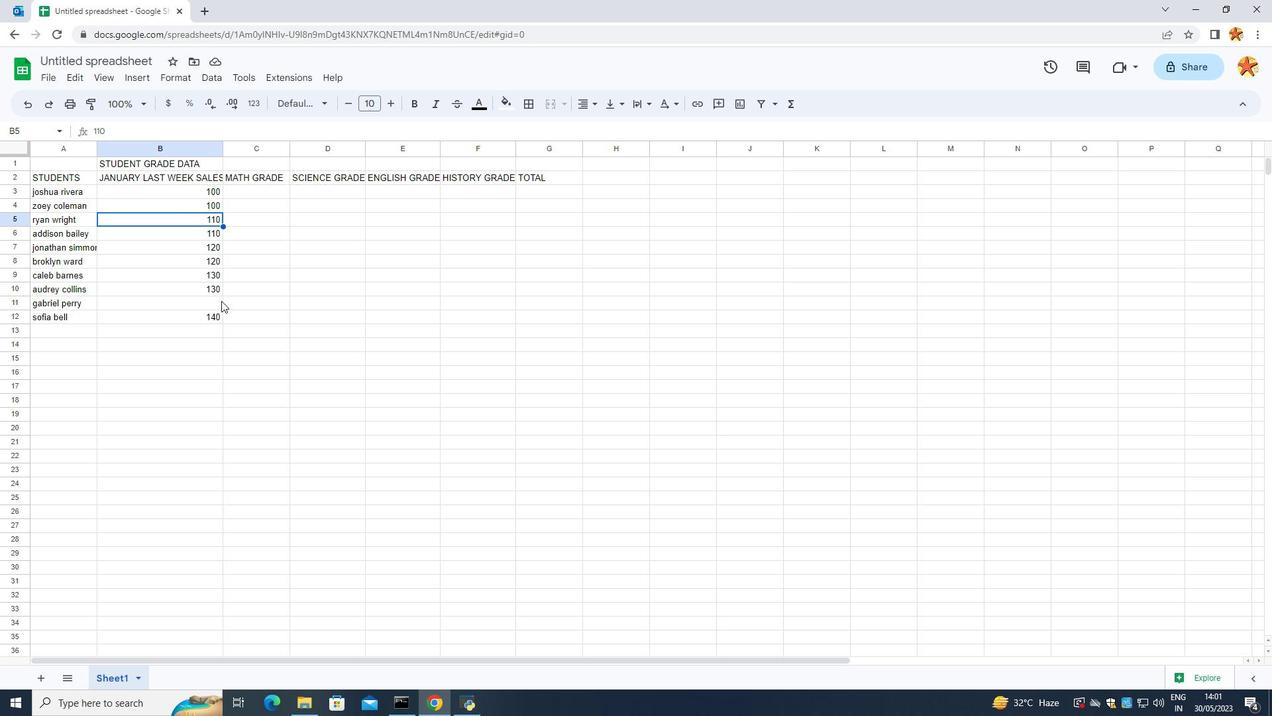 
Action: Mouse pressed left at (221, 299)
Screenshot: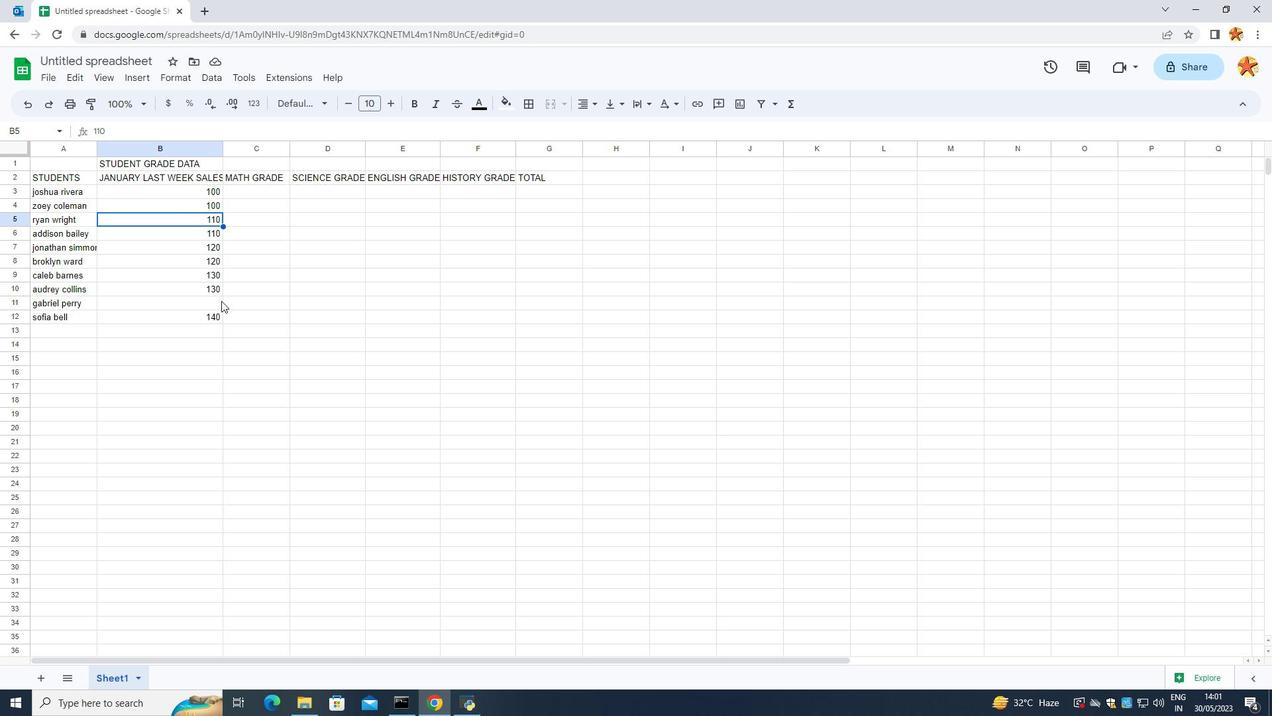 
Action: Key pressed 14
Screenshot: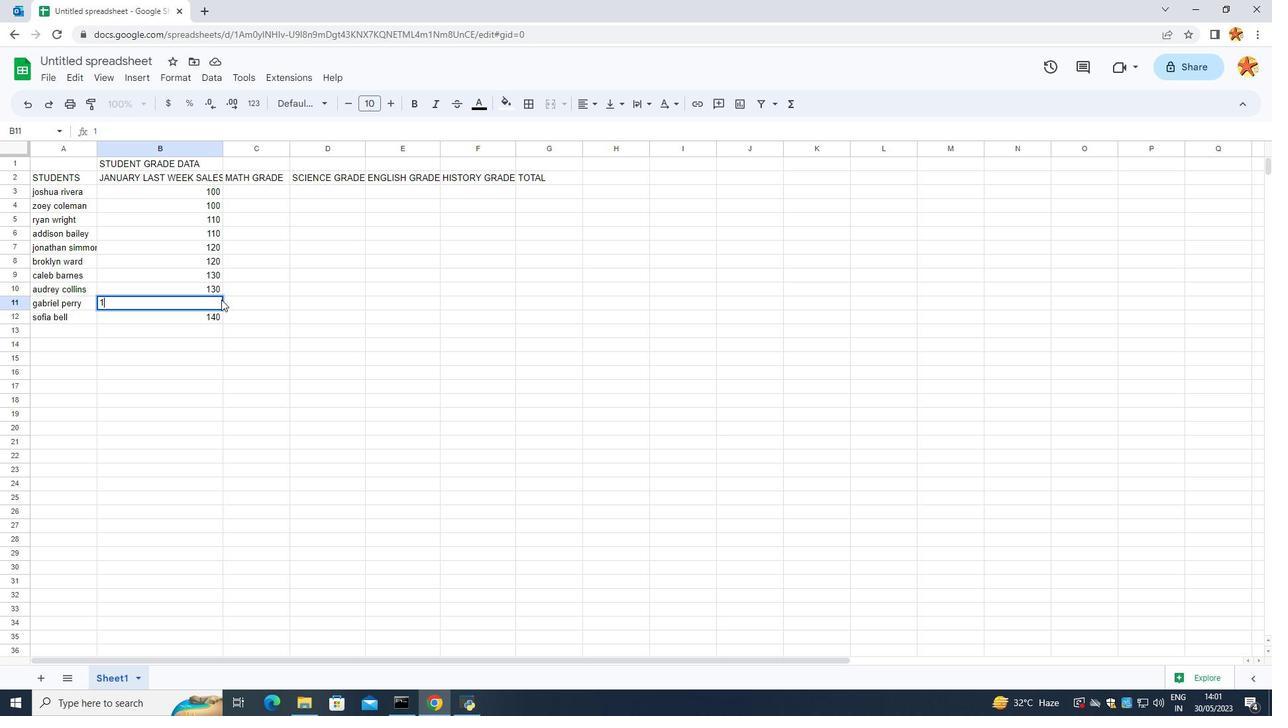 
Action: Mouse moved to (221, 299)
Screenshot: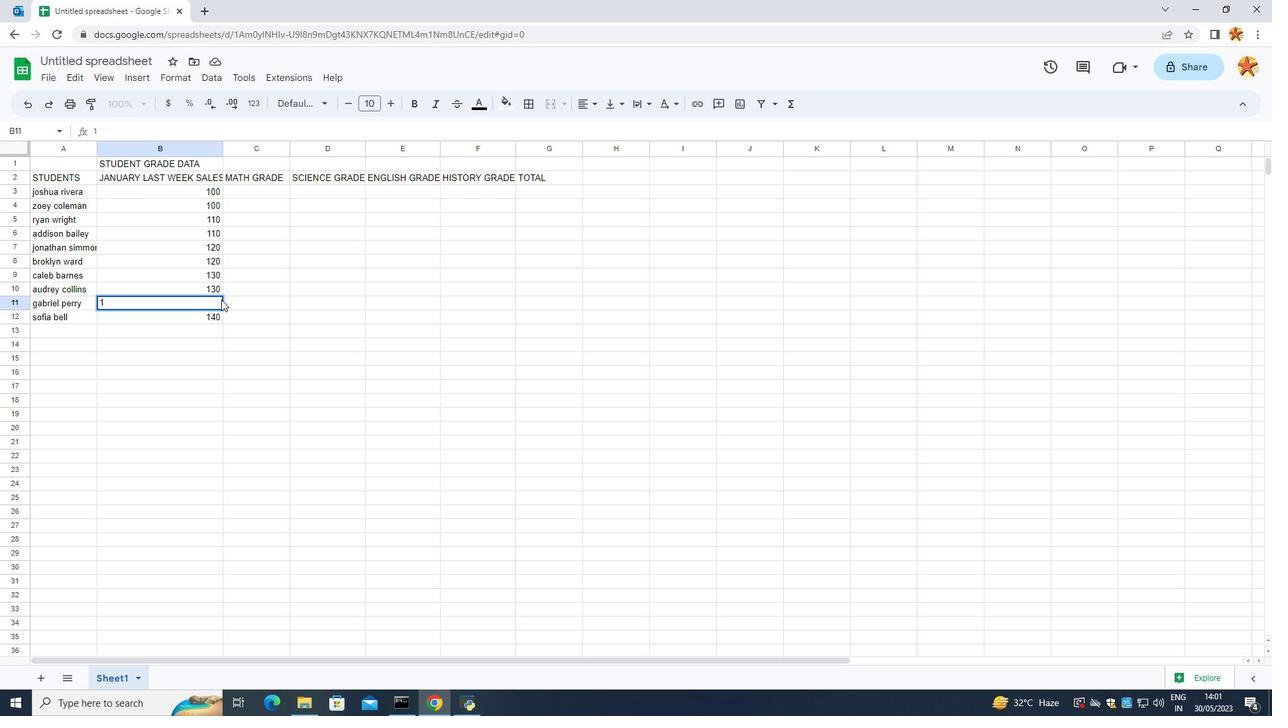 
Action: Key pressed 0
Screenshot: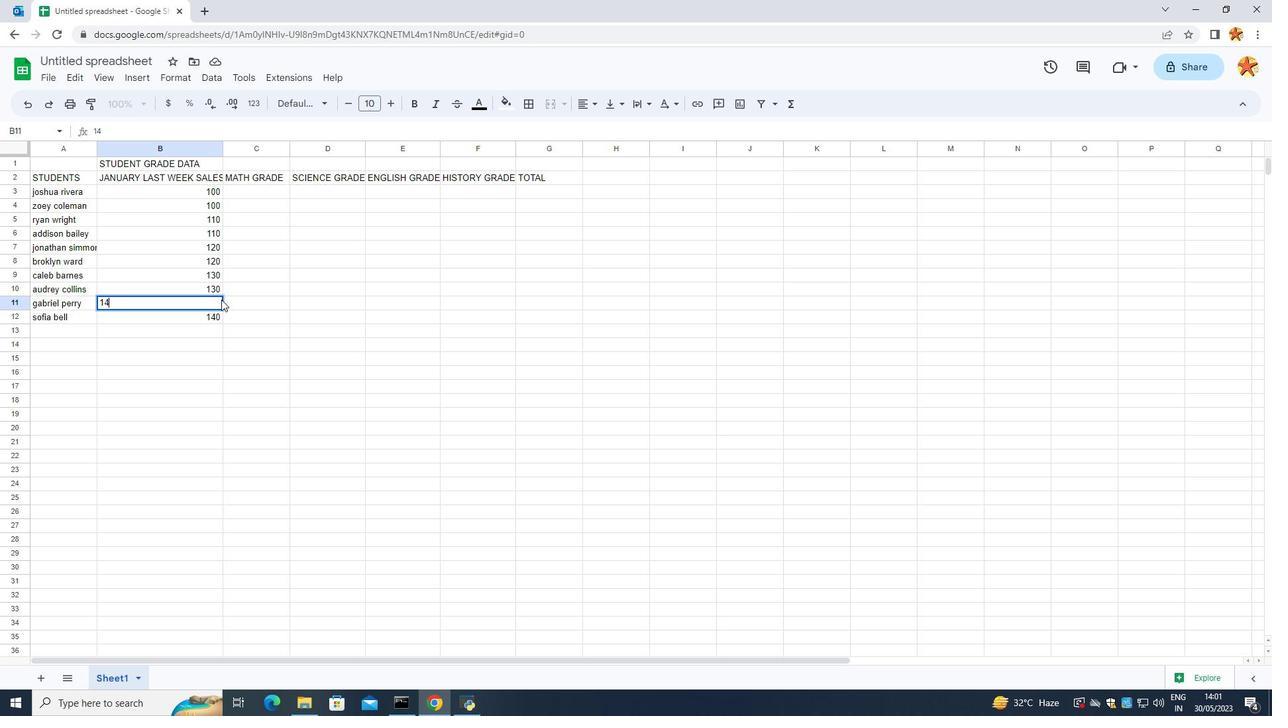 
Action: Mouse moved to (446, 364)
Screenshot: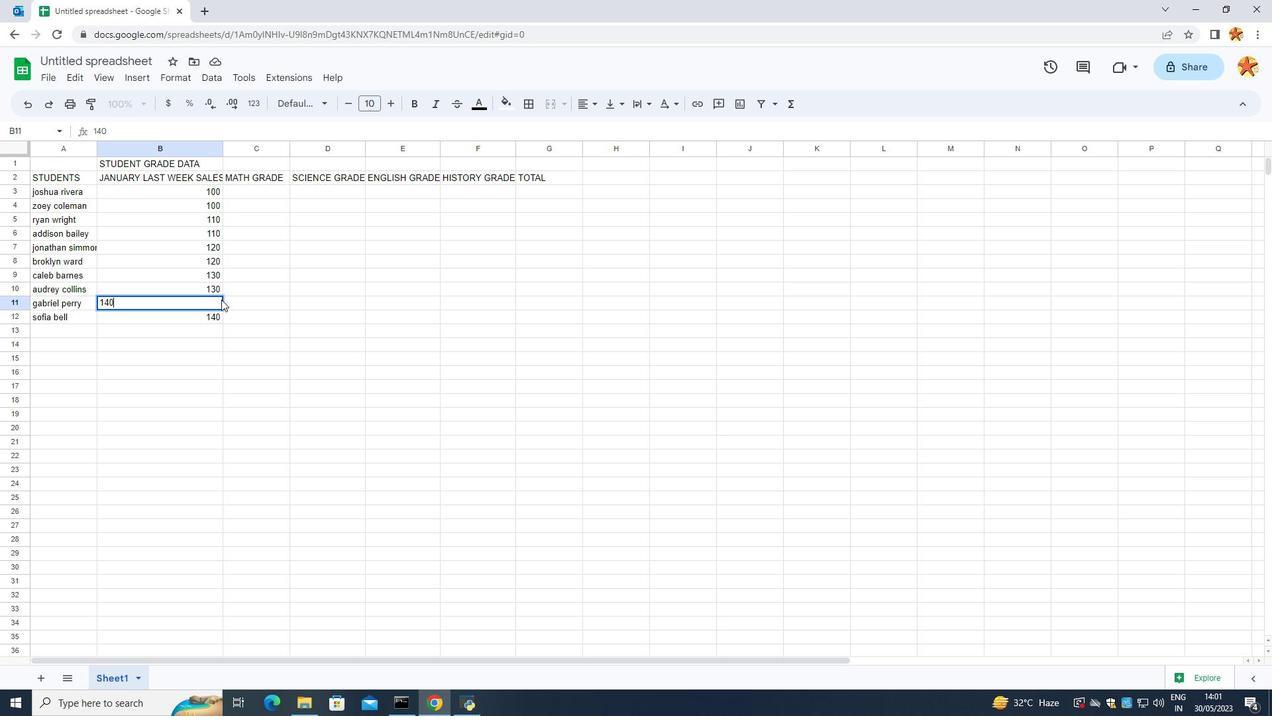 
Action: Mouse pressed left at (446, 364)
Screenshot: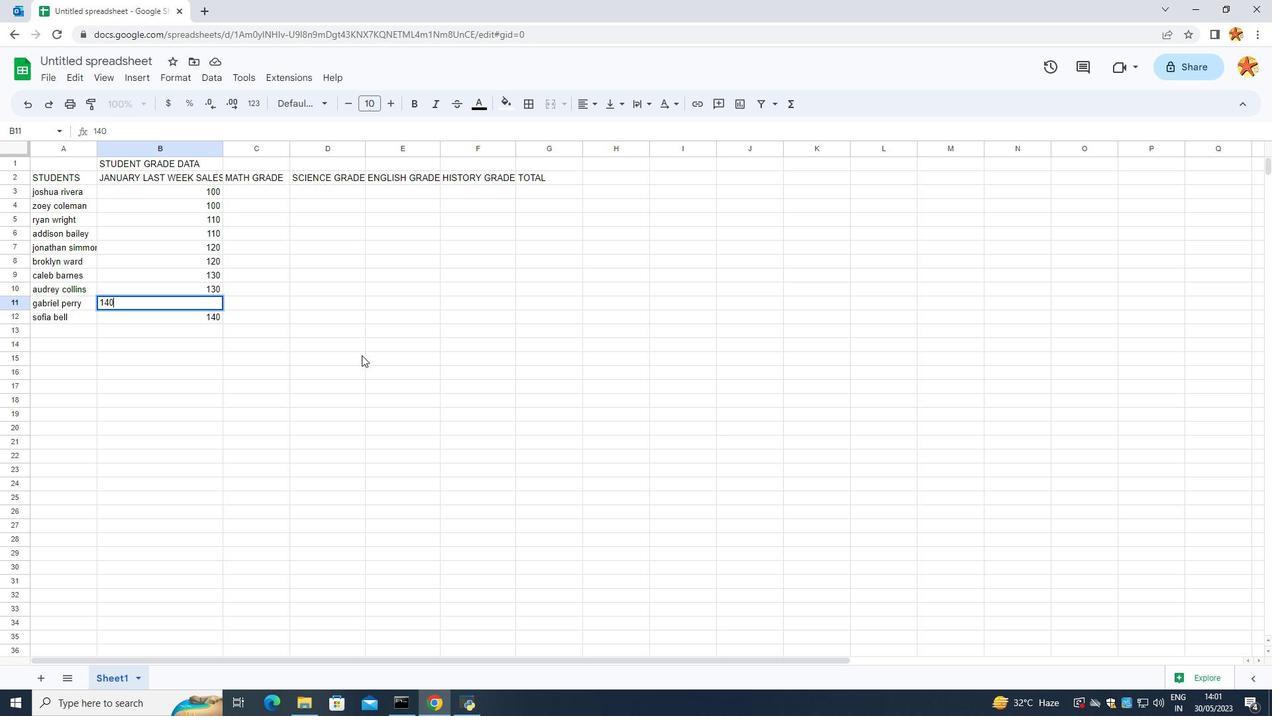 
Action: Mouse moved to (264, 188)
Screenshot: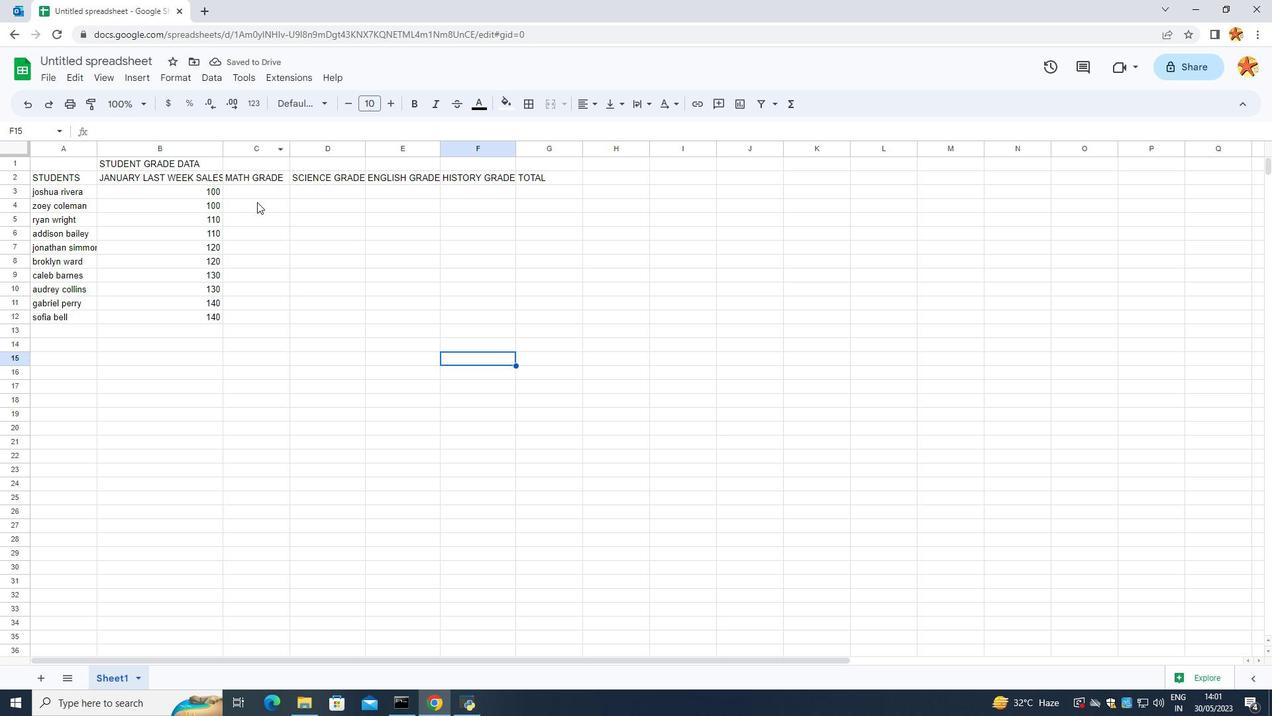 
Action: Mouse pressed left at (264, 188)
Screenshot: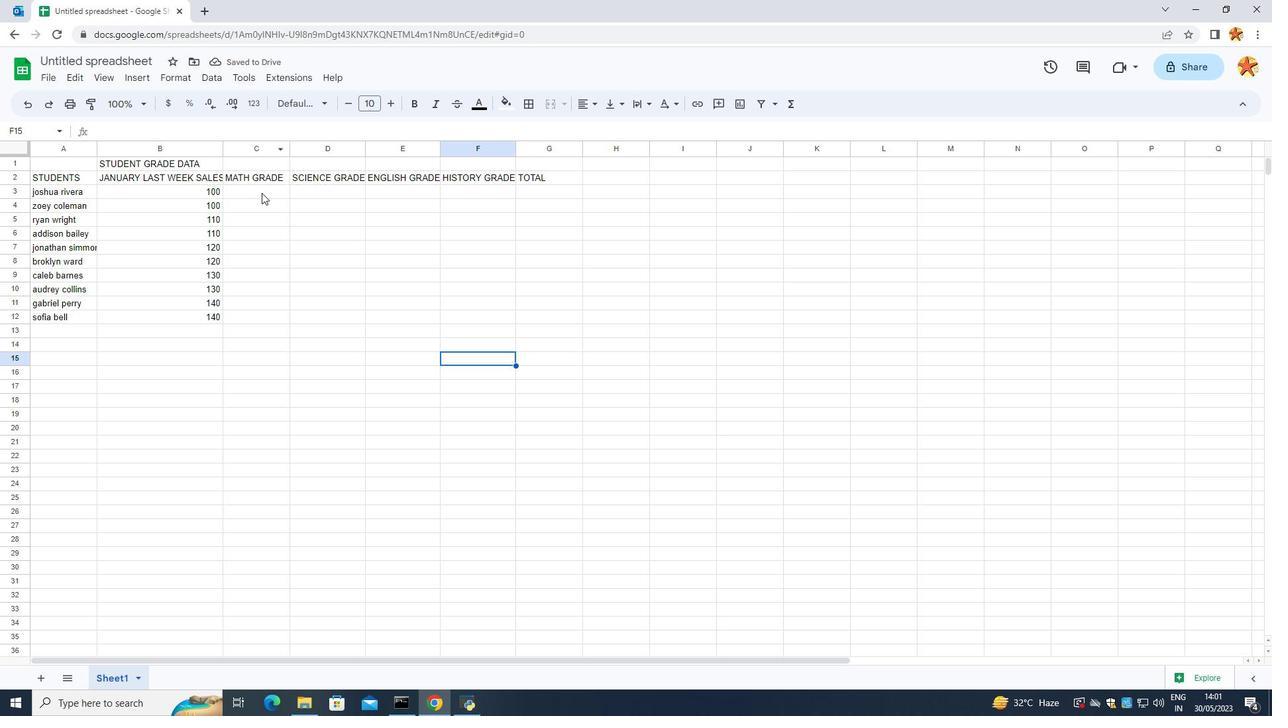 
Action: Mouse moved to (203, 134)
Screenshot: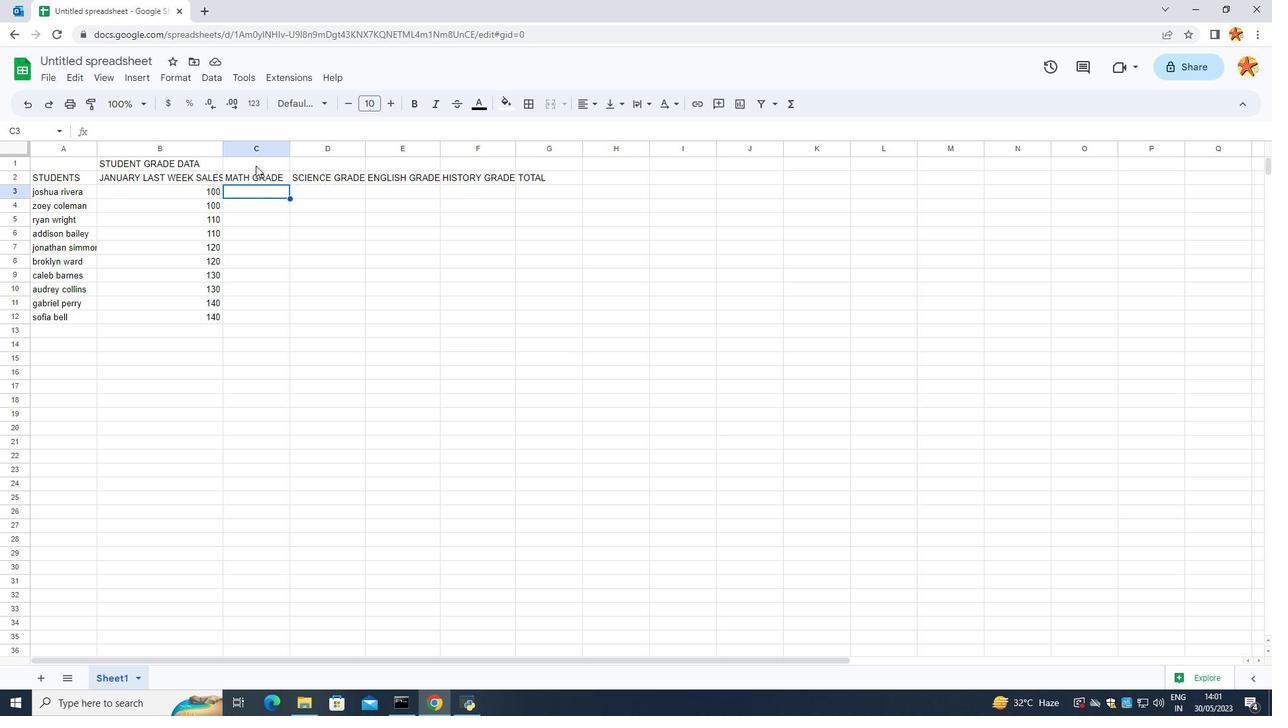 
Action: Key pressed 90<Key.enter>95<Key.enter>
Screenshot: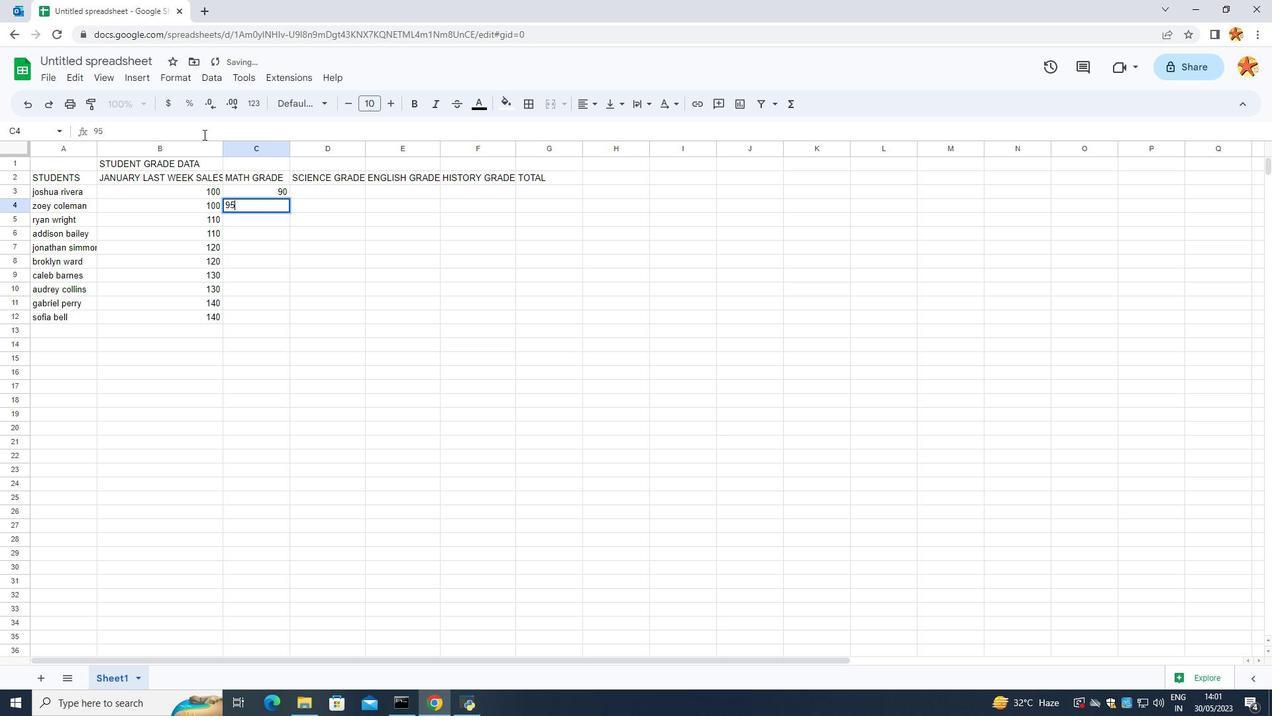 
Action: Mouse moved to (202, 134)
Screenshot: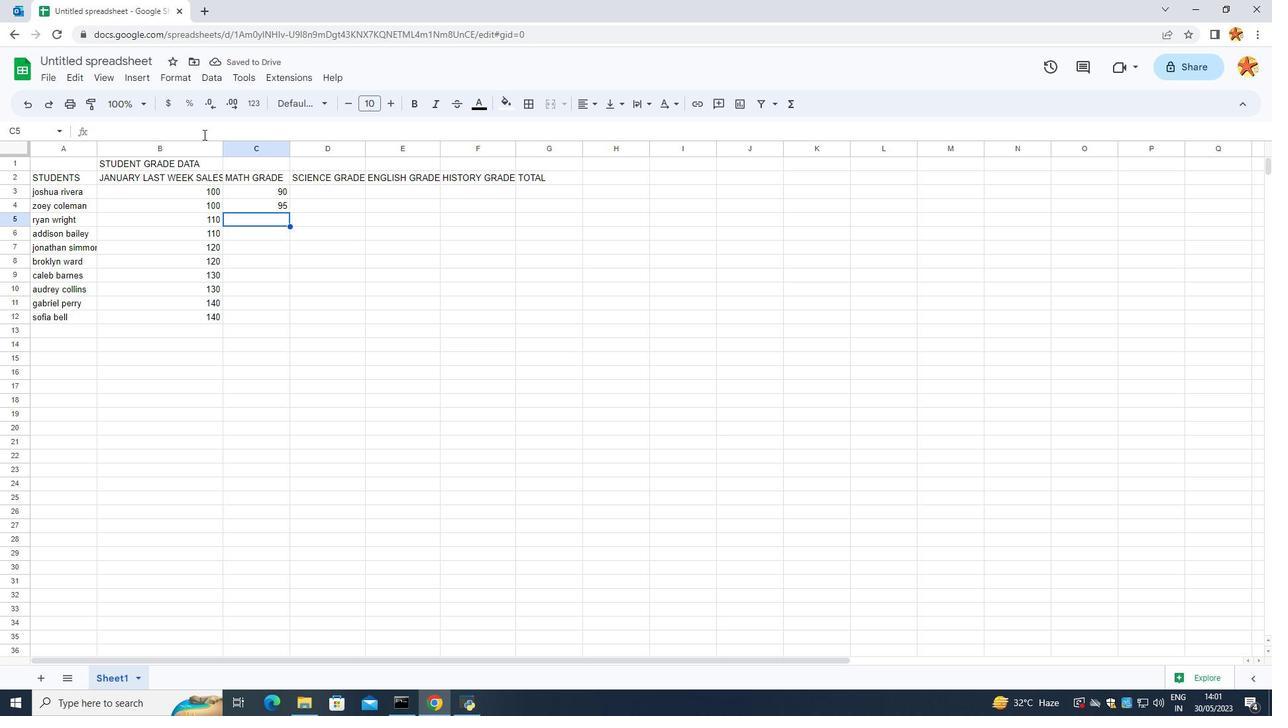 
Action: Key pressed 80<Key.enter>92<Key.enter>85<Key.enter>88<Key.enter>90<Key.enter>78<Key.enter>95<Key.backspace>2<Key.enter>85<Key.enter>
Screenshot: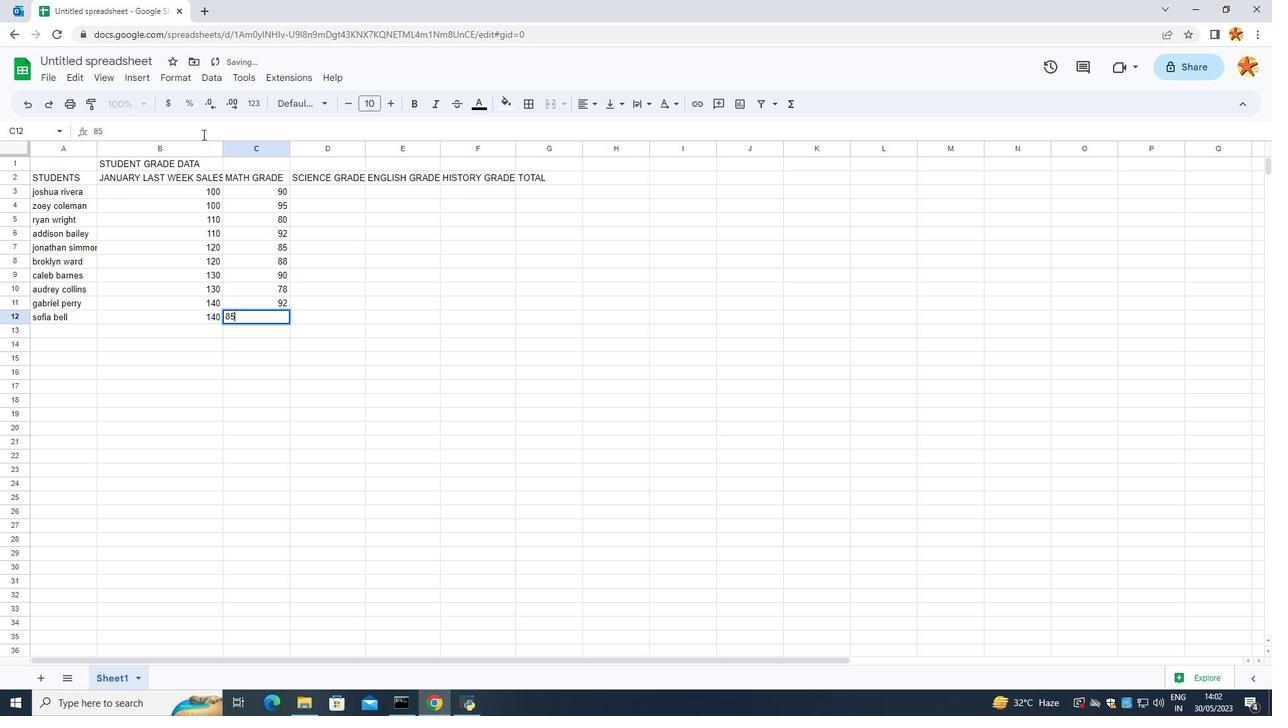 
Action: Mouse moved to (395, 203)
Screenshot: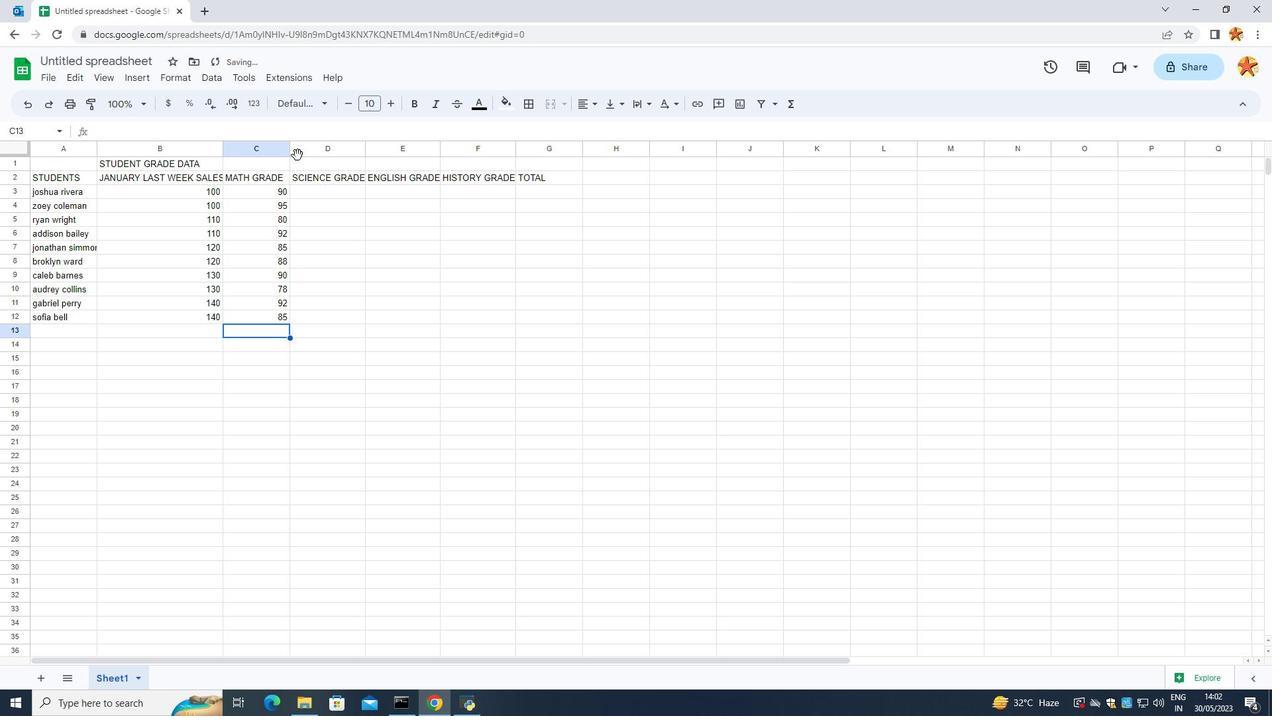 
Action: Mouse pressed left at (395, 203)
Screenshot: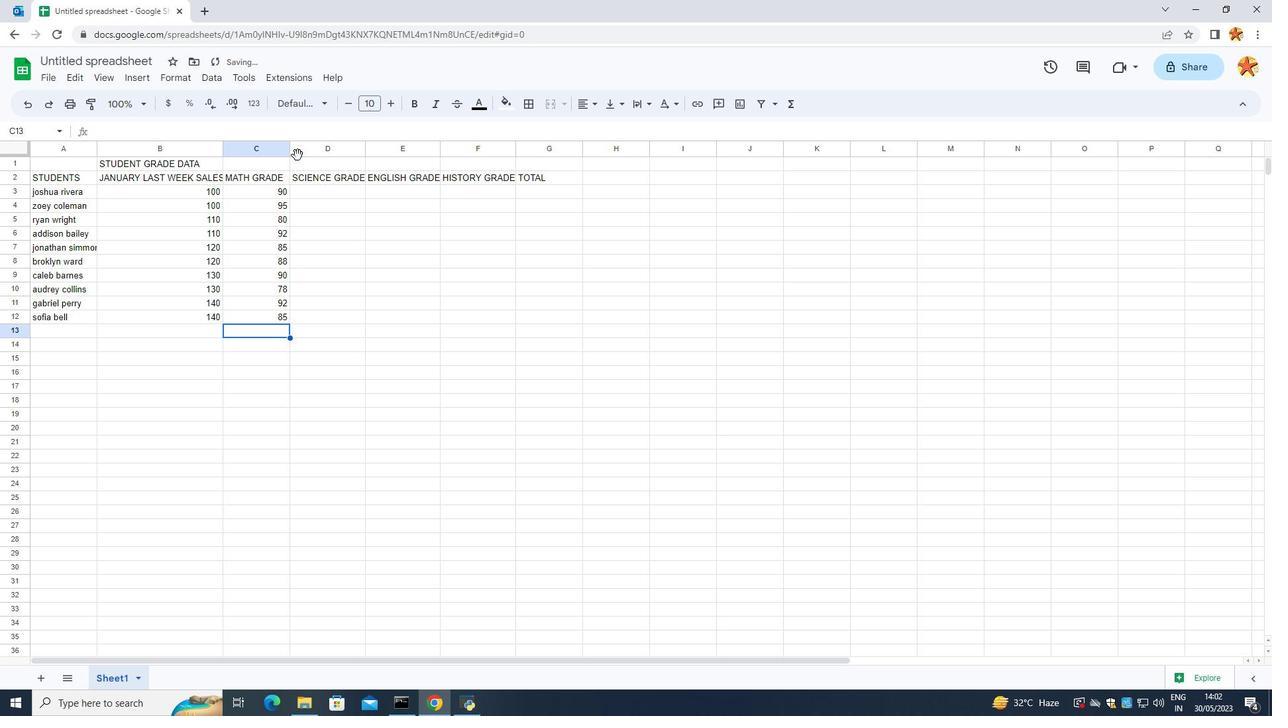 
Action: Mouse moved to (334, 183)
Screenshot: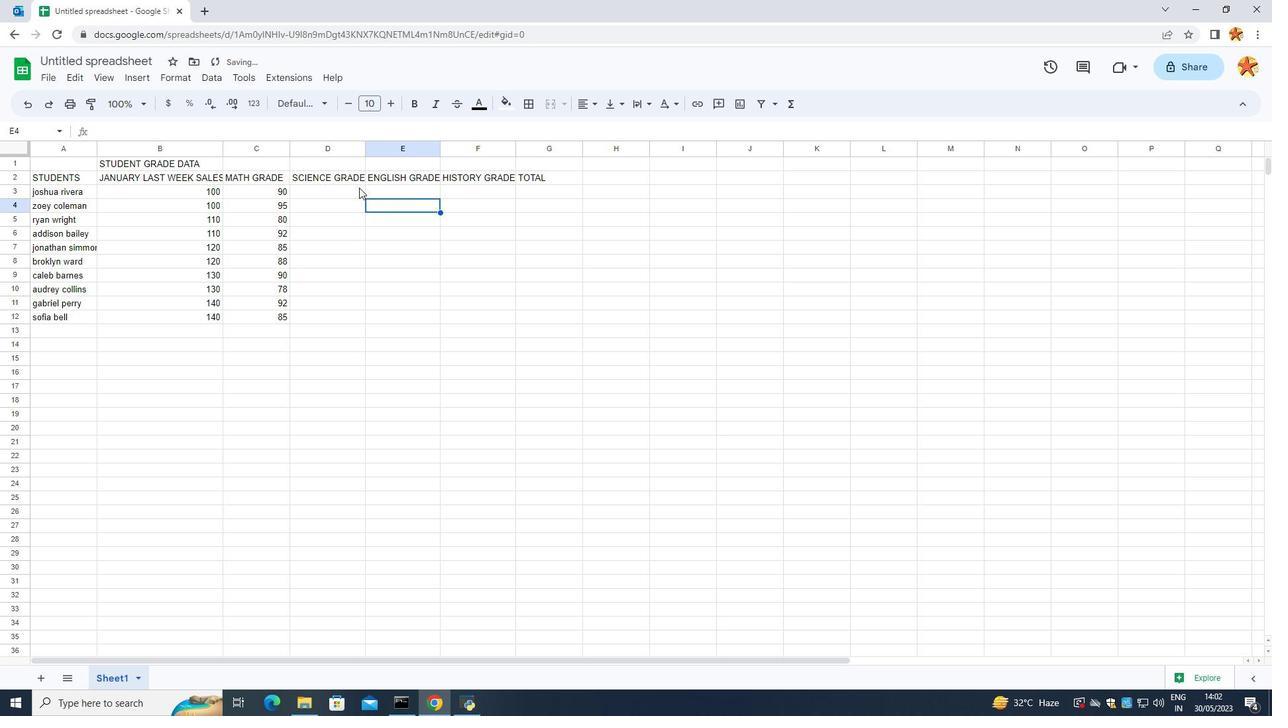 
Action: Mouse pressed left at (334, 183)
Screenshot: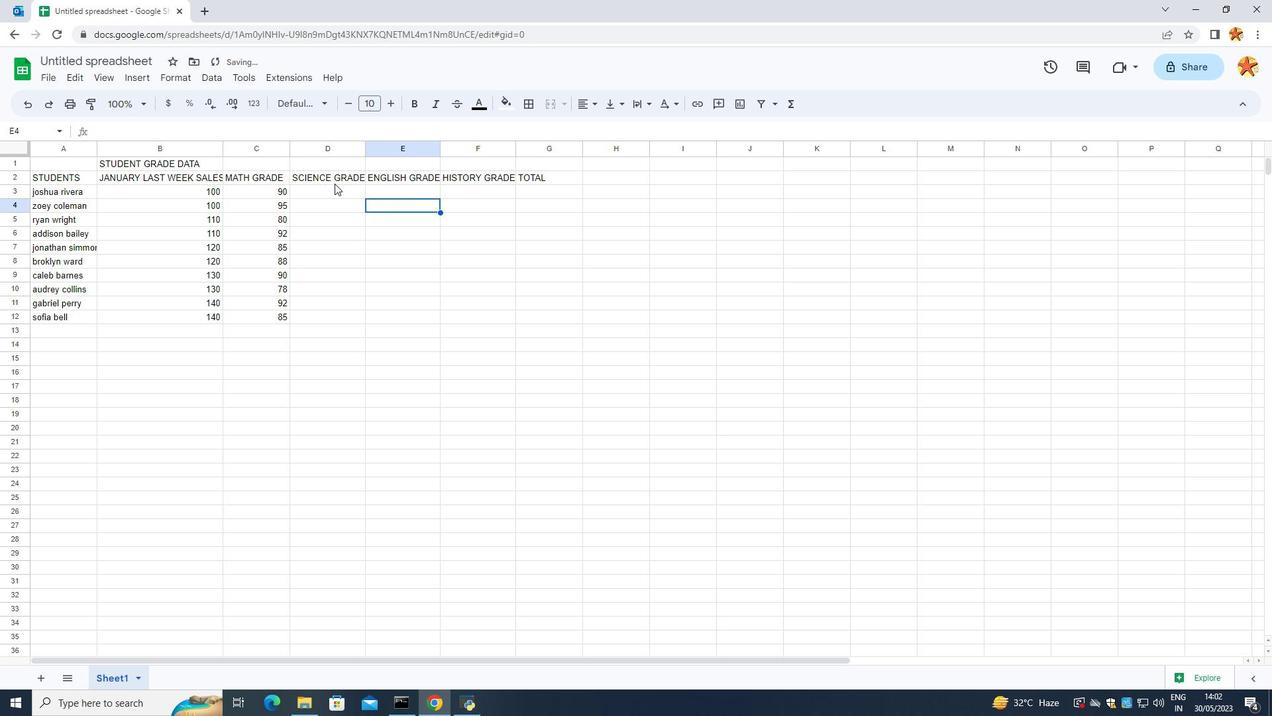 
Action: Mouse moved to (330, 186)
Screenshot: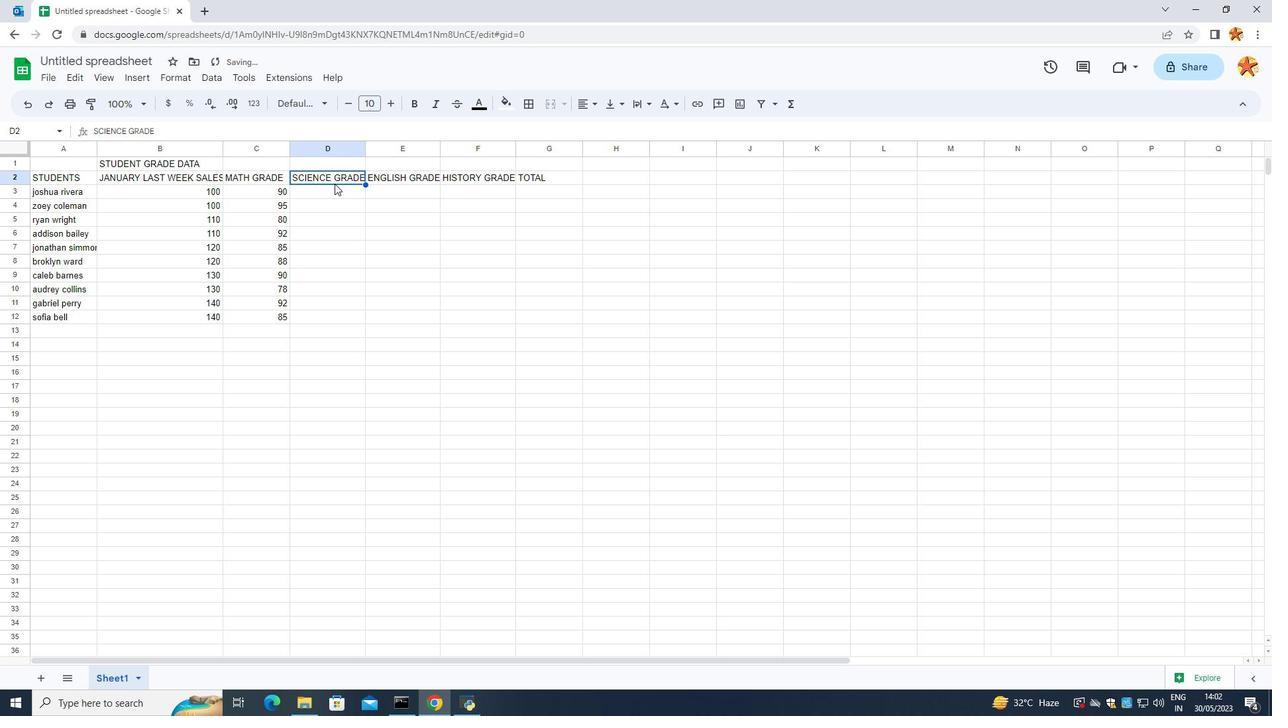 
Action: Mouse pressed left at (330, 186)
Screenshot: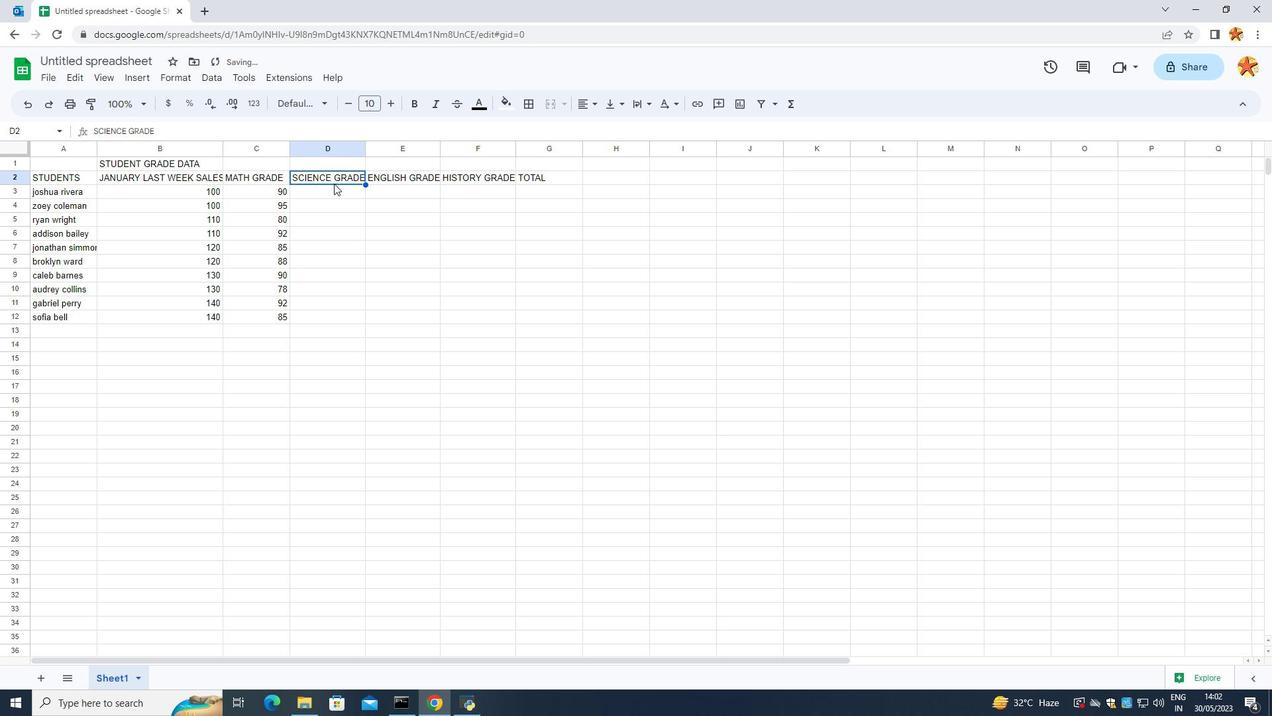
Action: Mouse moved to (359, 333)
Screenshot: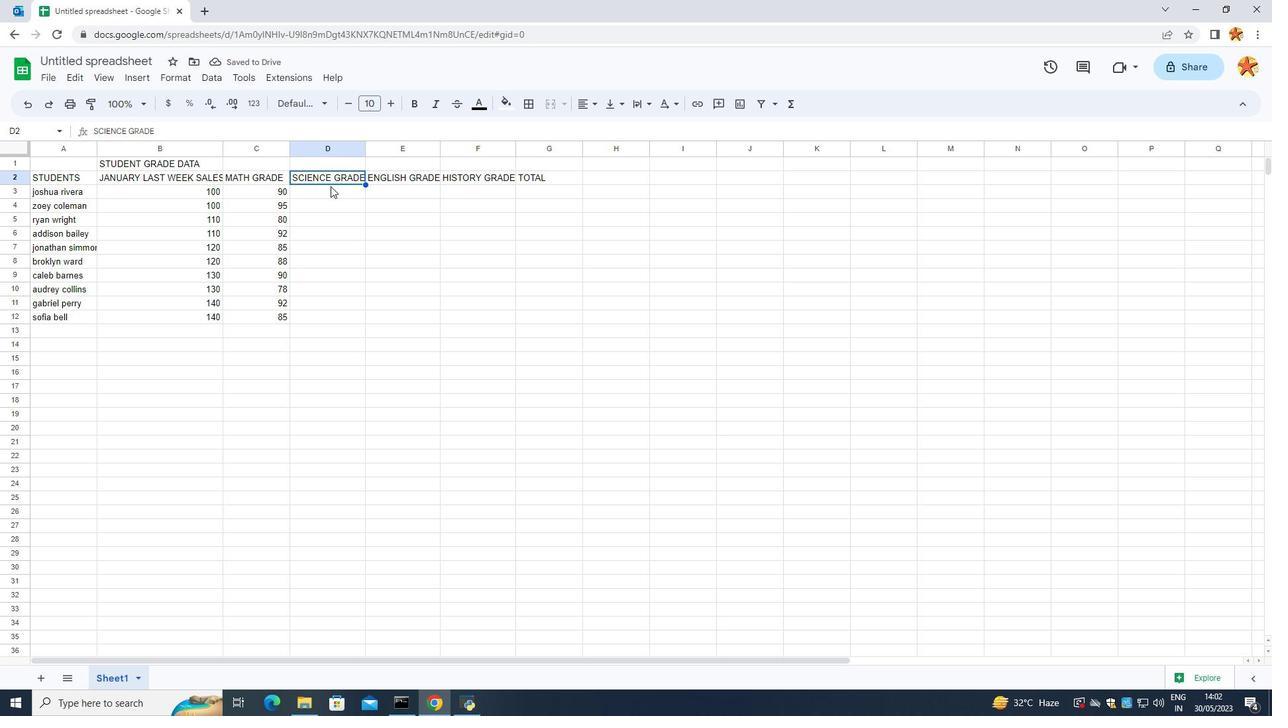 
Action: Mouse pressed left at (359, 333)
Screenshot: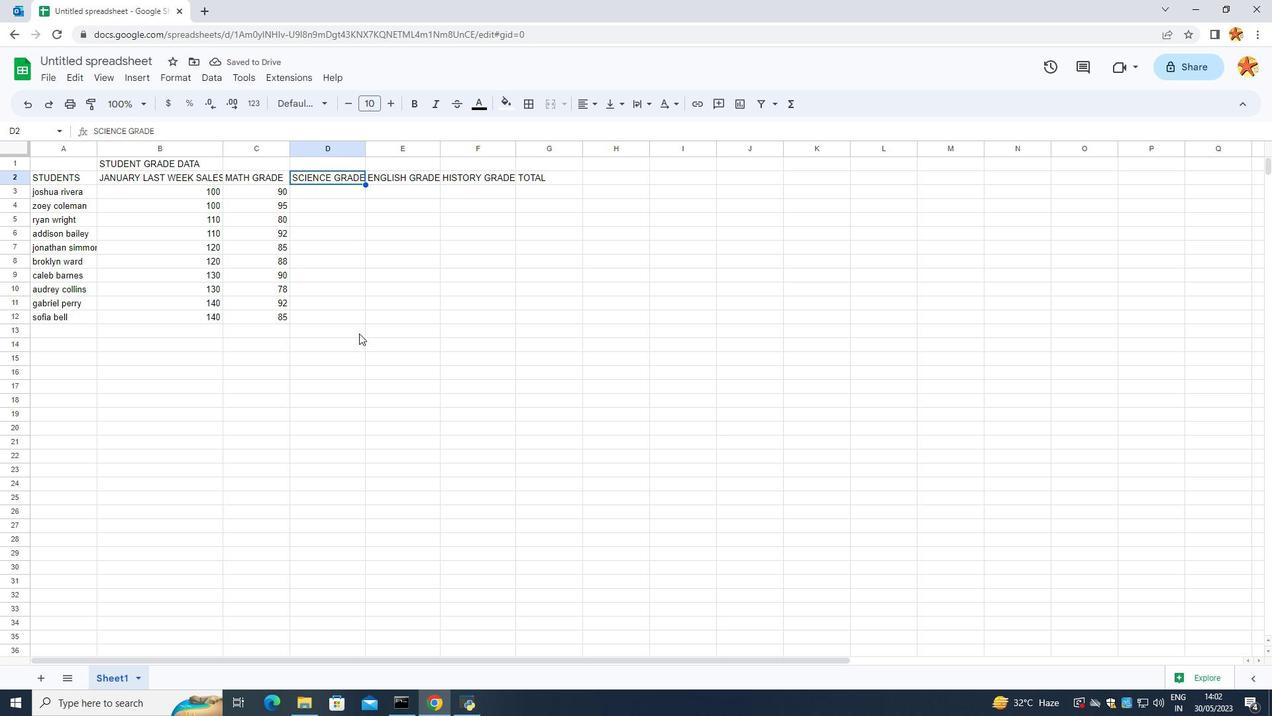 
Action: Mouse moved to (319, 192)
Screenshot: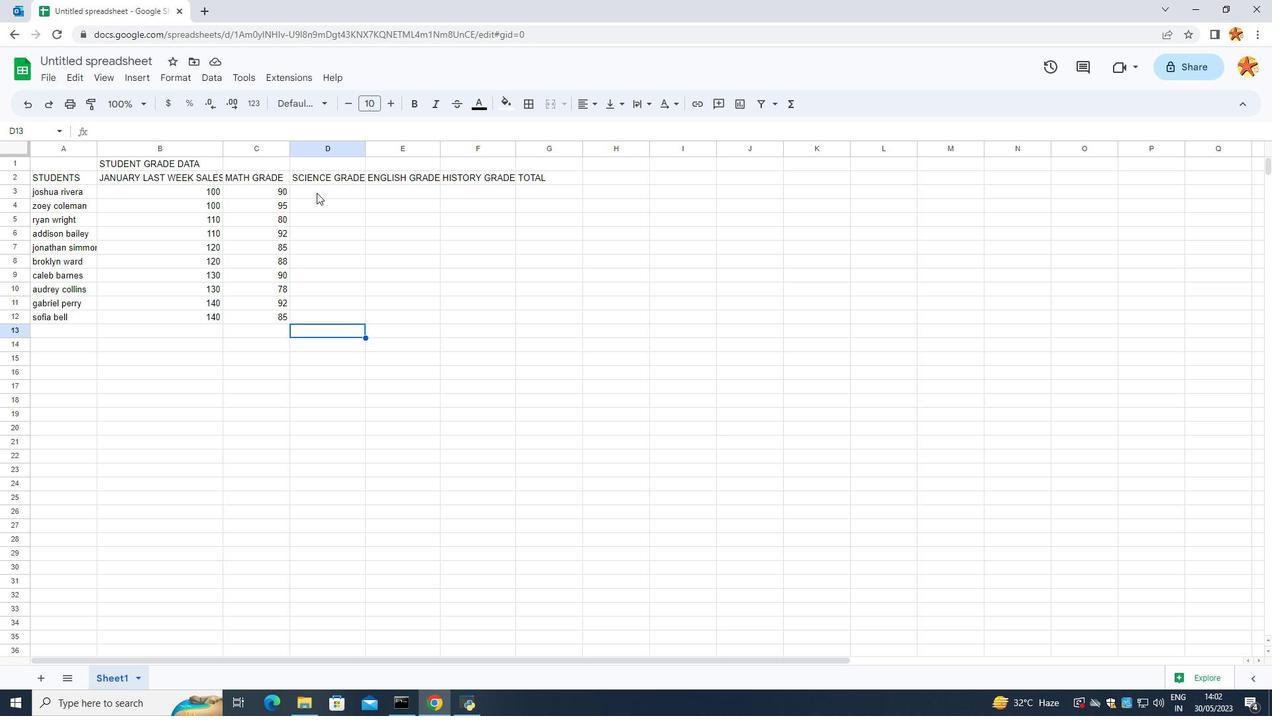 
Action: Mouse pressed left at (319, 192)
Screenshot: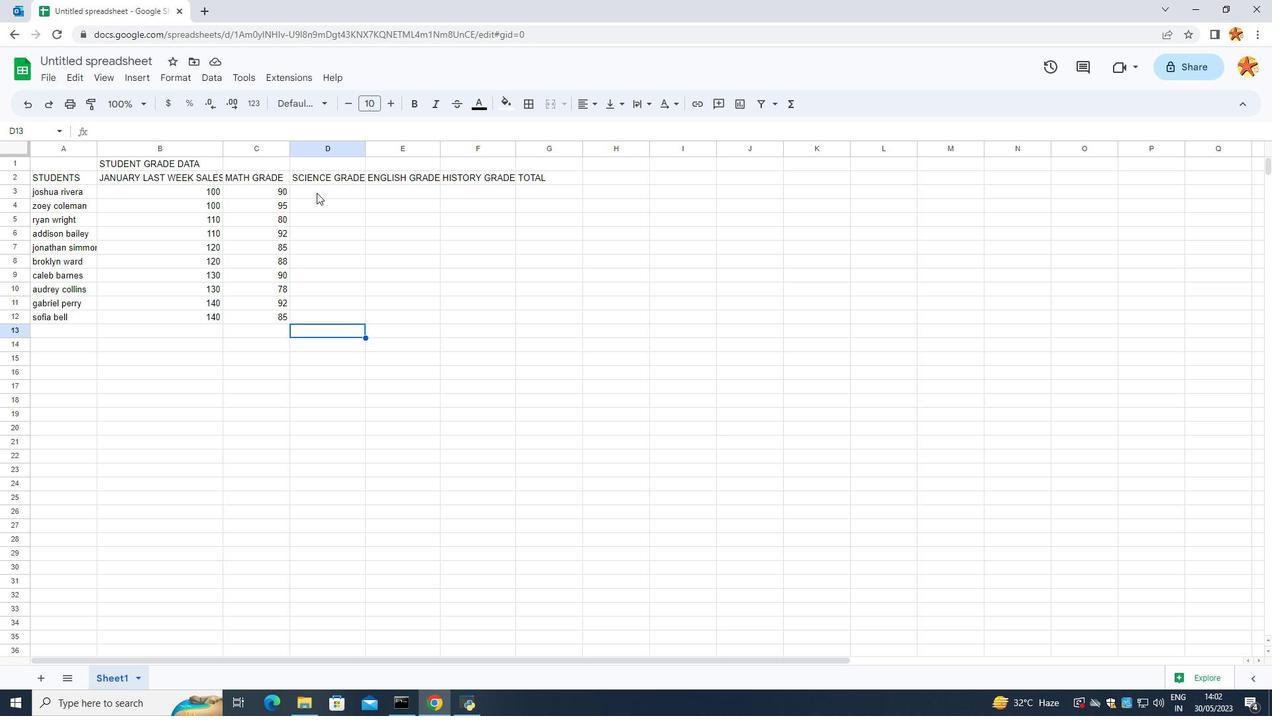 
Action: Key pressed 85<Key.enter>812<Key.enter>
Screenshot: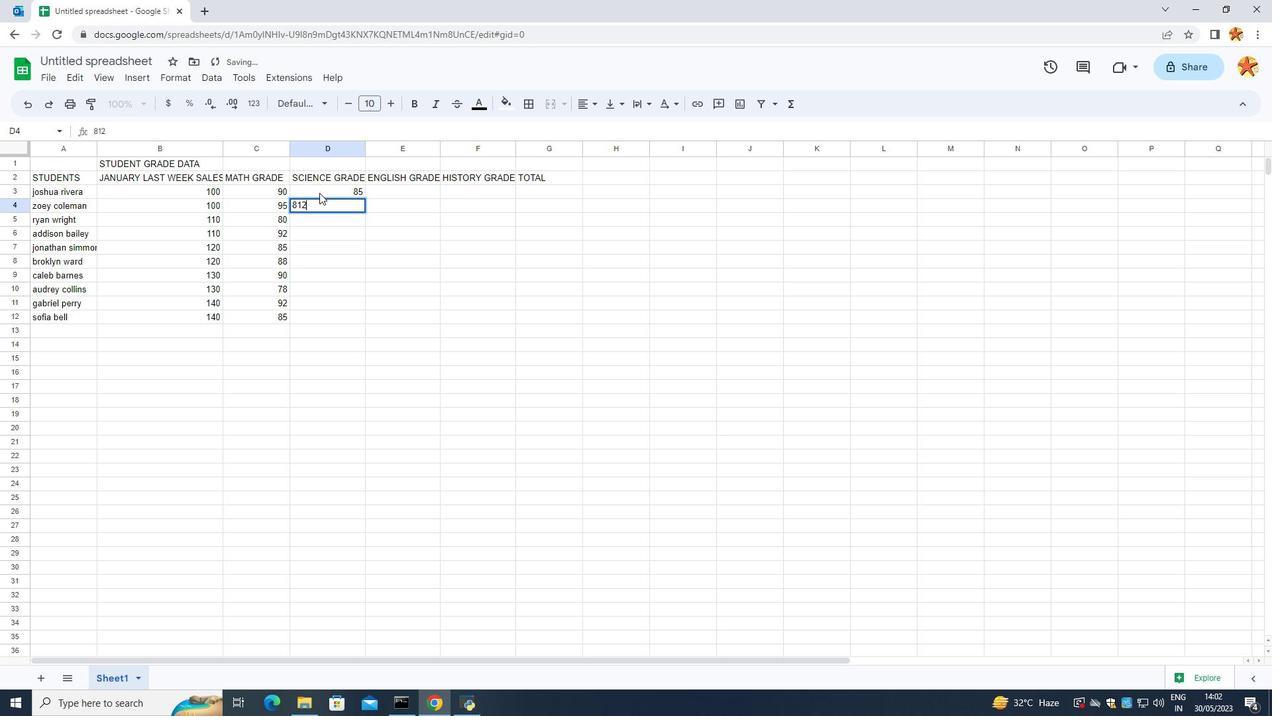 
Action: Mouse moved to (360, 210)
Screenshot: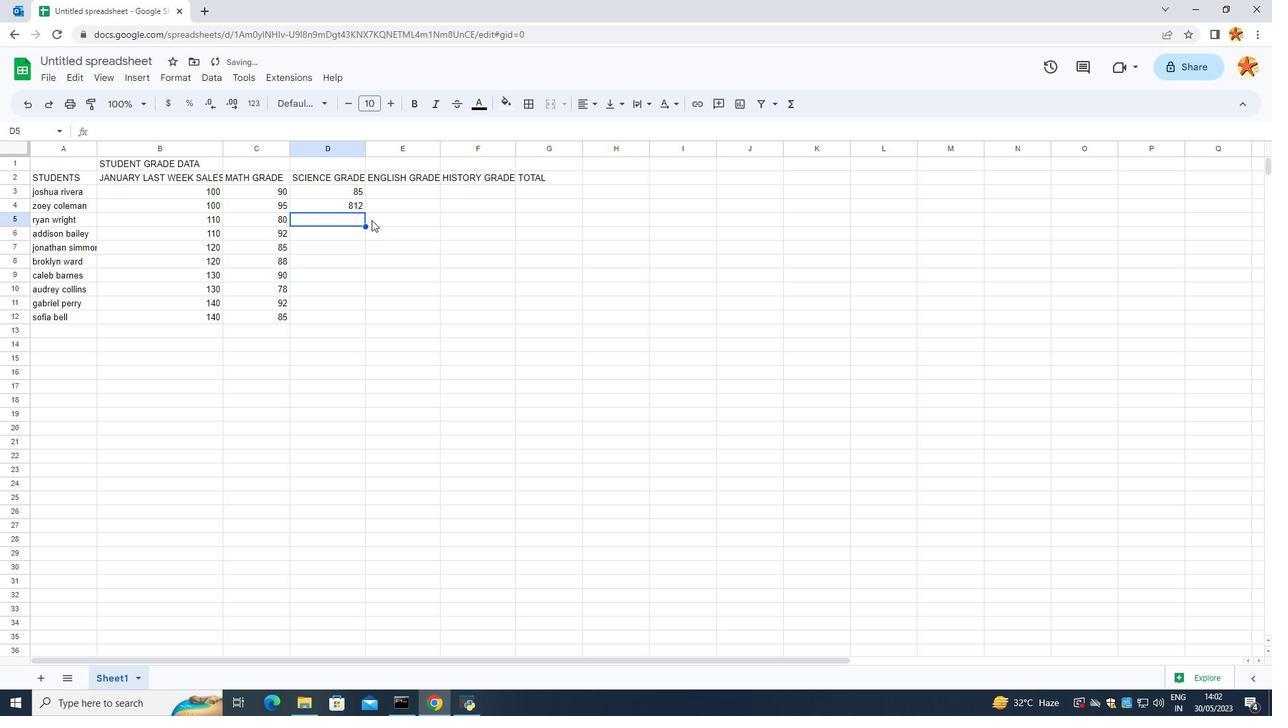 
Action: Mouse pressed left at (360, 210)
Screenshot: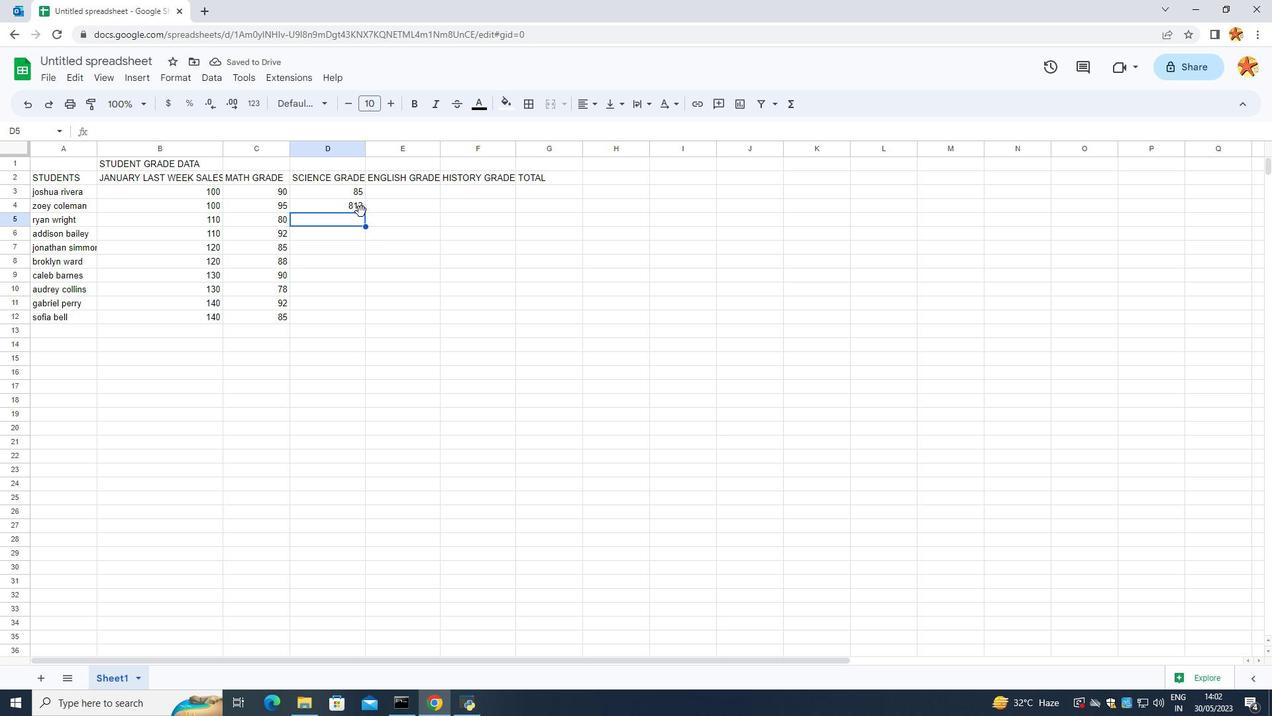
Action: Mouse pressed left at (360, 210)
Screenshot: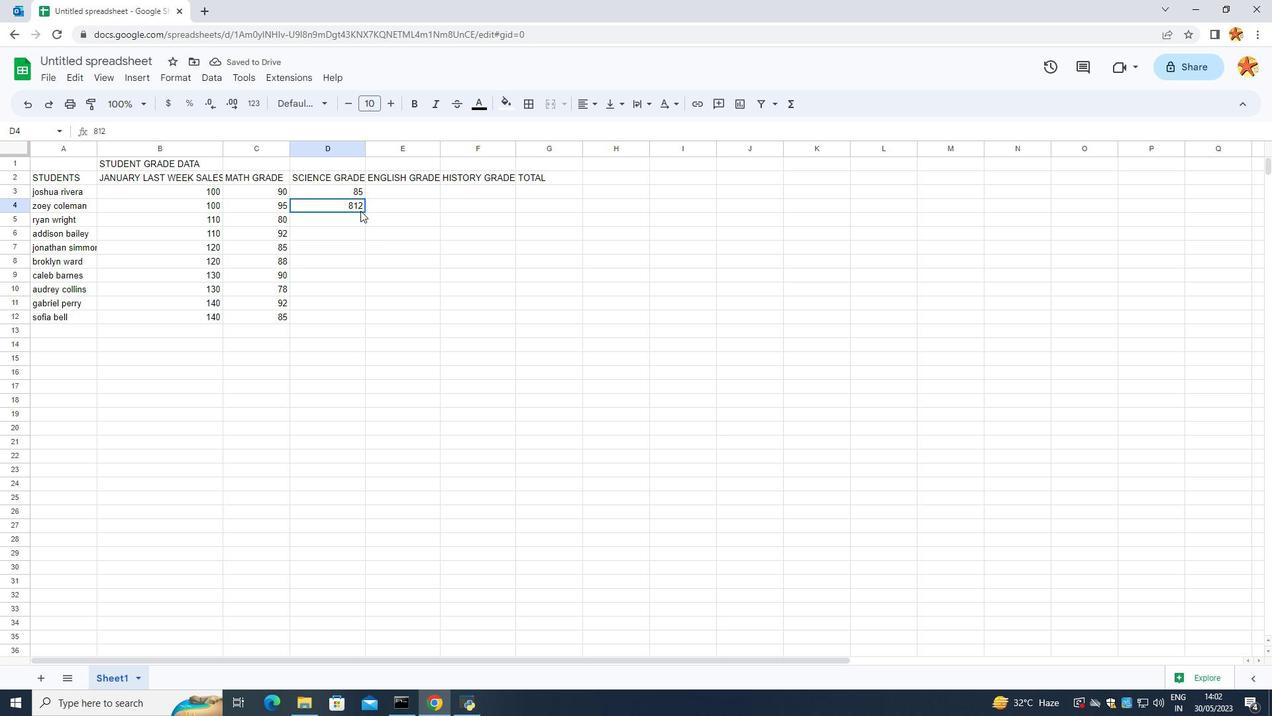 
Action: Mouse moved to (359, 208)
Screenshot: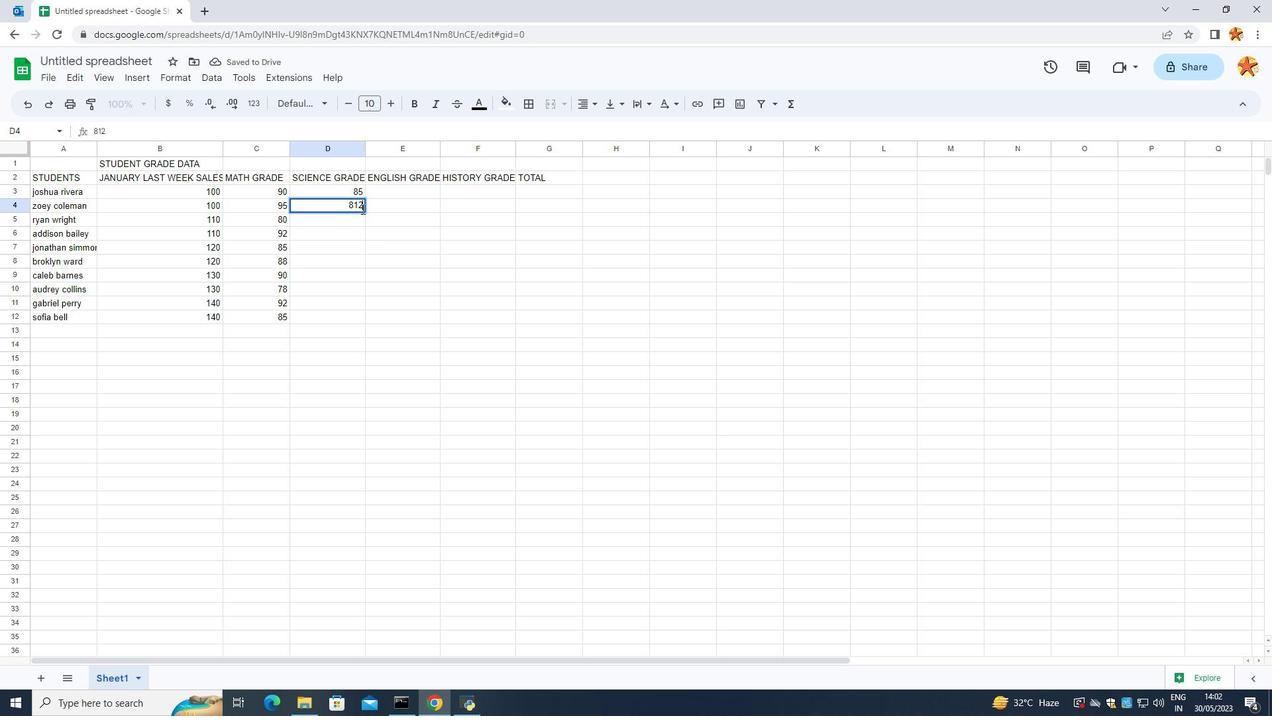 
Action: Mouse pressed left at (359, 208)
Screenshot: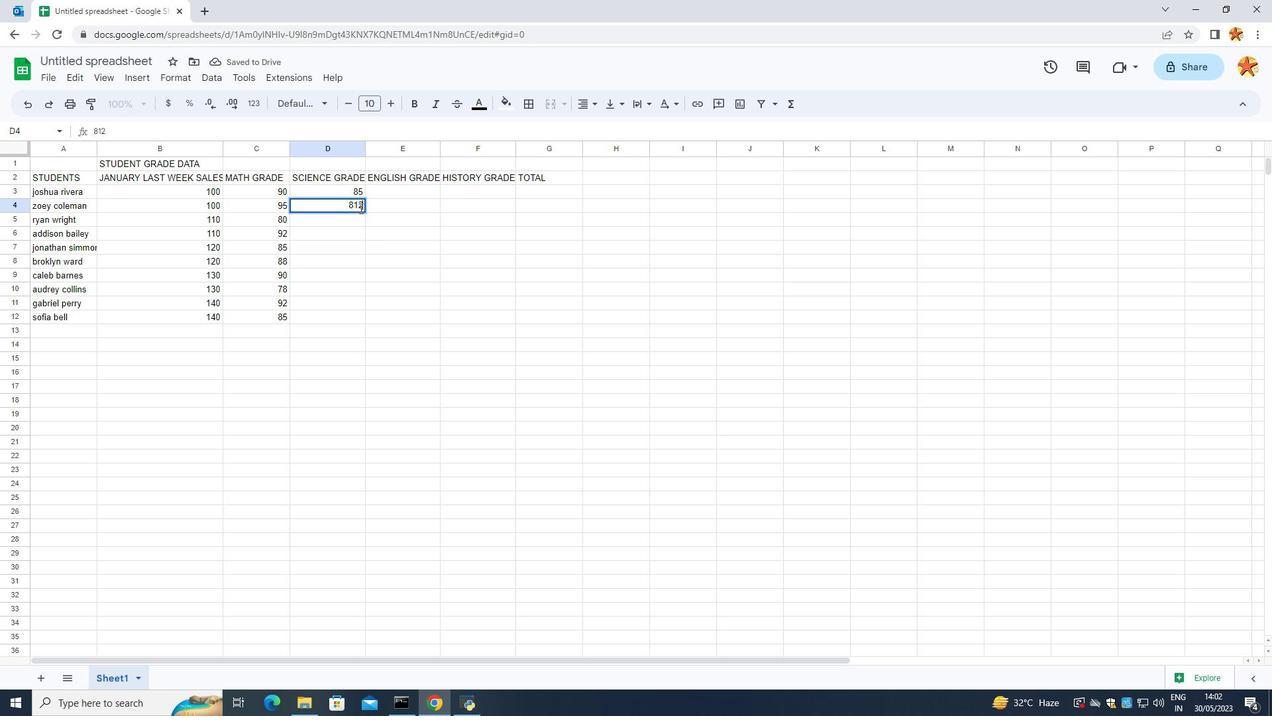 
Action: Mouse moved to (346, 202)
Screenshot: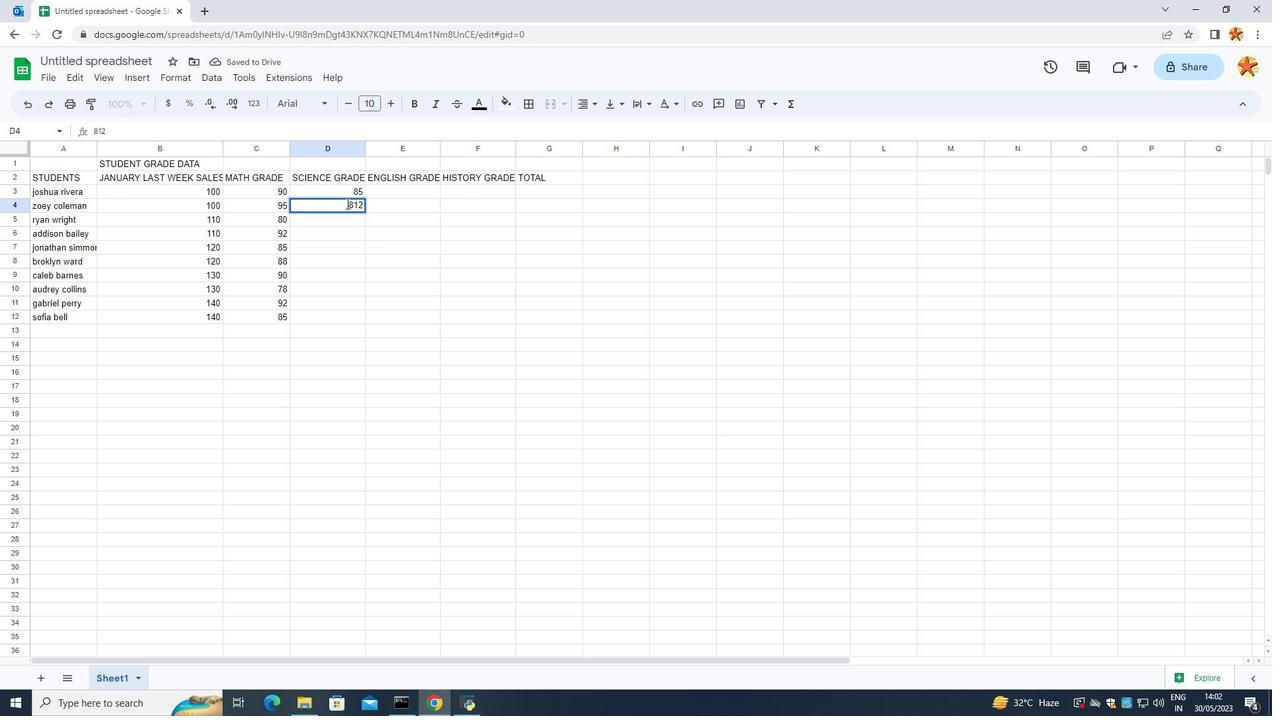 
Action: Key pressed <Key.backspace>
Screenshot: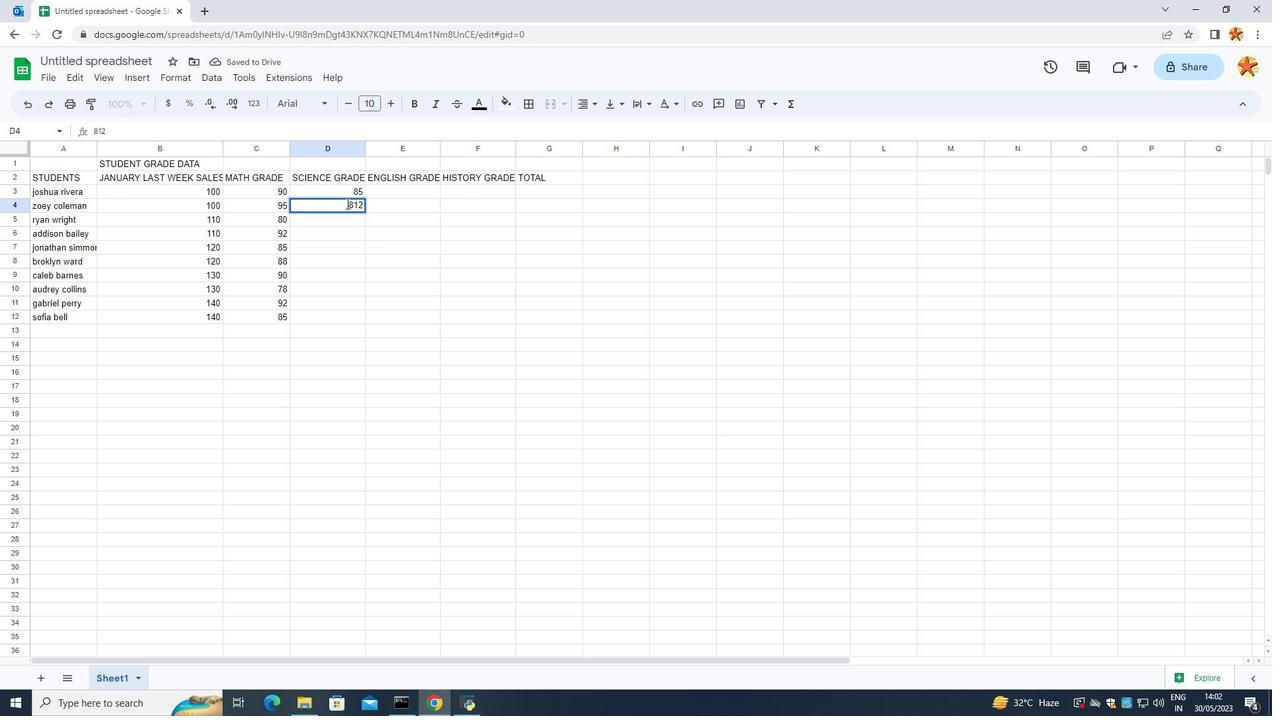 
Action: Mouse moved to (317, 222)
Screenshot: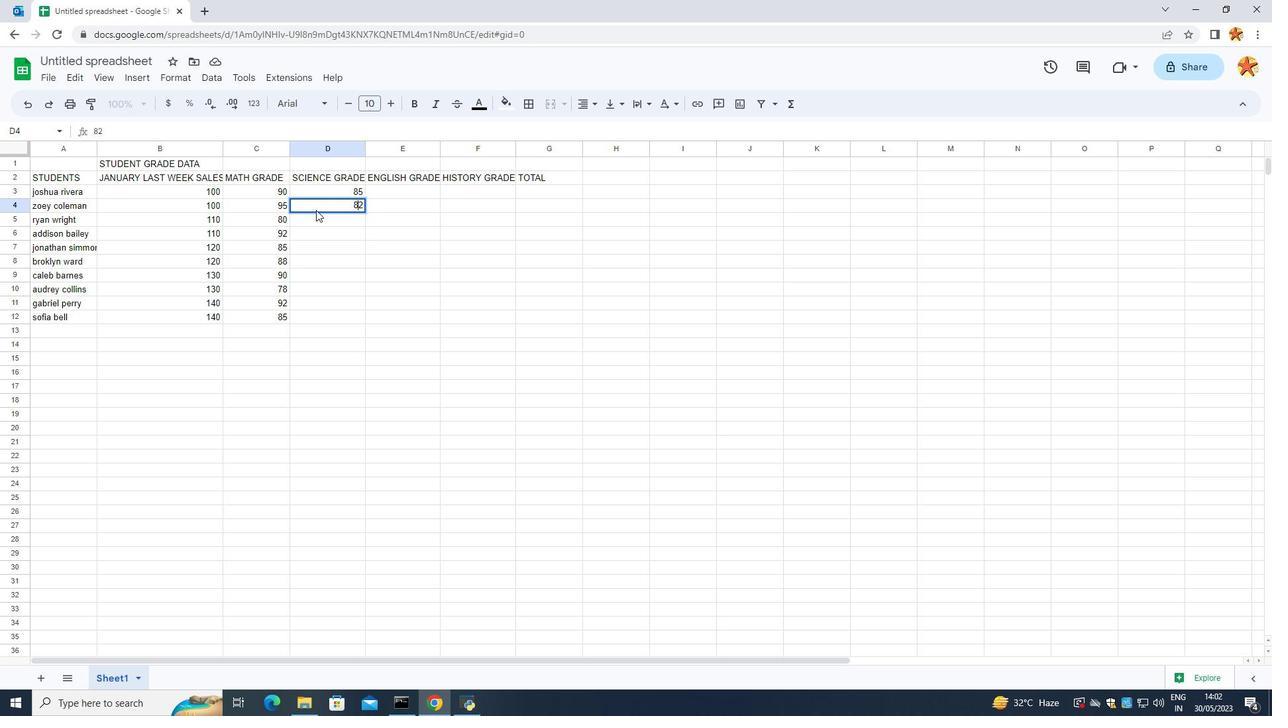 
Action: Mouse pressed left at (317, 222)
Screenshot: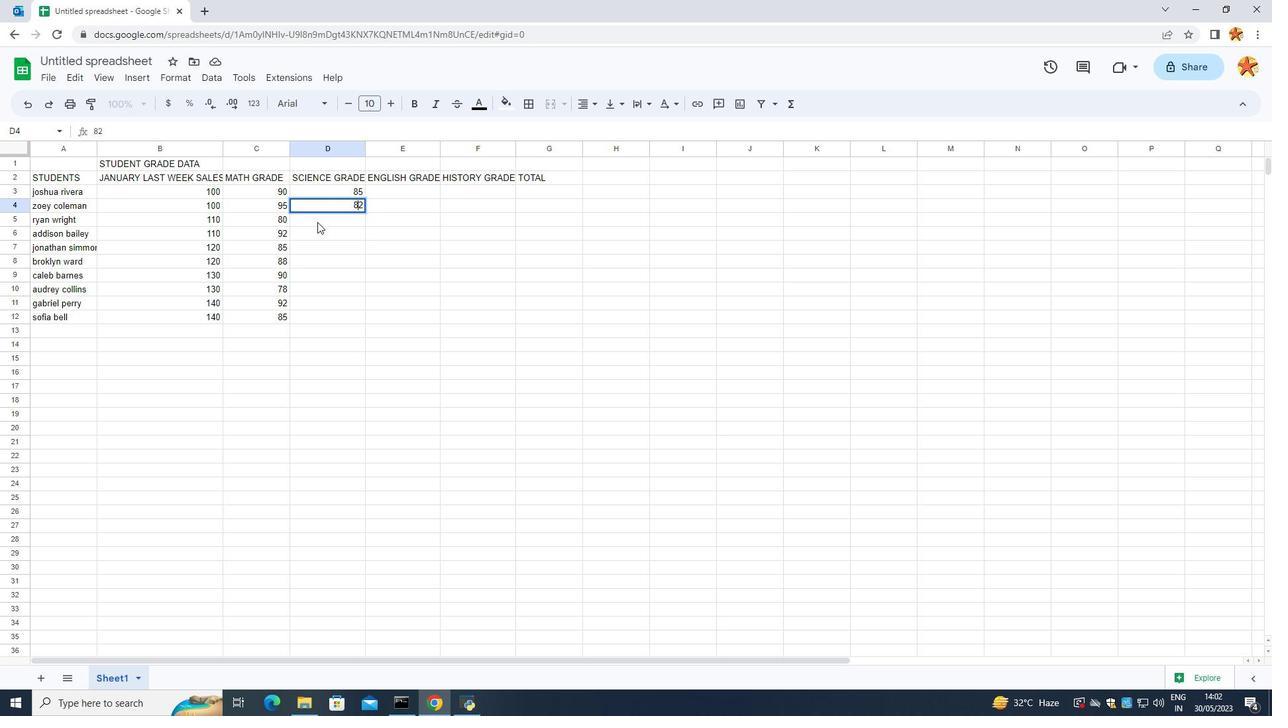 
Action: Mouse pressed left at (317, 222)
Screenshot: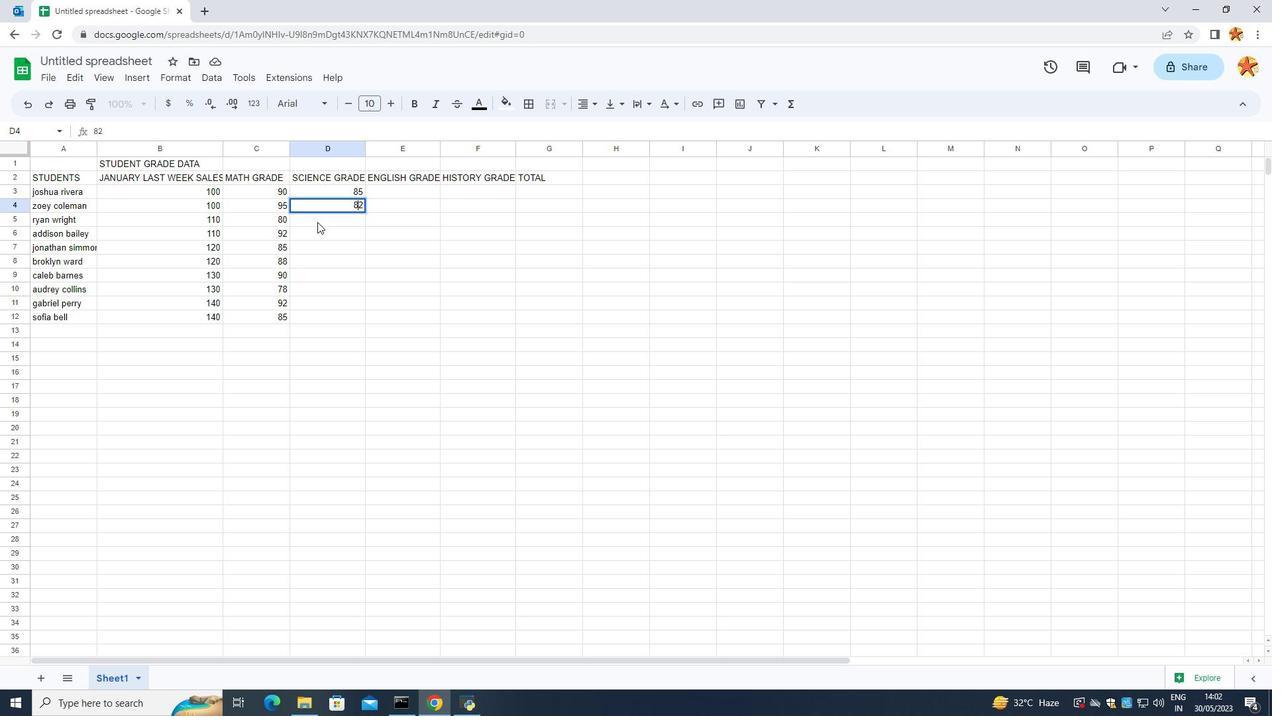 
Action: Mouse moved to (340, 206)
Screenshot: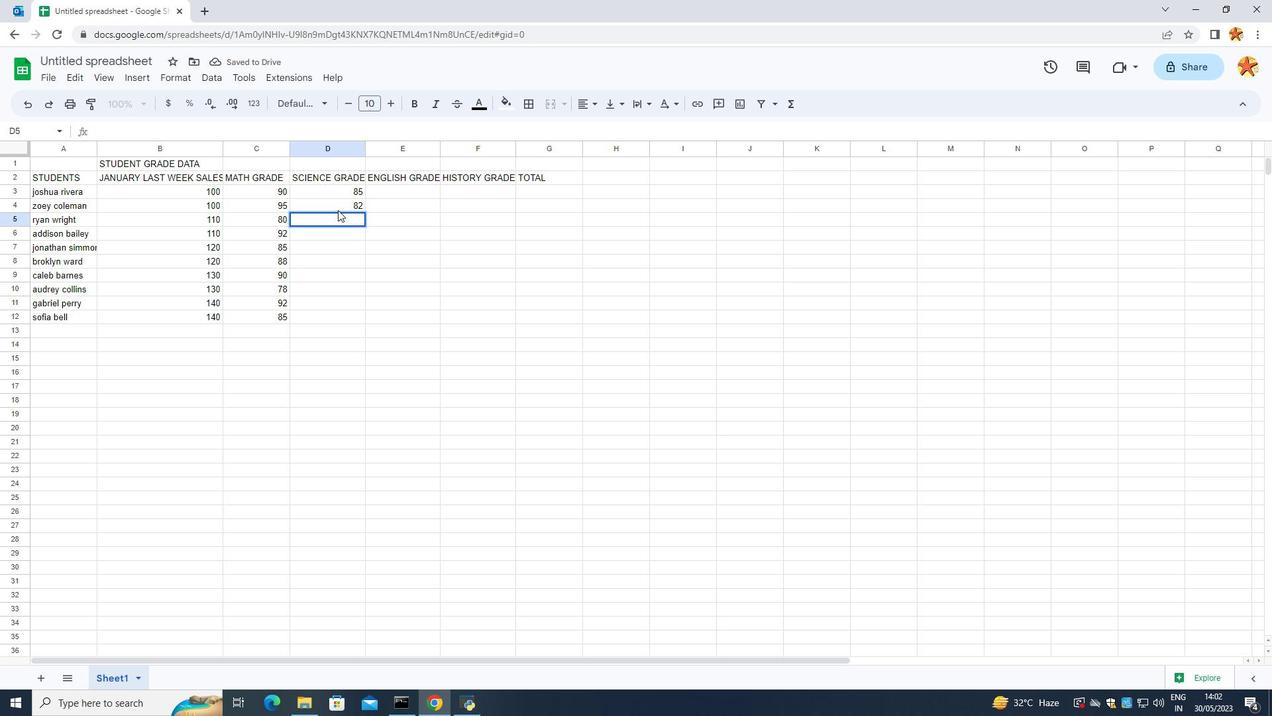 
Action: Mouse pressed left at (340, 206)
Screenshot: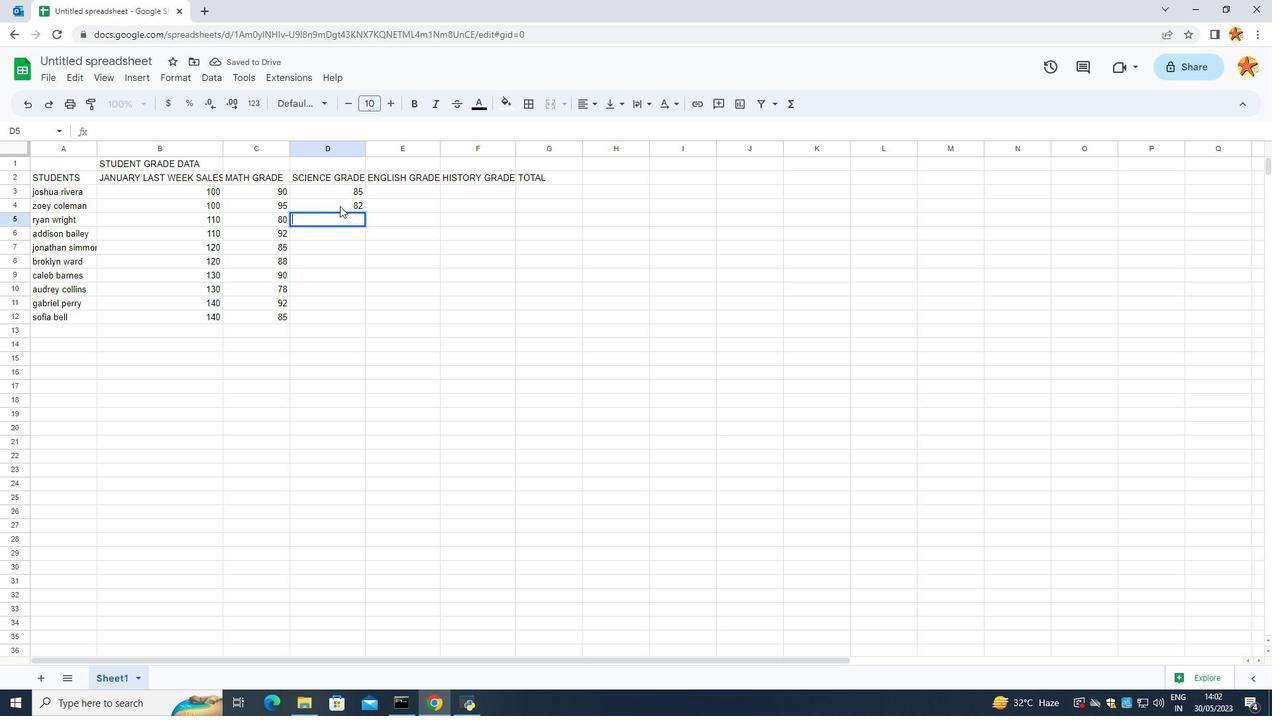 
Action: Mouse pressed left at (340, 206)
Screenshot: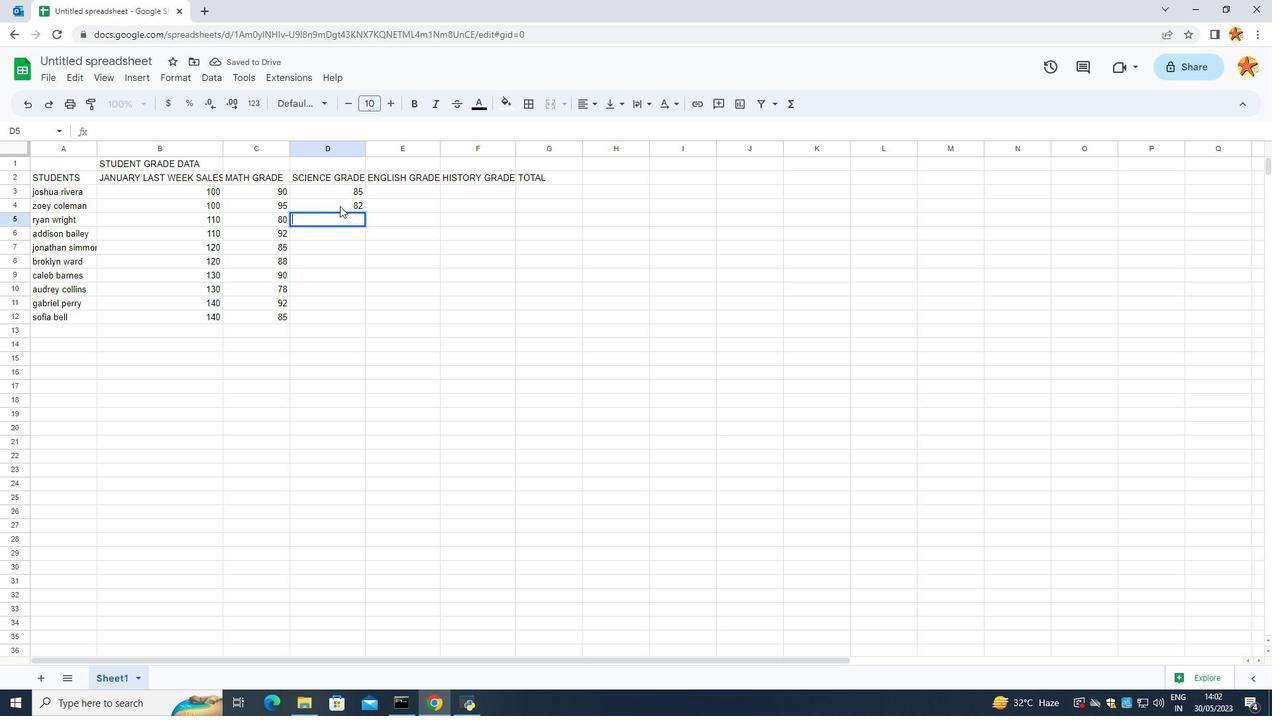 
Action: Mouse moved to (365, 204)
Screenshot: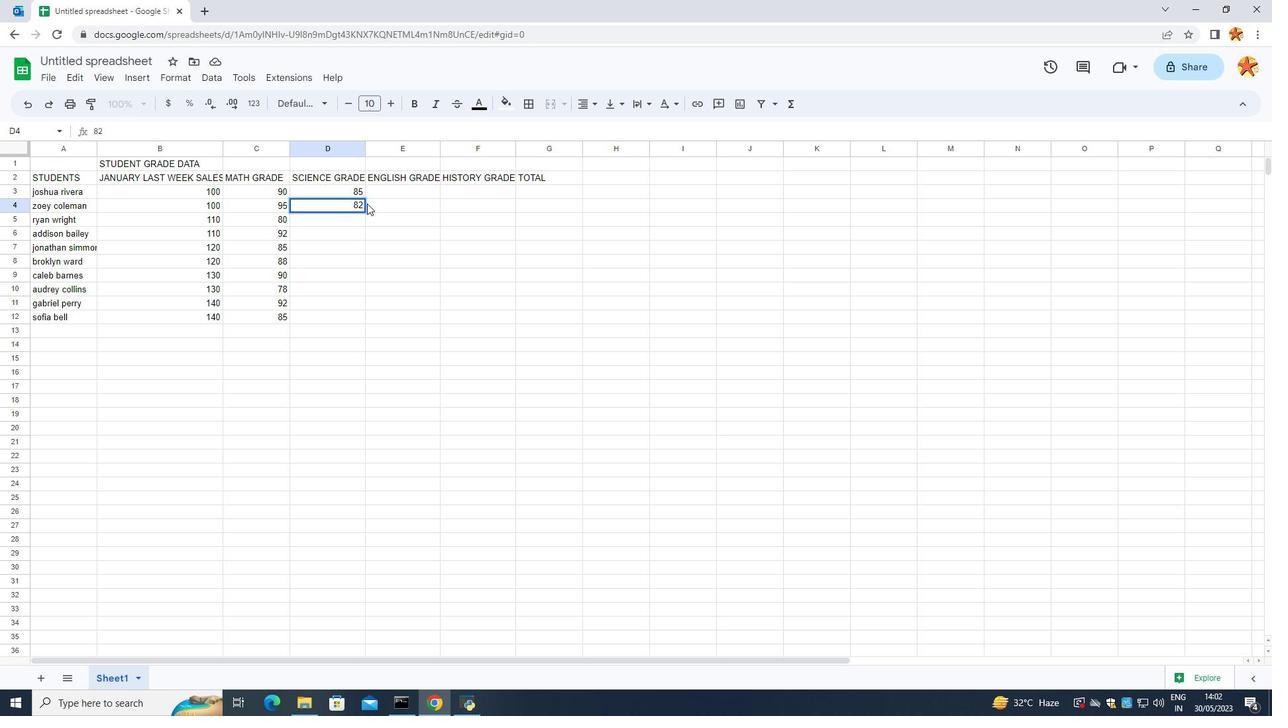 
Action: Key pressed <Key.backspace>7
Screenshot: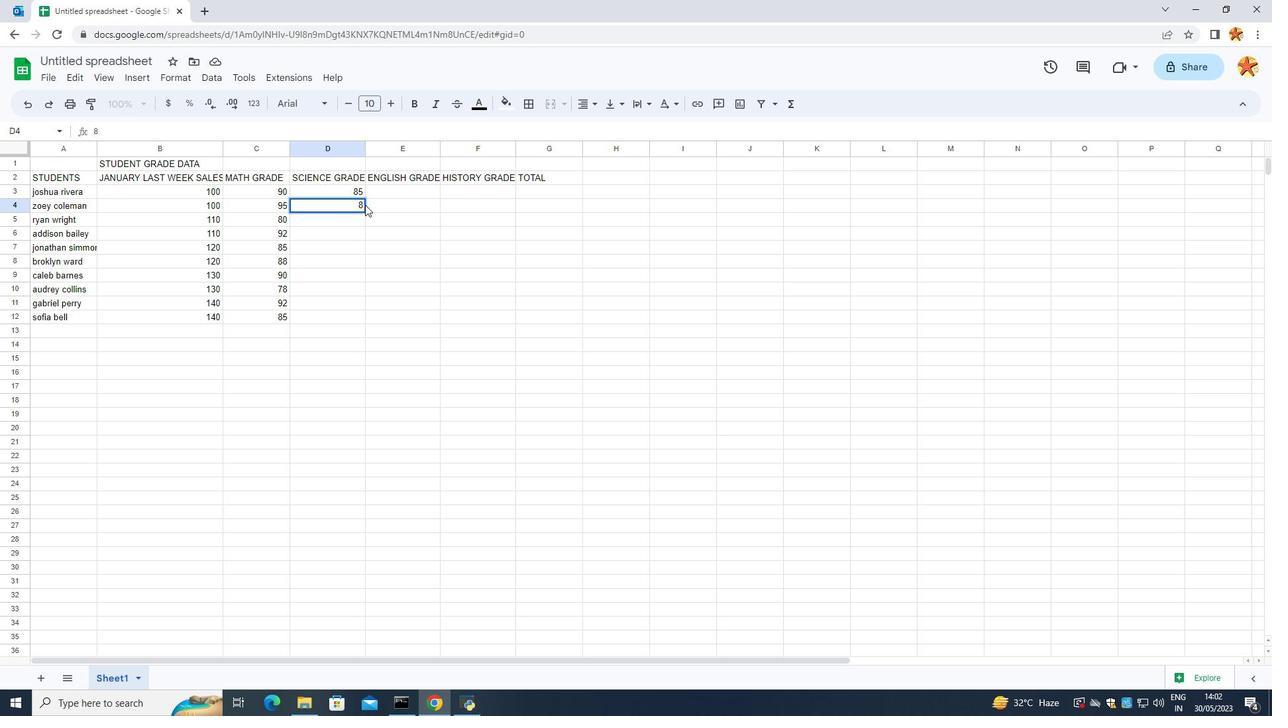 
Action: Mouse moved to (338, 217)
Screenshot: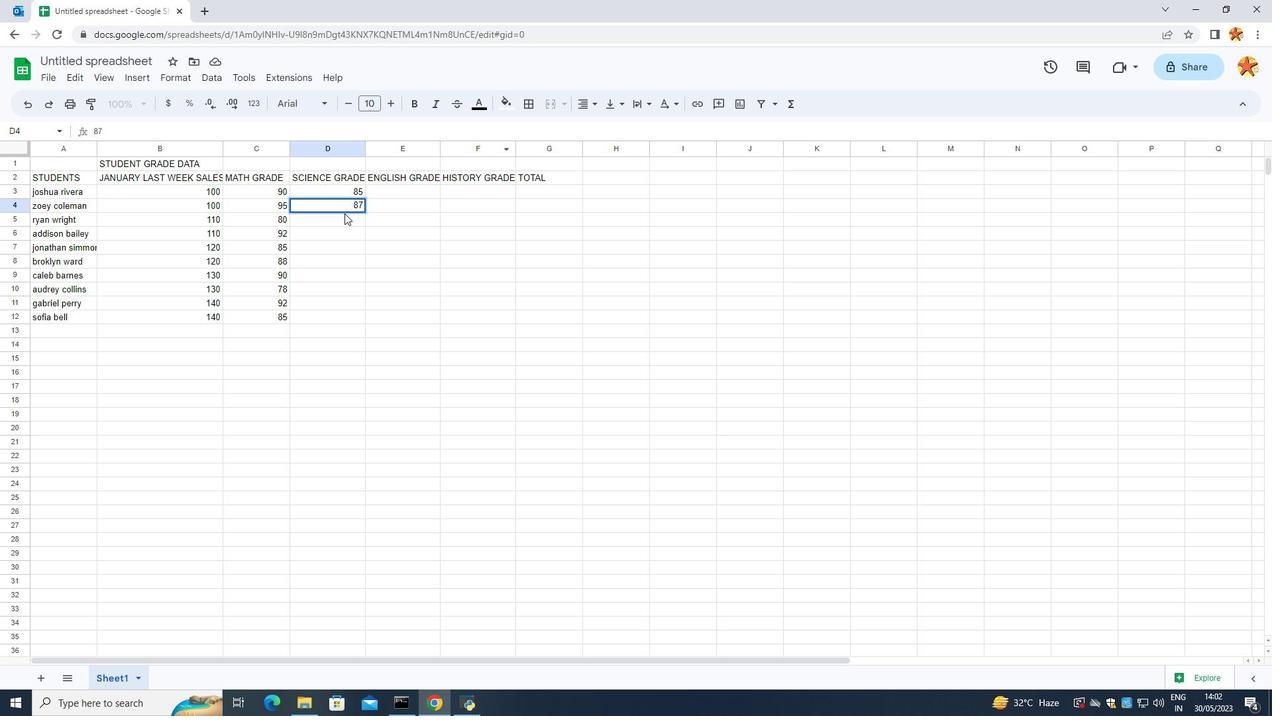 
Action: Mouse pressed left at (338, 217)
Screenshot: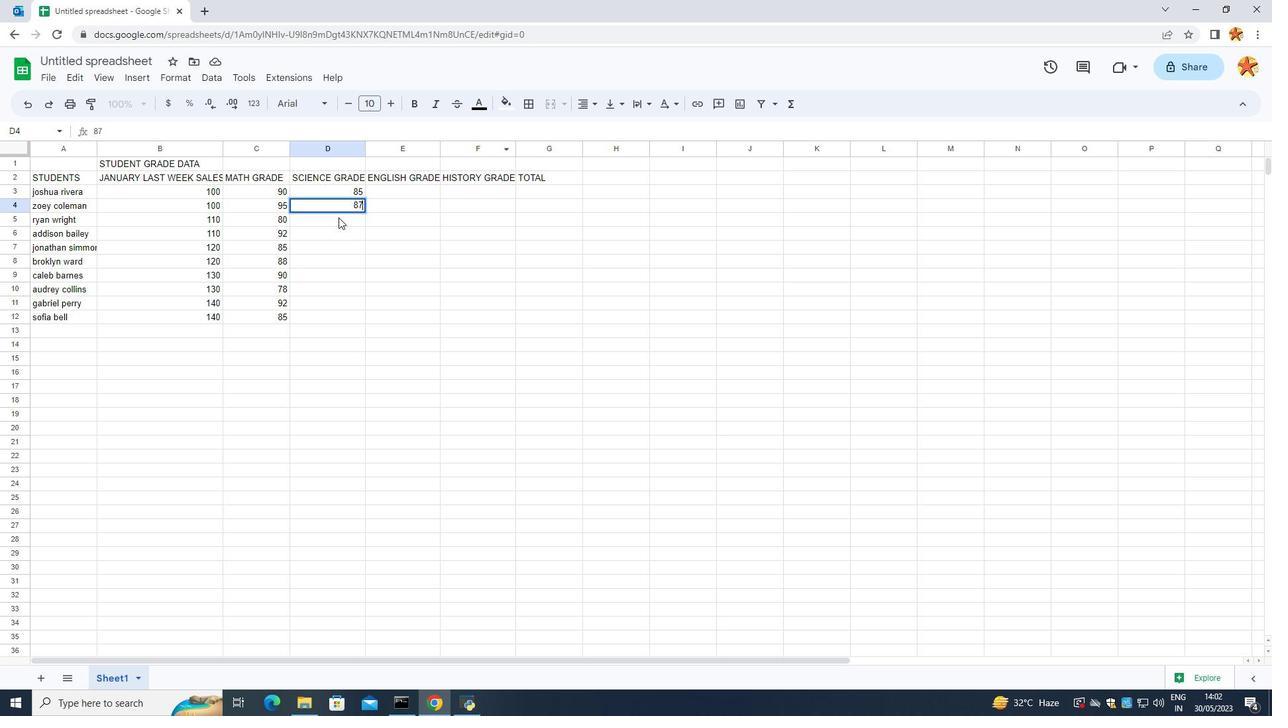 
Action: Mouse pressed left at (338, 217)
Screenshot: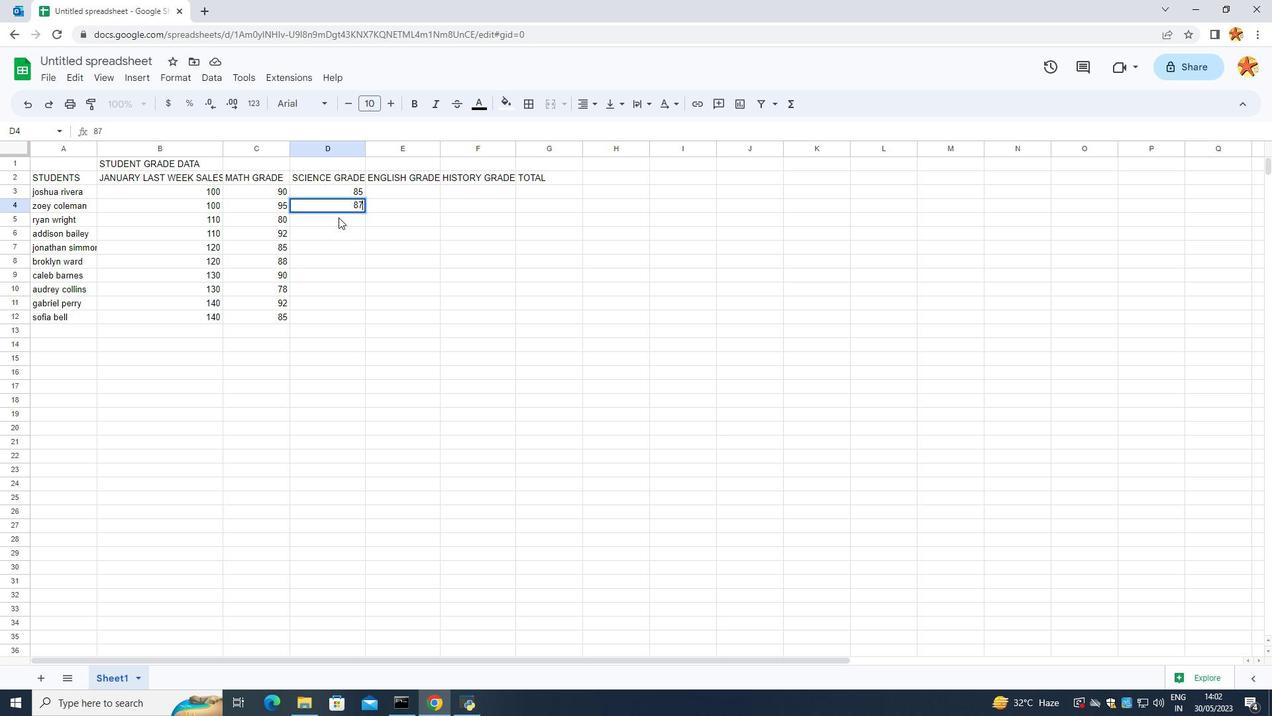 
Action: Mouse moved to (350, 224)
Screenshot: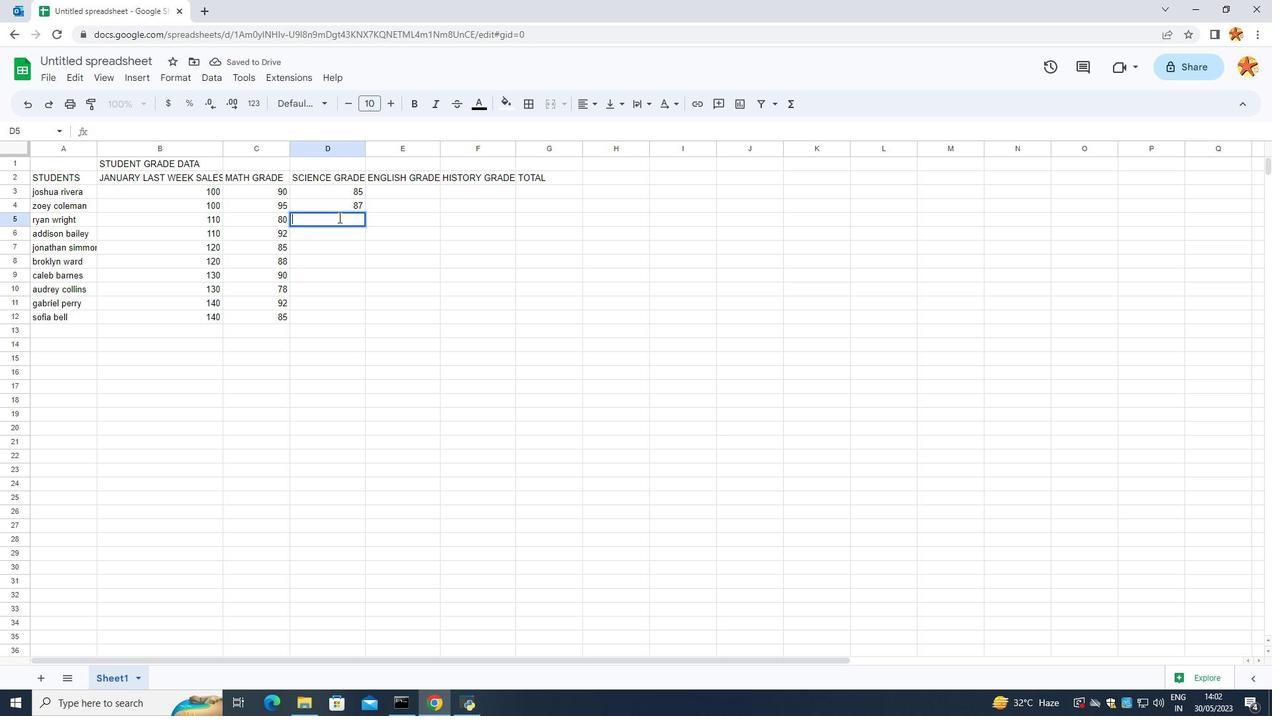 
Action: Key pressed 92\<Key.backspace><Key.enter>88<Key.enter>90<Key.enter>85<Key.enter>92<Key.enter>80<Key.enter>88<Key.enter>90<Key.enter>
Screenshot: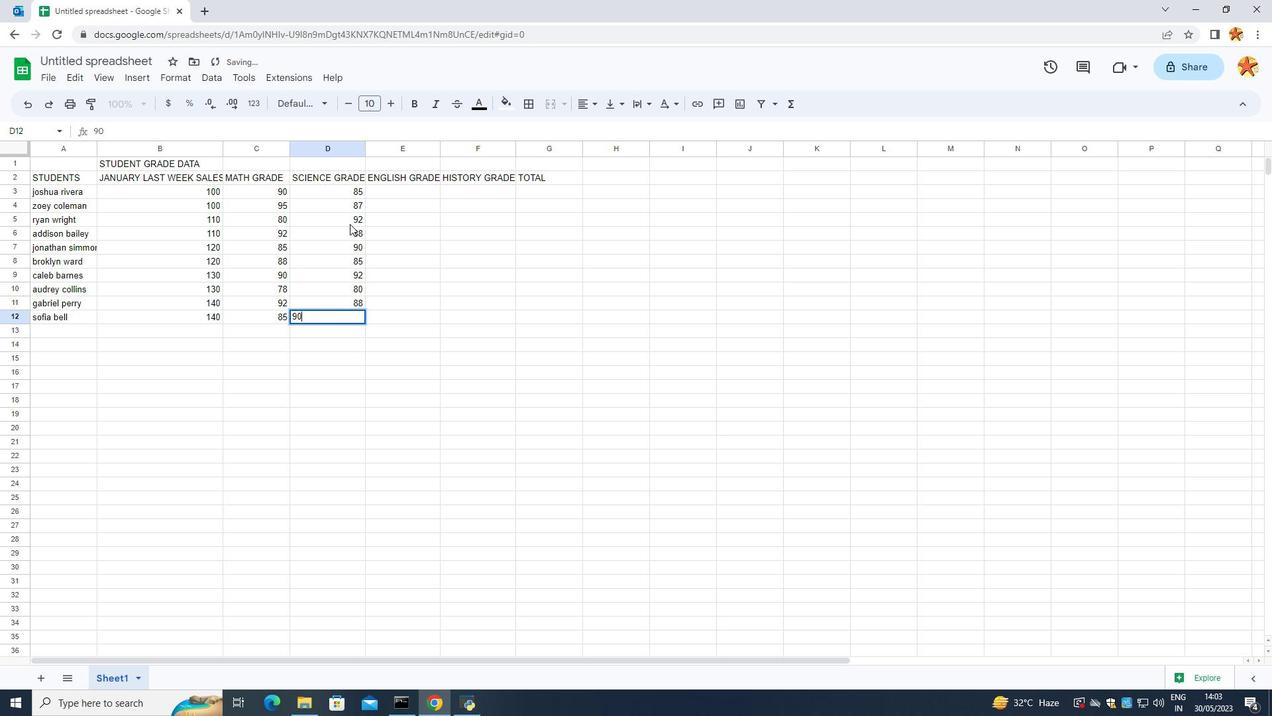 
Action: Mouse moved to (391, 186)
Screenshot: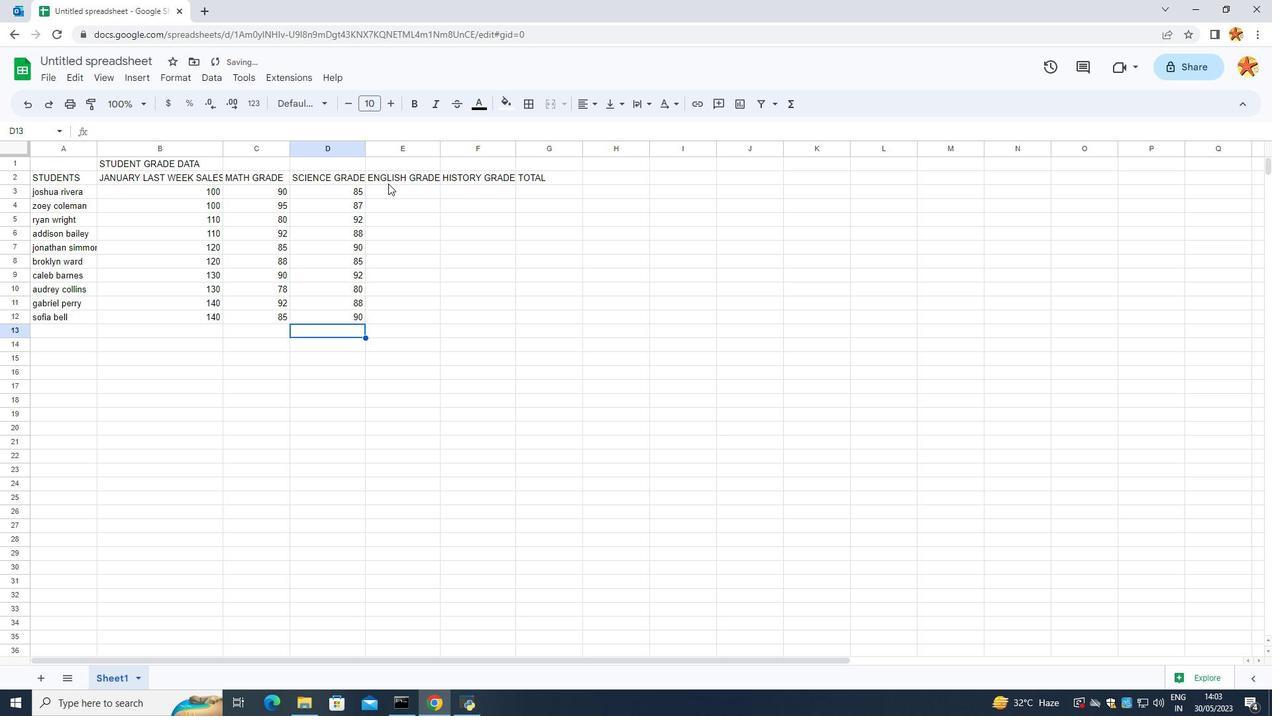 
Action: Mouse pressed left at (391, 186)
Screenshot: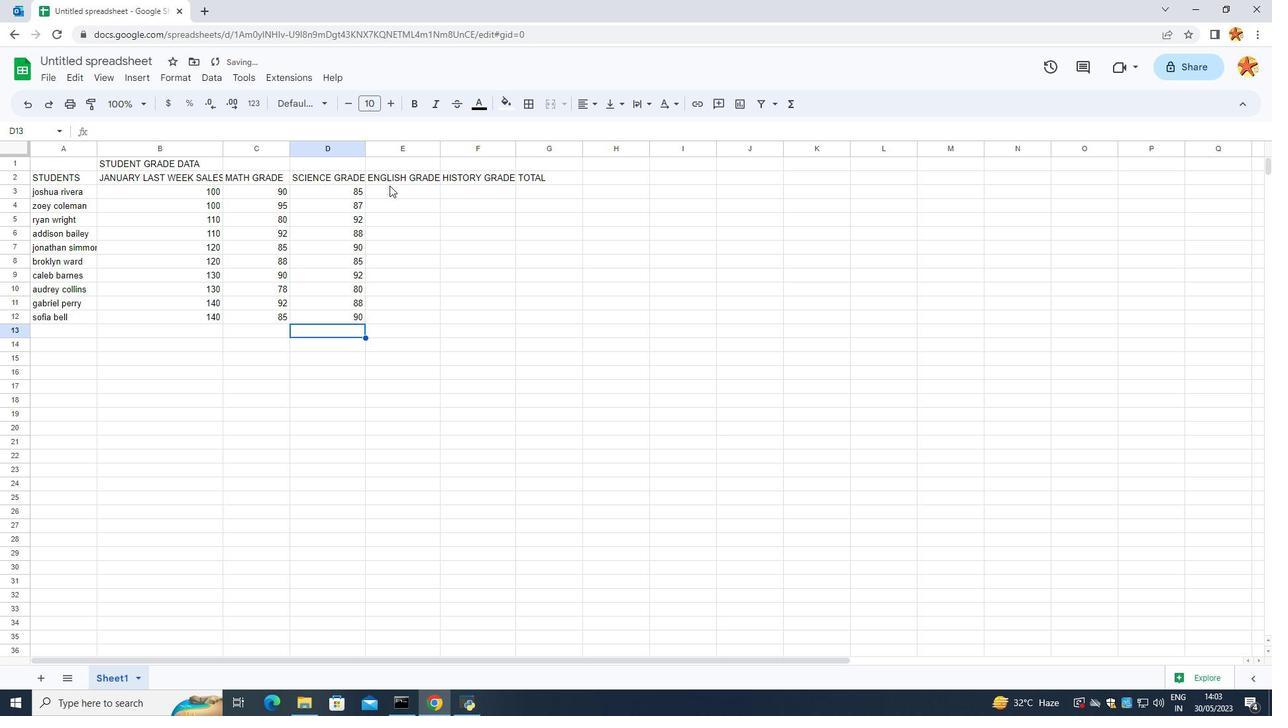 
Action: Mouse moved to (401, 186)
Screenshot: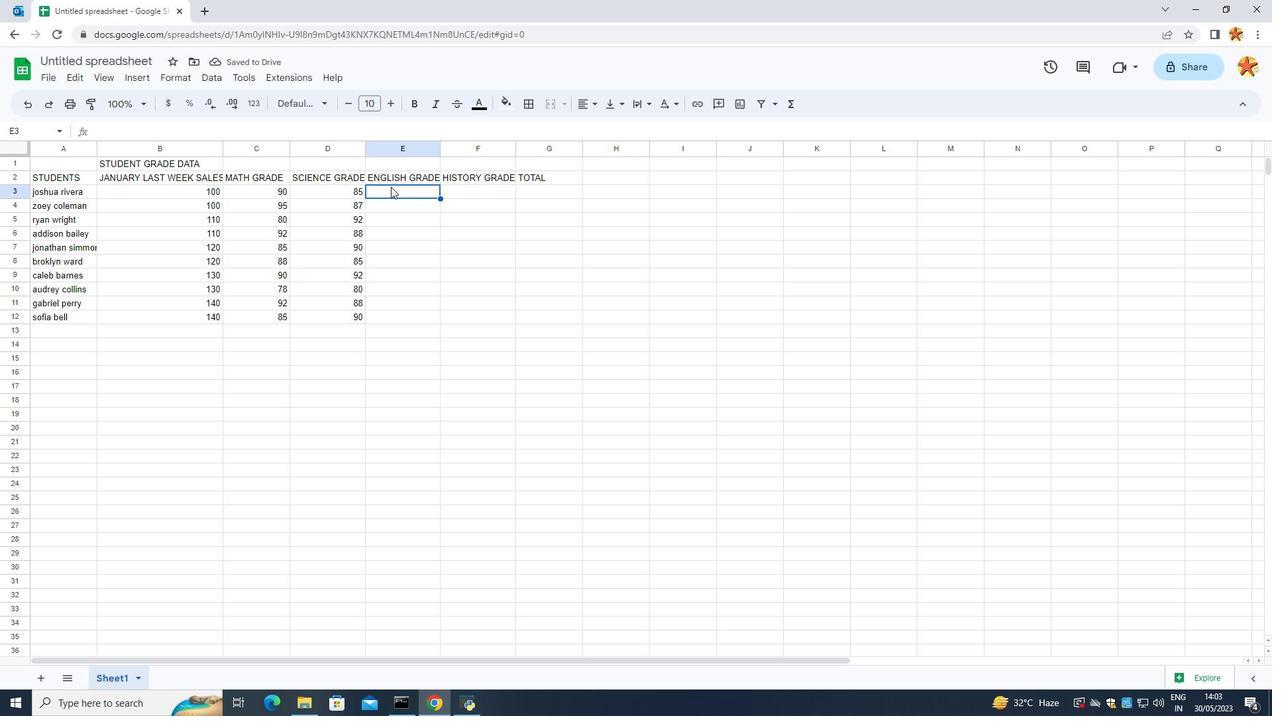 
Action: Key pressed 92<Key.enter>90<Key.enter>85<Key.enter>90<Key.enter>88<Key.enter>92<Key.enter>85<Key.enter>82<Key.enter>90<Key.enter>88<Key.enter>
Screenshot: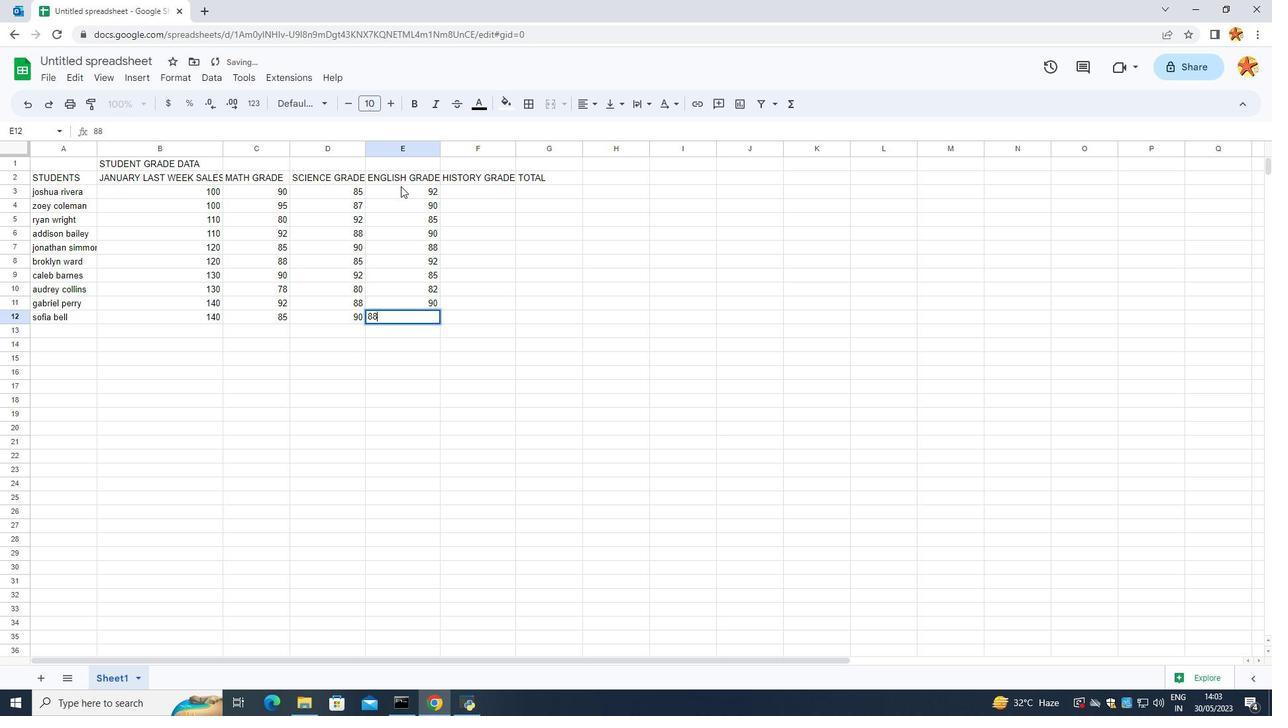 
Action: Mouse moved to (483, 184)
Screenshot: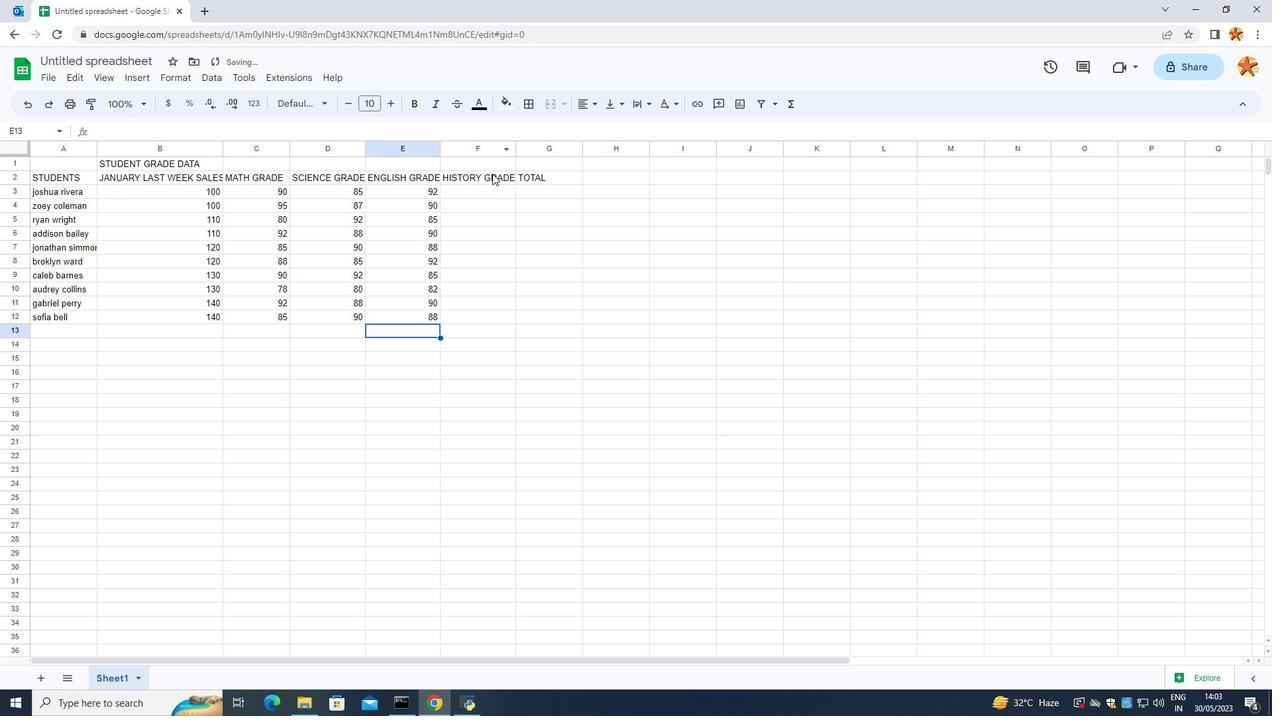 
Action: Mouse pressed left at (483, 184)
Screenshot: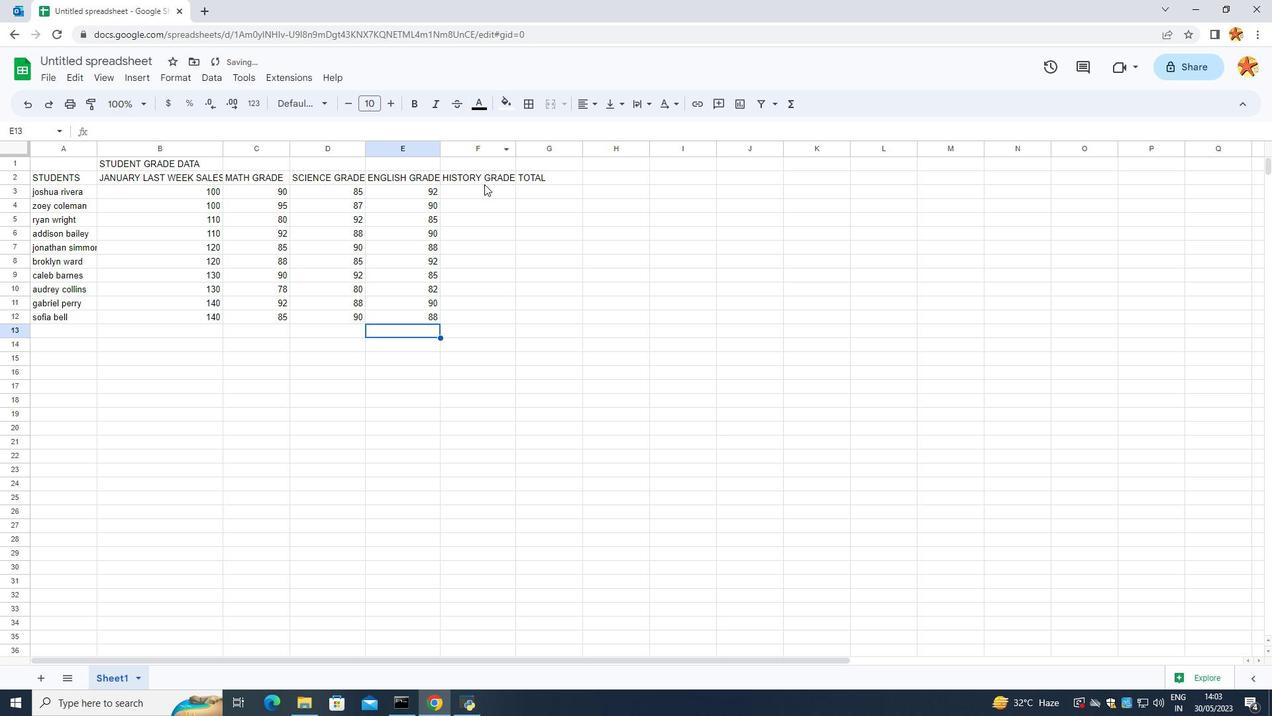 
Action: Mouse moved to (478, 188)
Screenshot: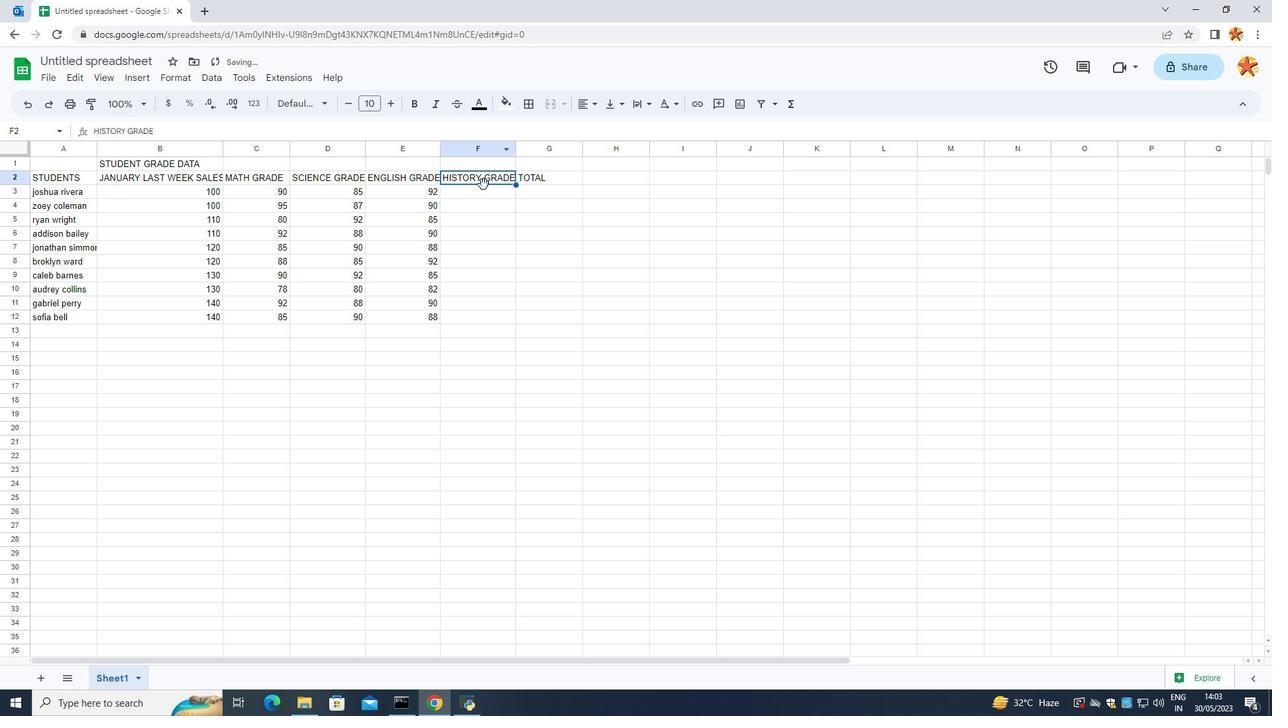 
Action: Mouse pressed left at (478, 188)
Screenshot: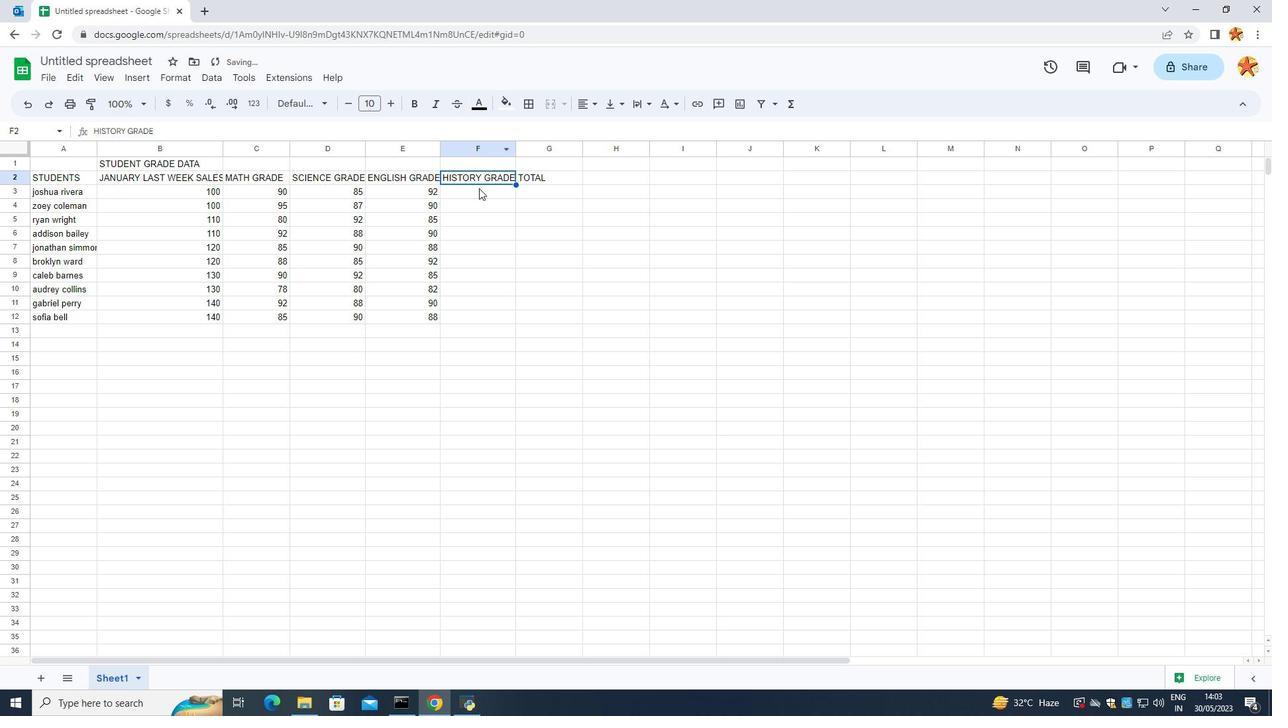 
Action: Mouse moved to (459, 151)
Screenshot: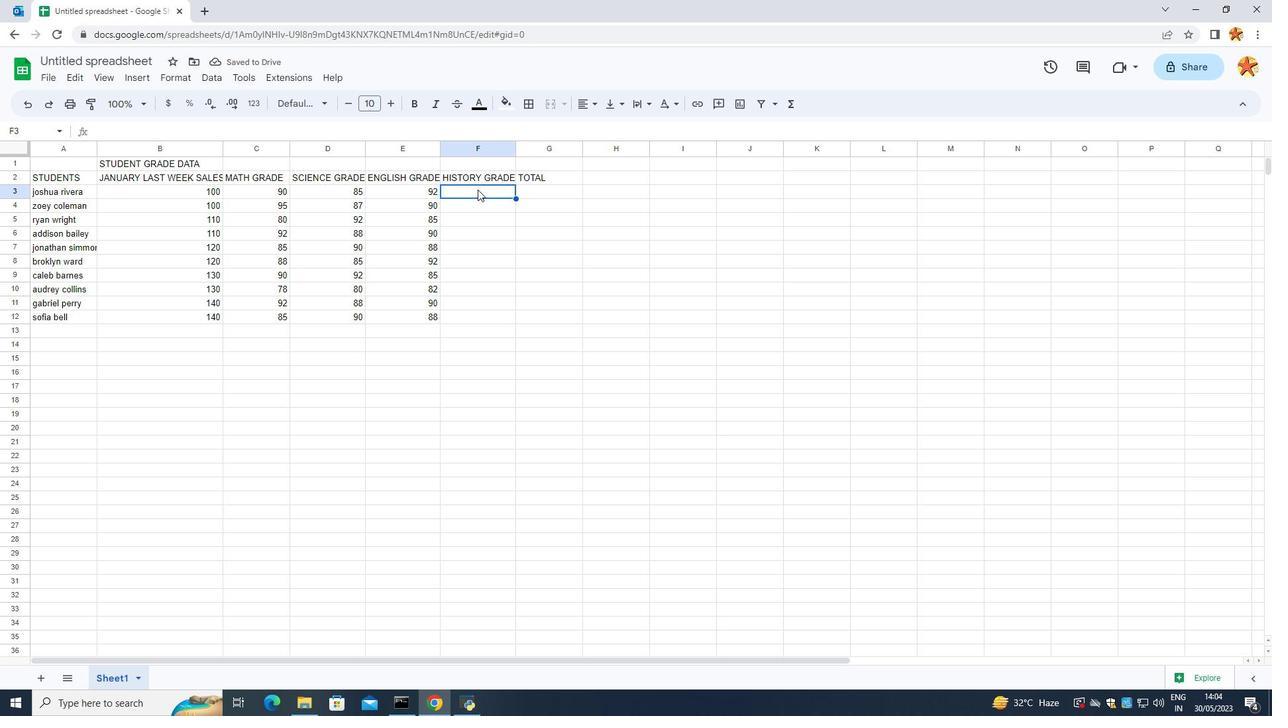 
Action: Key pressed 88<Key.enter>92<Key.enter>78<Key.enter>95<Key.enter>92<Key.backspace>0<Key.enter>90<Key.enter>
Screenshot: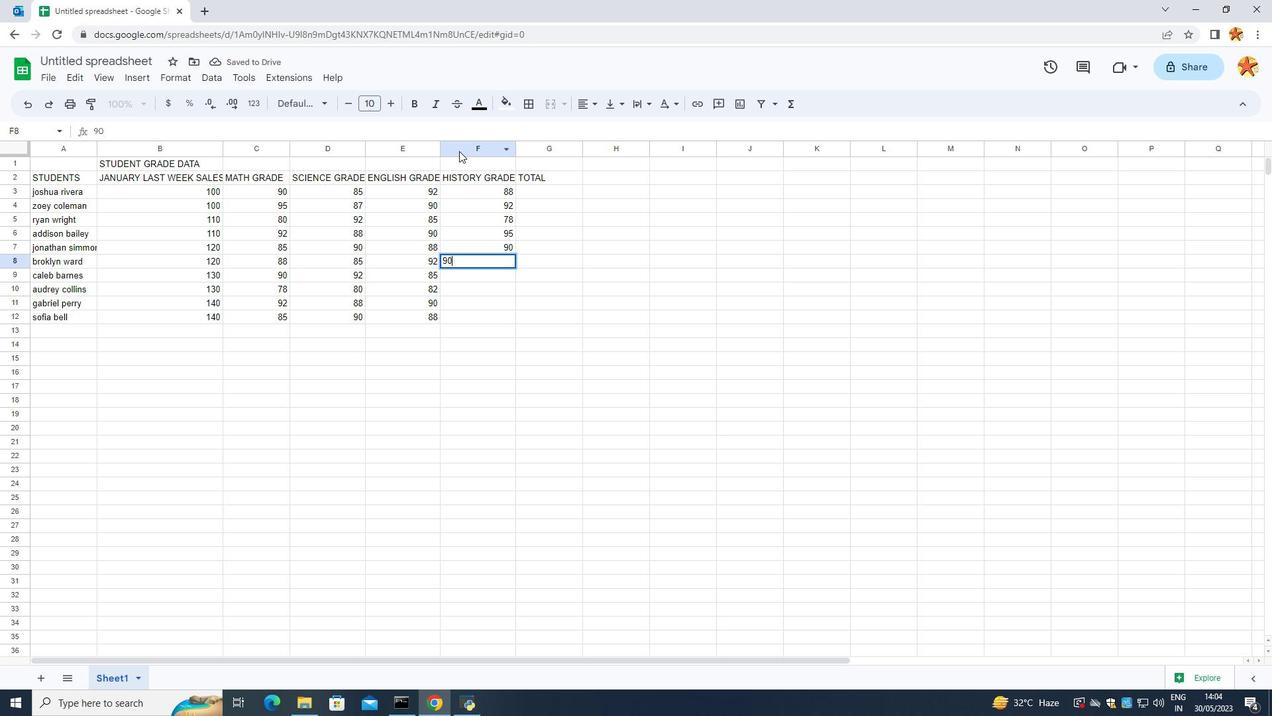 
Action: Mouse moved to (507, 291)
Screenshot: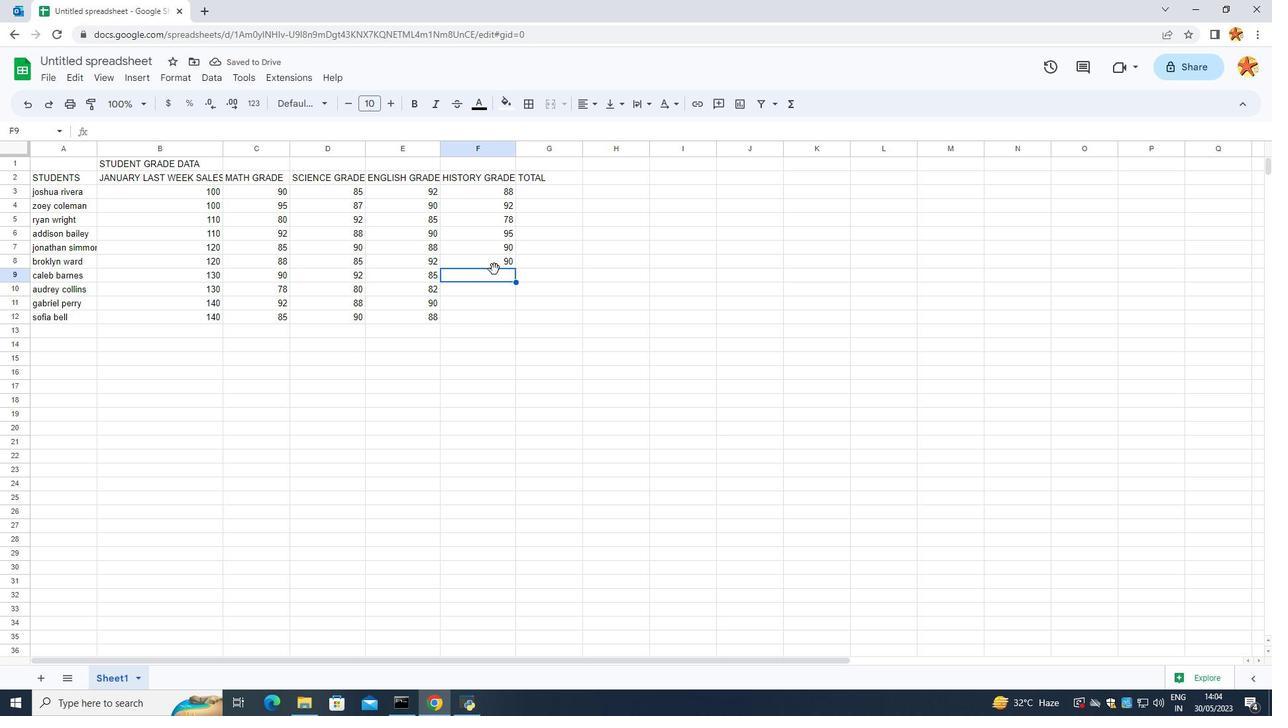 
Action: Key pressed 80<Key.enter>85<Key.enter>92<Key.enter>90<Key.enter>
Screenshot: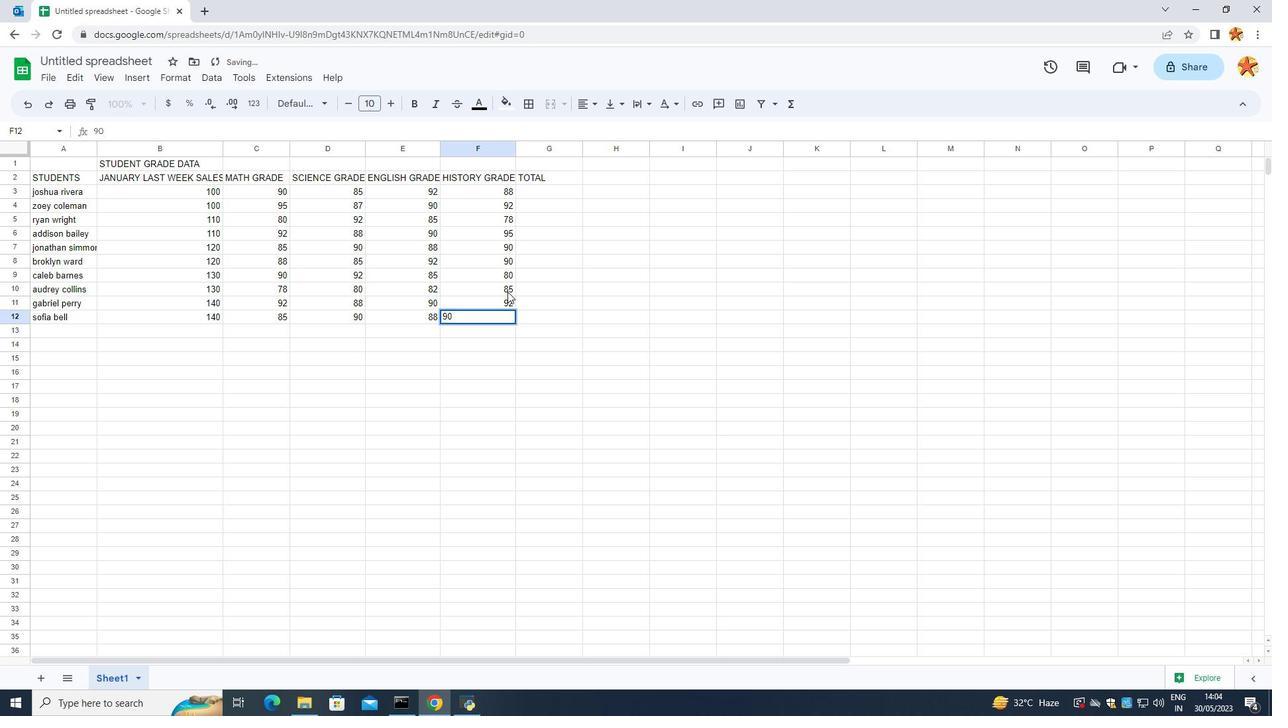 
Action: Mouse moved to (576, 187)
Screenshot: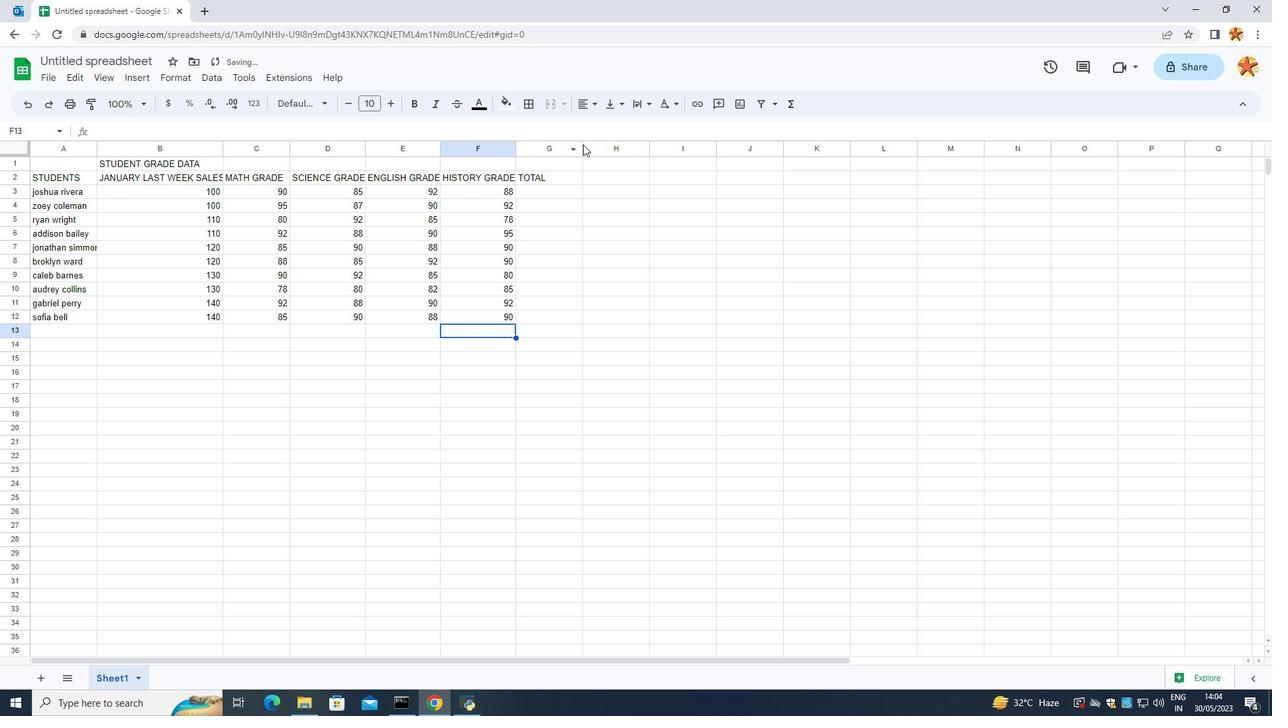 
Action: Mouse pressed left at (576, 187)
Screenshot: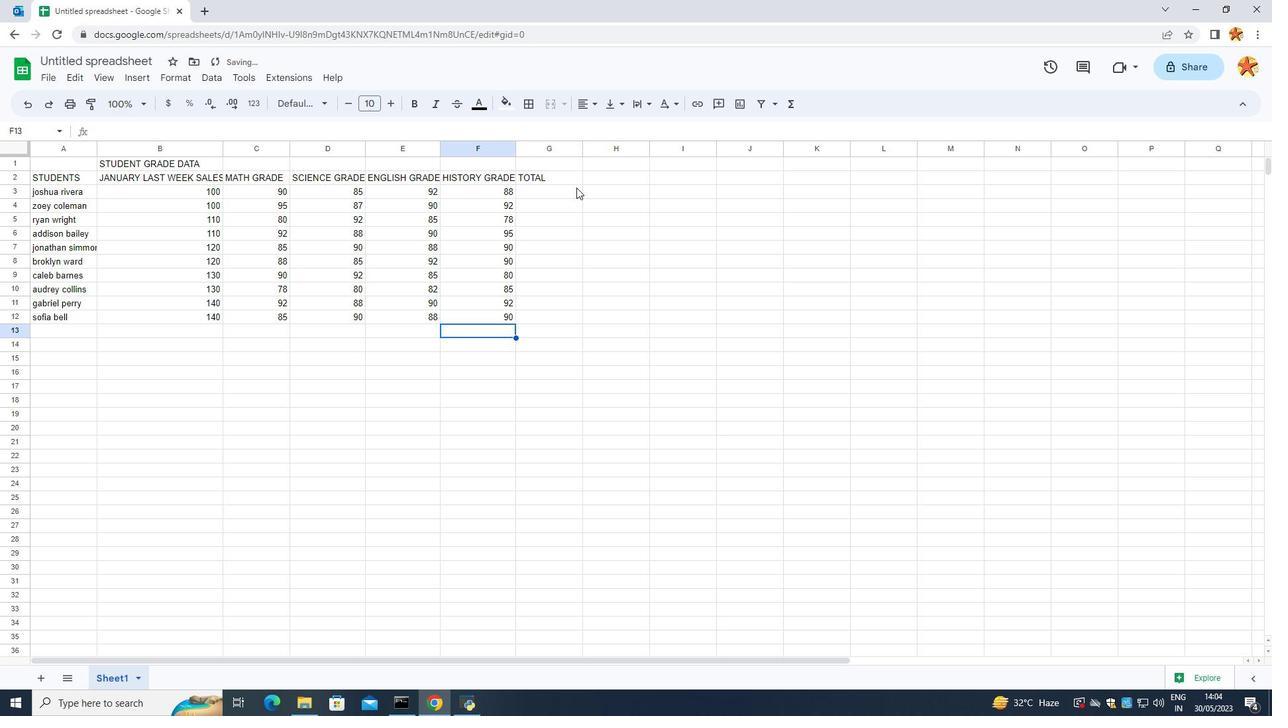 
Action: Mouse moved to (558, 173)
Screenshot: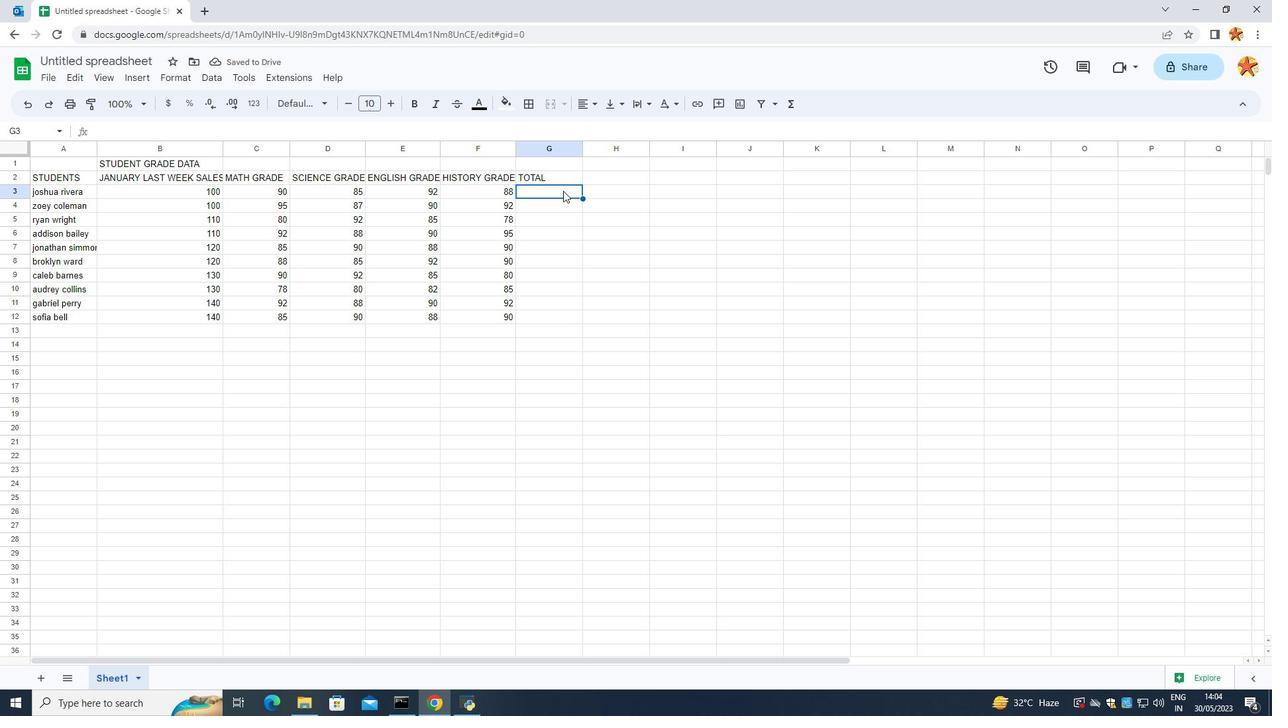 
Action: Key pressed =sum<Key.shift_r>(
Screenshot: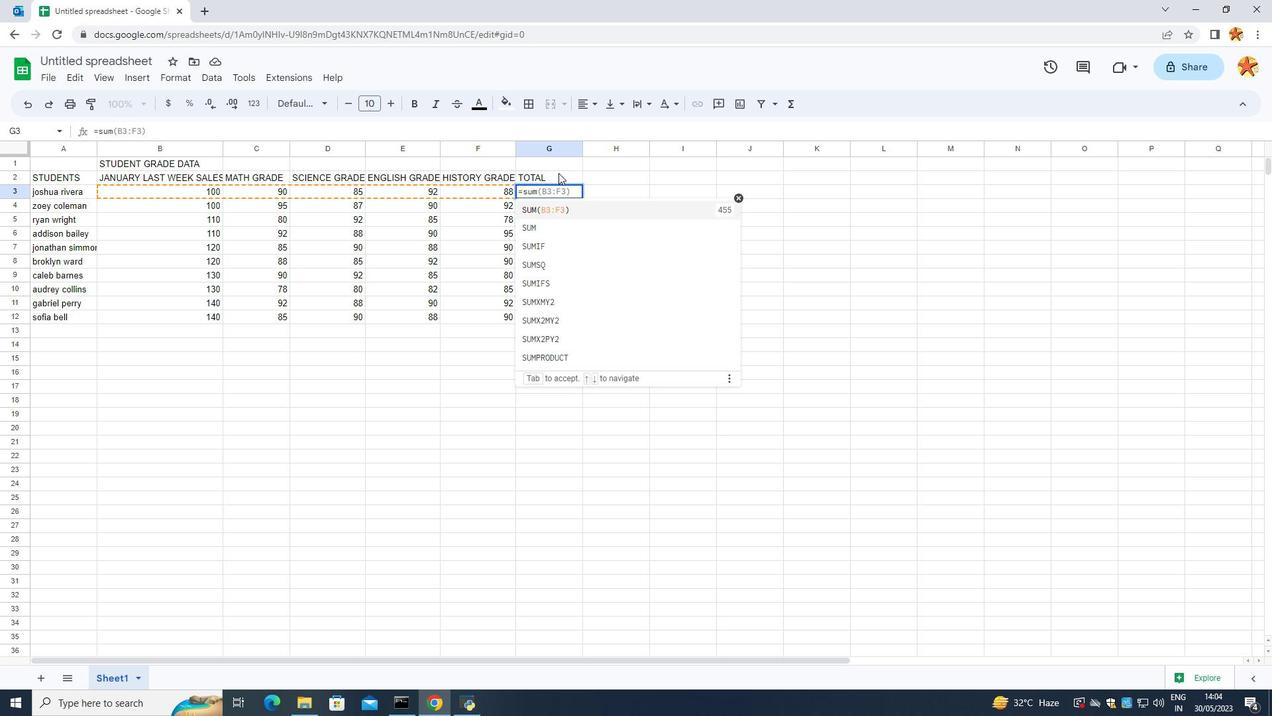 
Action: Mouse moved to (212, 192)
Screenshot: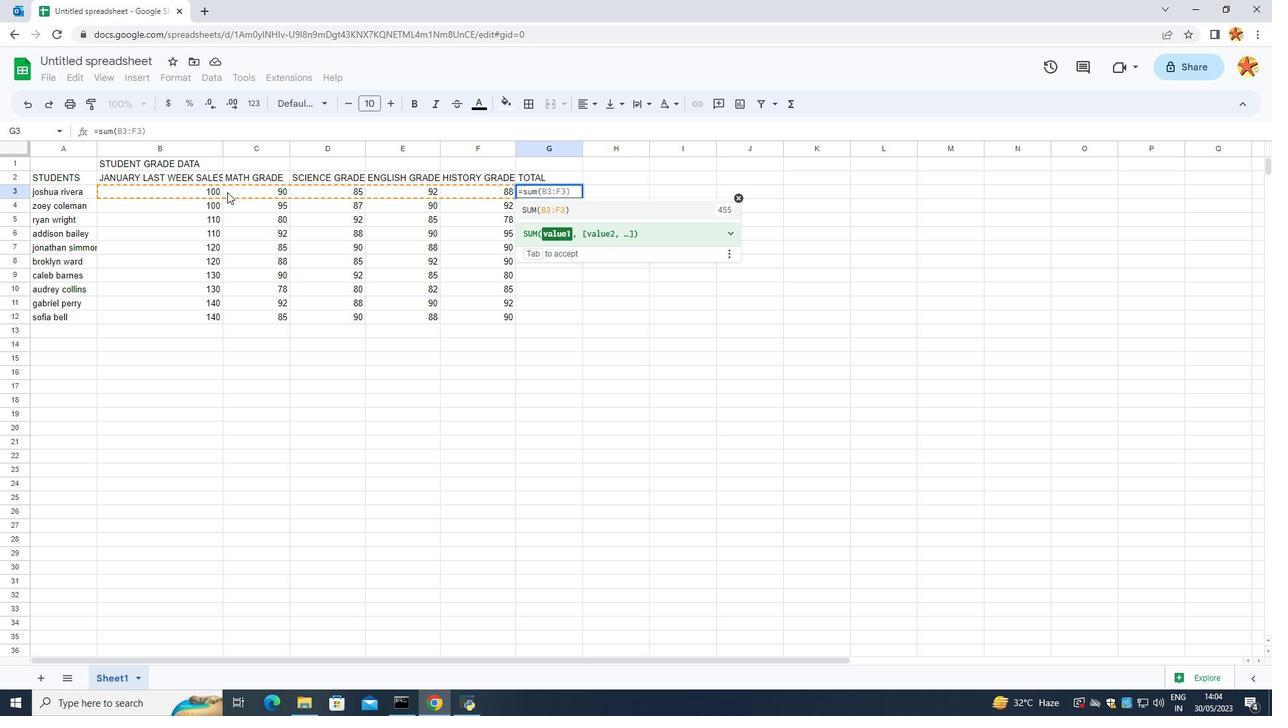 
Action: Mouse pressed left at (212, 192)
Screenshot: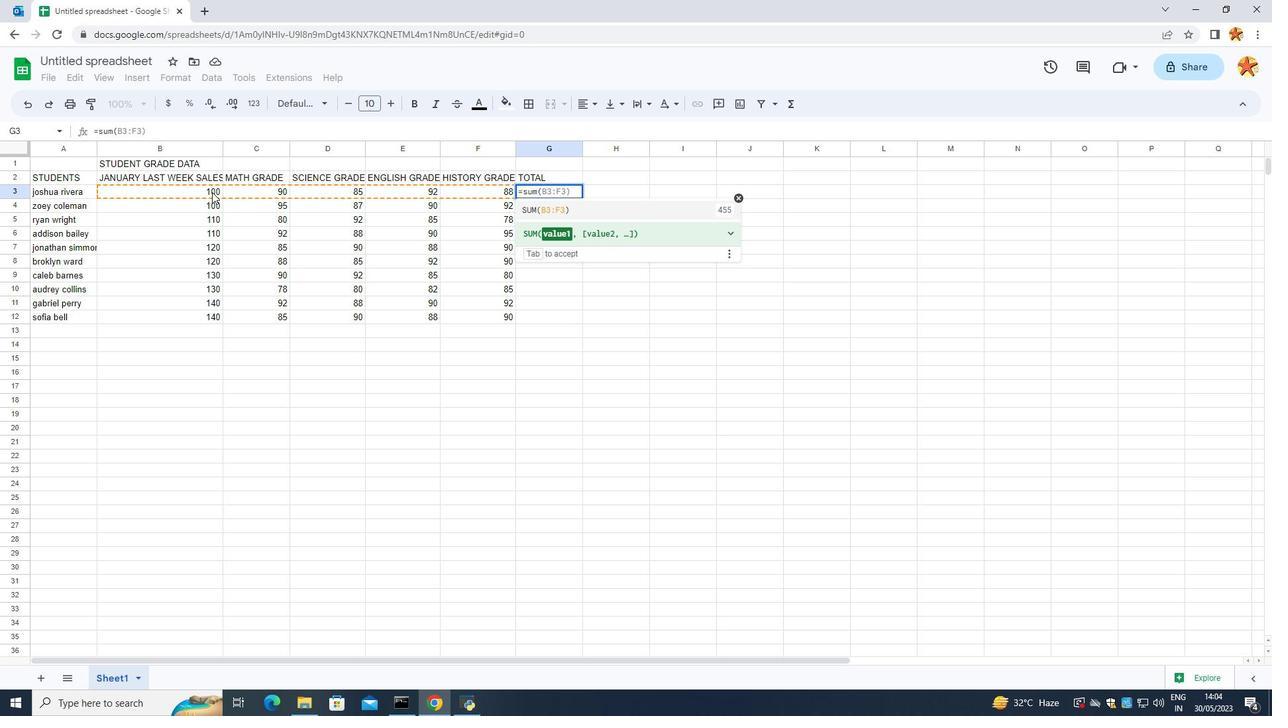 
Action: Mouse moved to (582, 194)
Screenshot: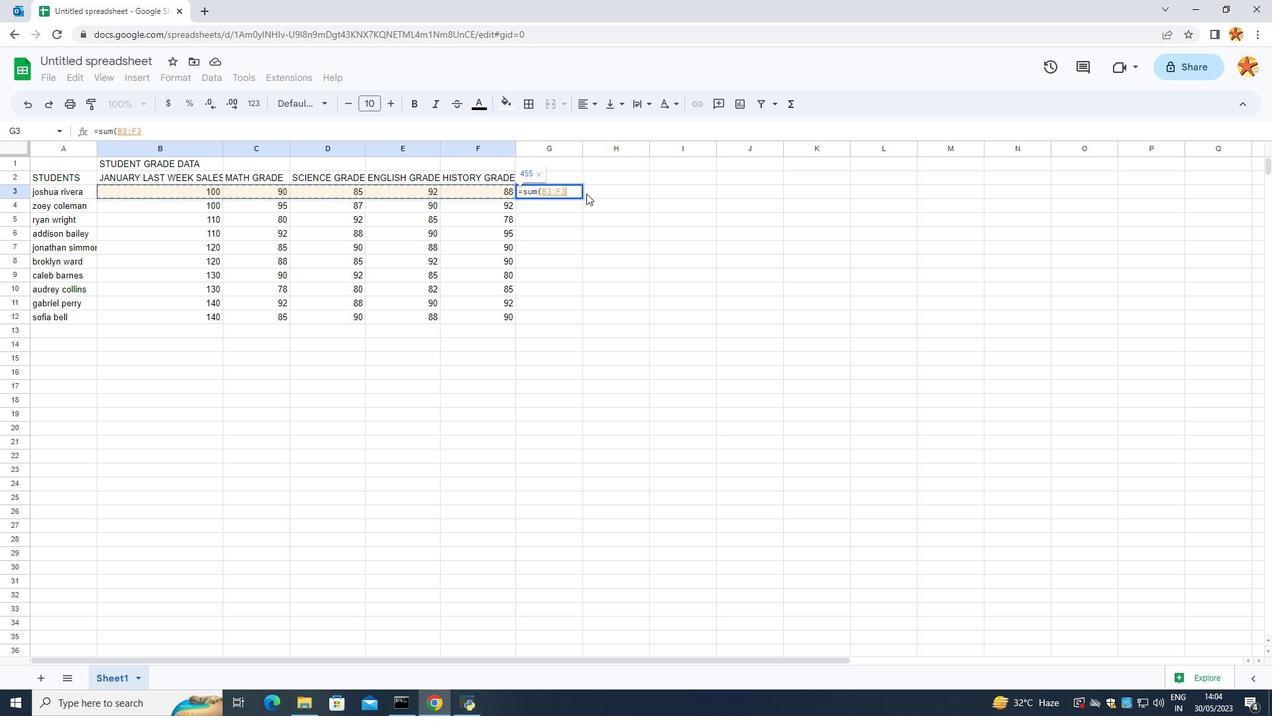 
Action: Key pressed <Key.shift_r><Key.shift_r><Key.shift_r><Key.shift_r><Key.shift_r><Key.shift_r><Key.shift_r><Key.shift_r>)<Key.enter>
Screenshot: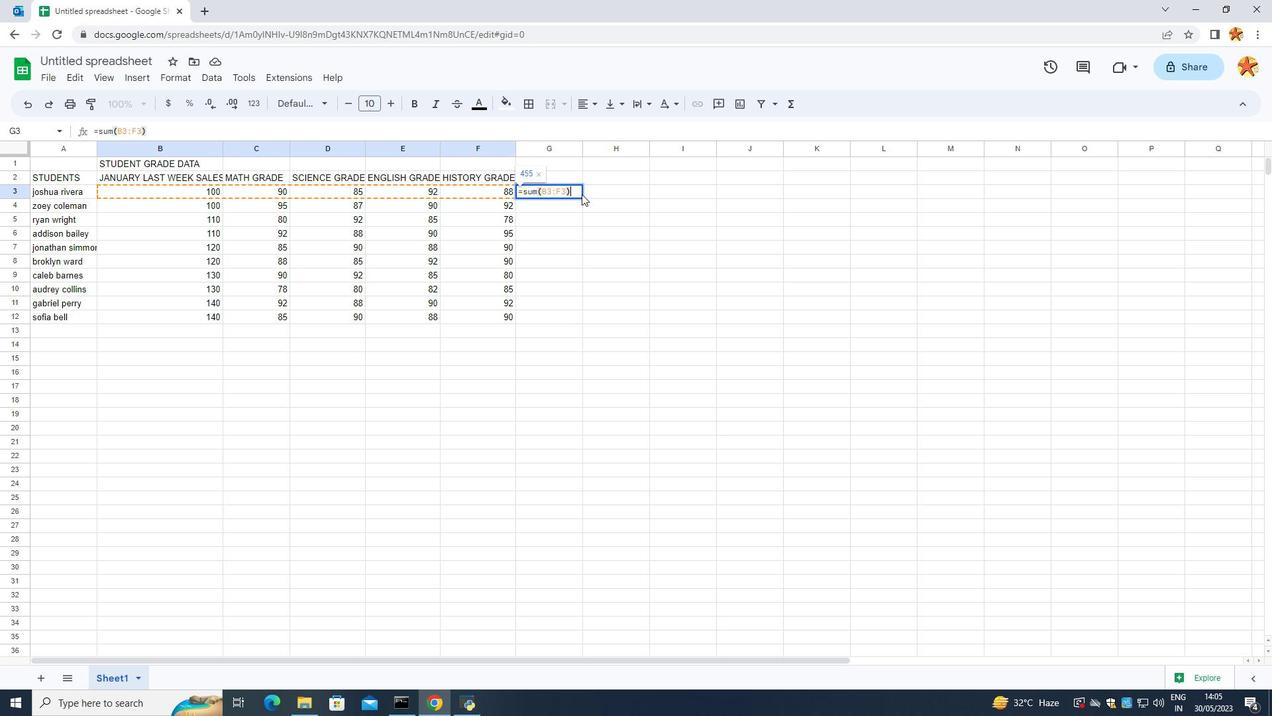 
Action: Mouse moved to (601, 289)
Screenshot: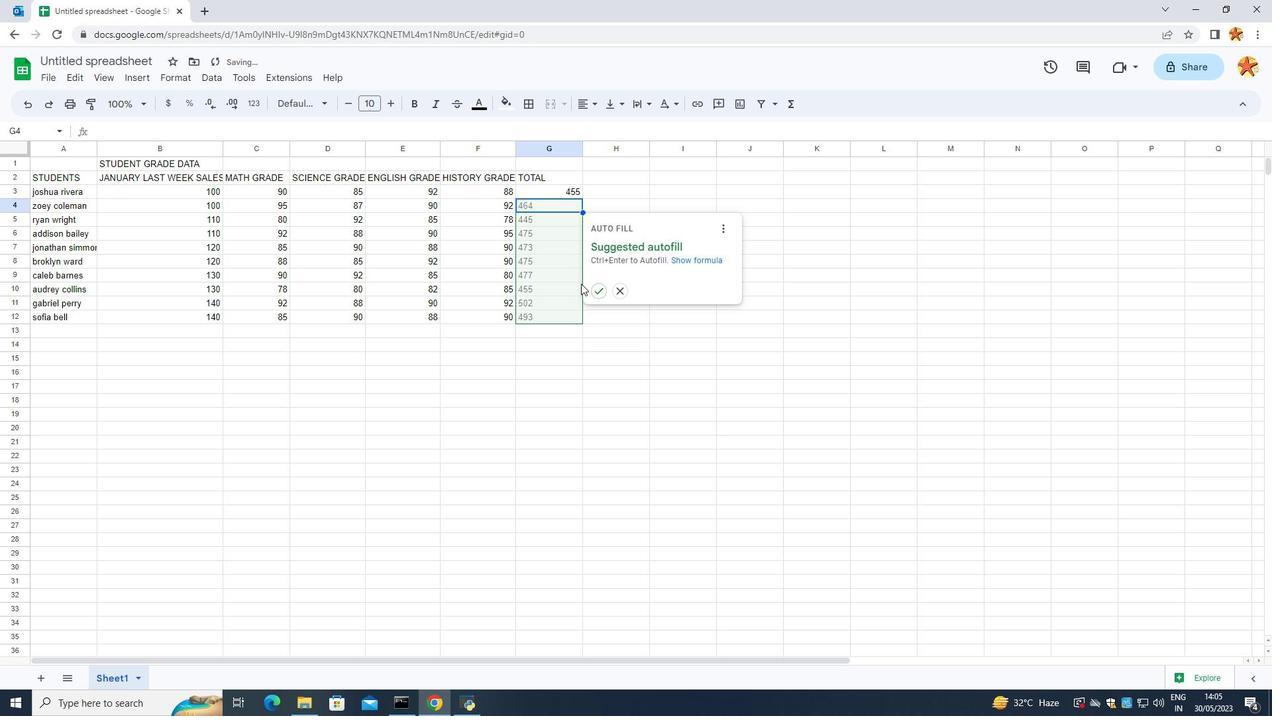 
Action: Mouse pressed left at (601, 289)
Screenshot: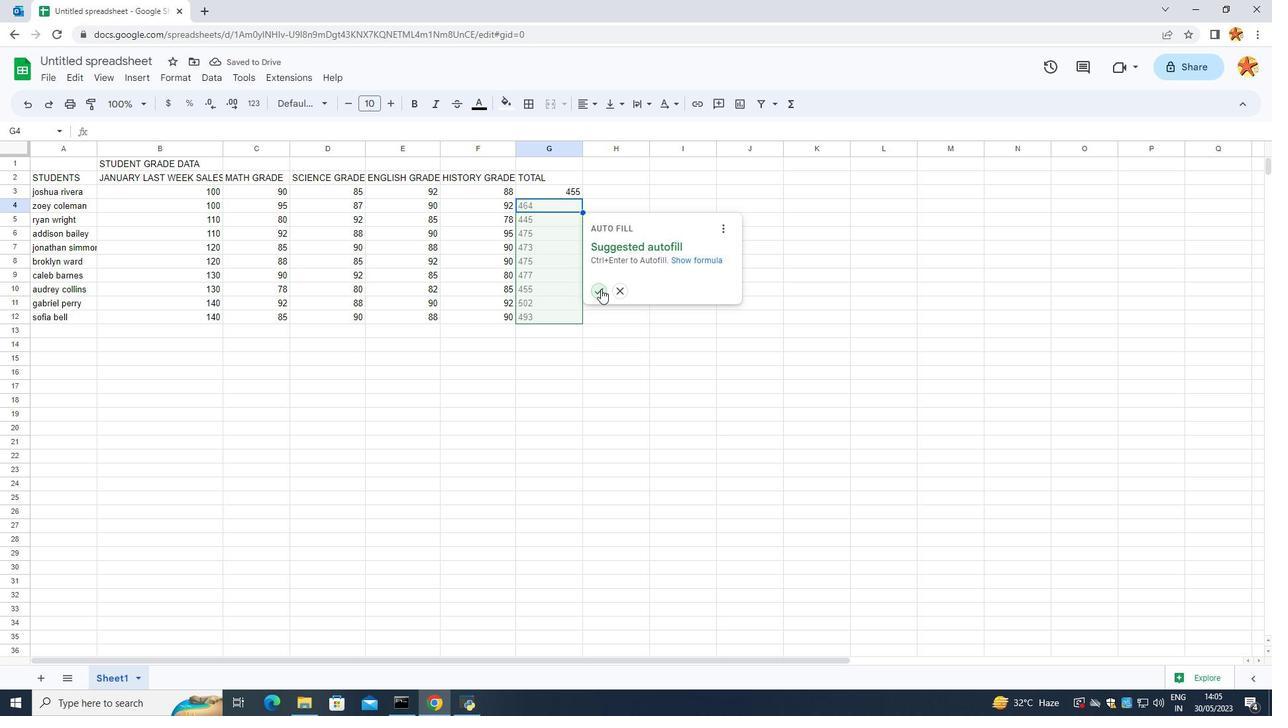
Action: Mouse moved to (615, 213)
Screenshot: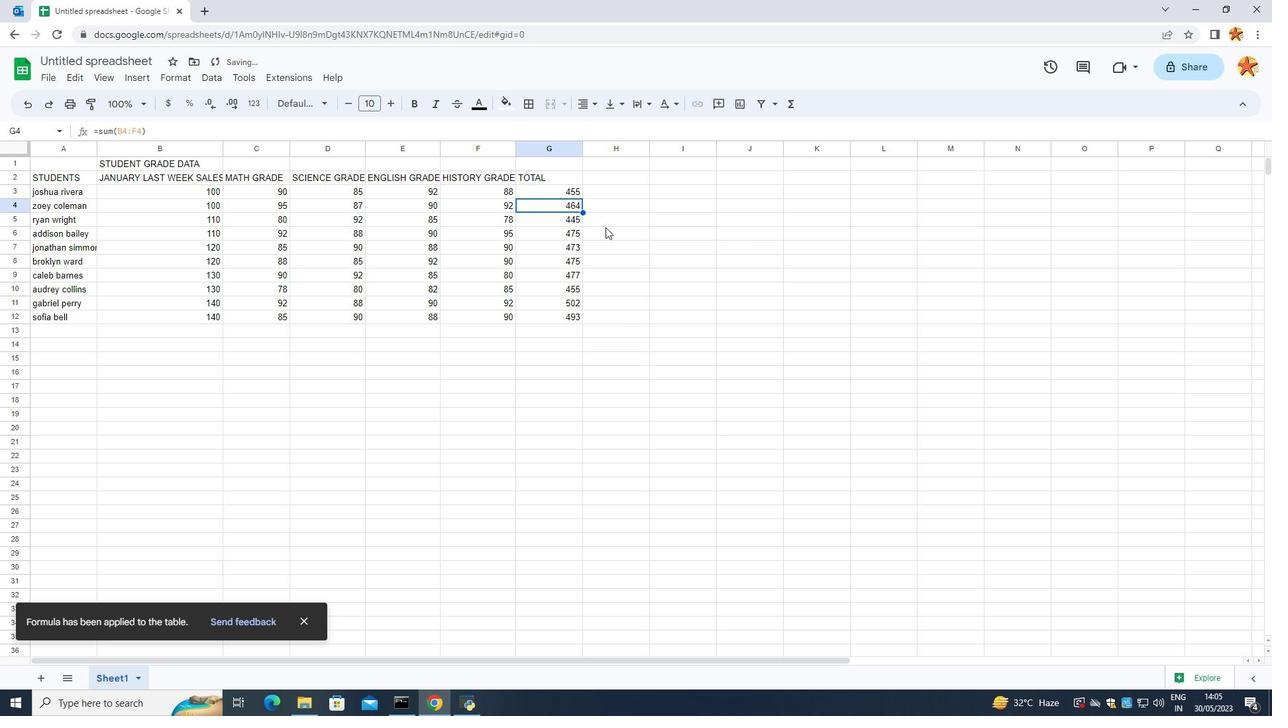 
Action: Mouse pressed left at (615, 213)
Screenshot: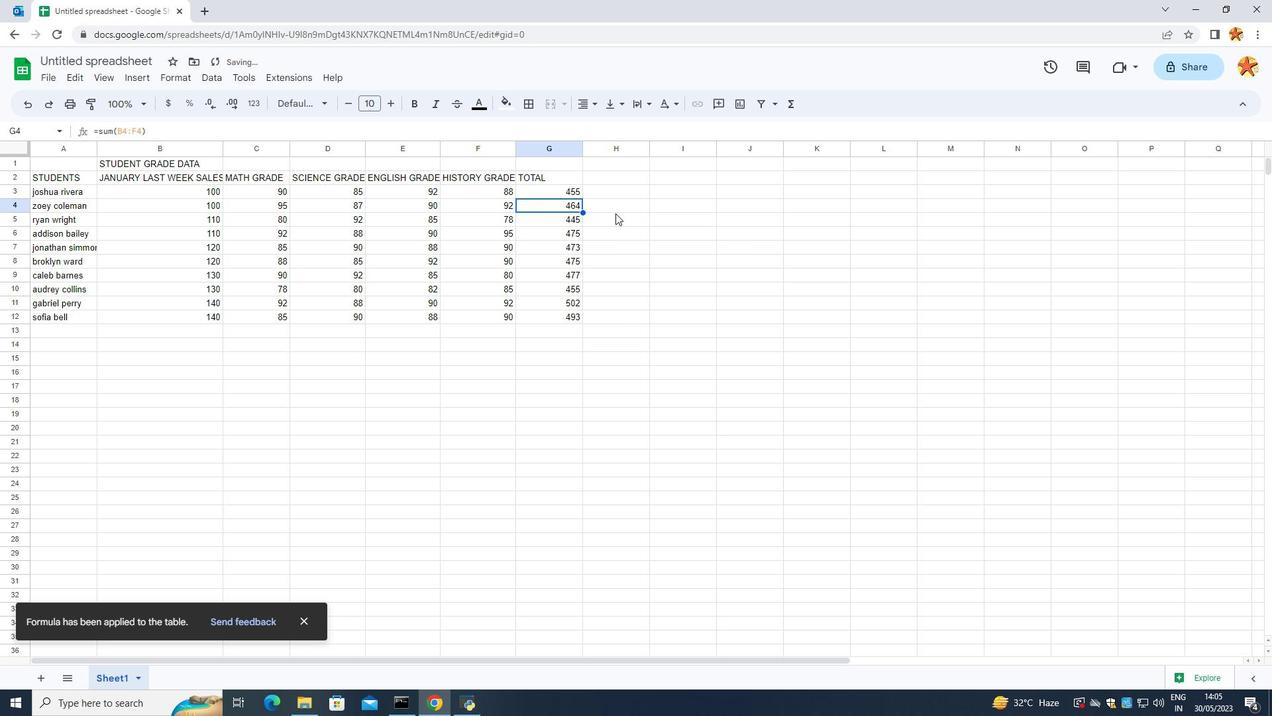 
Action: Mouse moved to (529, 169)
Screenshot: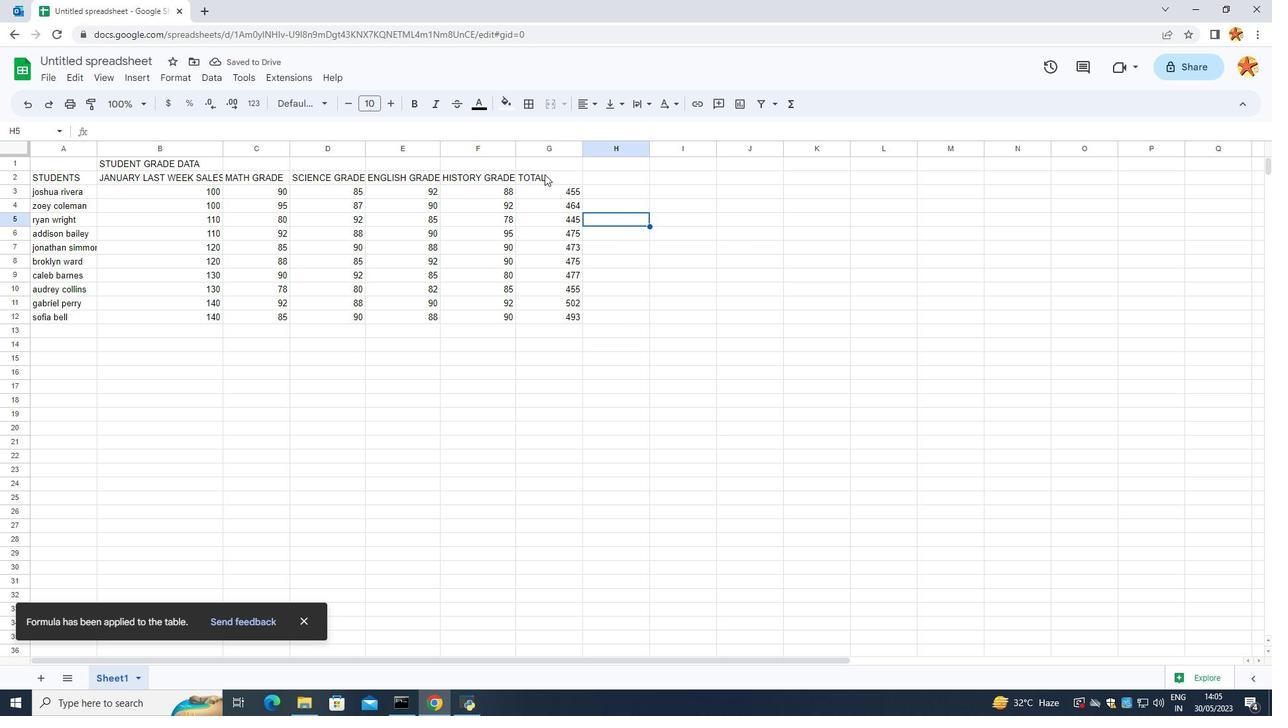 
Action: Mouse pressed left at (529, 169)
Screenshot: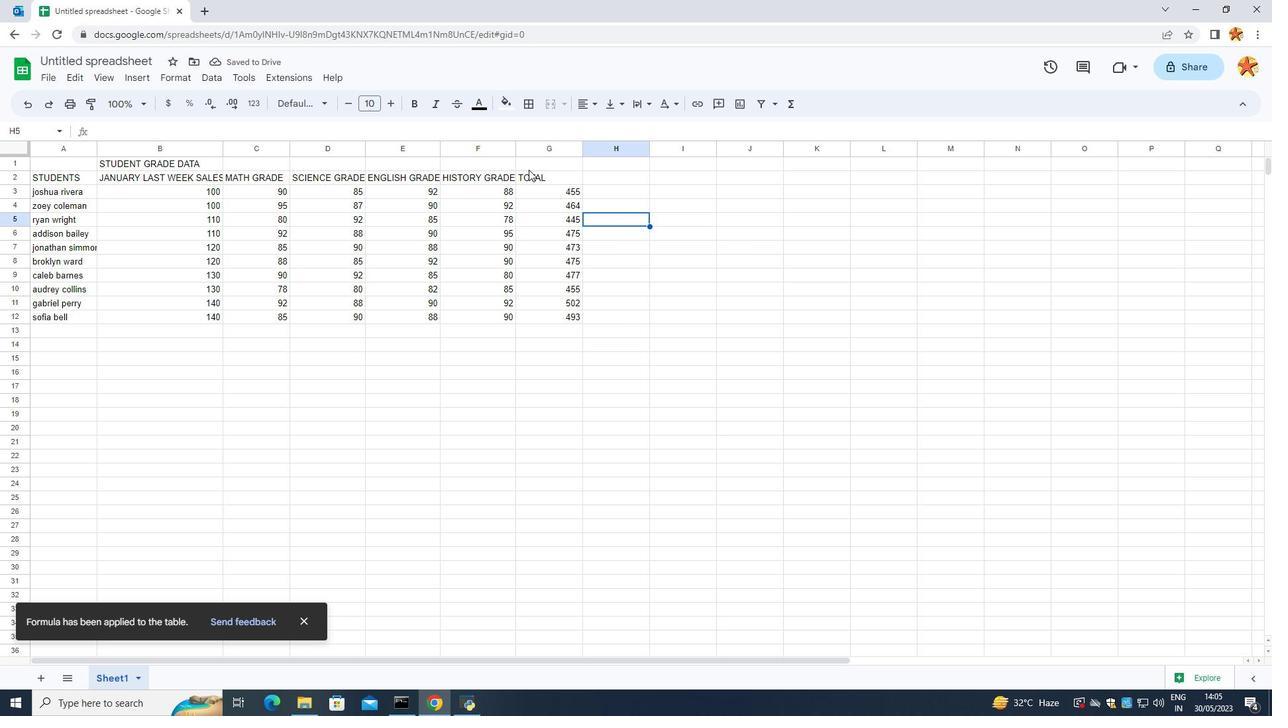 
Action: Mouse moved to (526, 177)
Screenshot: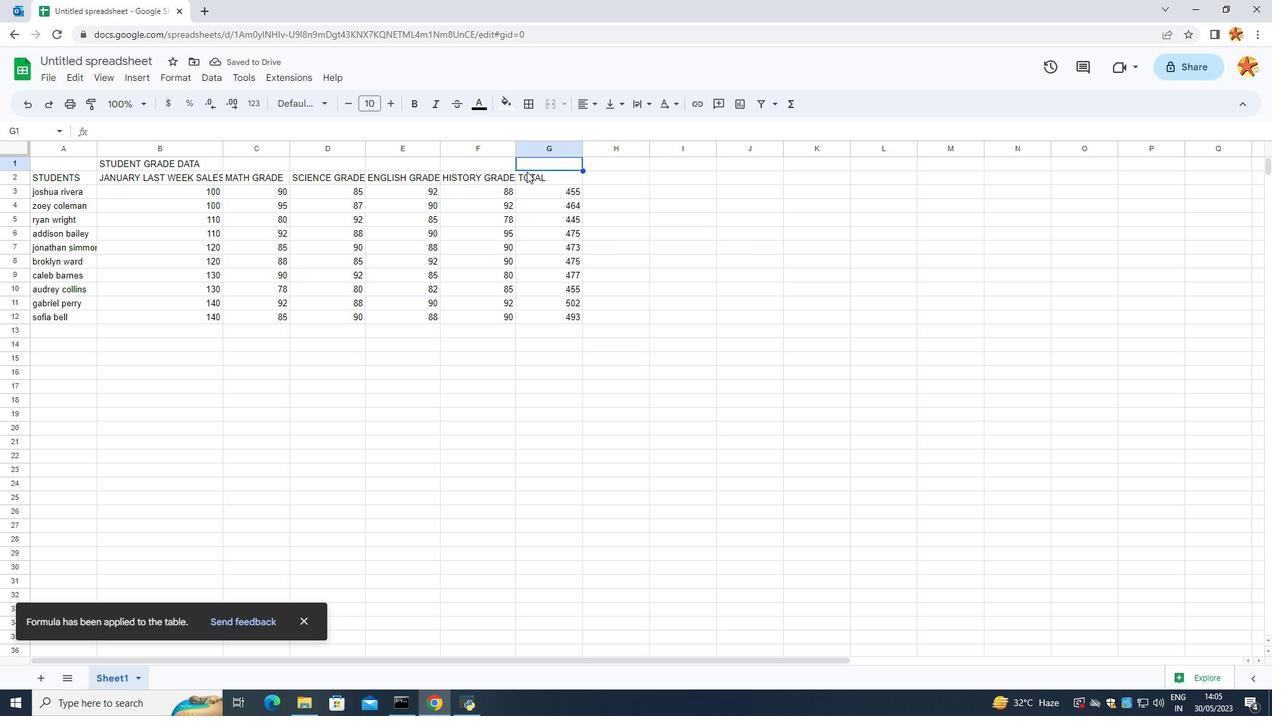 
Action: Mouse pressed left at (526, 177)
Screenshot: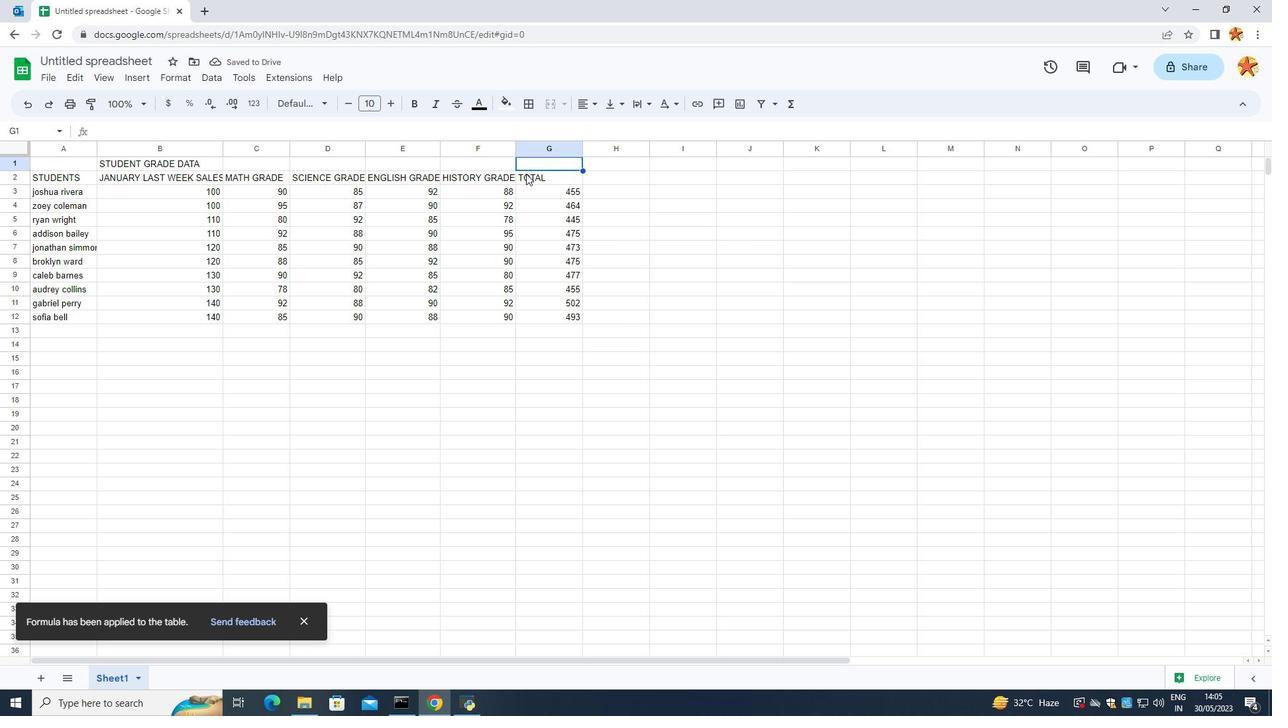 
Action: Mouse moved to (526, 177)
Screenshot: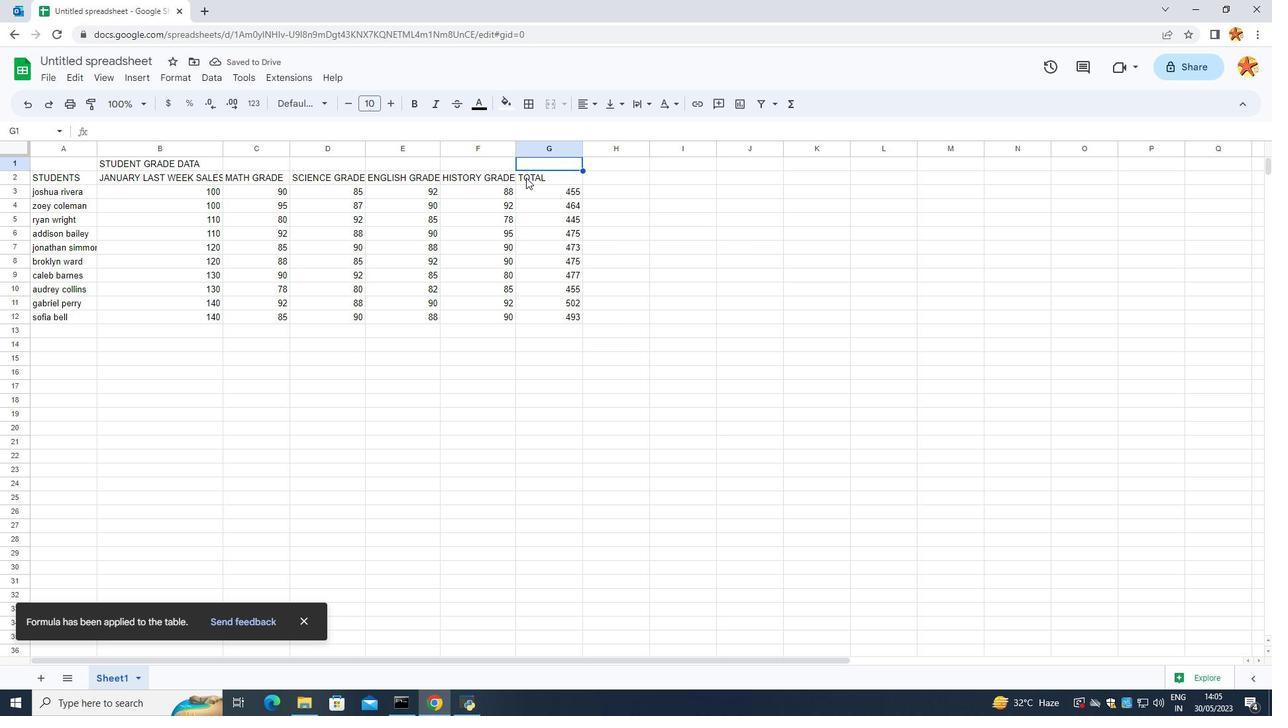 
Action: Mouse pressed left at (526, 177)
Screenshot: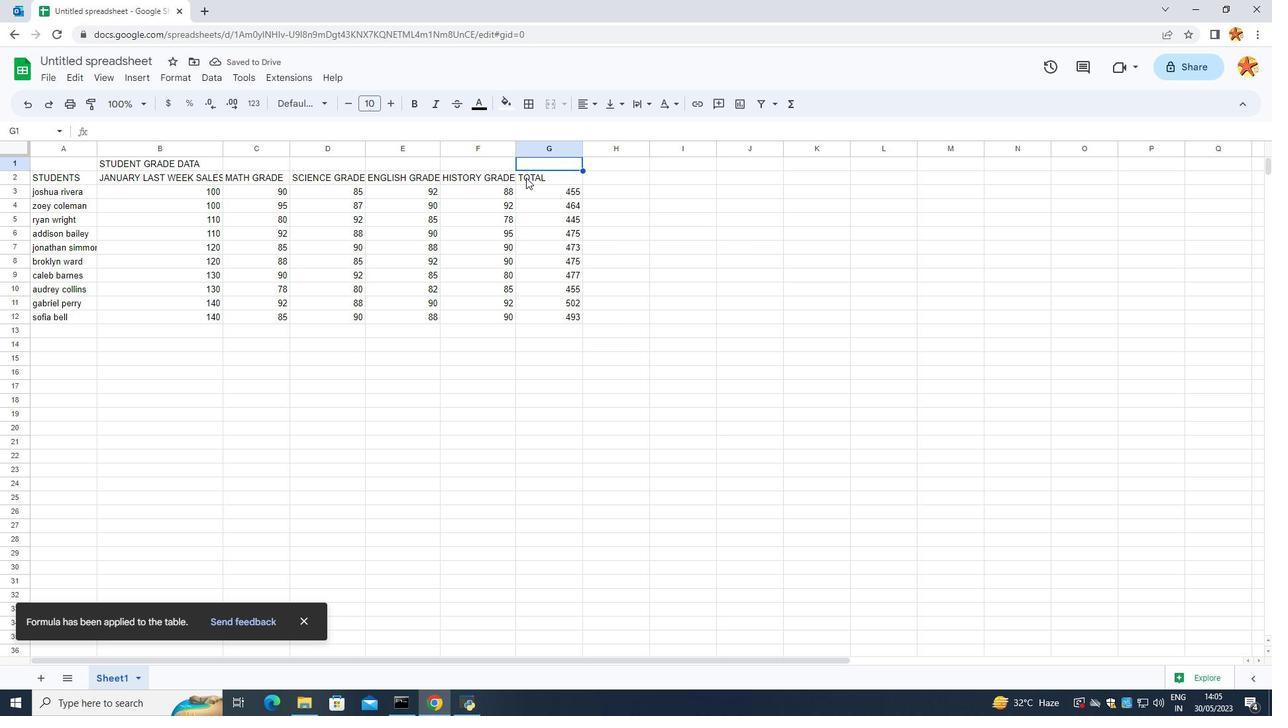
Action: Mouse moved to (521, 176)
Screenshot: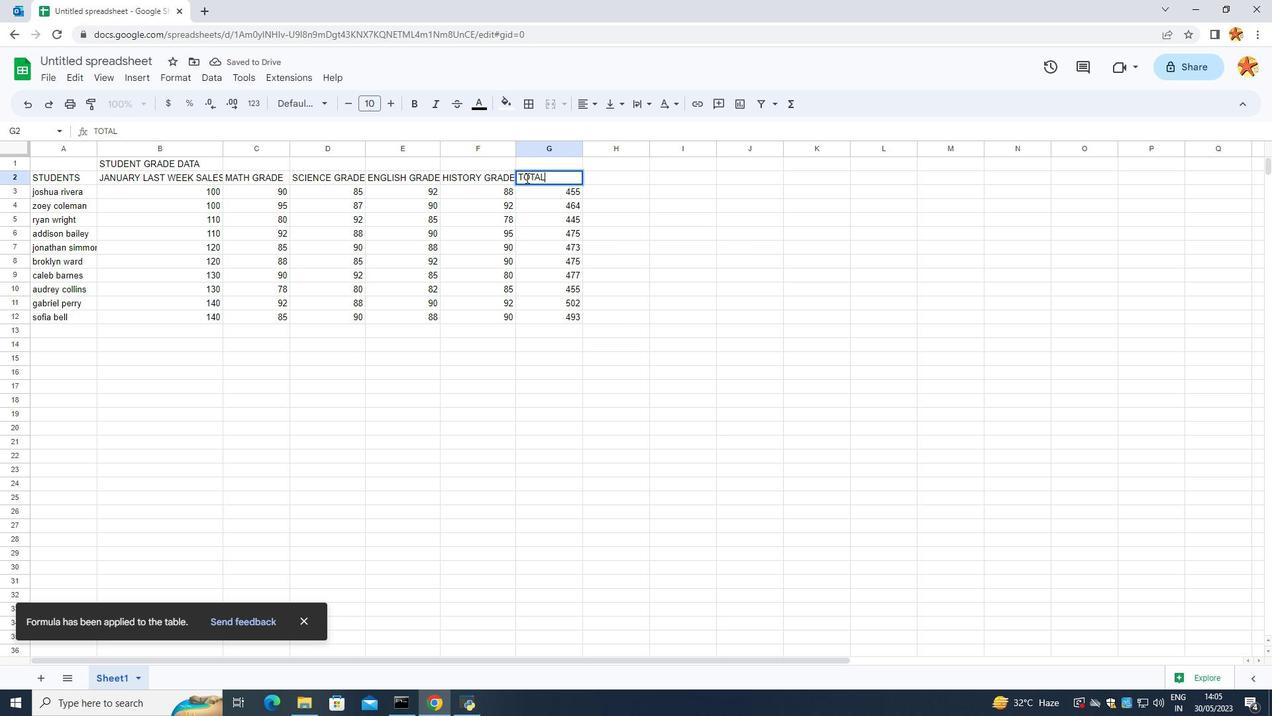 
Action: Mouse pressed left at (521, 176)
Screenshot: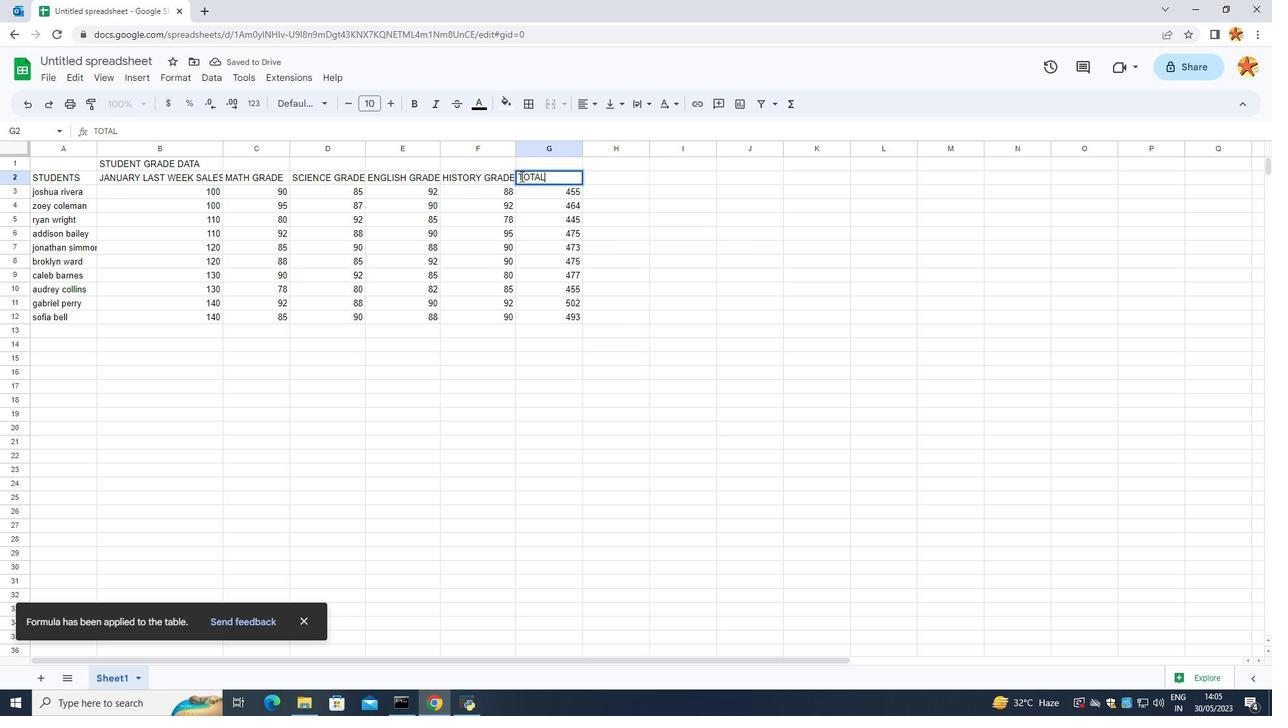 
Action: Mouse moved to (516, 173)
Screenshot: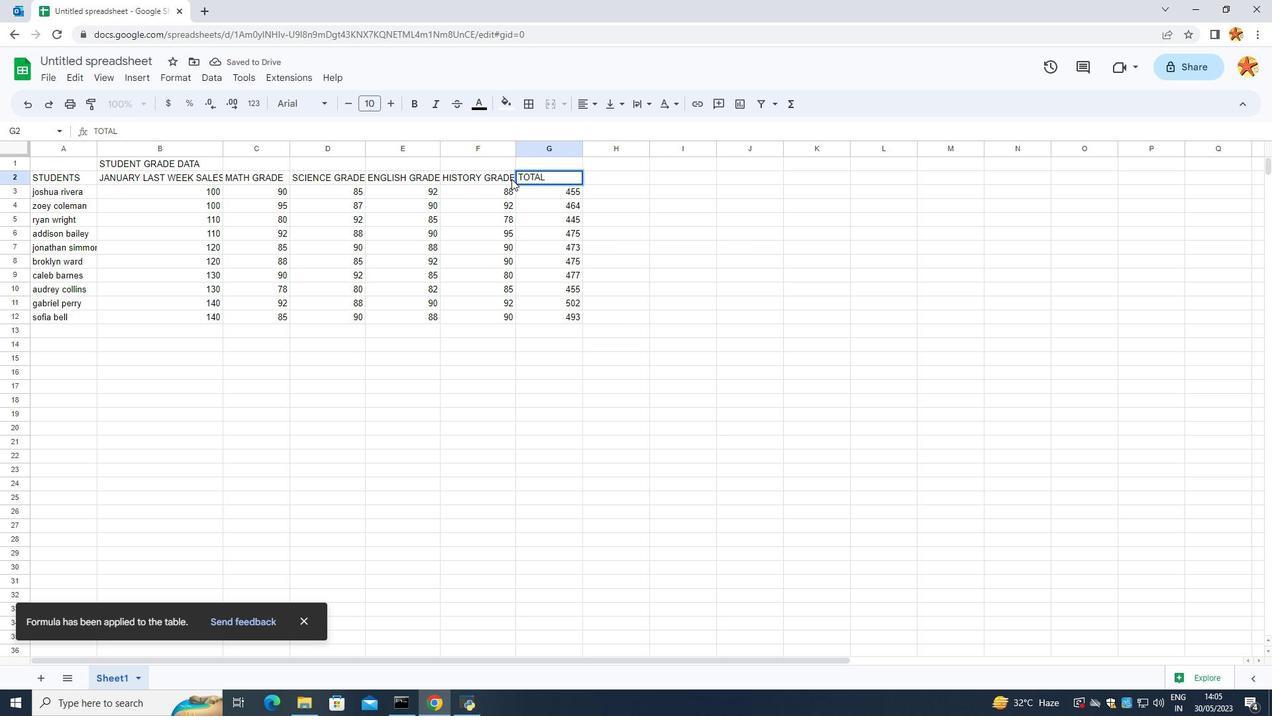 
Action: Mouse pressed left at (516, 173)
Screenshot: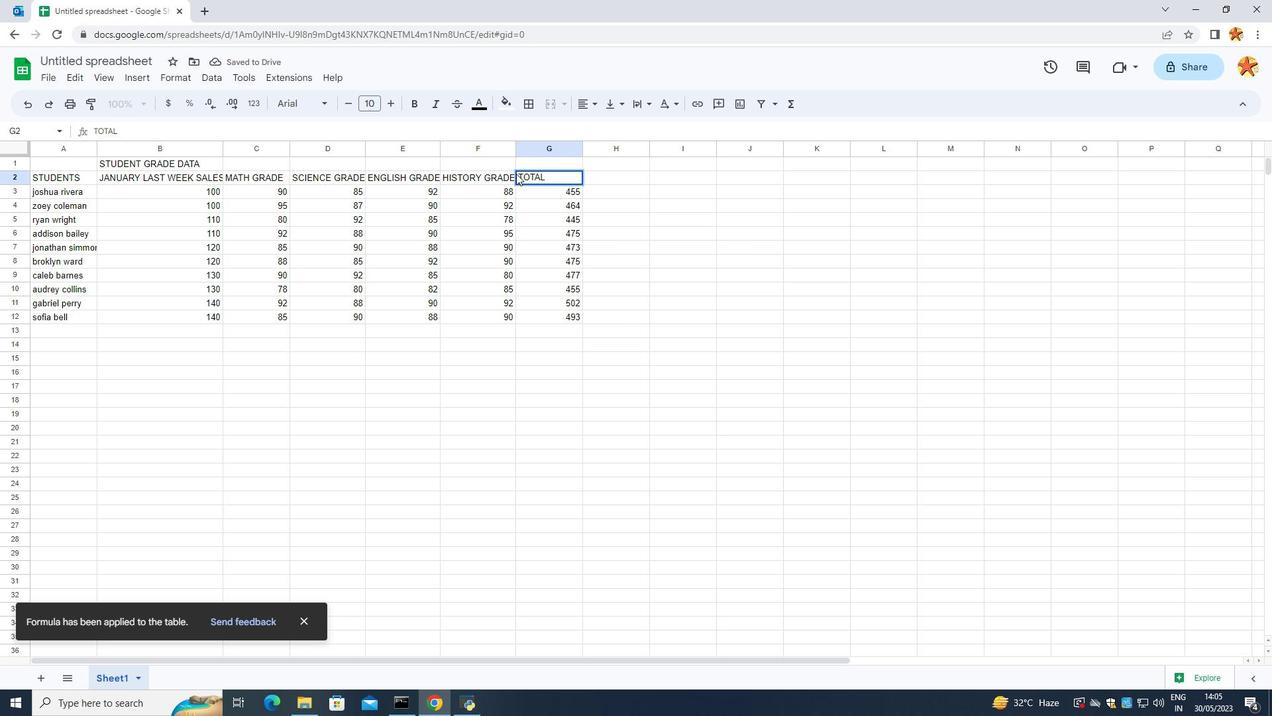 
Action: Mouse moved to (519, 174)
Screenshot: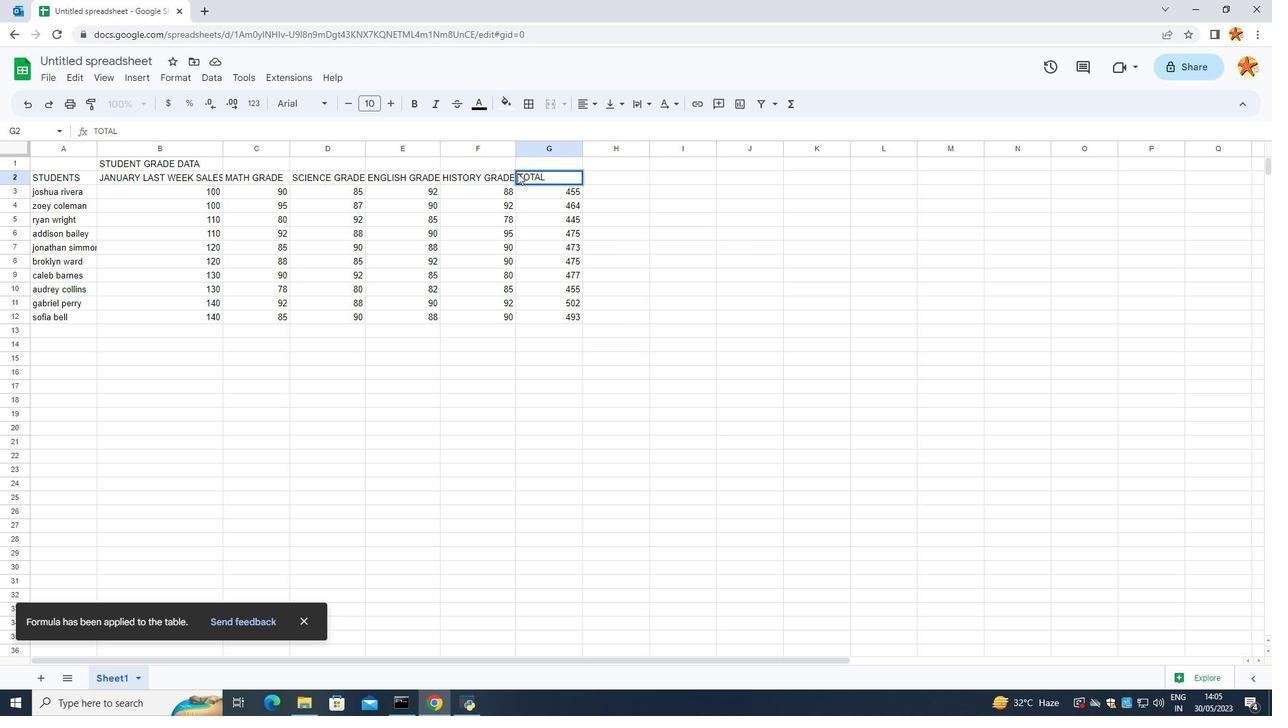 
Action: Mouse pressed left at (519, 174)
Screenshot: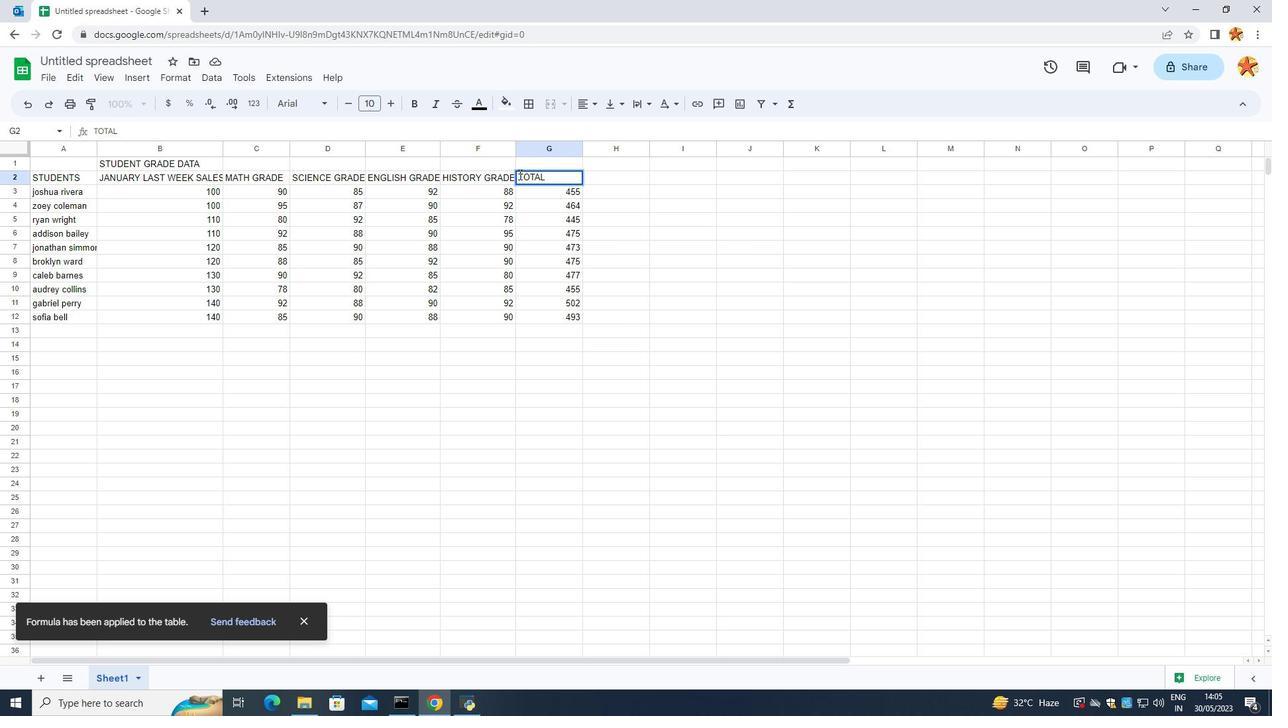 
Action: Mouse moved to (522, 174)
Screenshot: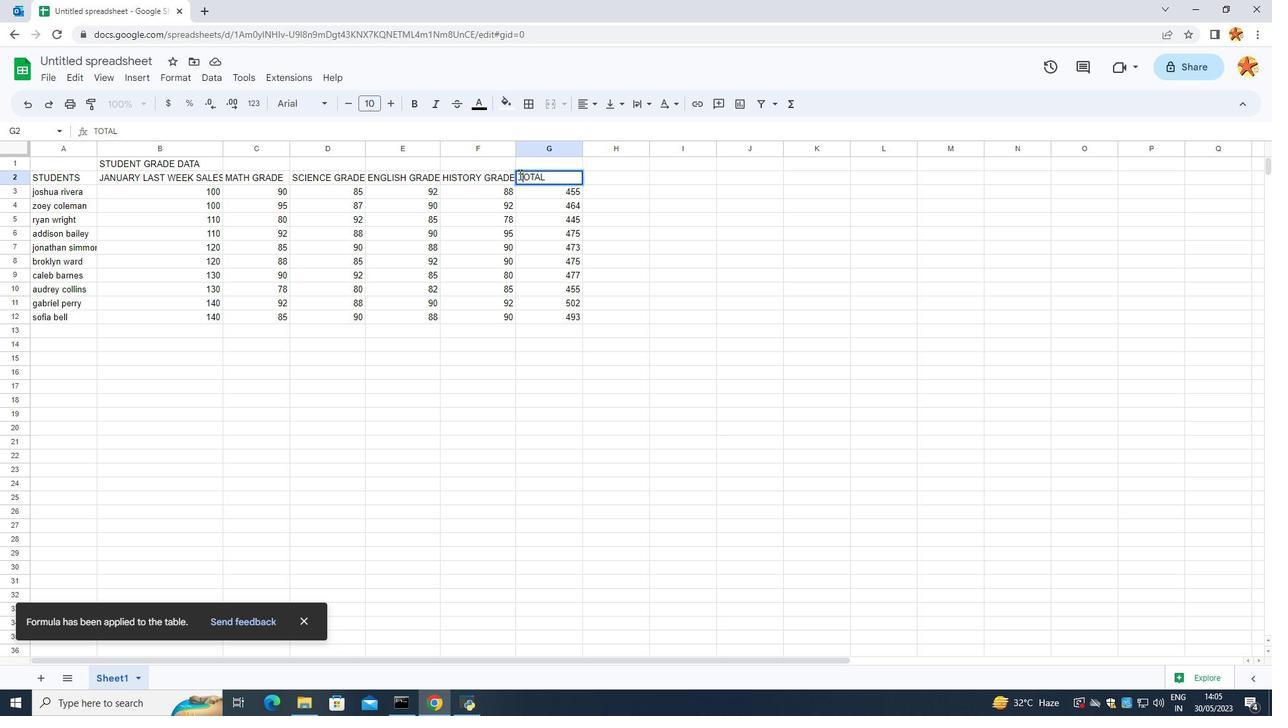
Action: Key pressed <Key.left><Key.space><Key.space><Key.space><Key.space><Key.space><Key.space><Key.space><Key.space><Key.space><Key.space><Key.space><Key.space>
Screenshot: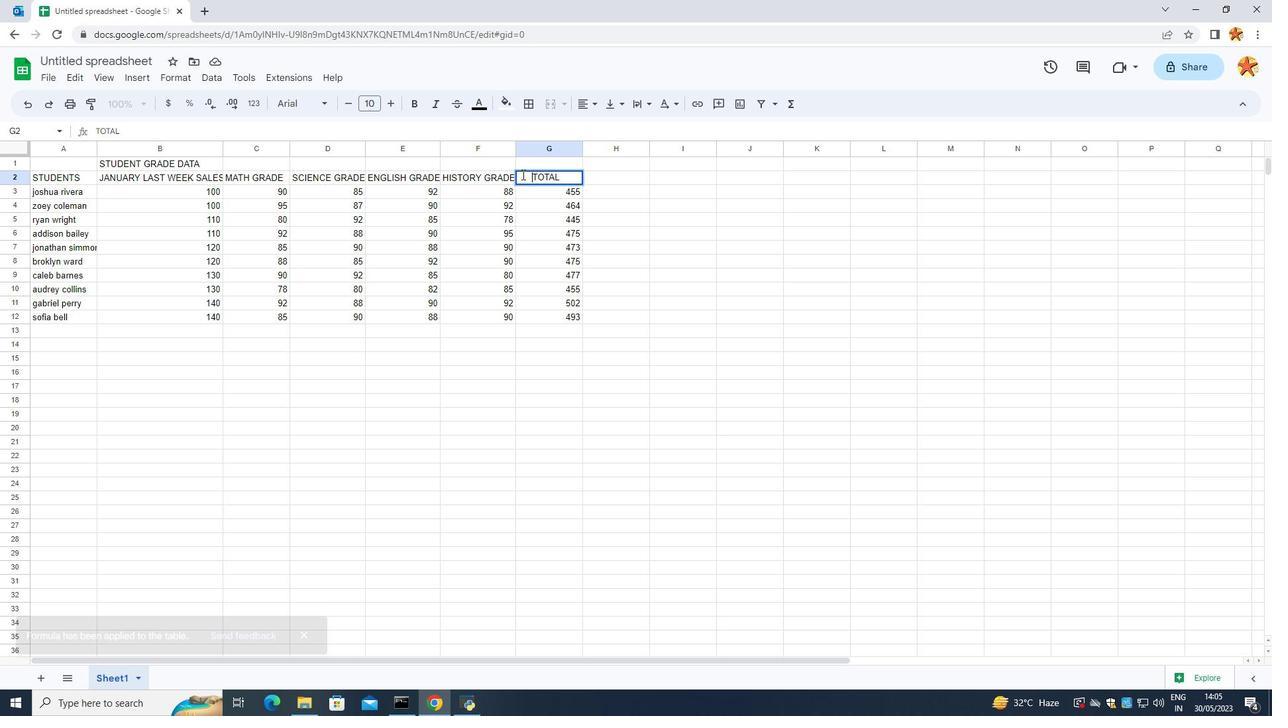
Action: Mouse moved to (726, 369)
Screenshot: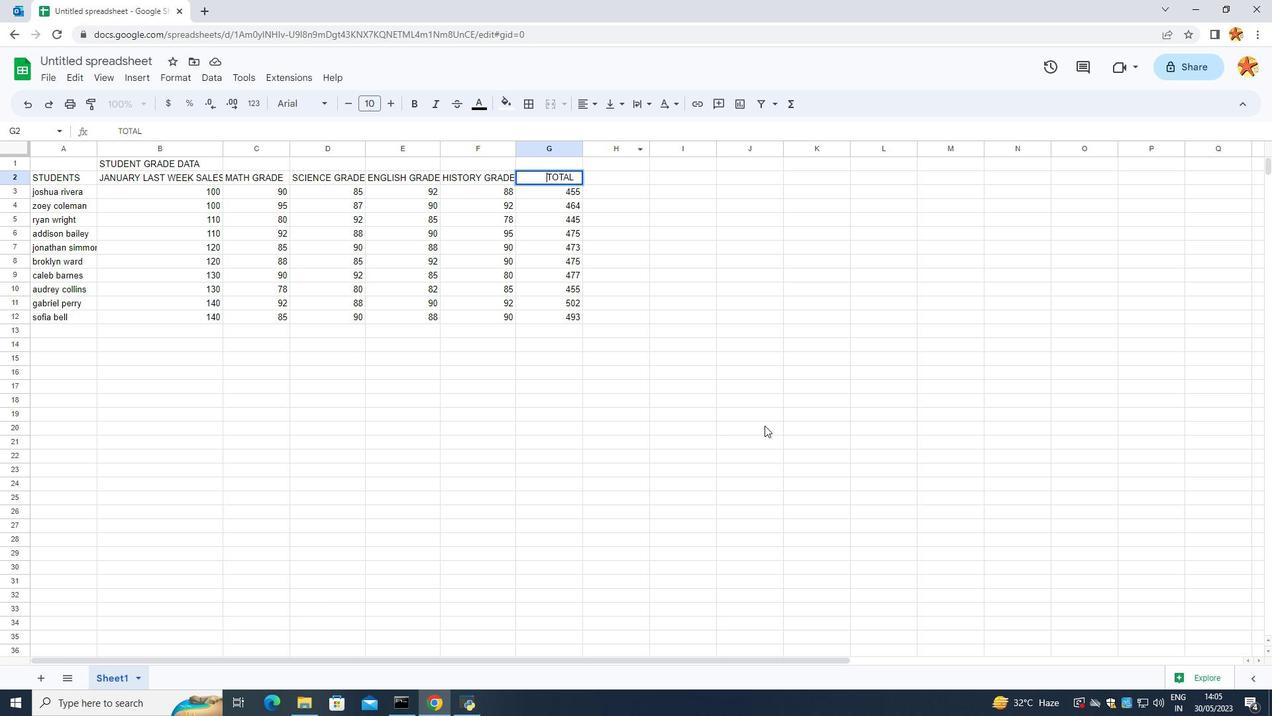 
Action: Mouse pressed left at (726, 369)
Screenshot: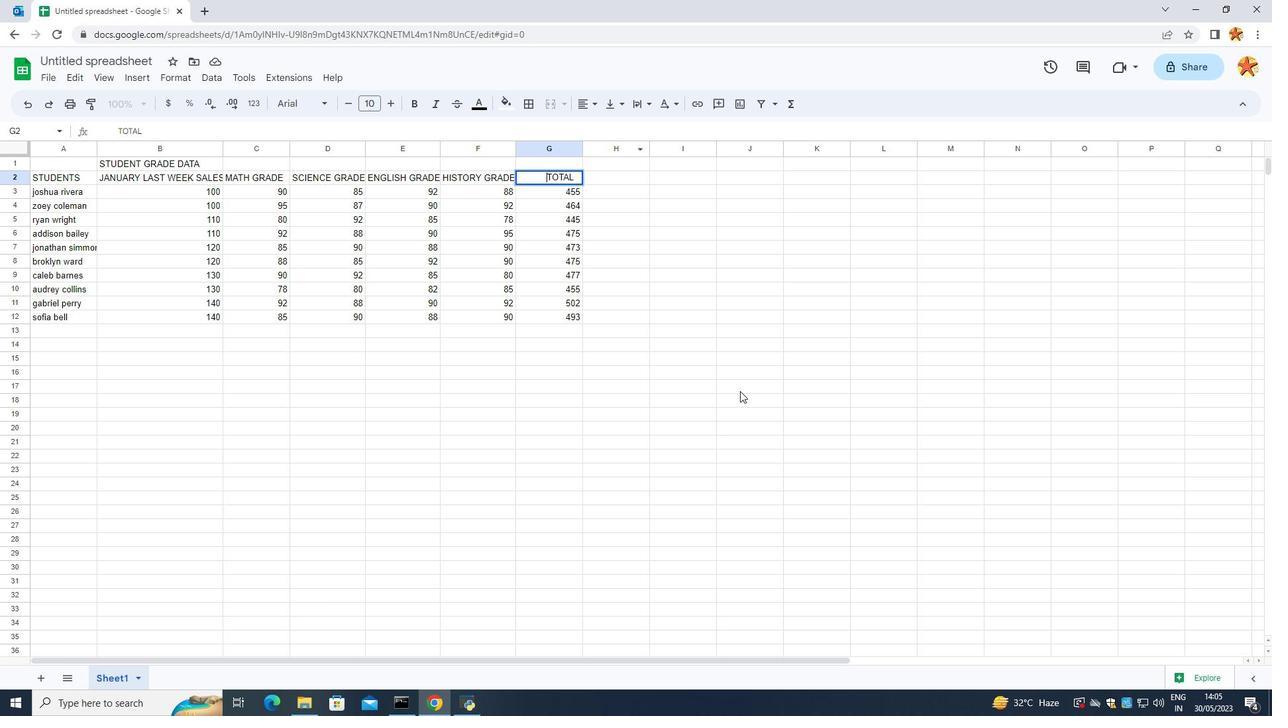 
Action: Mouse moved to (118, 64)
Screenshot: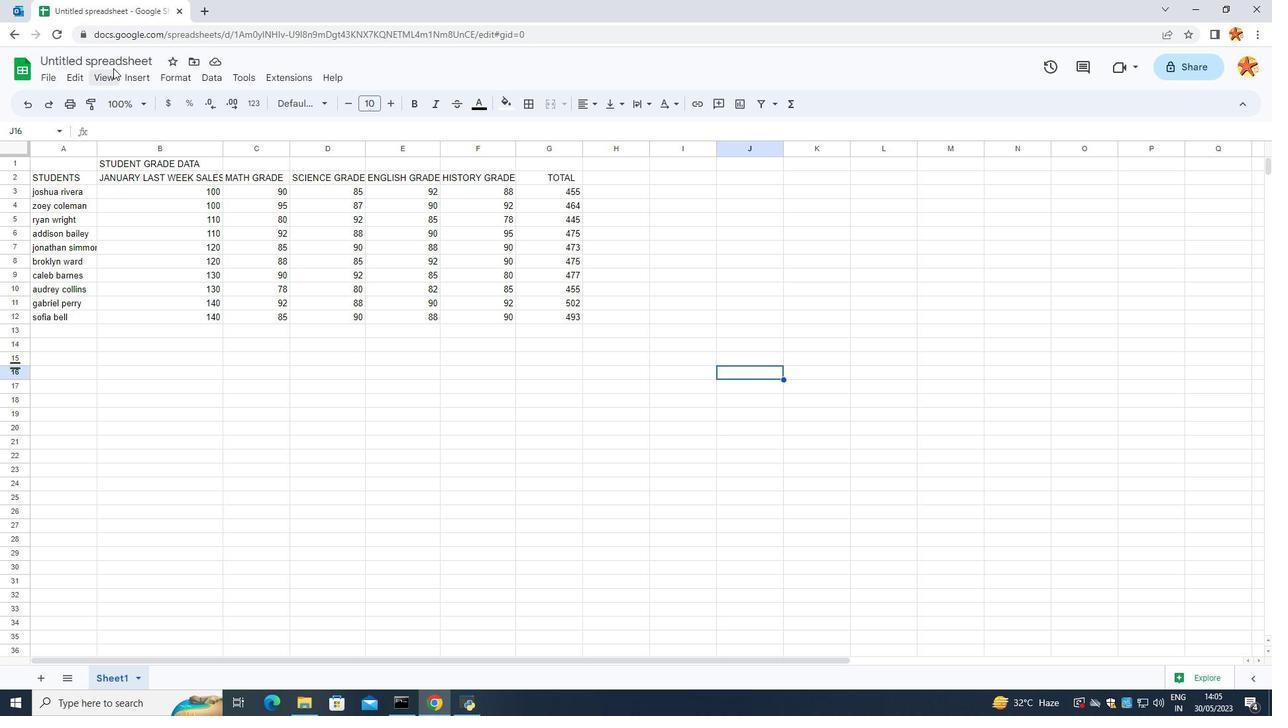 
Action: Mouse pressed left at (118, 64)
Screenshot: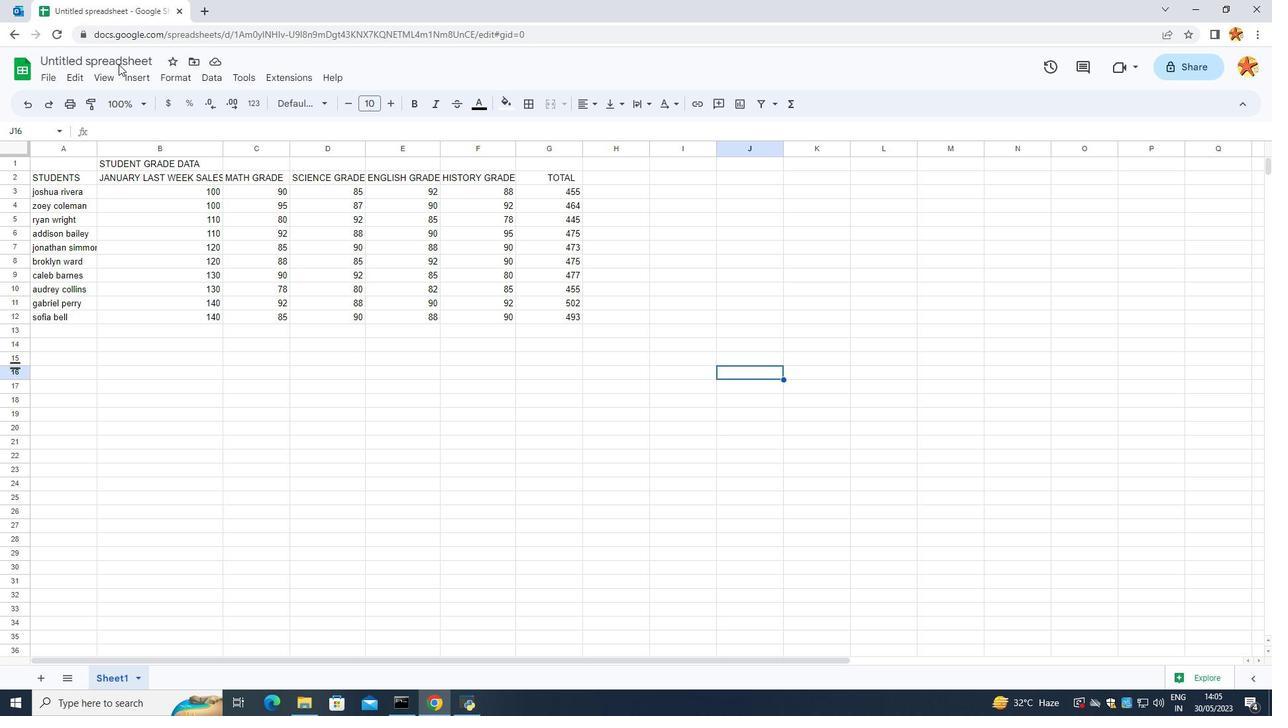 
Action: Mouse pressed left at (118, 64)
Screenshot: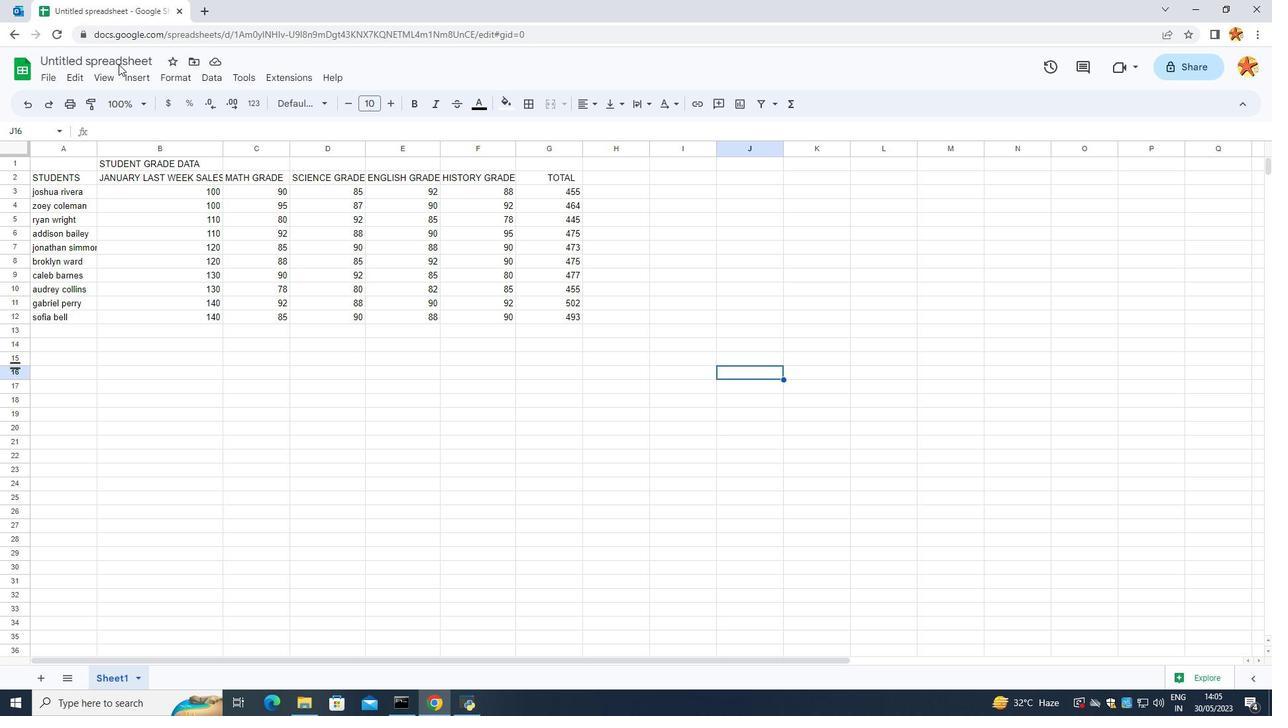 
Action: Mouse moved to (122, 60)
Screenshot: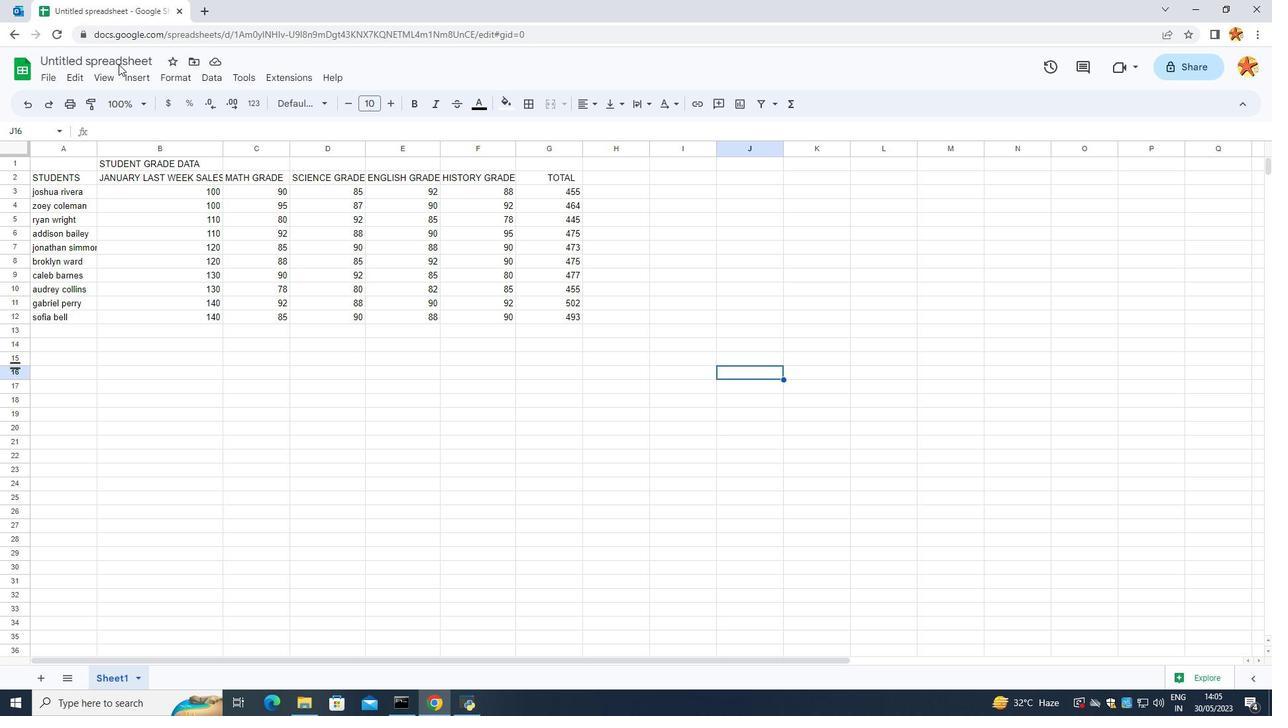 
Action: Mouse pressed left at (122, 60)
Screenshot: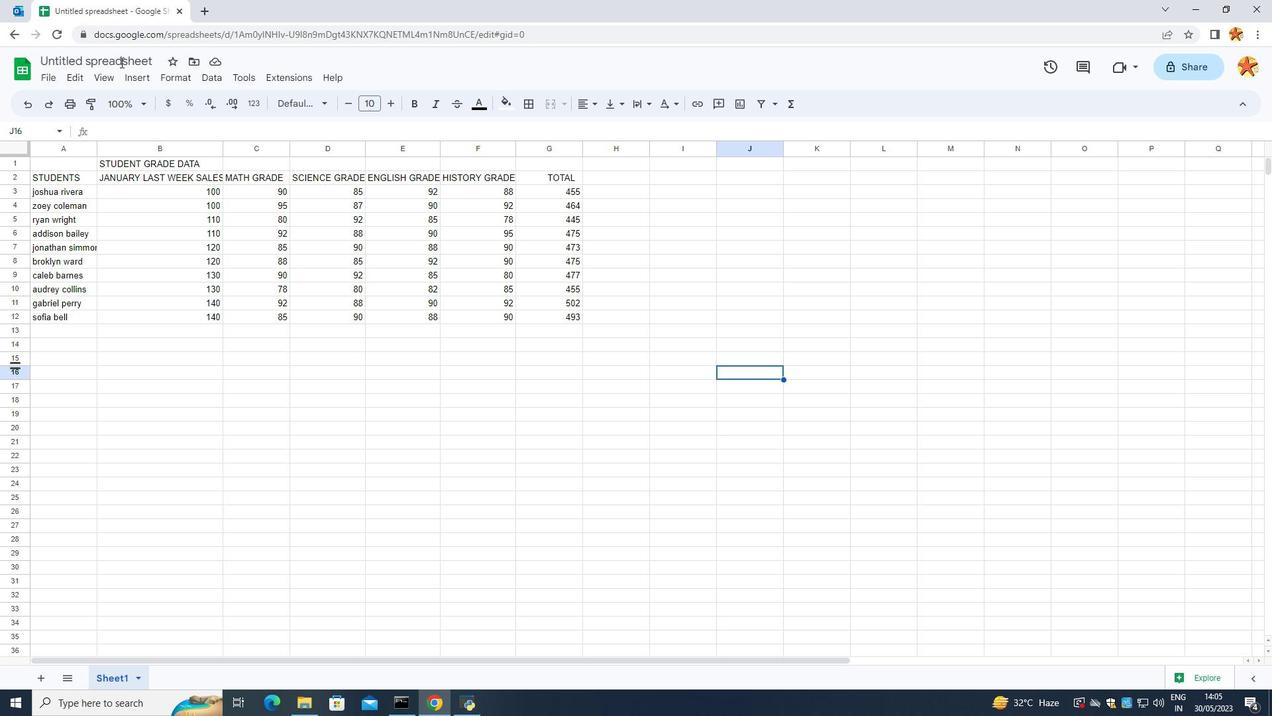 
Action: Mouse pressed left at (122, 60)
Screenshot: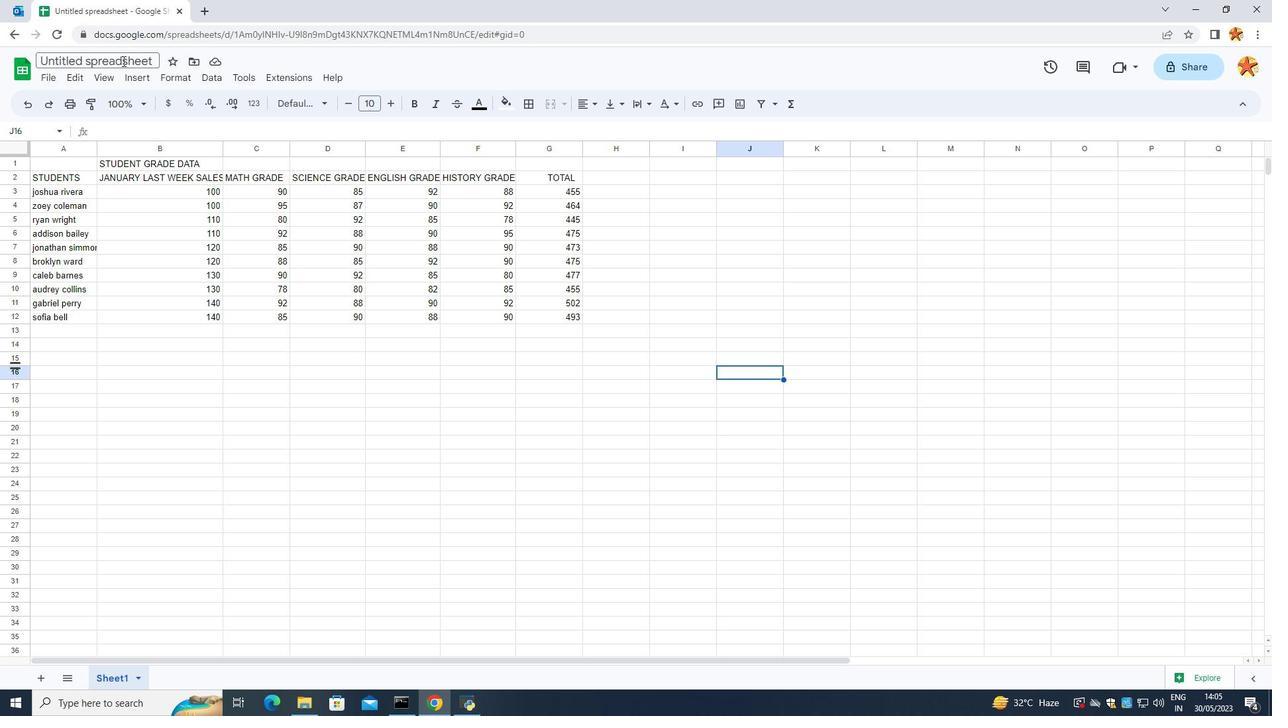 
Action: Mouse moved to (141, 60)
Screenshot: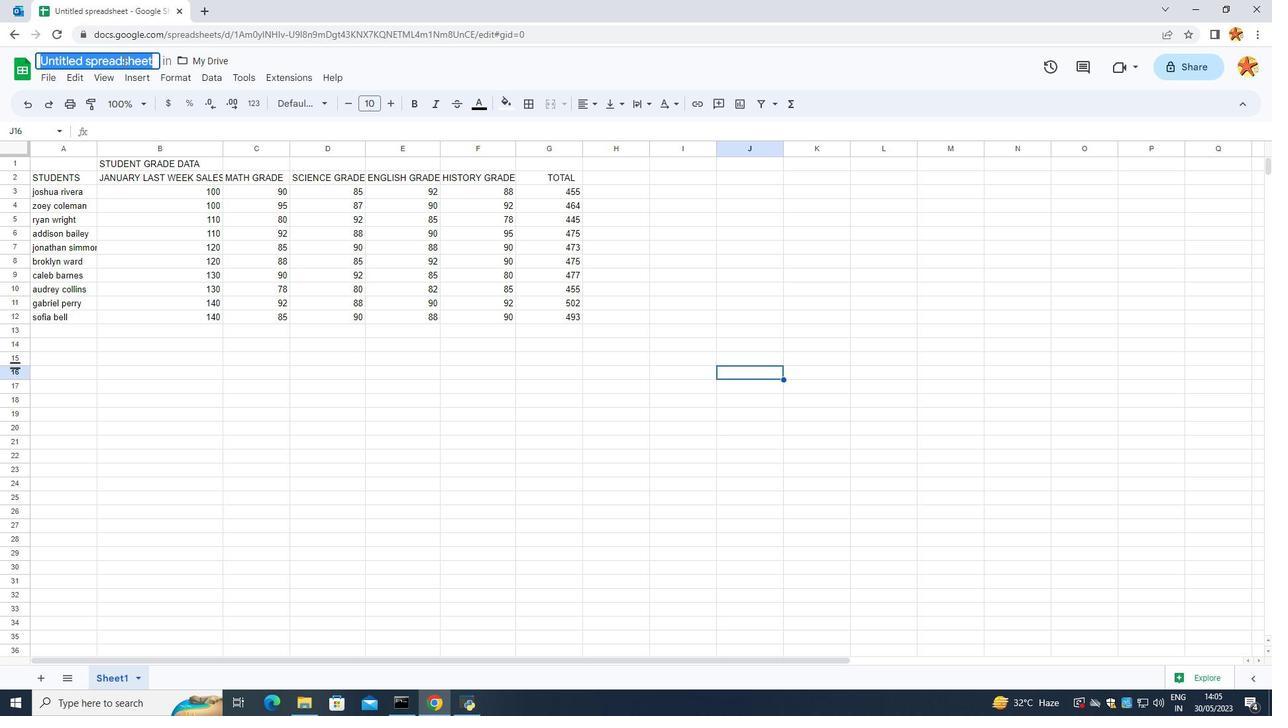
Action: Key pressed <Key.backspace>auditing<Key.space><Key.caps_lock>S<Key.caps_lock>ales<Key.space><Key.caps_lock>B<Key.caps_lock>y<Key.caps_lock>SKU<Key.enter>
